 Task: Create a card template collection with adventure concept.
Action: Mouse moved to (530, 200)
Screenshot: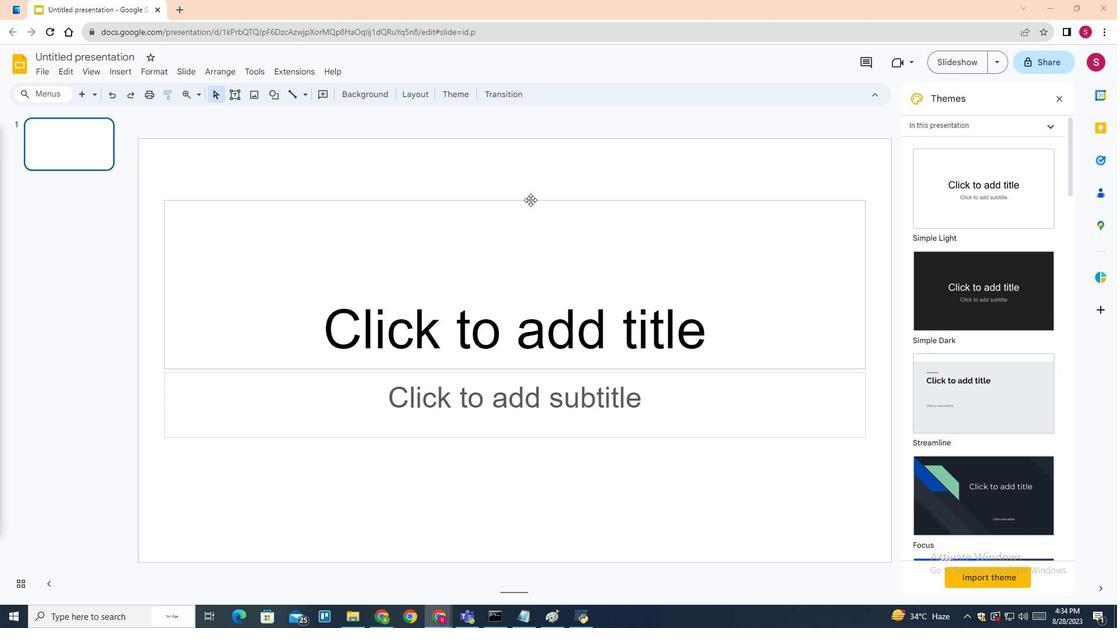 
Action: Mouse pressed left at (530, 200)
Screenshot: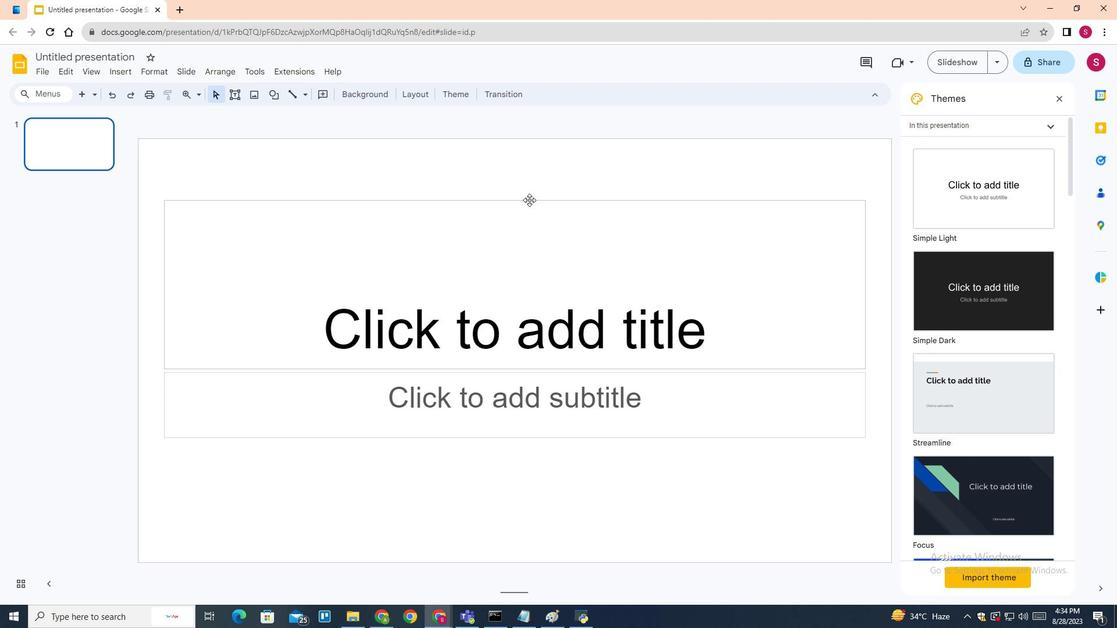
Action: Mouse moved to (529, 200)
Screenshot: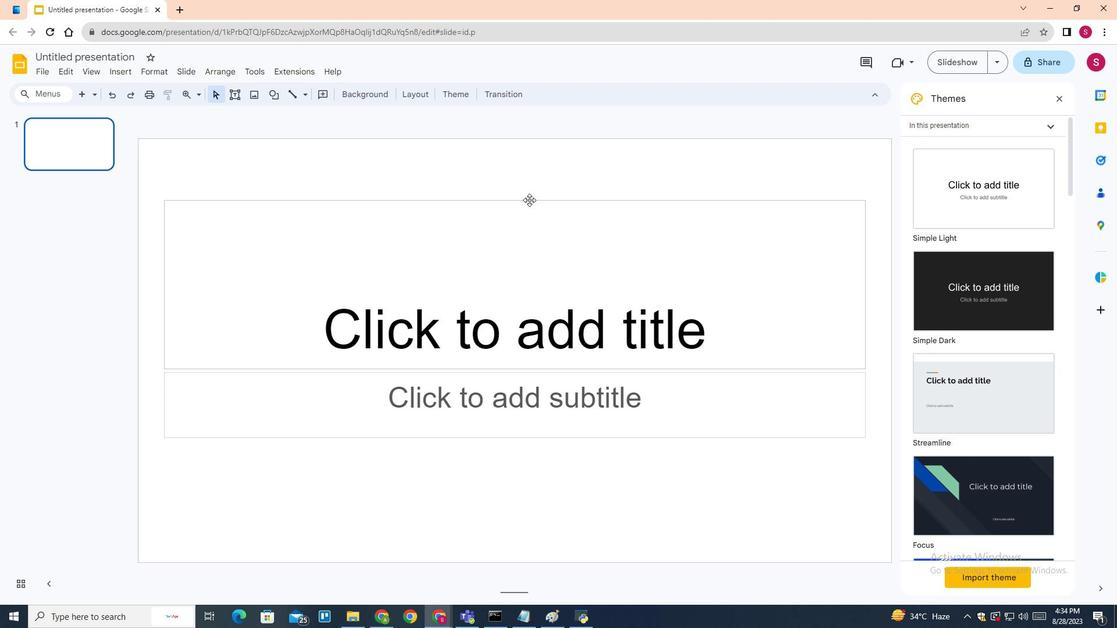 
Action: Key pressed <Key.delete>
Screenshot: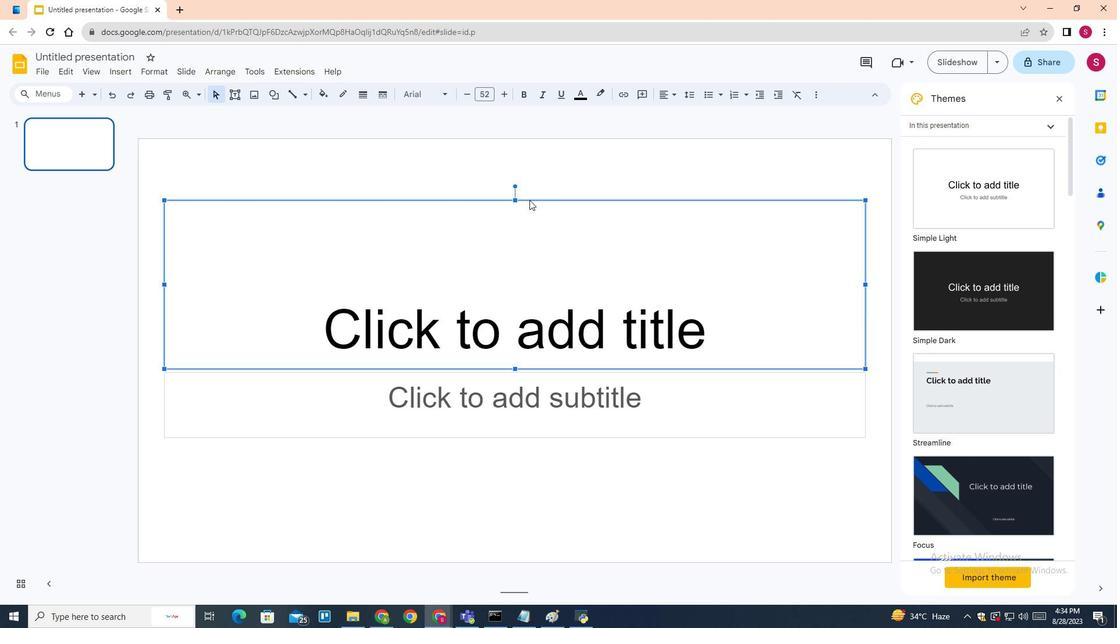 
Action: Mouse moved to (498, 372)
Screenshot: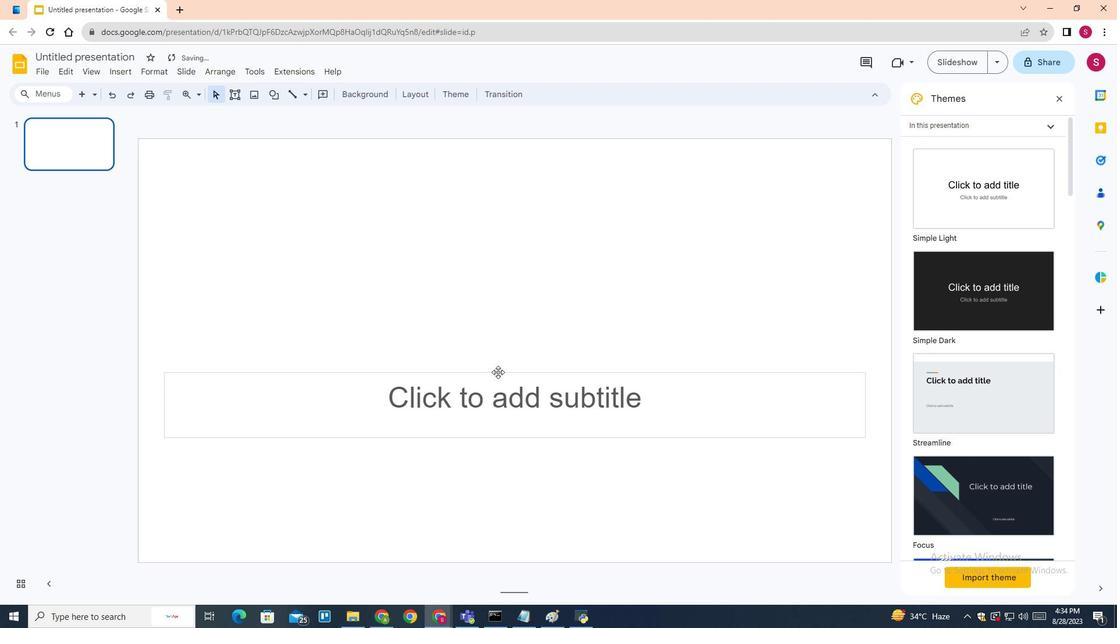 
Action: Mouse pressed left at (498, 372)
Screenshot: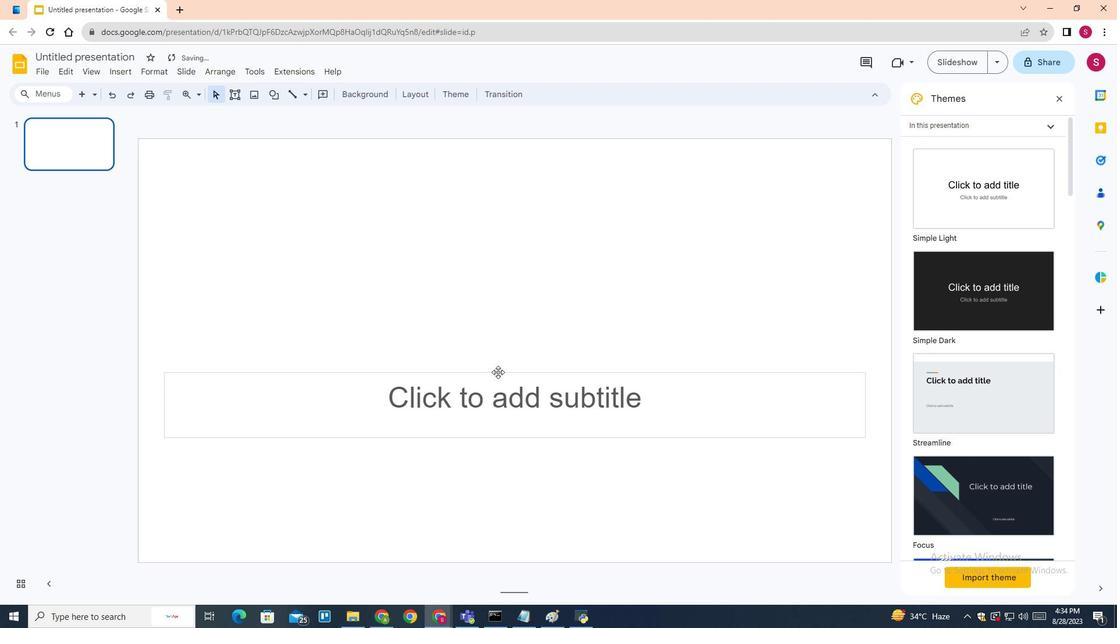 
Action: Key pressed <Key.delete>
Screenshot: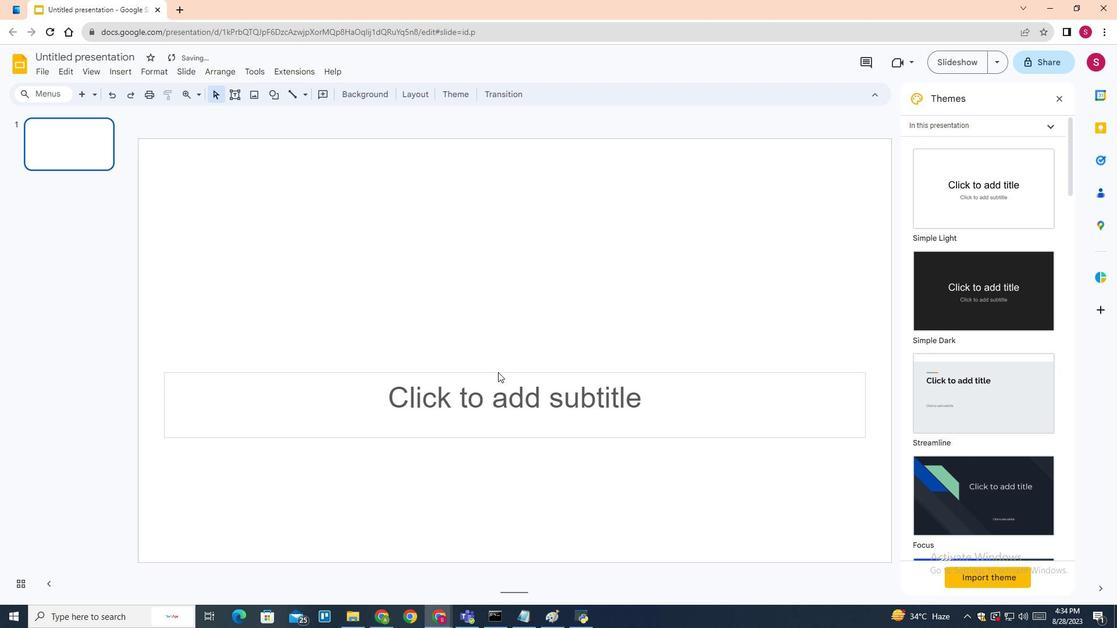 
Action: Mouse moved to (1066, 99)
Screenshot: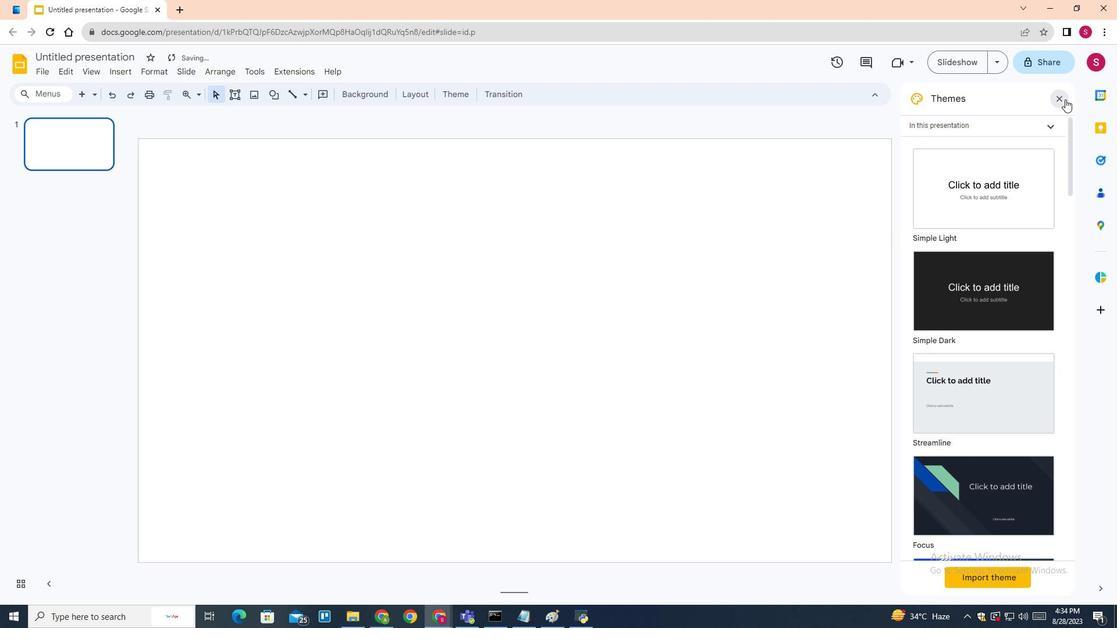 
Action: Mouse pressed left at (1066, 99)
Screenshot: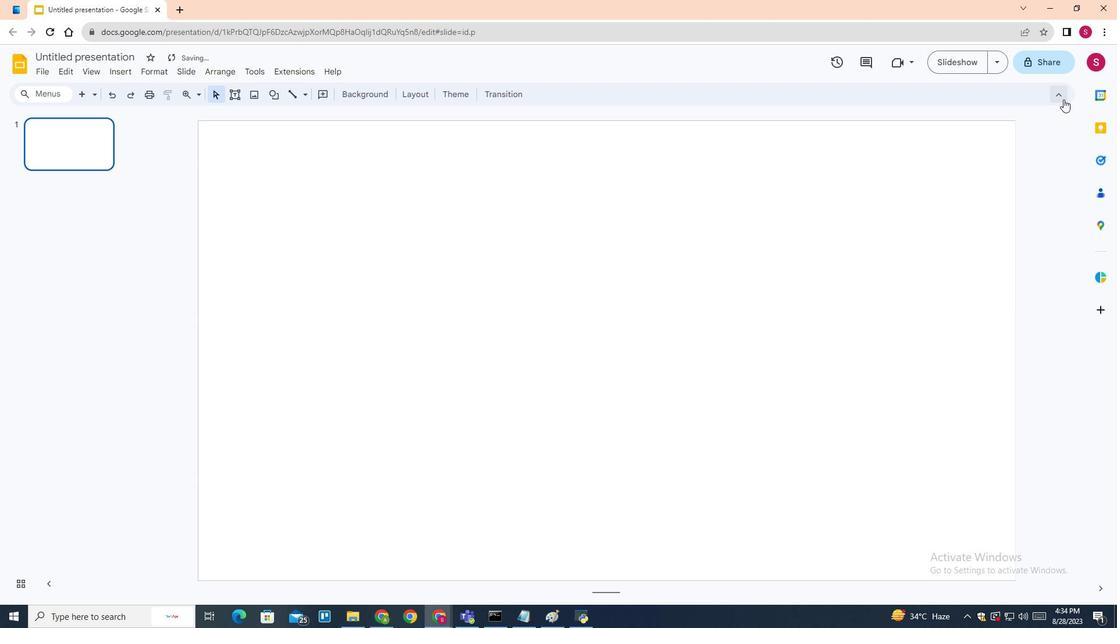 
Action: Mouse moved to (423, 261)
Screenshot: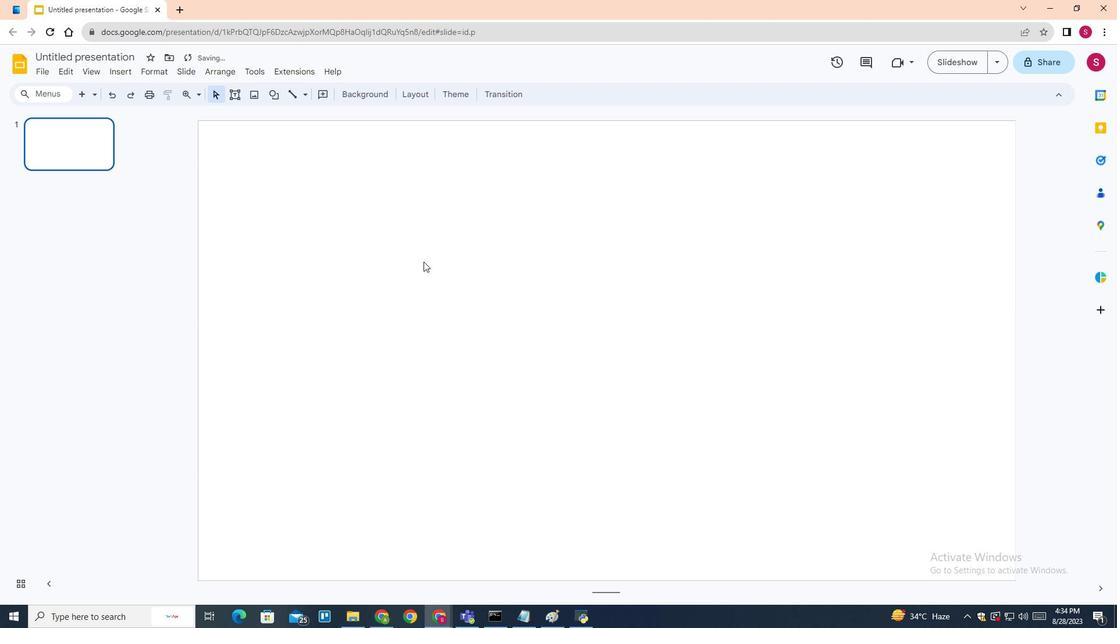 
Action: Mouse pressed left at (423, 261)
Screenshot: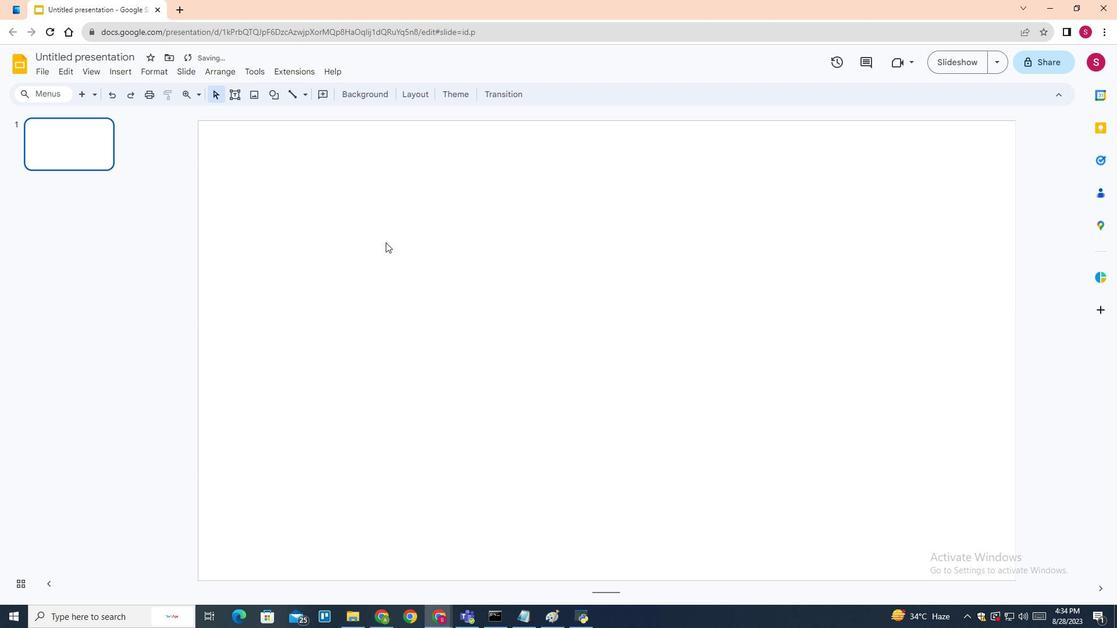 
Action: Mouse moved to (37, 68)
Screenshot: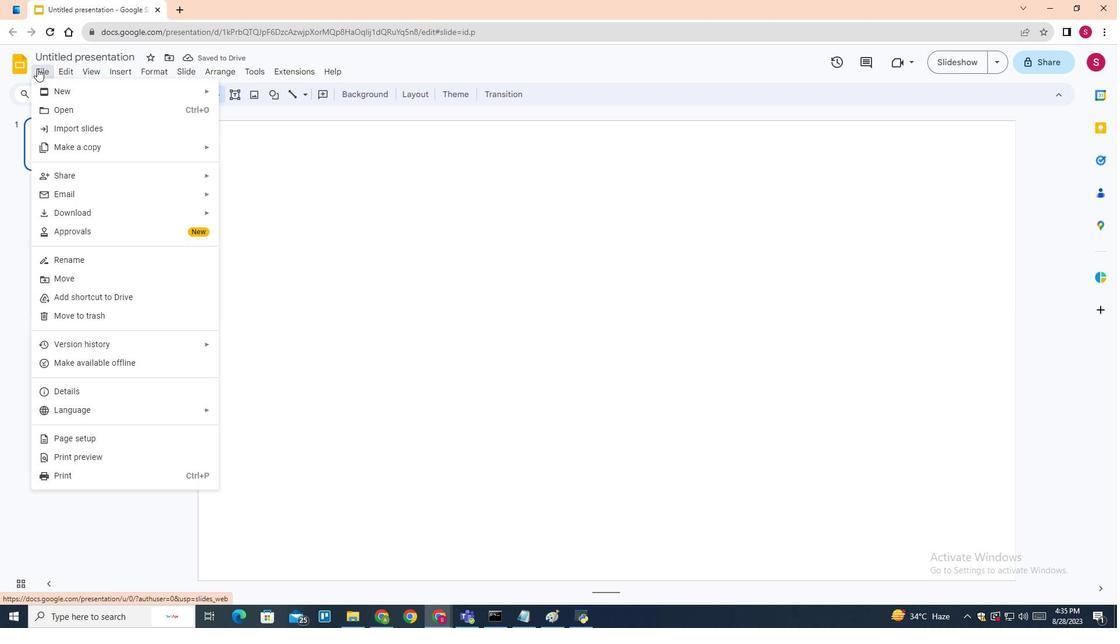 
Action: Mouse pressed left at (37, 68)
Screenshot: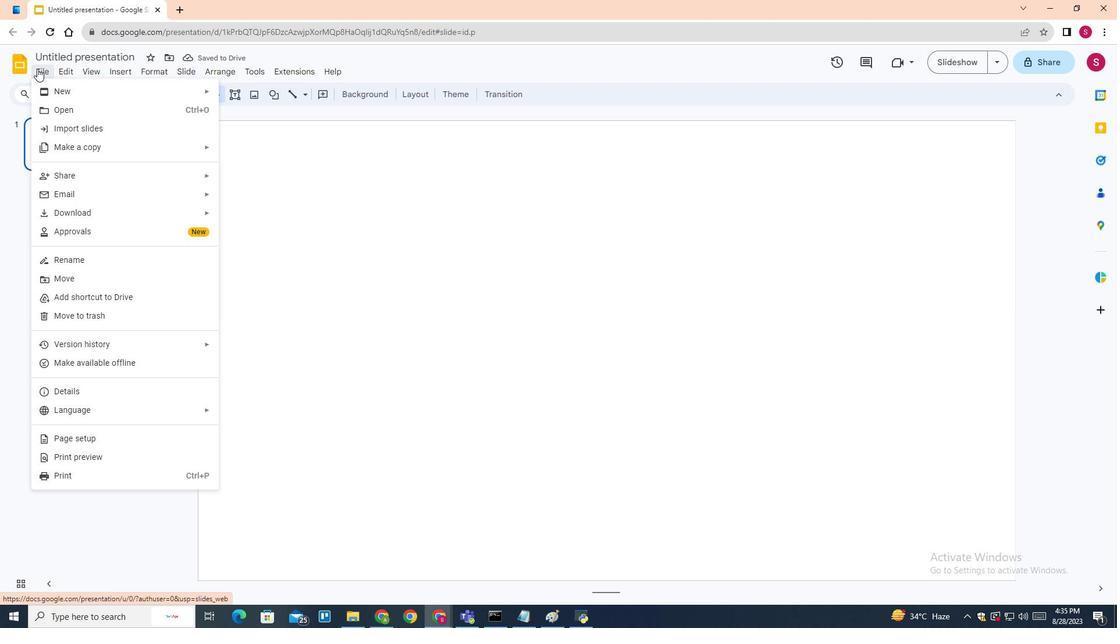 
Action: Mouse moved to (99, 471)
Screenshot: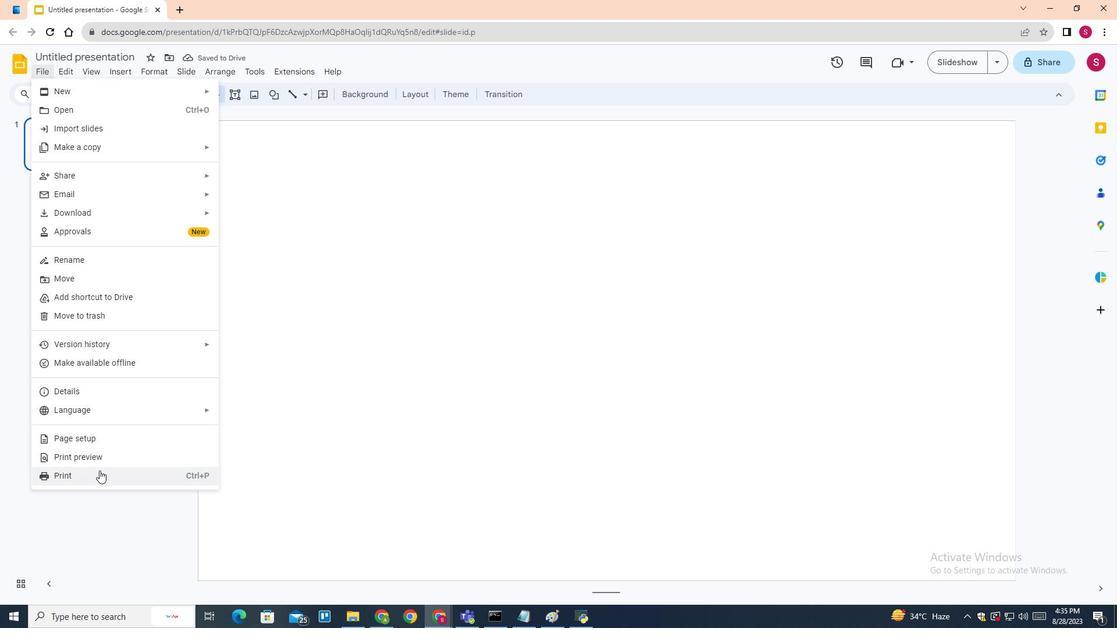 
Action: Mouse pressed left at (99, 471)
Screenshot: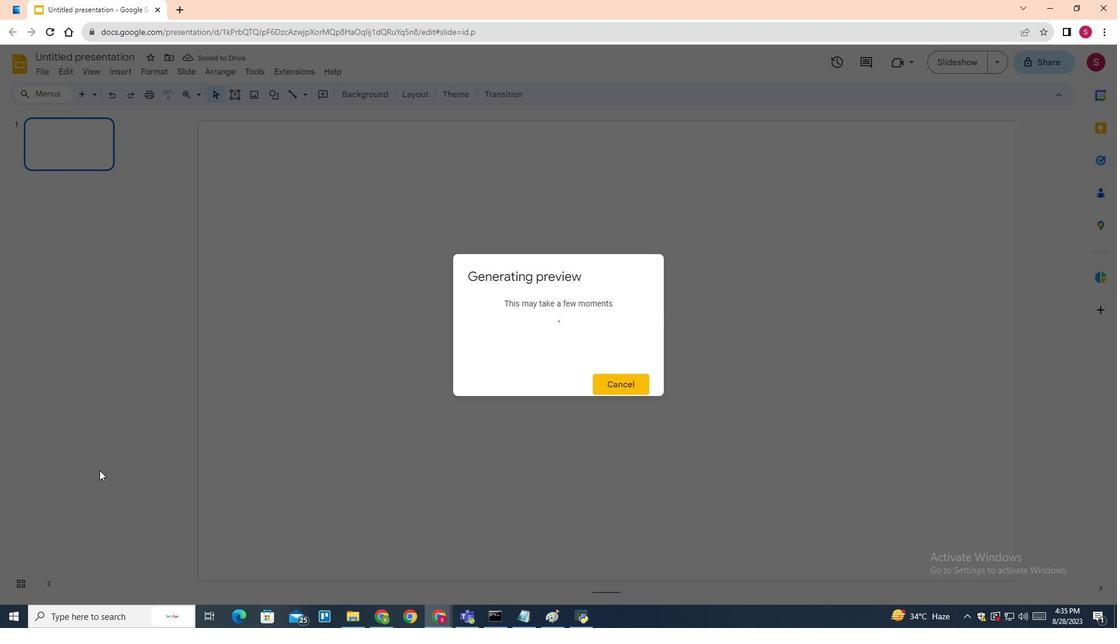 
Action: Mouse moved to (635, 378)
Screenshot: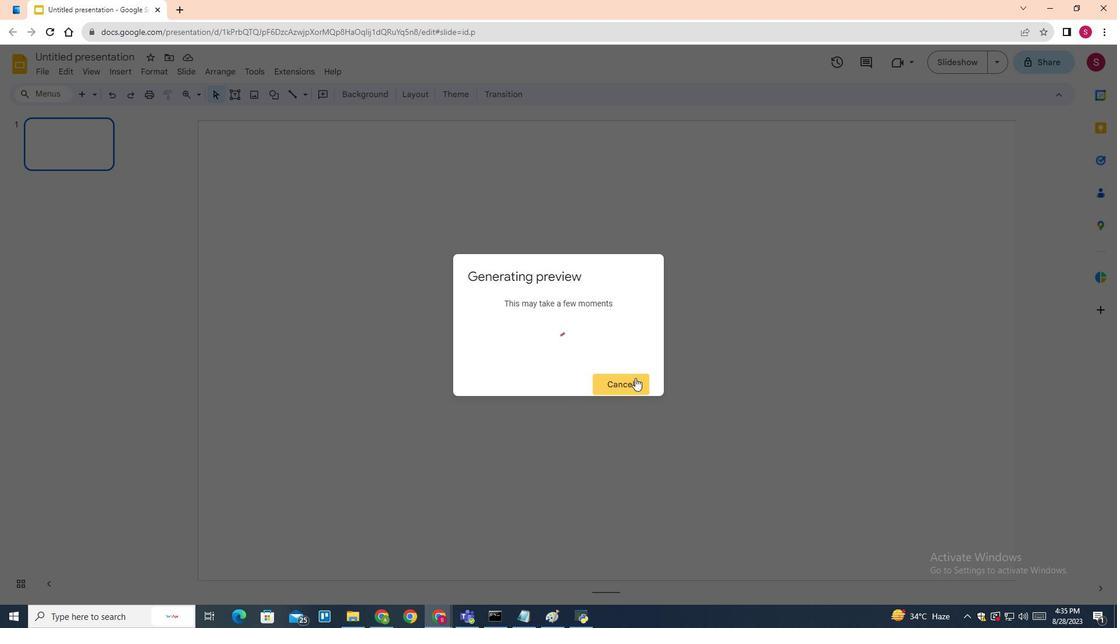 
Action: Mouse pressed left at (635, 378)
Screenshot: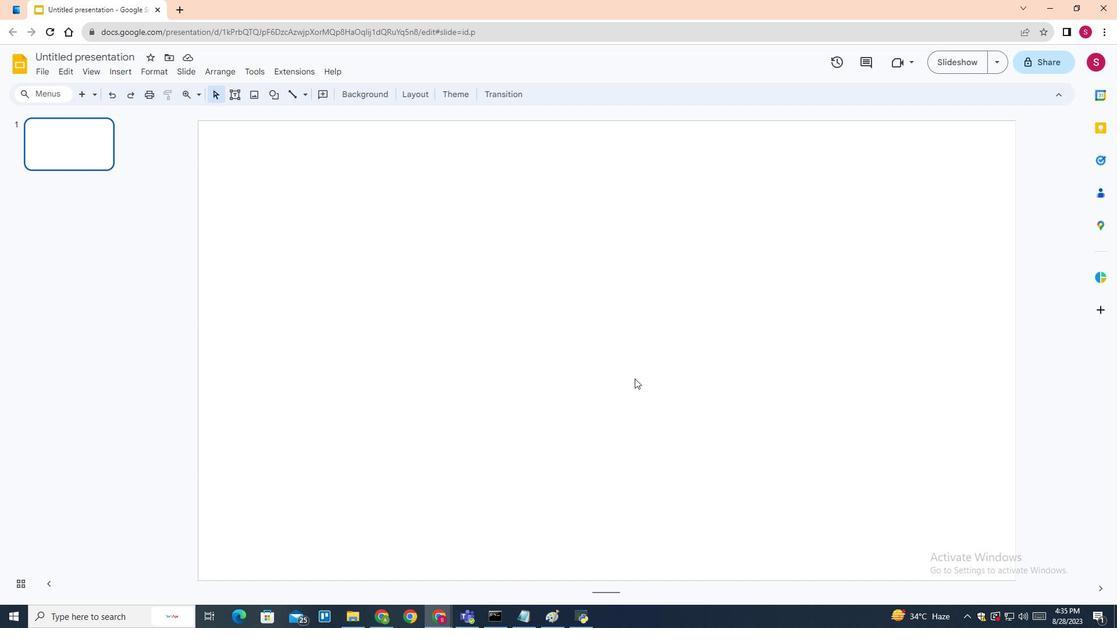 
Action: Mouse moved to (45, 73)
Screenshot: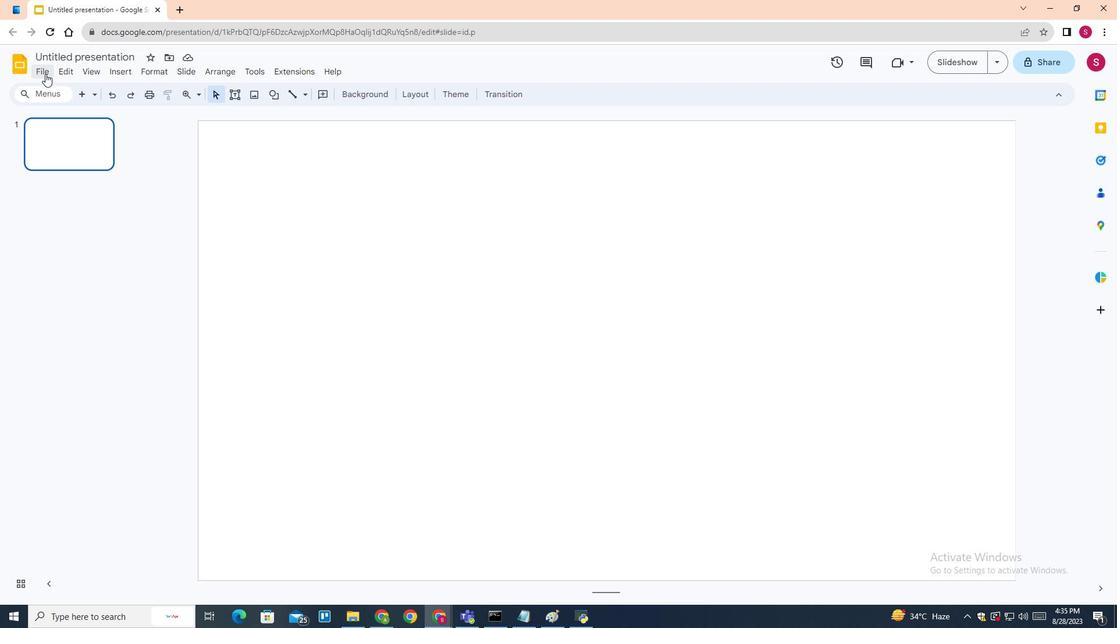 
Action: Mouse pressed left at (45, 73)
Screenshot: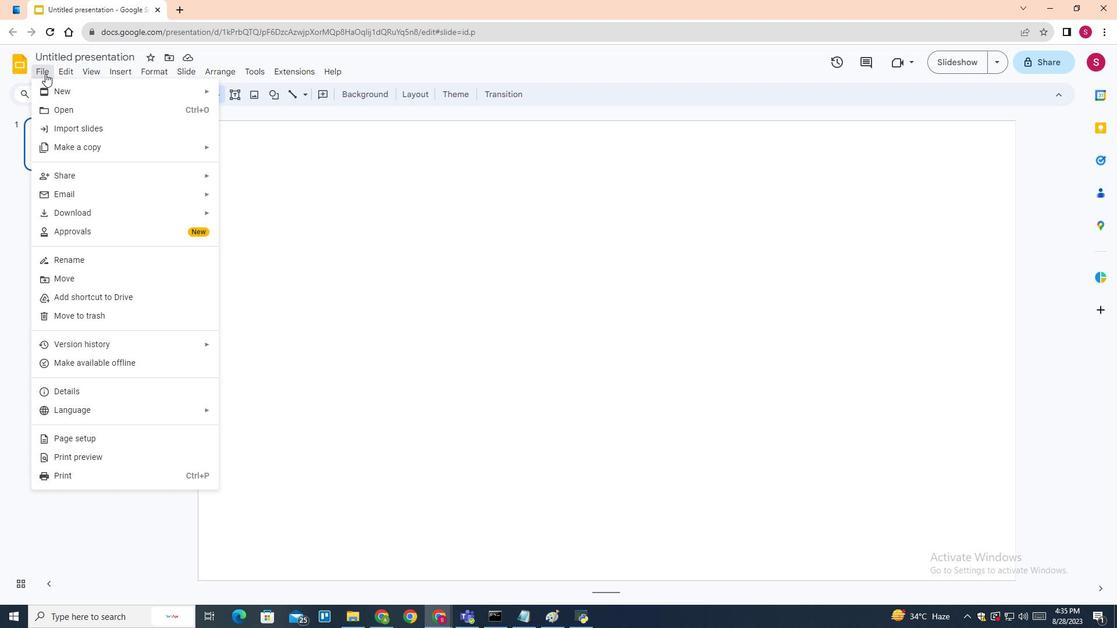 
Action: Mouse moved to (66, 434)
Screenshot: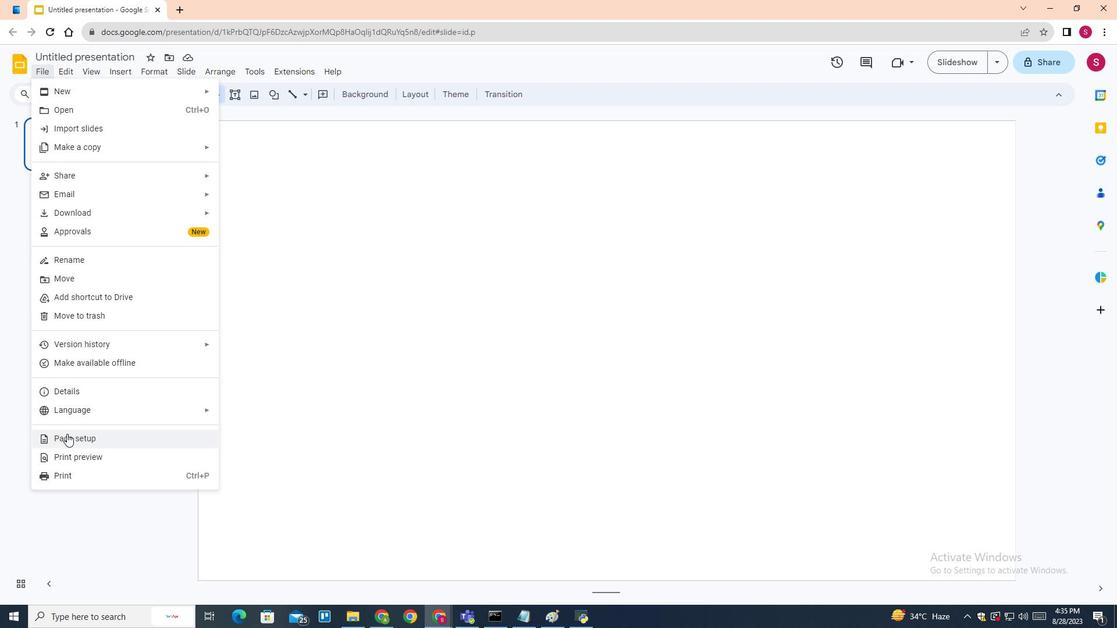 
Action: Mouse pressed left at (66, 434)
Screenshot: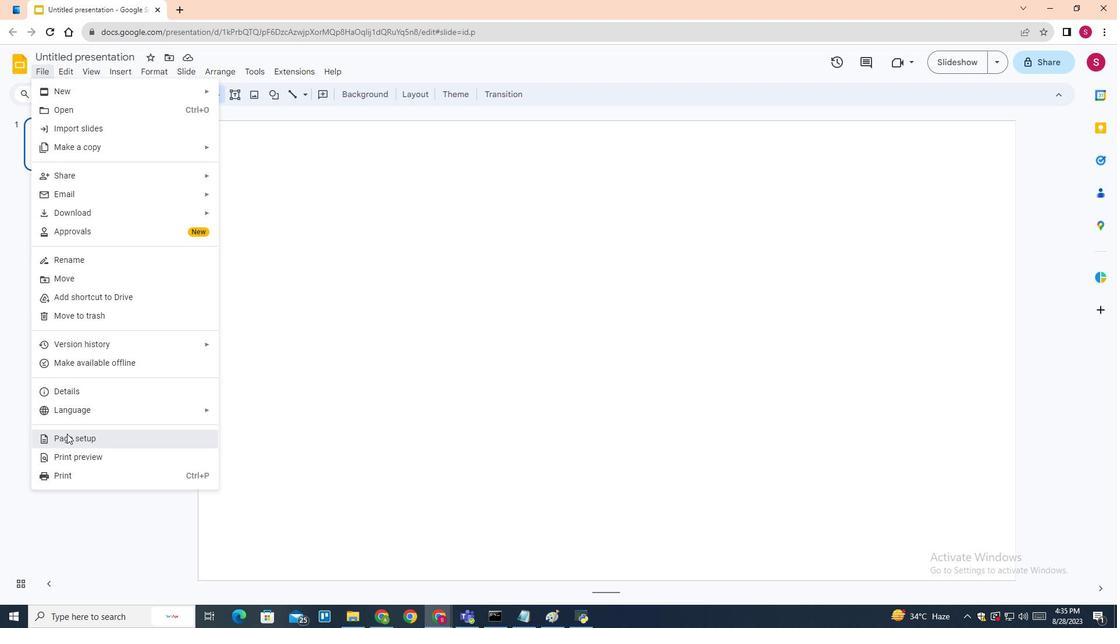 
Action: Mouse moved to (508, 314)
Screenshot: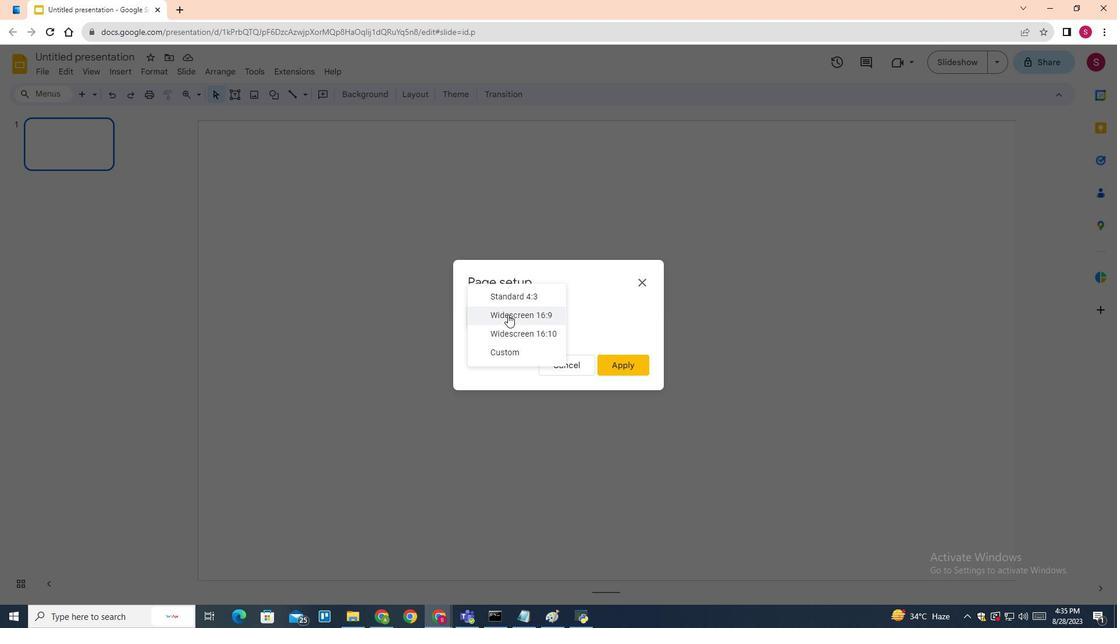 
Action: Mouse pressed left at (508, 314)
Screenshot: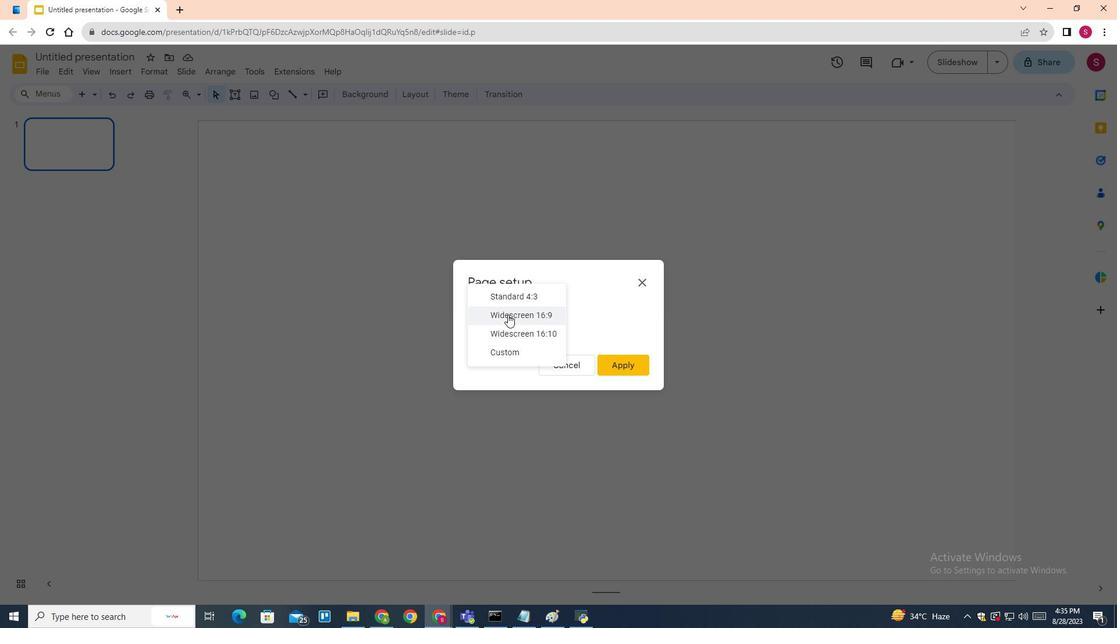 
Action: Mouse moved to (515, 296)
Screenshot: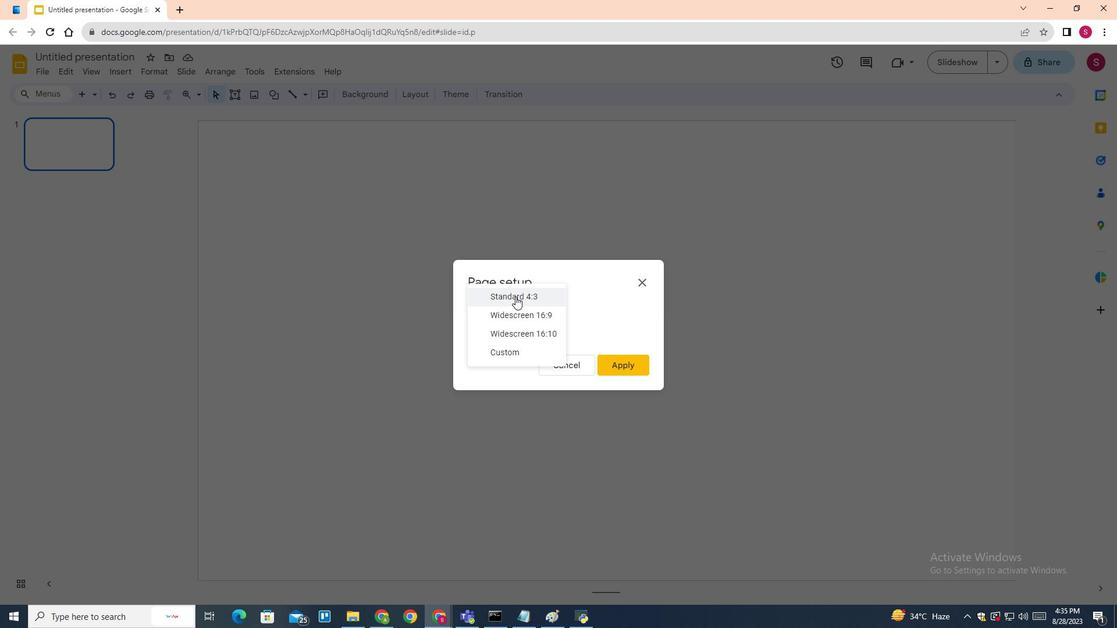 
Action: Mouse pressed left at (515, 296)
Screenshot: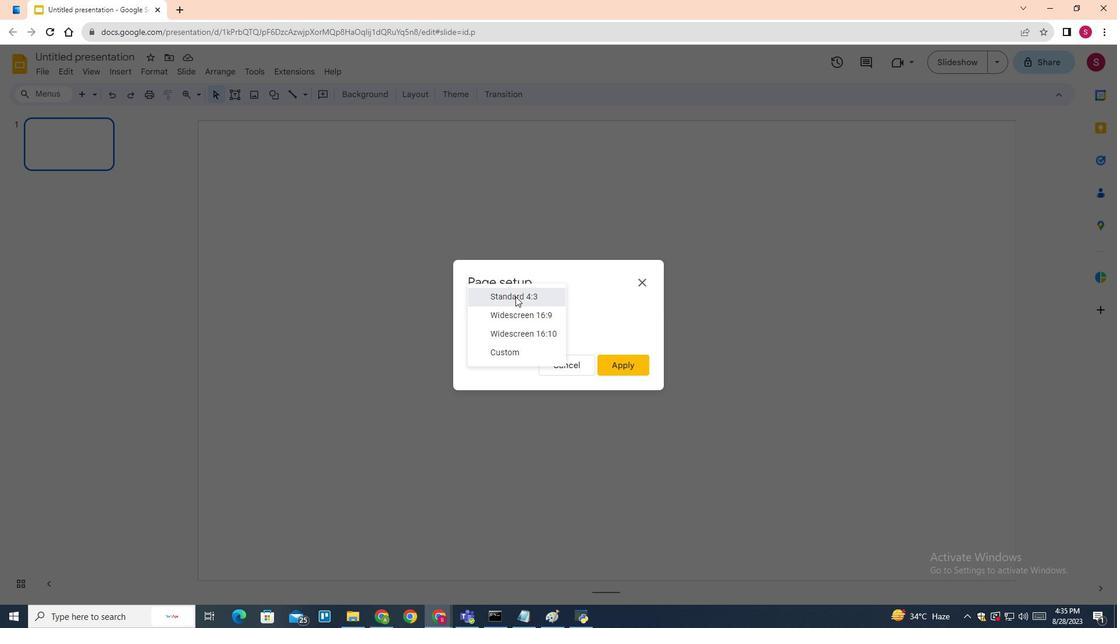 
Action: Mouse moved to (608, 368)
Screenshot: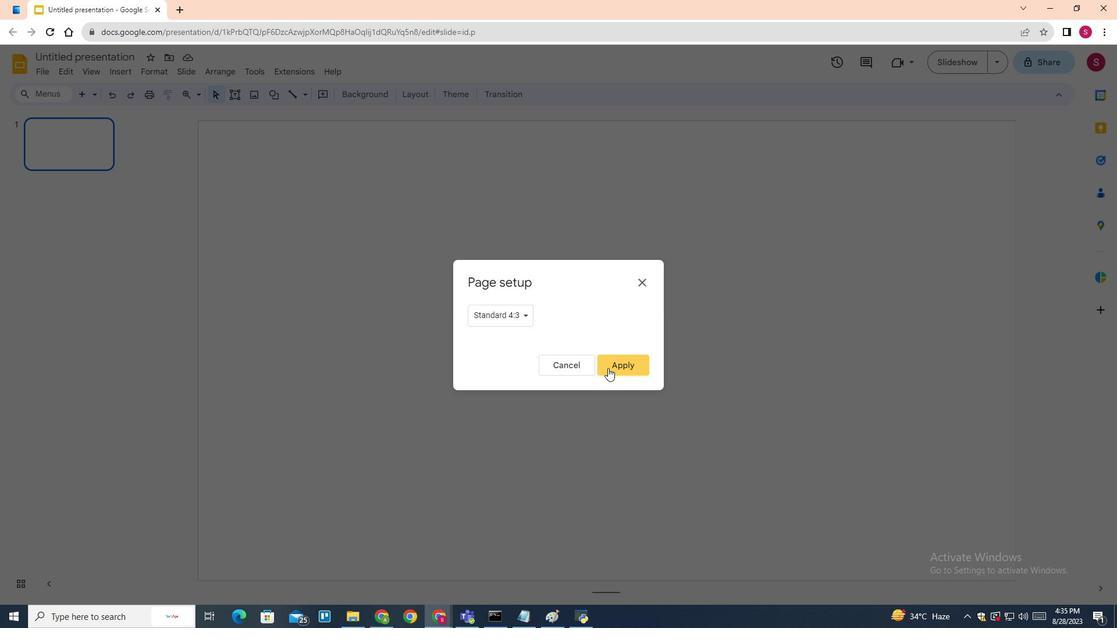 
Action: Mouse pressed left at (608, 368)
Screenshot: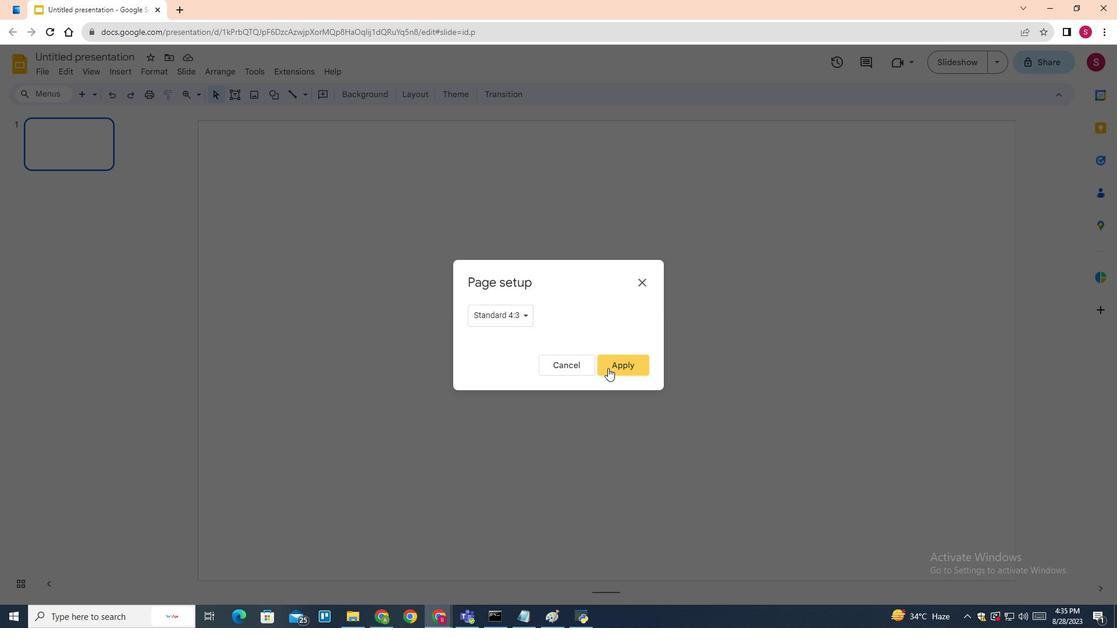 
Action: Mouse moved to (596, 270)
Screenshot: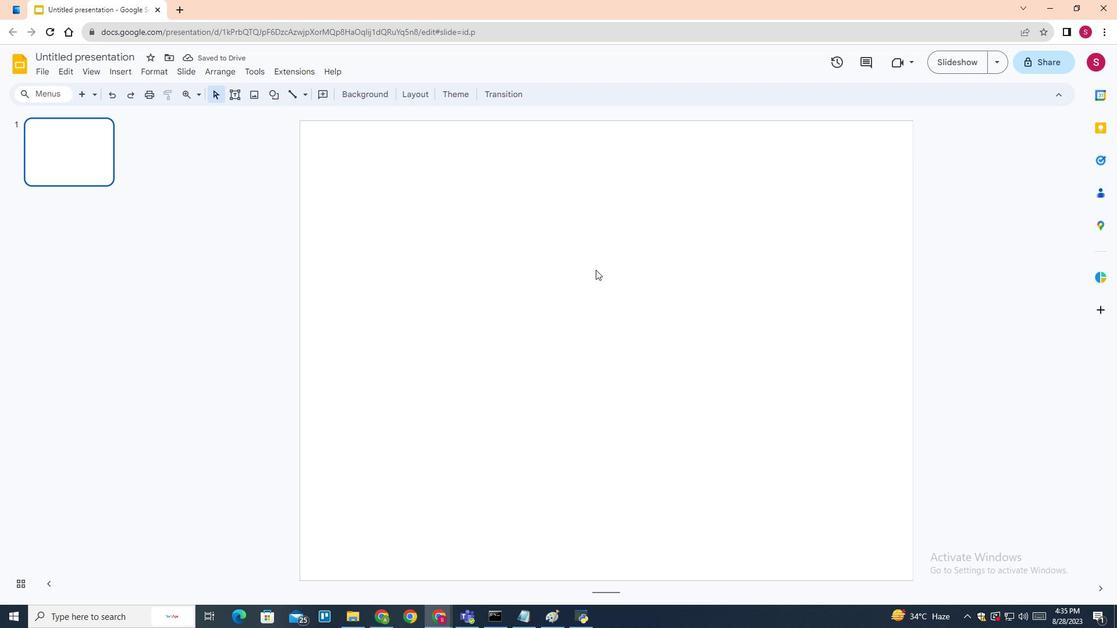 
Action: Mouse pressed left at (596, 270)
Screenshot: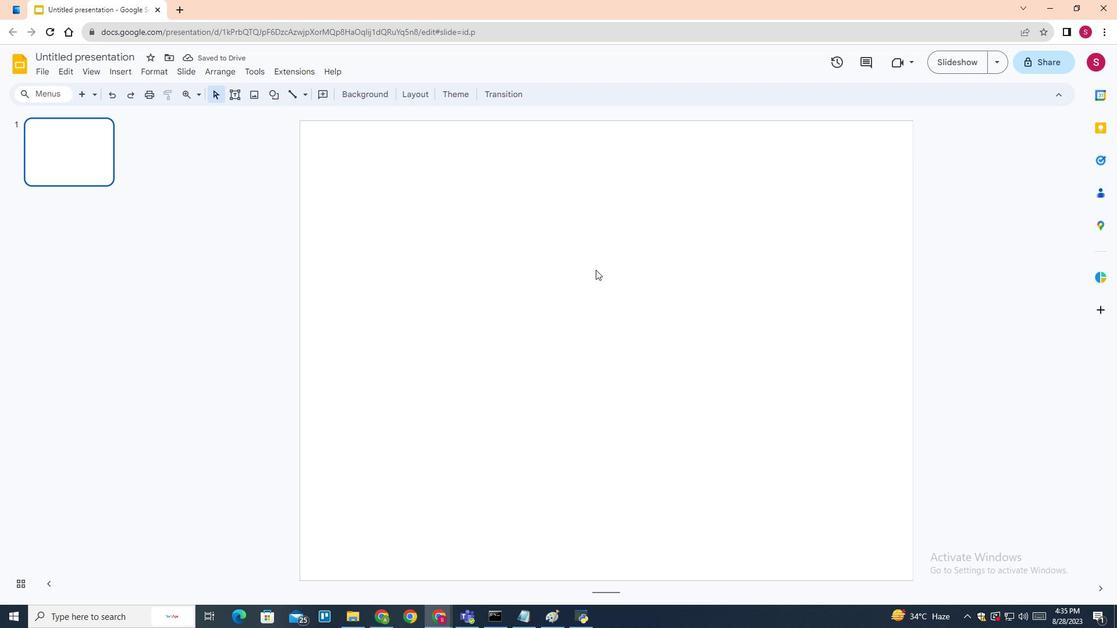 
Action: Mouse moved to (242, 98)
Screenshot: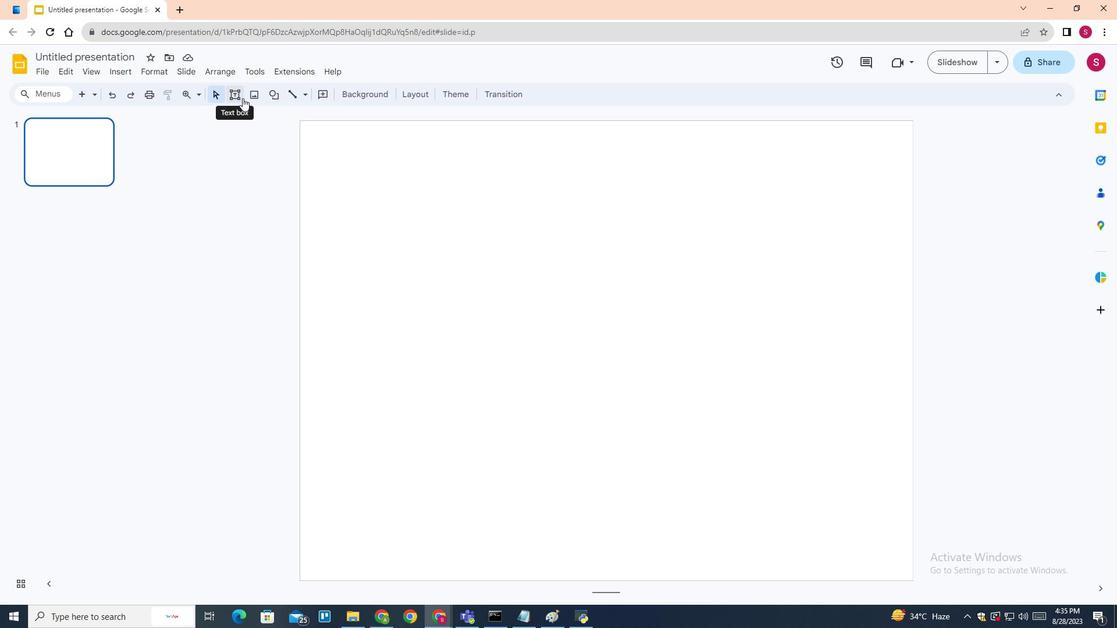 
Action: Mouse pressed left at (242, 98)
Screenshot: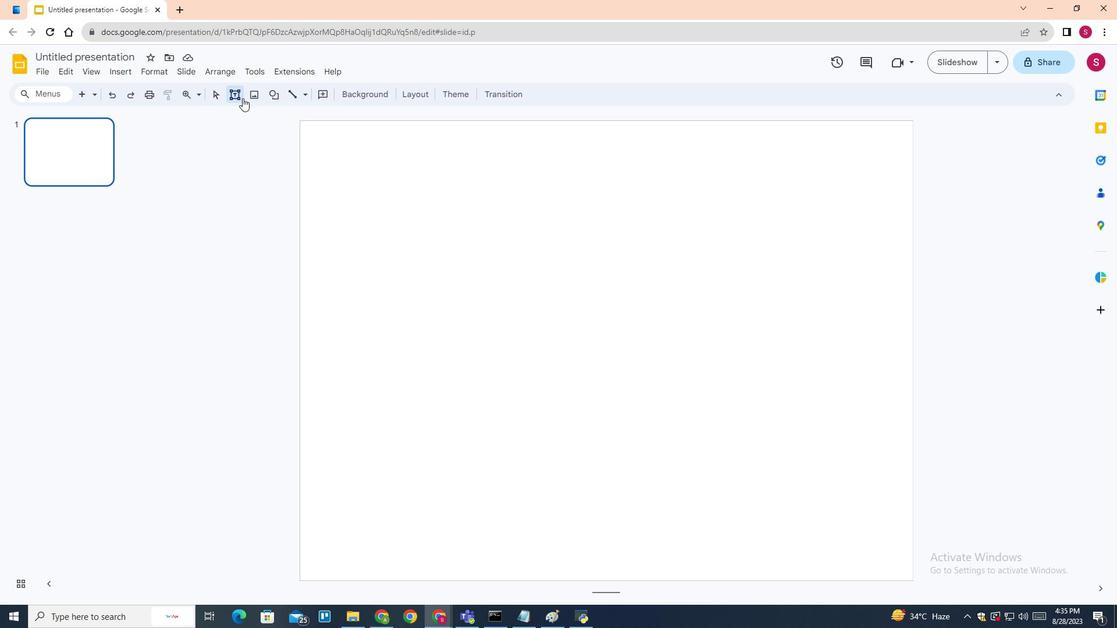 
Action: Mouse moved to (409, 193)
Screenshot: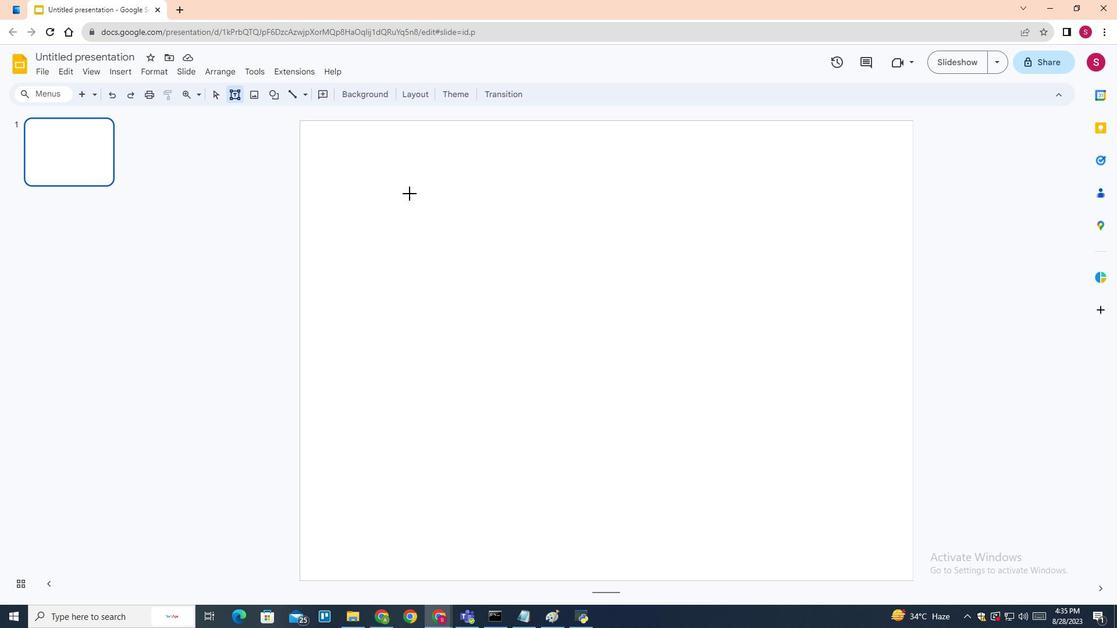 
Action: Mouse pressed left at (409, 193)
Screenshot: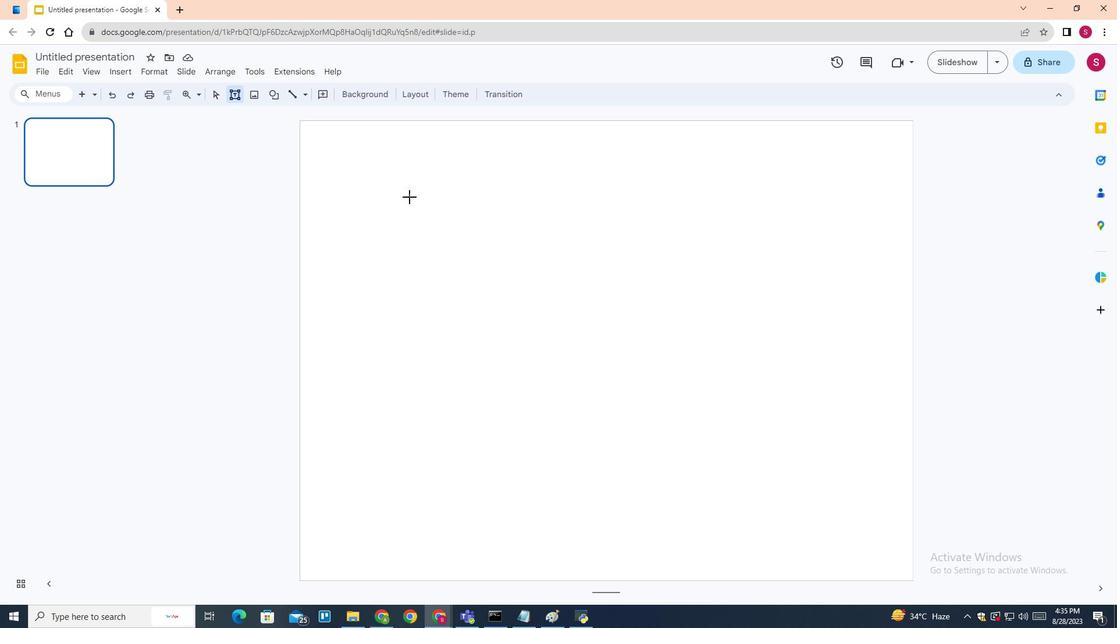 
Action: Mouse moved to (427, 291)
Screenshot: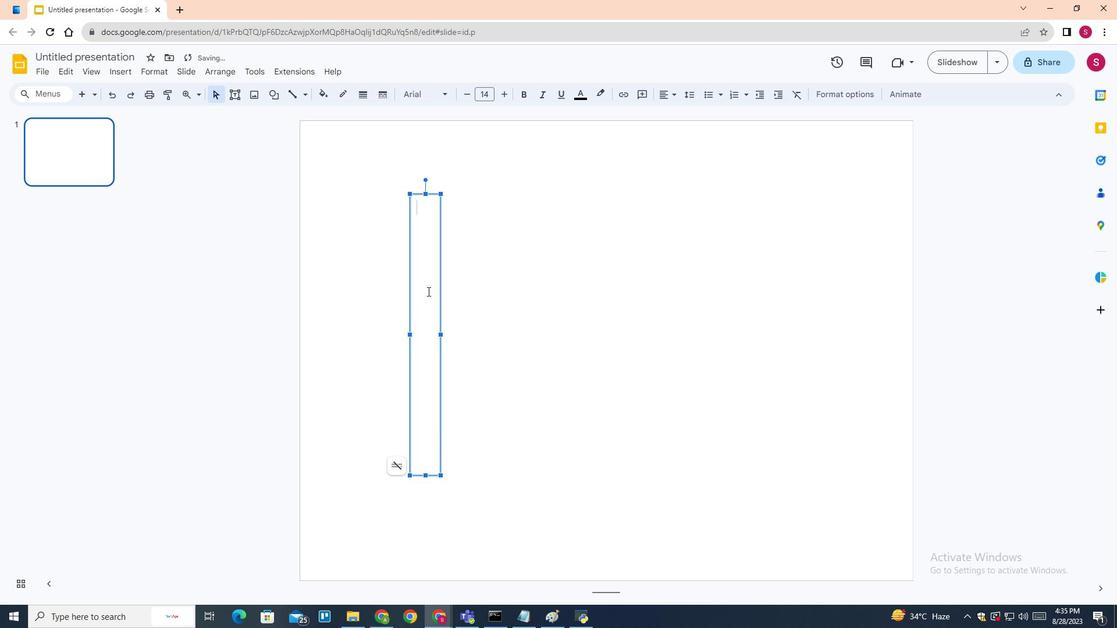 
Action: Key pressed <Key.shift>Adn<Key.backspace><Key.backspace>
Screenshot: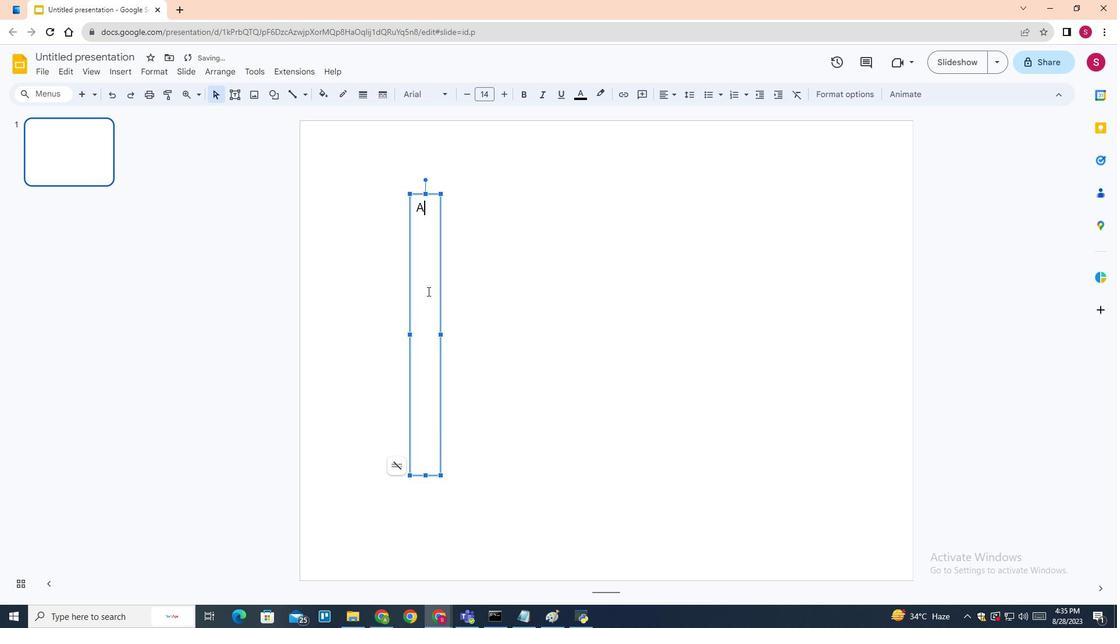 
Action: Mouse moved to (441, 334)
Screenshot: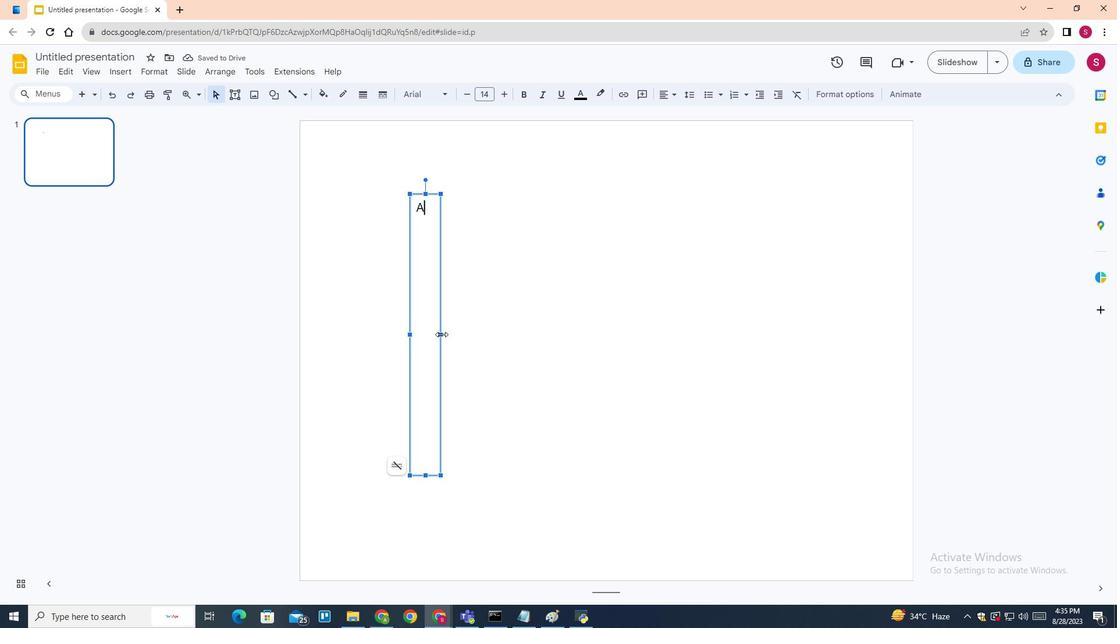 
Action: Mouse pressed left at (441, 334)
Screenshot: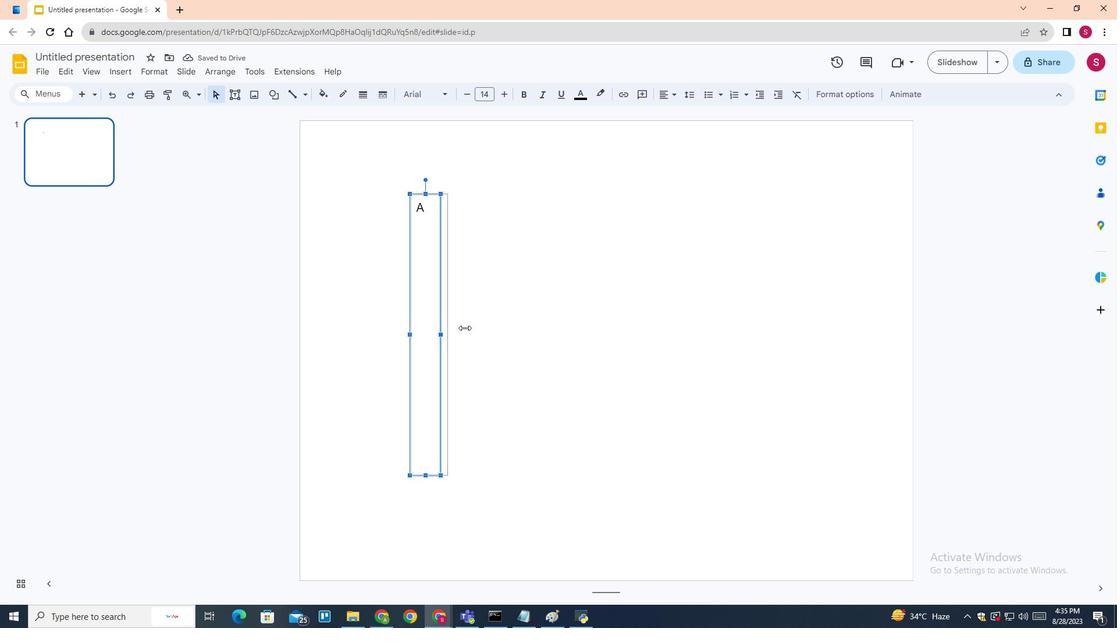 
Action: Mouse moved to (560, 327)
Screenshot: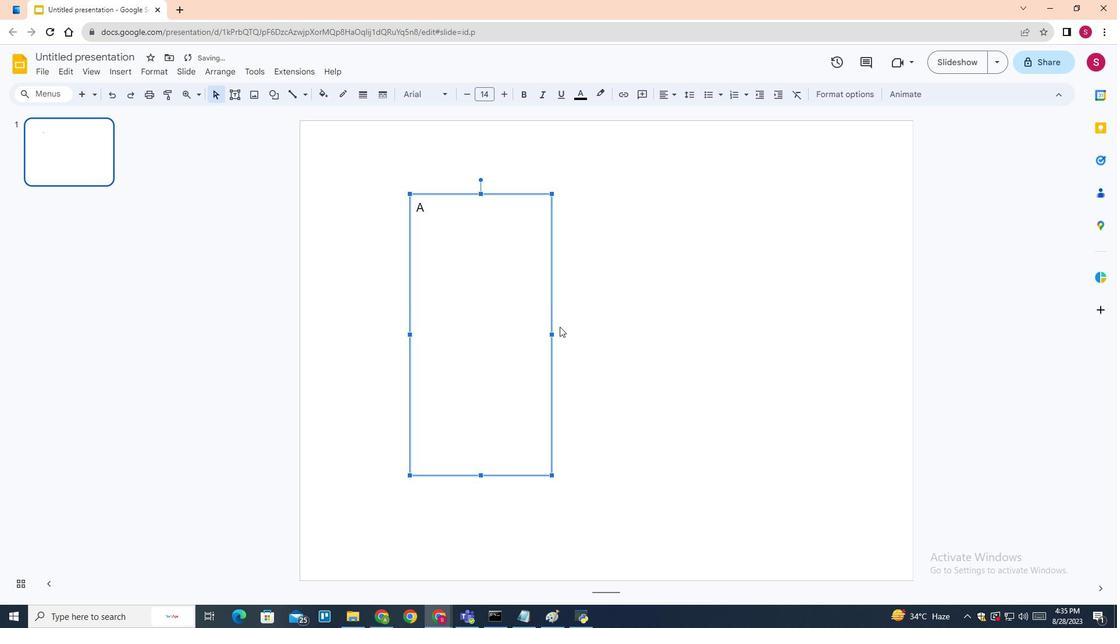 
Action: Key pressed dventure<Key.space>moew<Key.insert><Key.backspace><Key.backspace>re
Screenshot: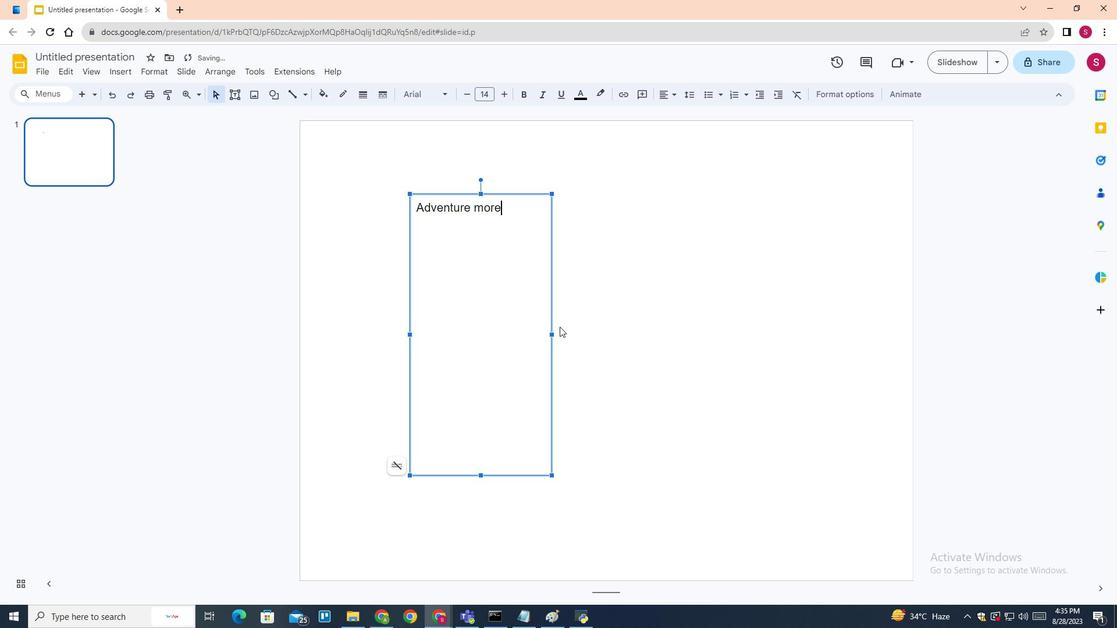 
Action: Mouse moved to (393, 467)
Screenshot: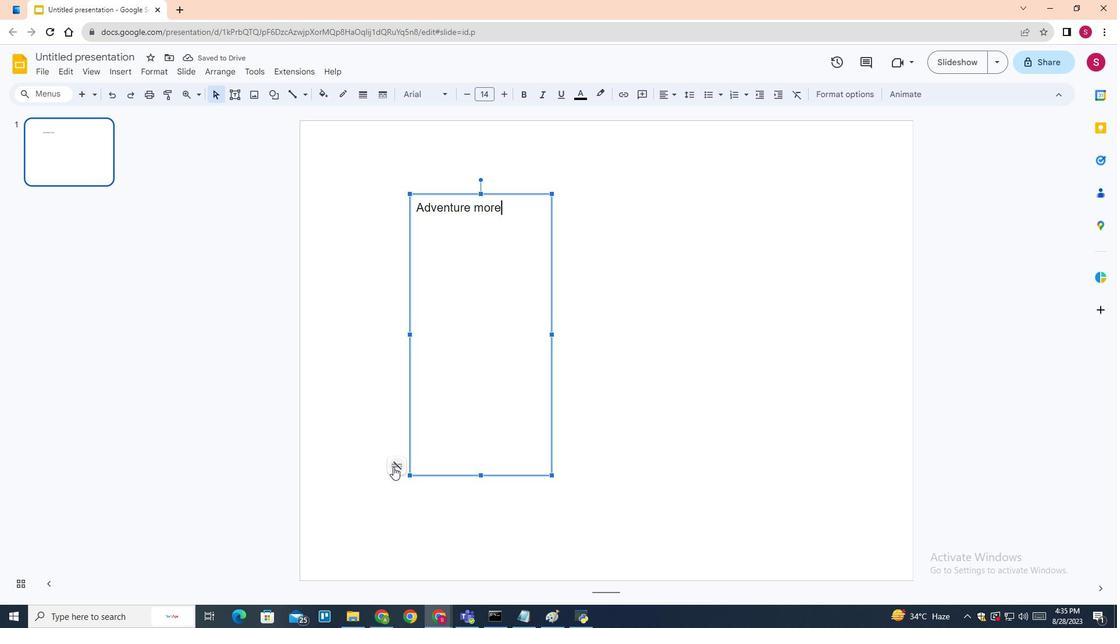 
Action: Mouse pressed left at (393, 467)
Screenshot: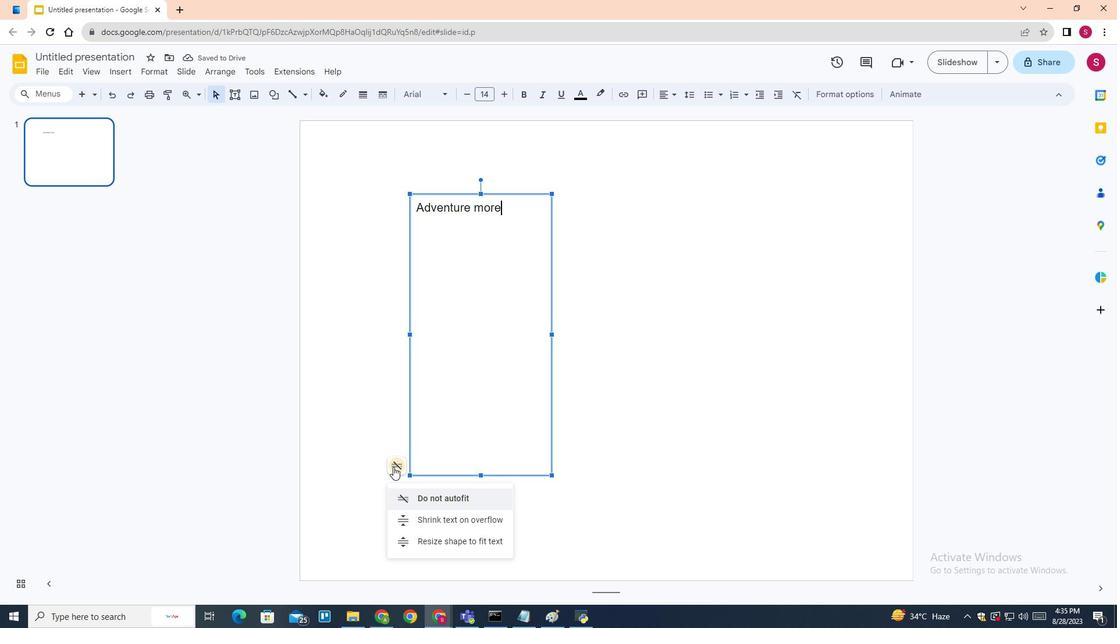 
Action: Mouse moved to (481, 475)
Screenshot: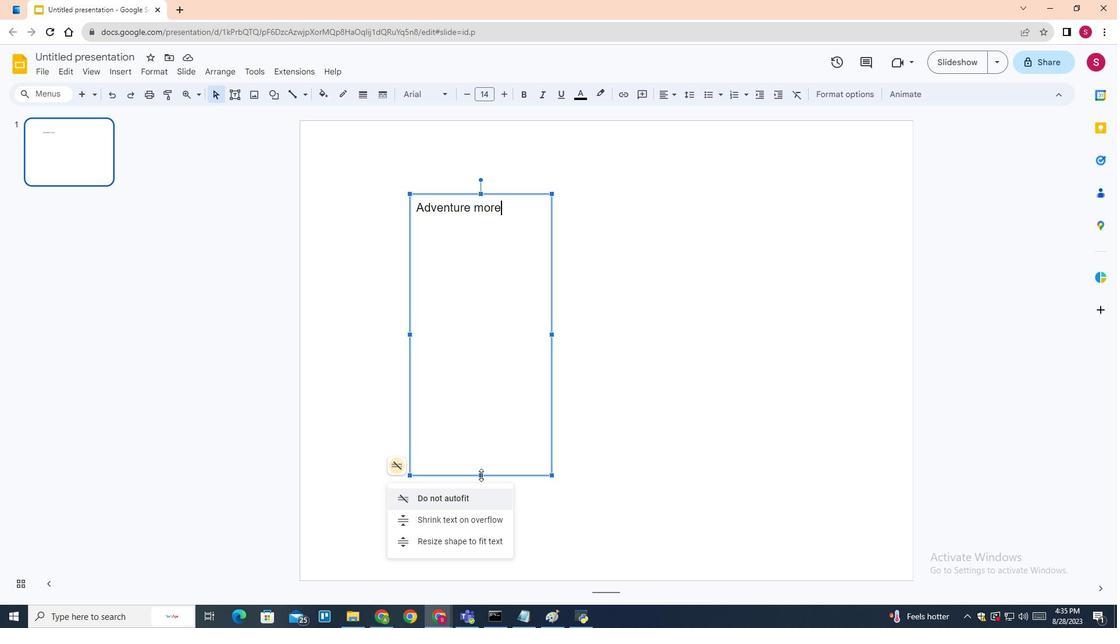 
Action: Mouse pressed left at (481, 475)
Screenshot: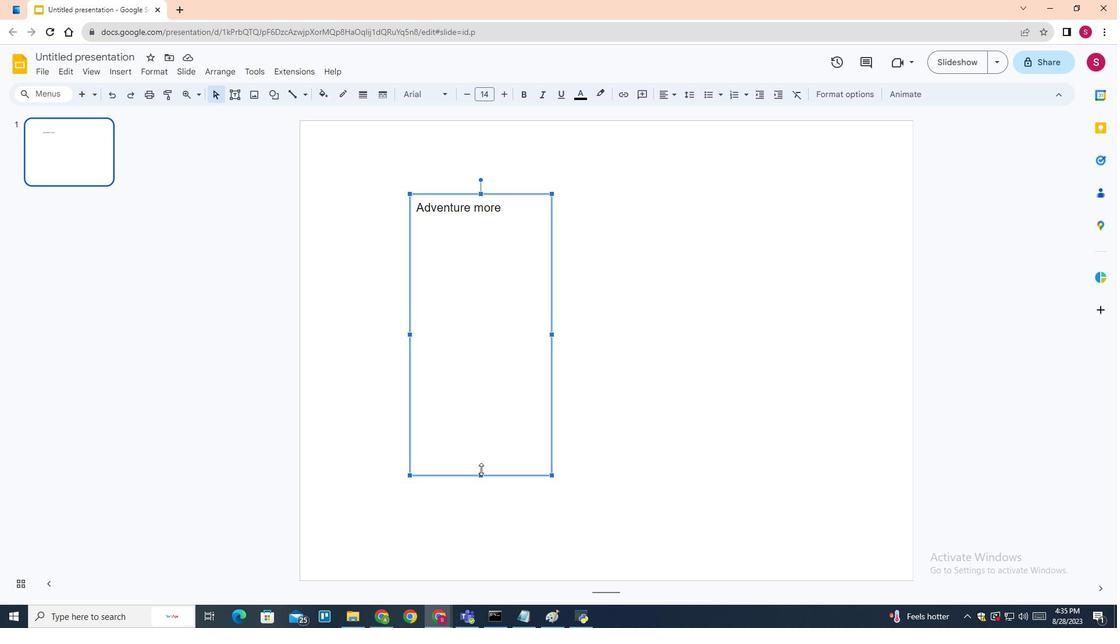 
Action: Mouse moved to (865, 91)
Screenshot: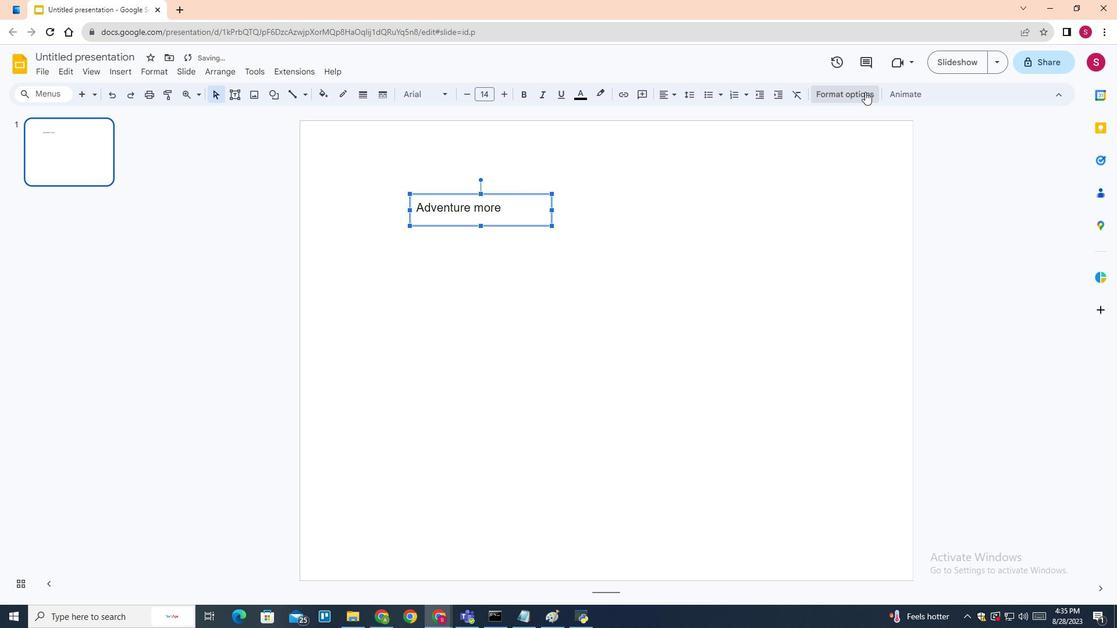 
Action: Mouse pressed left at (865, 91)
Screenshot: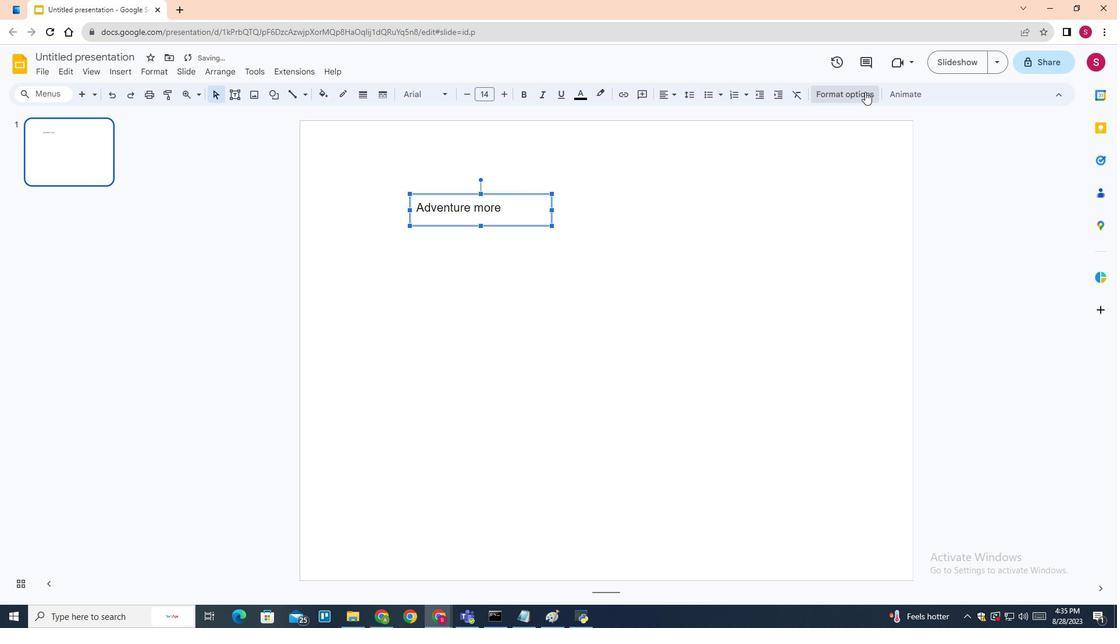 
Action: Mouse moved to (964, 130)
Screenshot: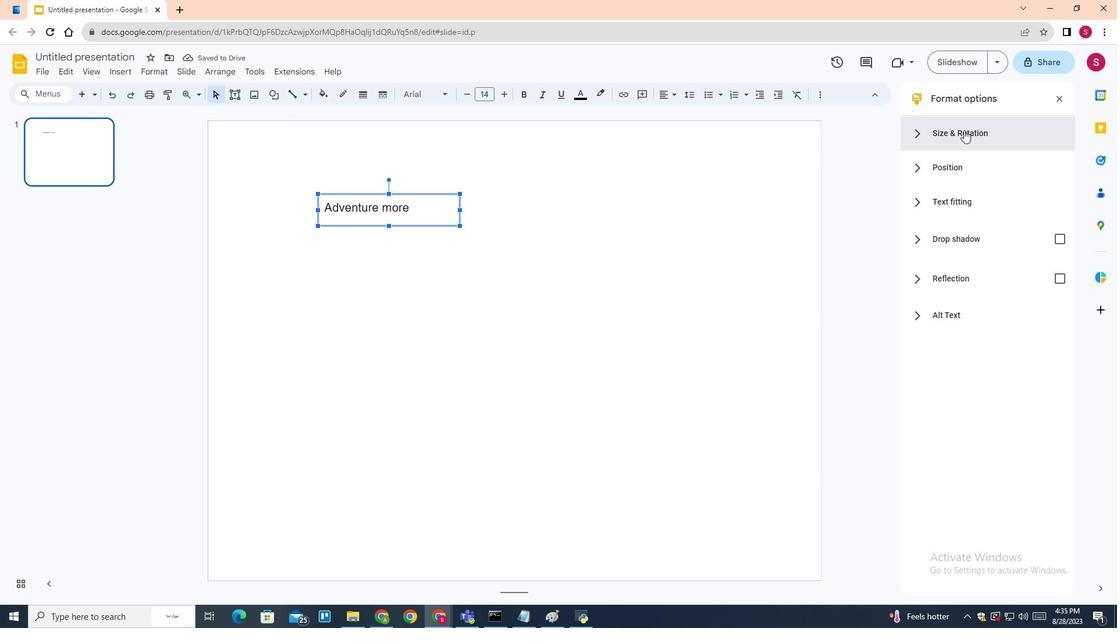 
Action: Mouse pressed left at (964, 130)
Screenshot: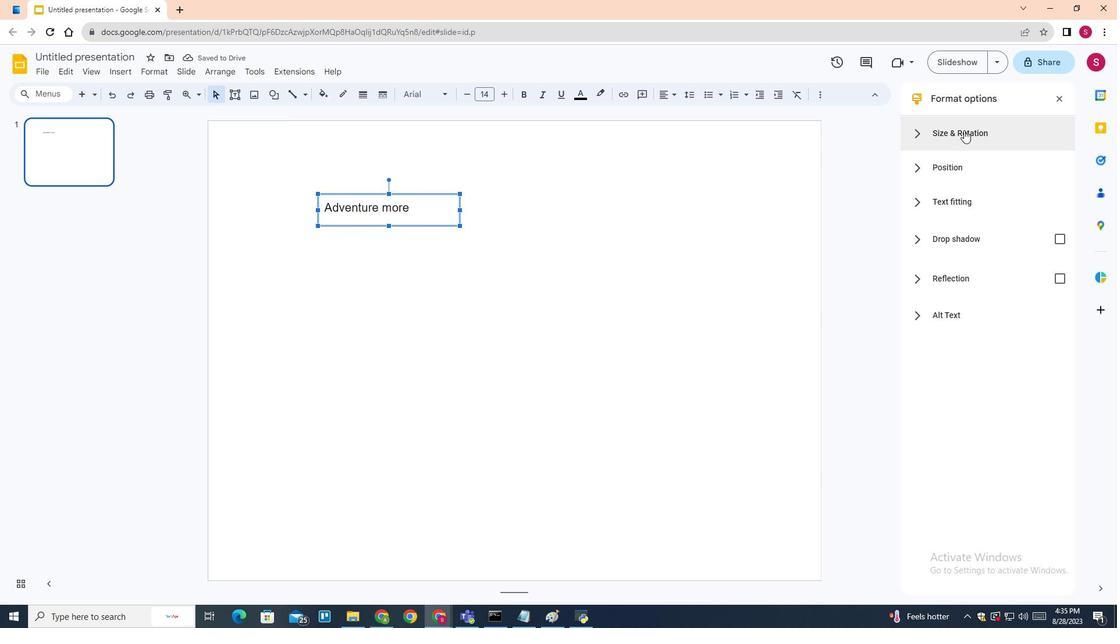 
Action: Mouse moved to (976, 333)
Screenshot: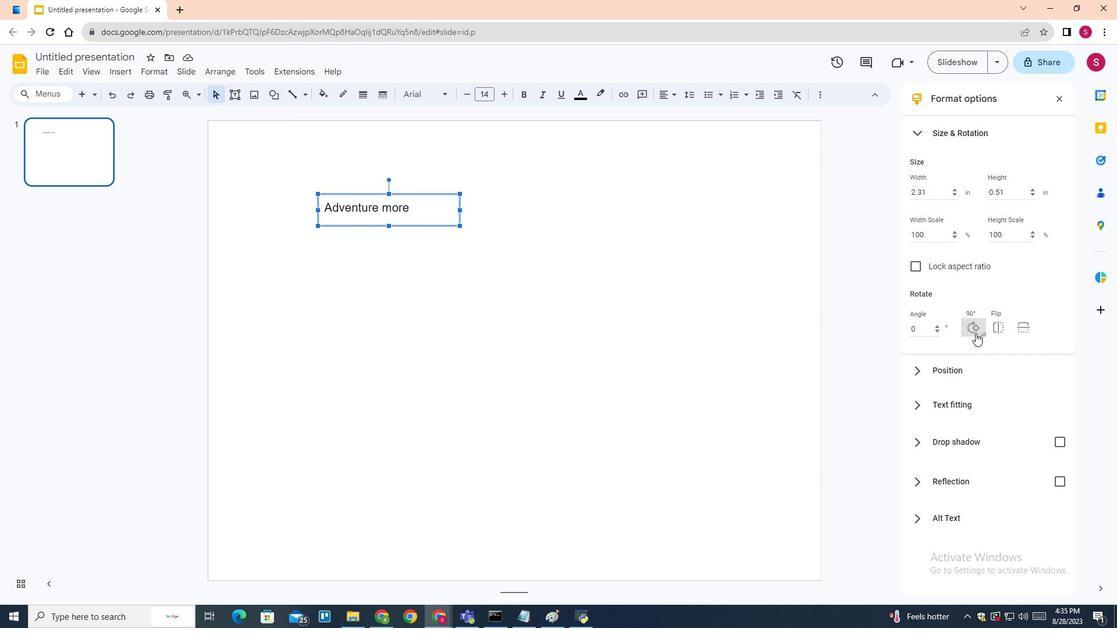 
Action: Mouse pressed left at (976, 333)
Screenshot: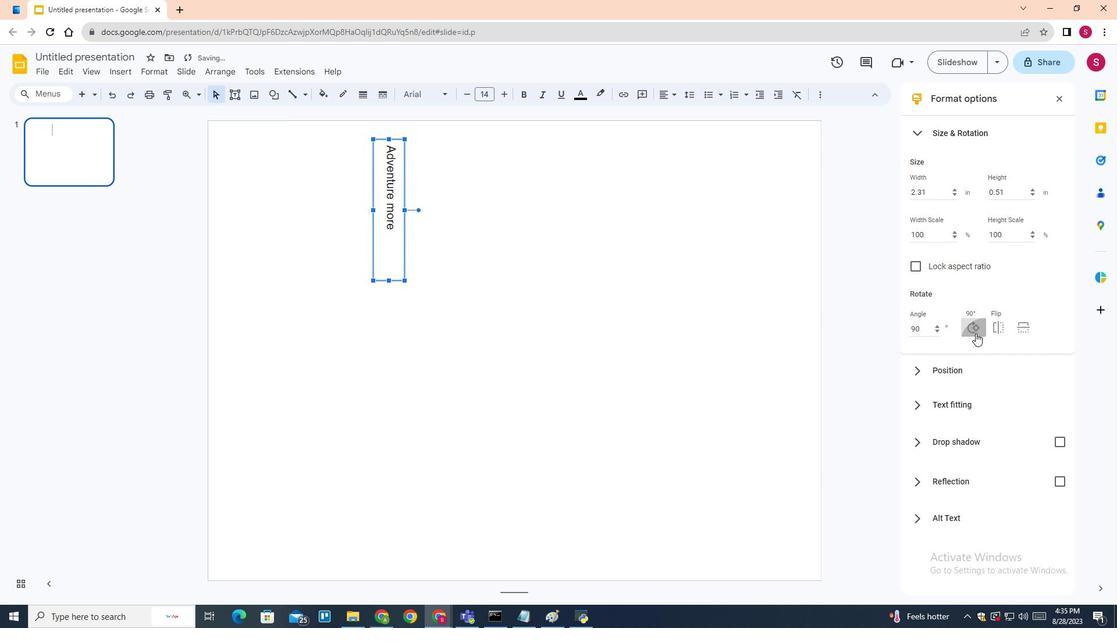 
Action: Mouse pressed left at (976, 333)
Screenshot: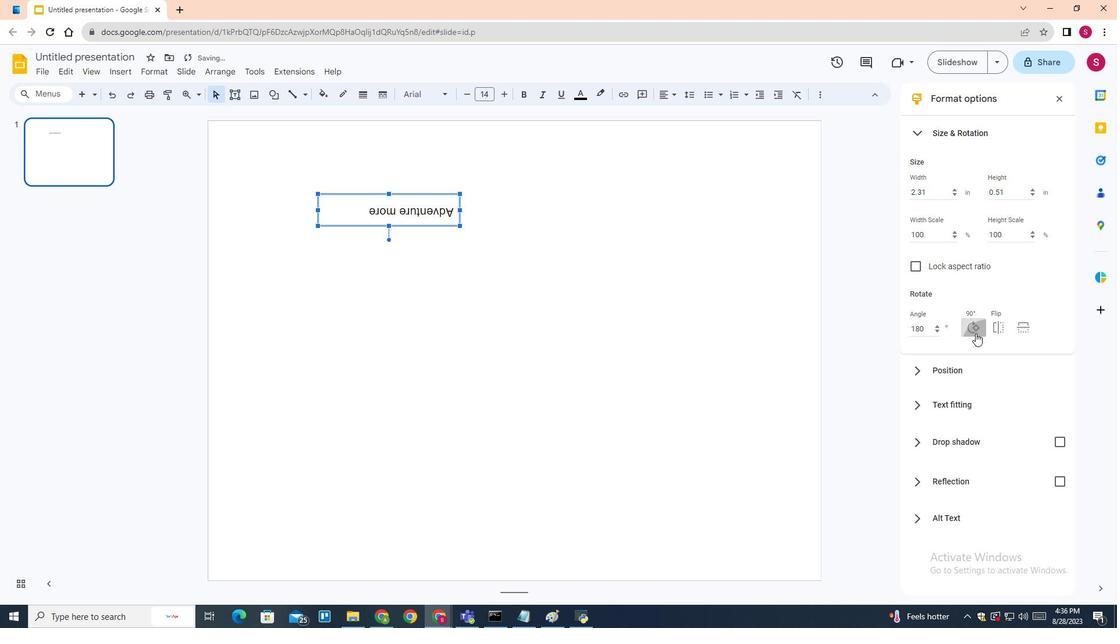 
Action: Mouse pressed left at (976, 333)
Screenshot: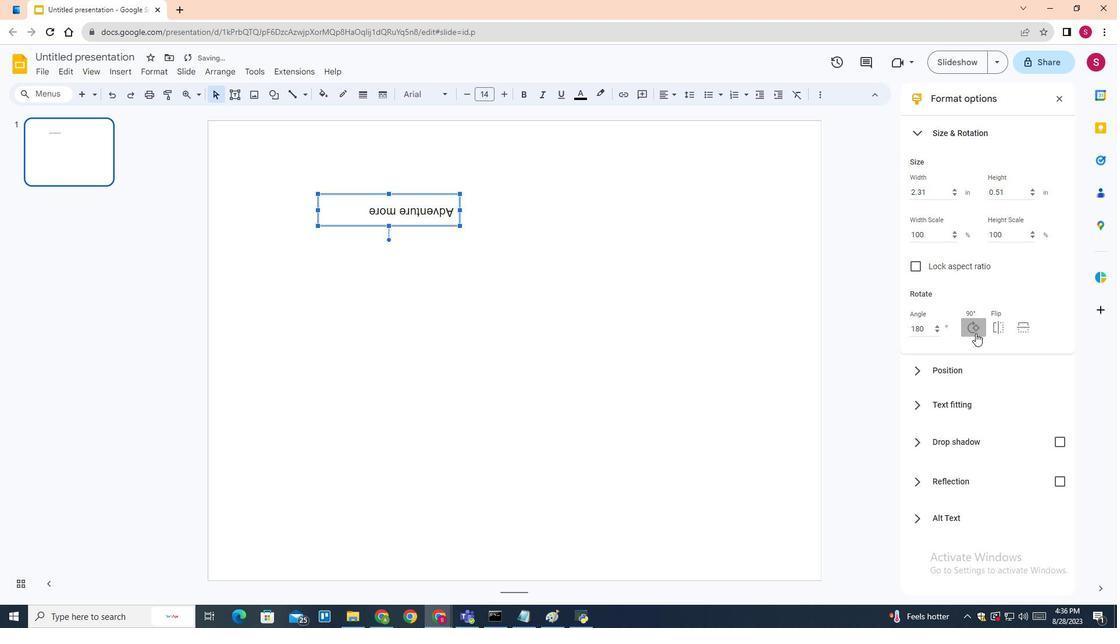 
Action: Mouse moved to (391, 138)
Screenshot: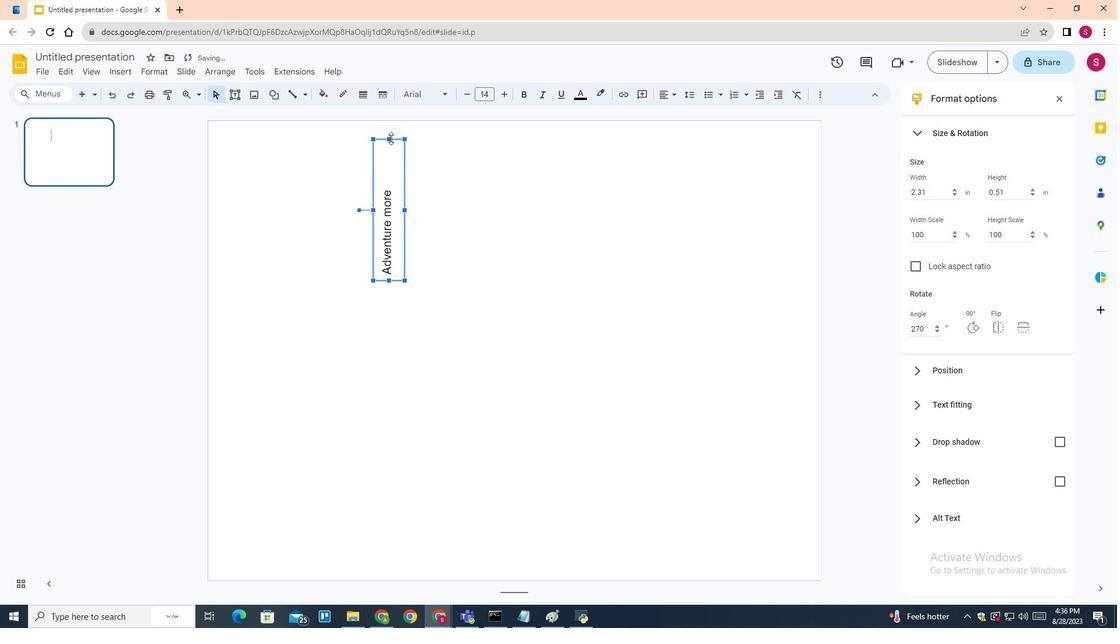 
Action: Mouse pressed left at (391, 138)
Screenshot: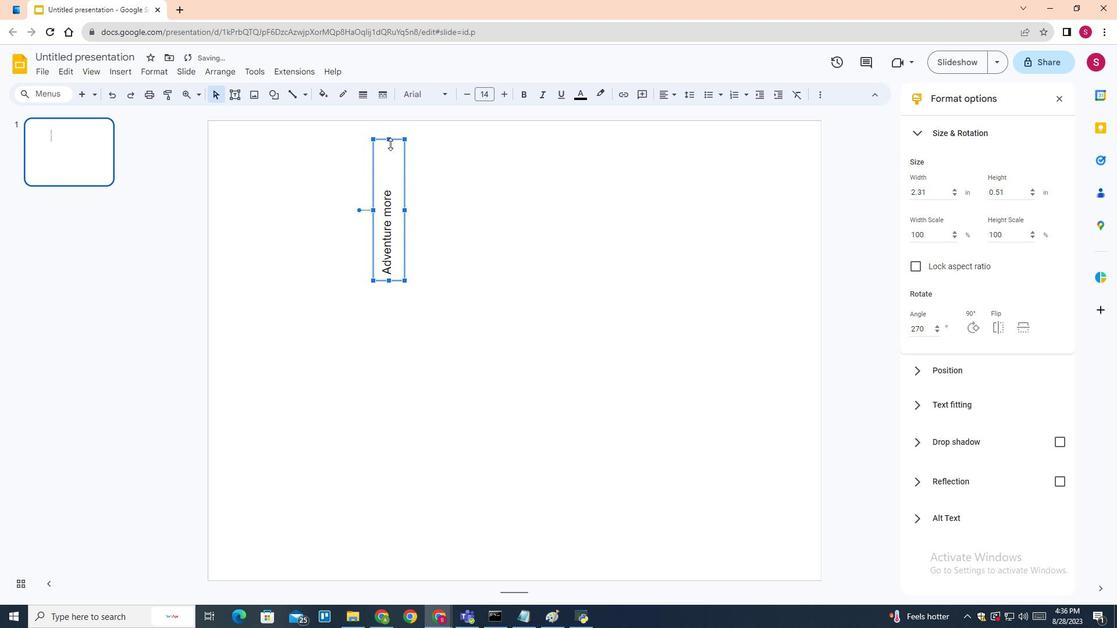 
Action: Mouse moved to (390, 280)
Screenshot: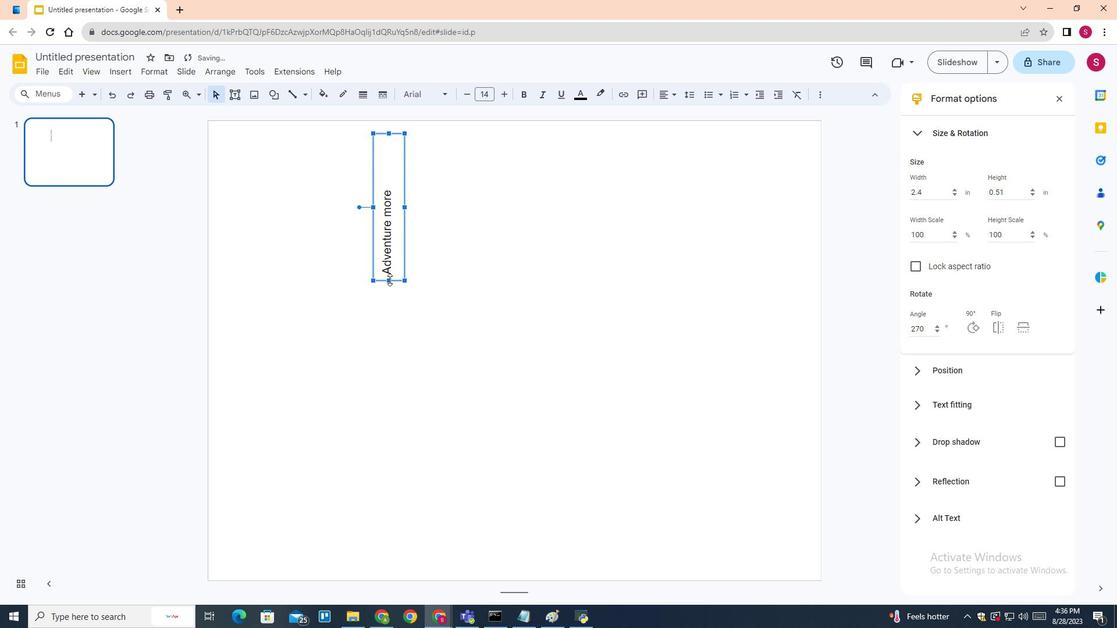 
Action: Mouse pressed left at (390, 280)
Screenshot: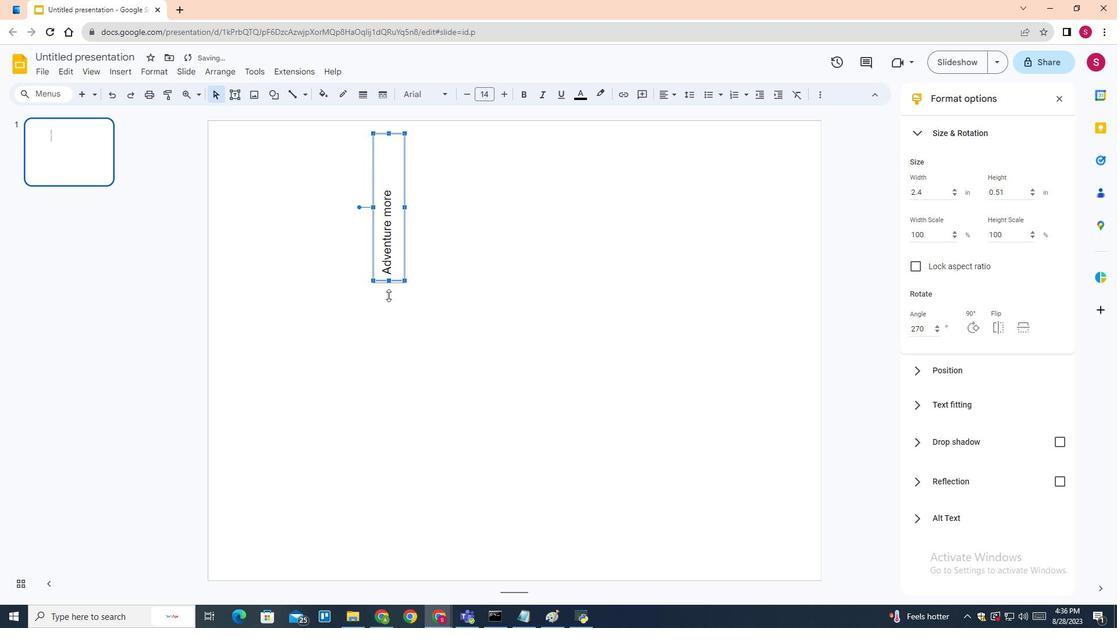 
Action: Mouse moved to (487, 202)
Screenshot: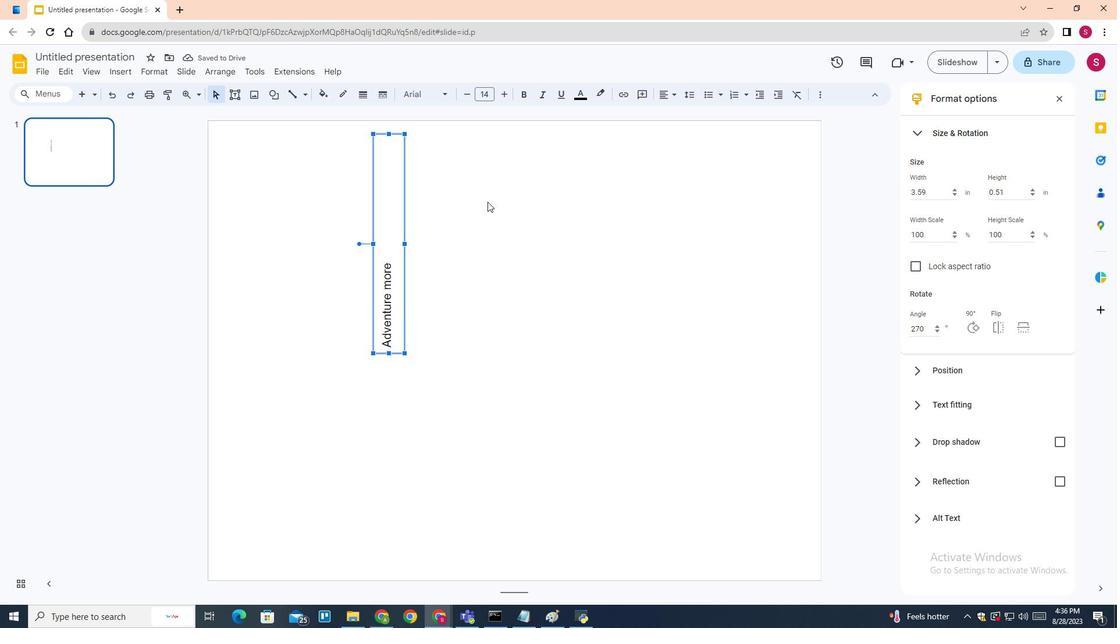 
Action: Mouse pressed left at (487, 202)
Screenshot: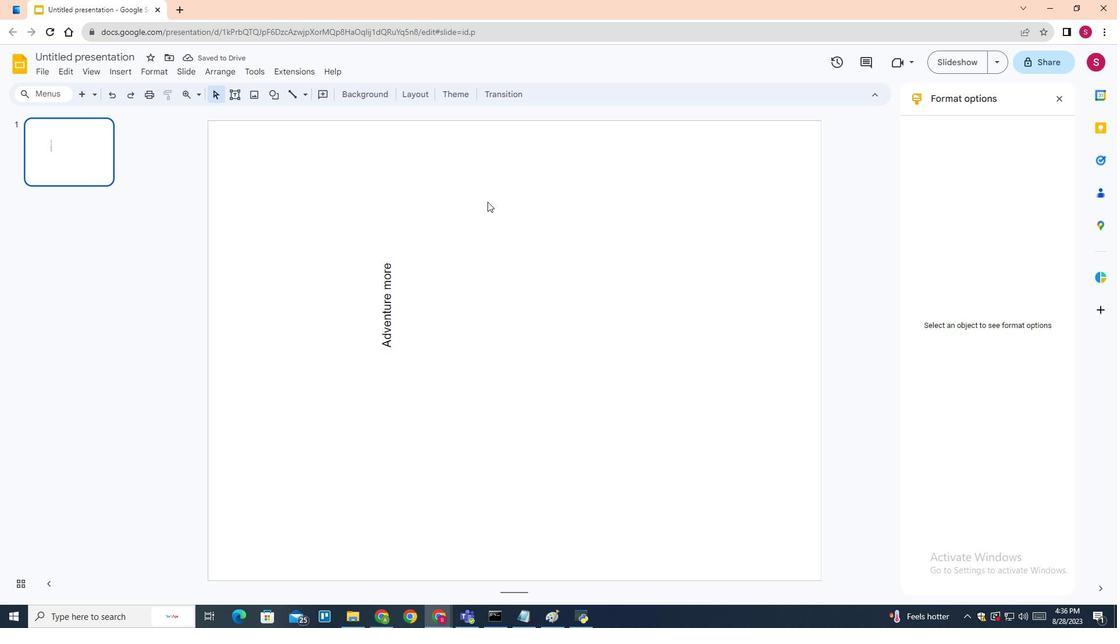 
Action: Mouse moved to (348, 89)
Screenshot: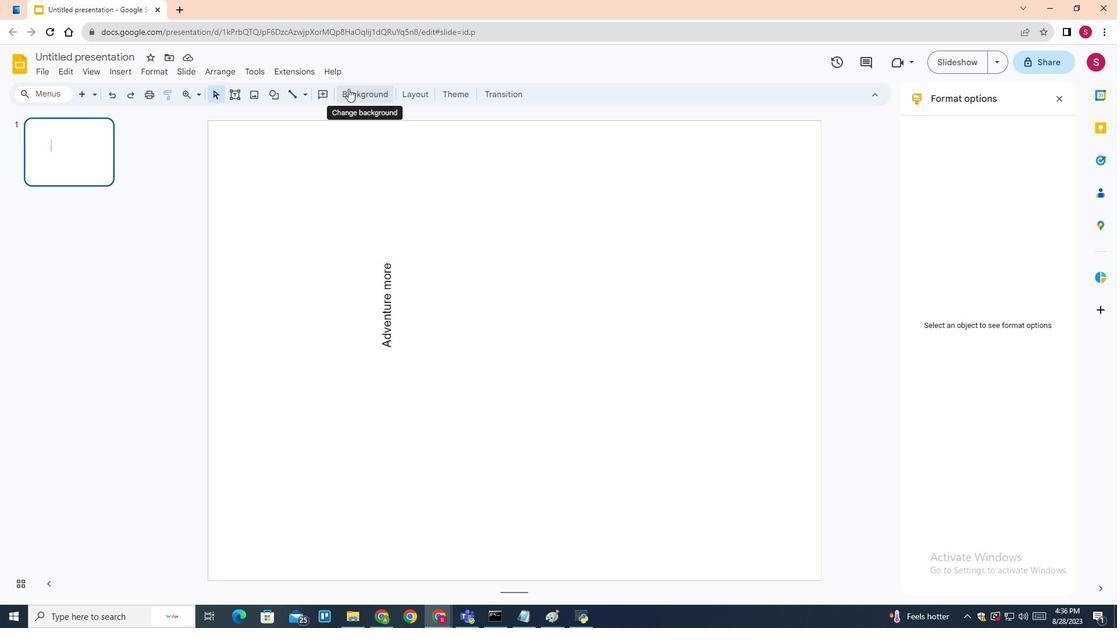 
Action: Mouse pressed left at (348, 89)
Screenshot: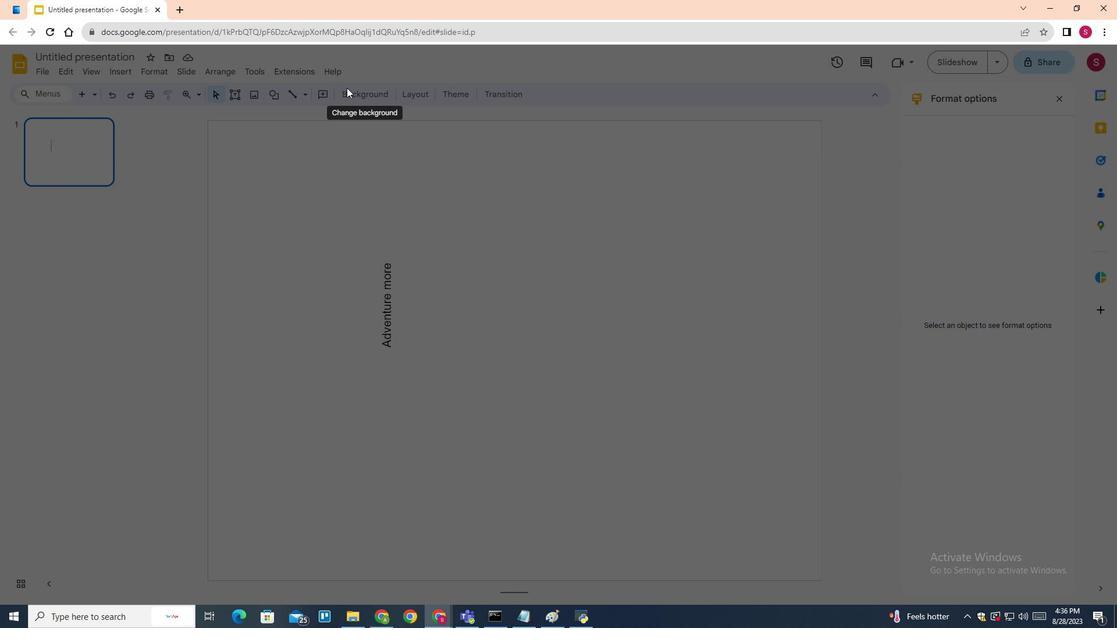 
Action: Mouse moved to (628, 288)
Screenshot: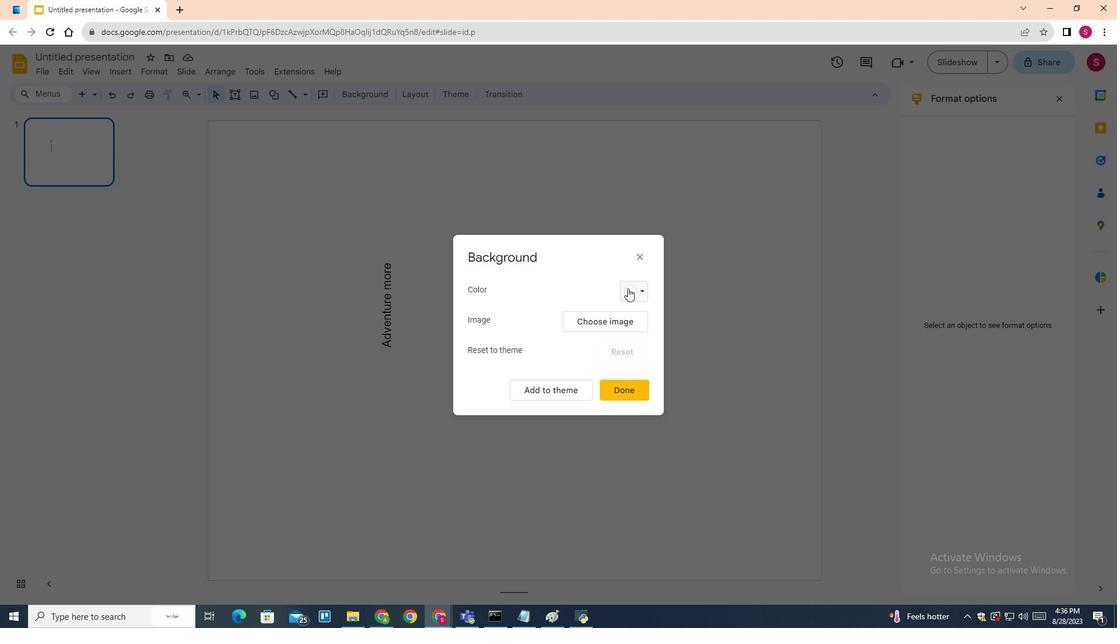 
Action: Mouse pressed left at (628, 288)
Screenshot: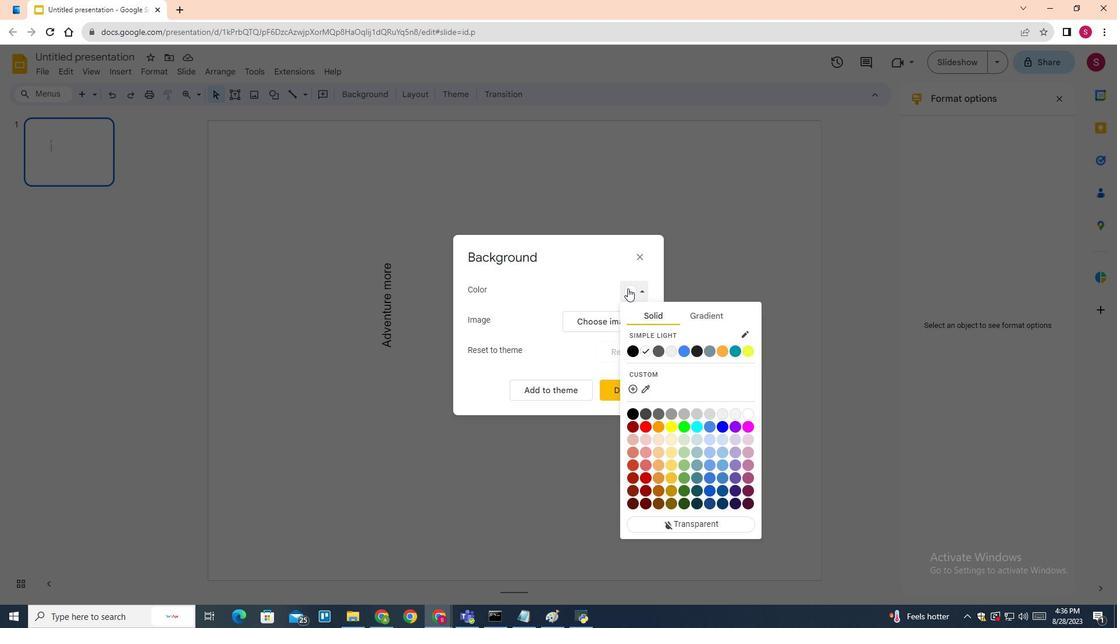 
Action: Mouse moved to (660, 487)
Screenshot: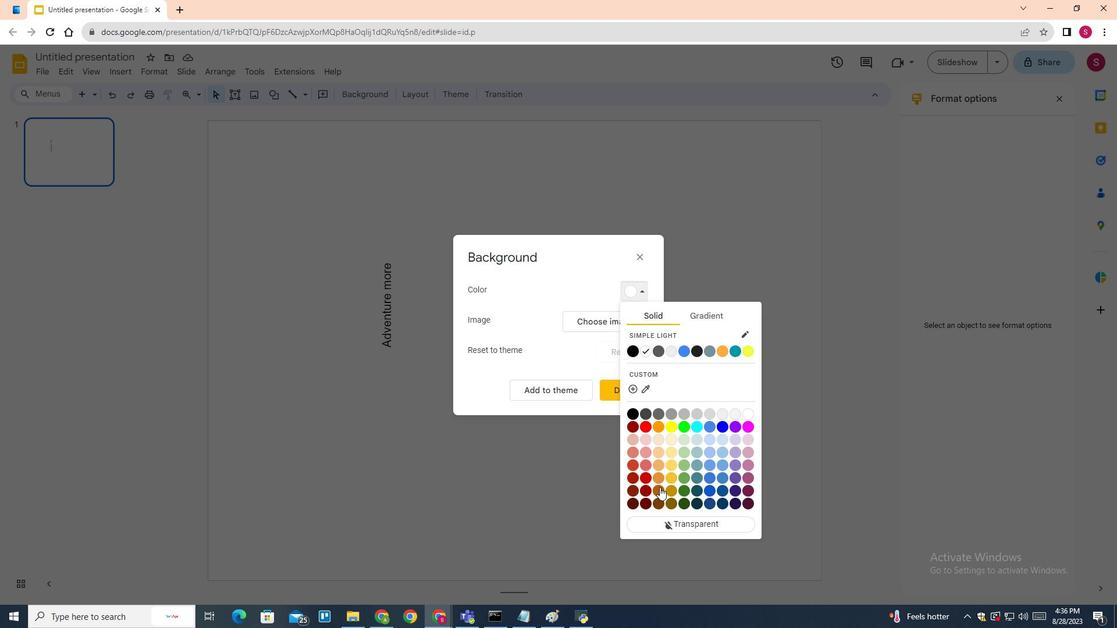 
Action: Mouse pressed left at (660, 487)
Screenshot: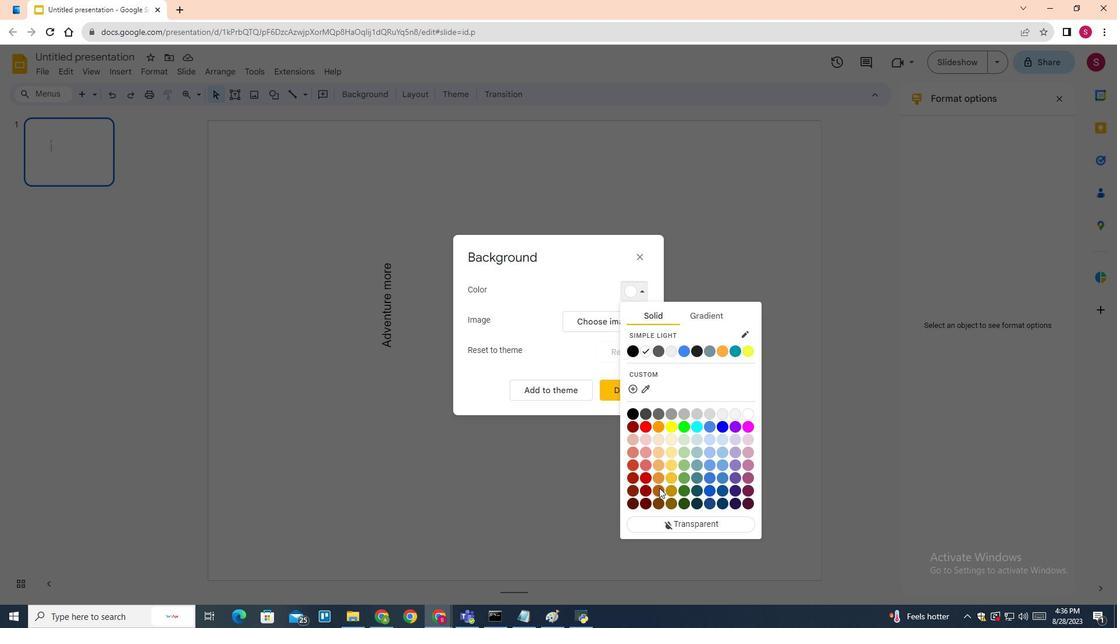 
Action: Mouse moved to (625, 391)
Screenshot: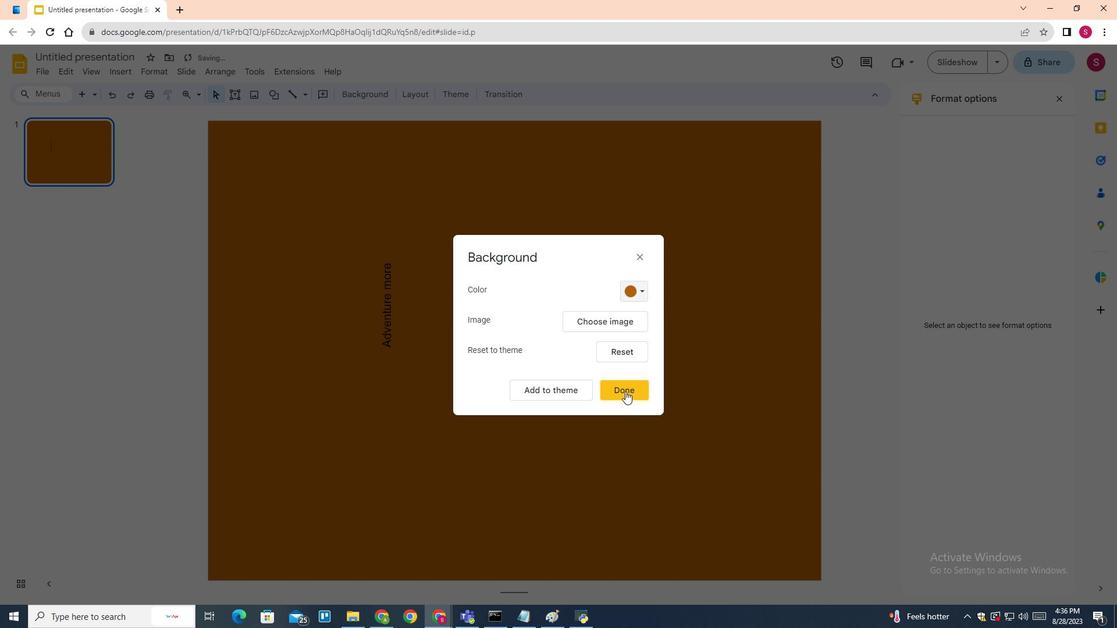 
Action: Mouse pressed left at (625, 391)
Screenshot: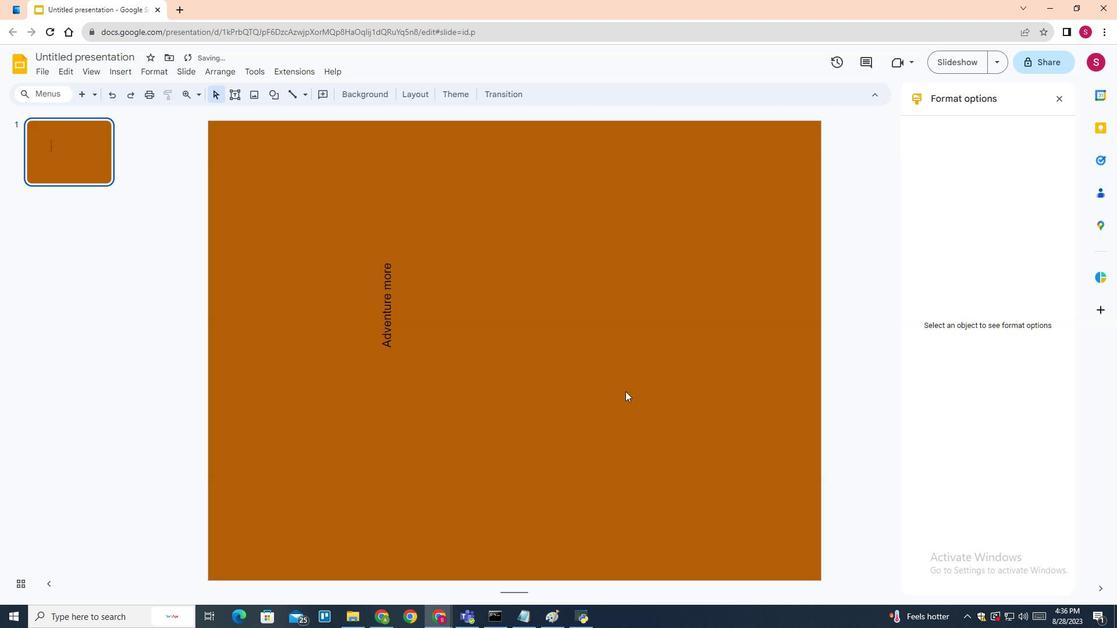 
Action: Mouse moved to (390, 338)
Screenshot: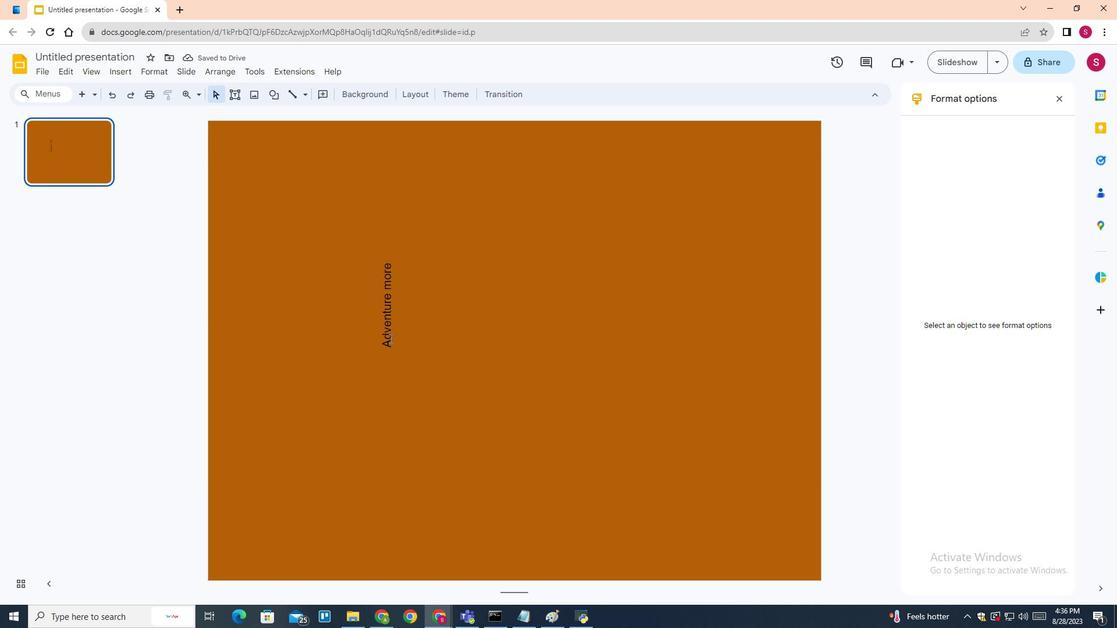 
Action: Mouse pressed left at (390, 338)
Screenshot: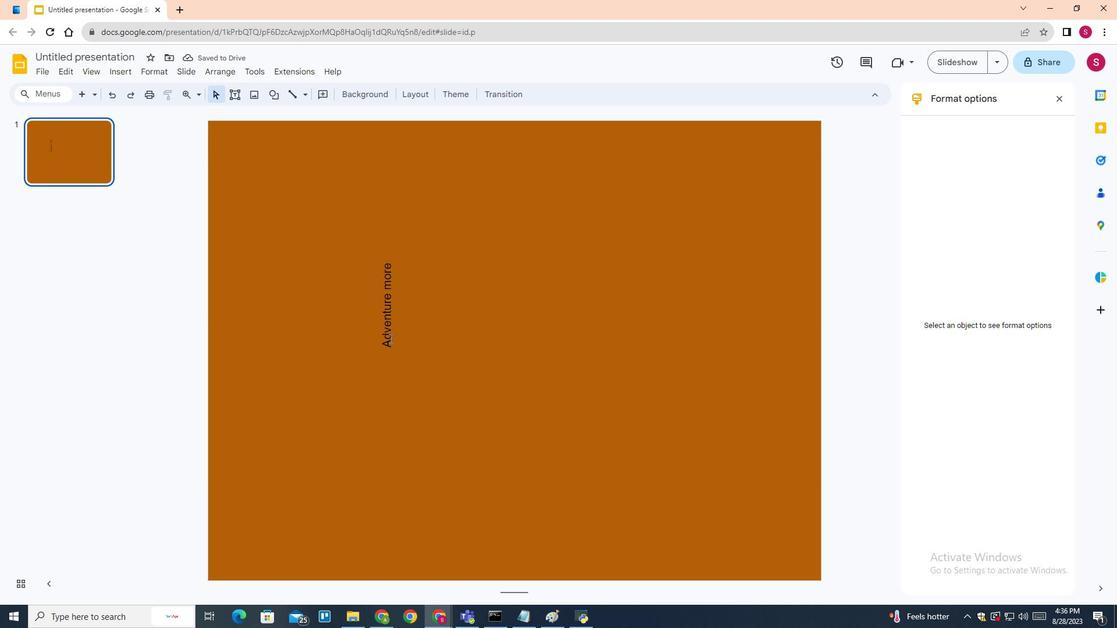 
Action: Mouse pressed left at (390, 338)
Screenshot: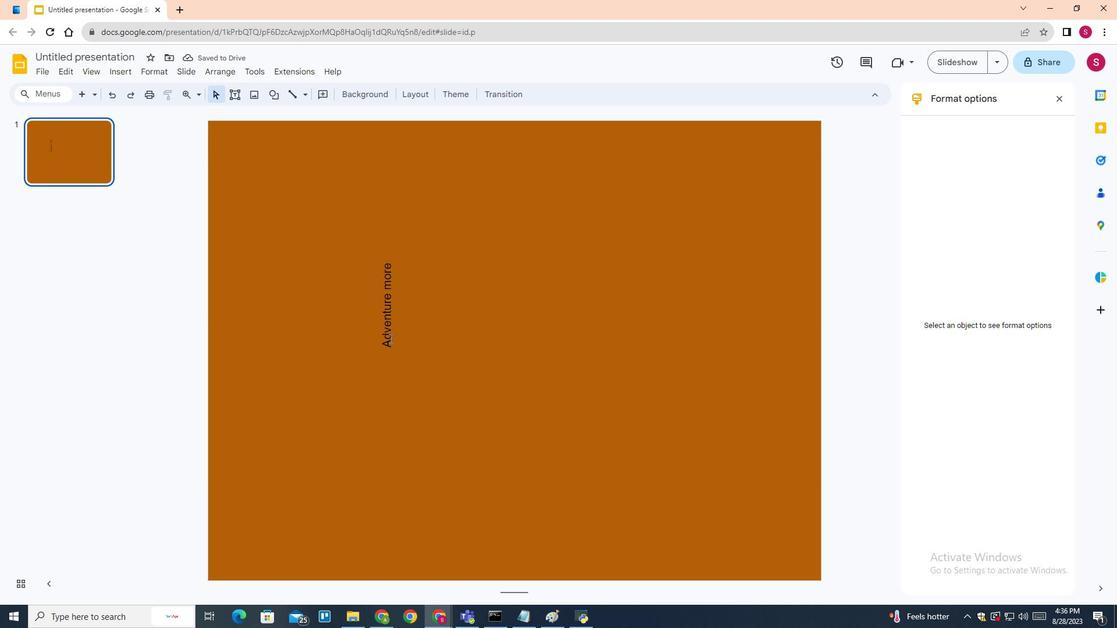 
Action: Mouse pressed left at (390, 338)
Screenshot: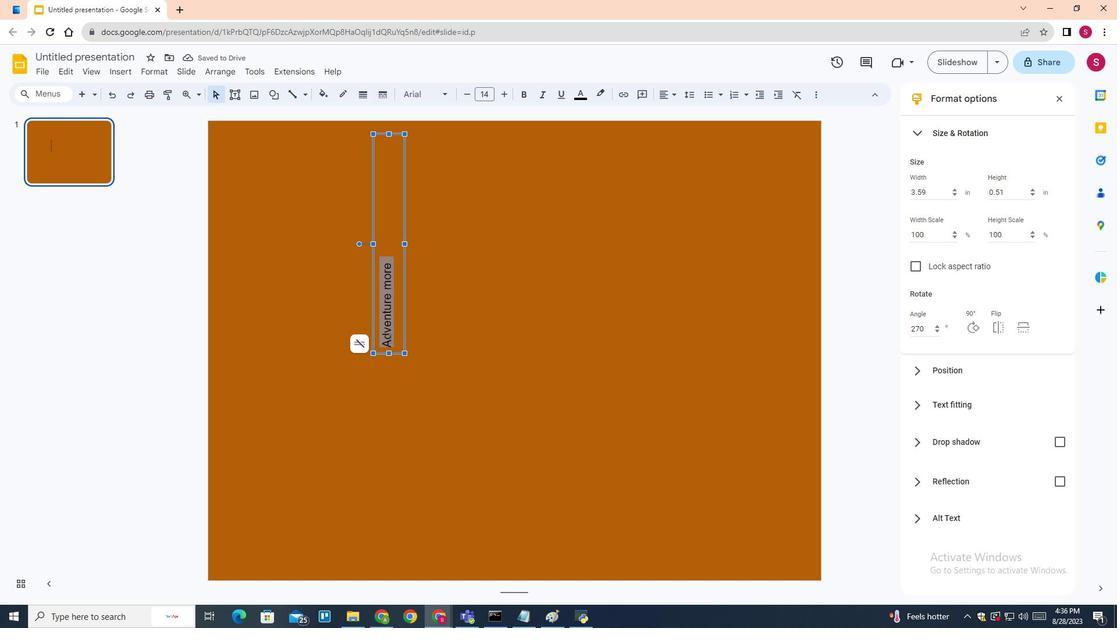 
Action: Mouse moved to (585, 95)
Screenshot: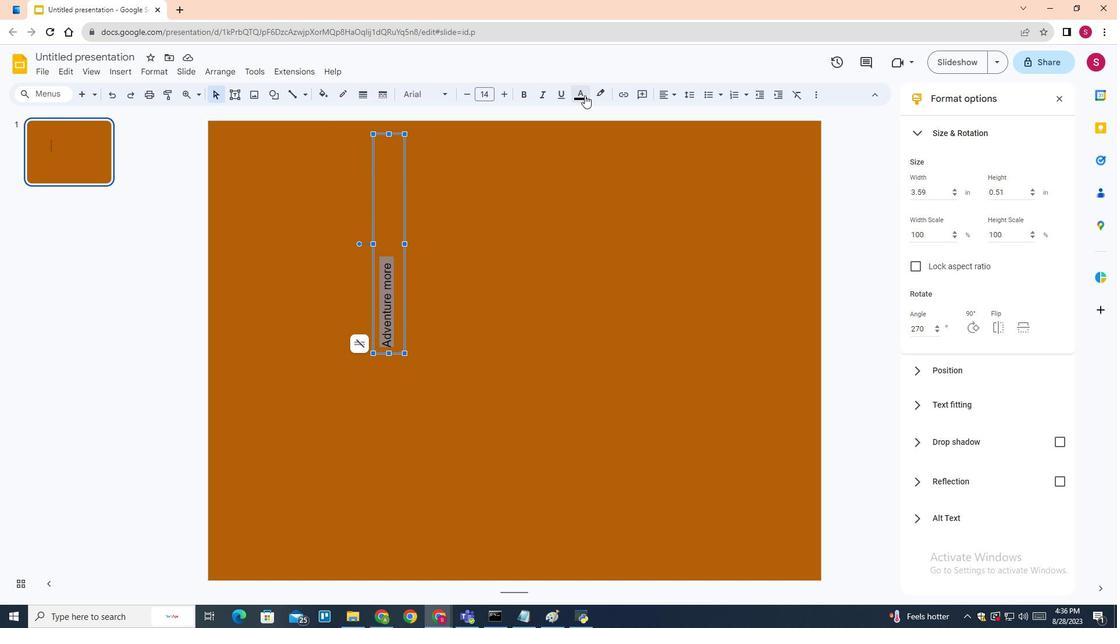 
Action: Mouse pressed left at (585, 95)
Screenshot: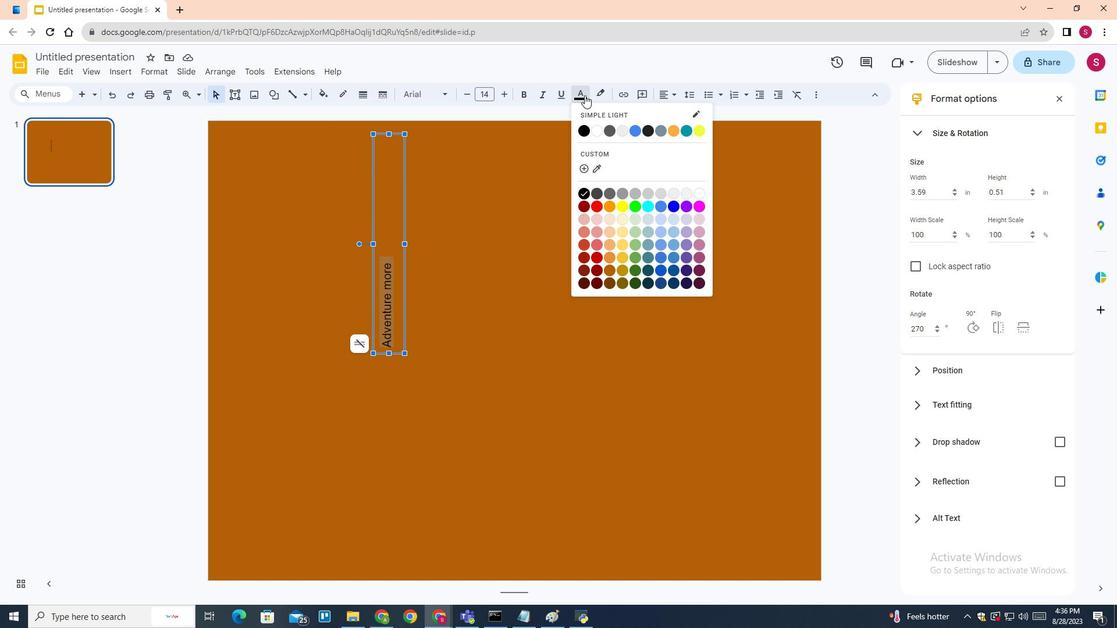 
Action: Mouse moved to (596, 125)
Screenshot: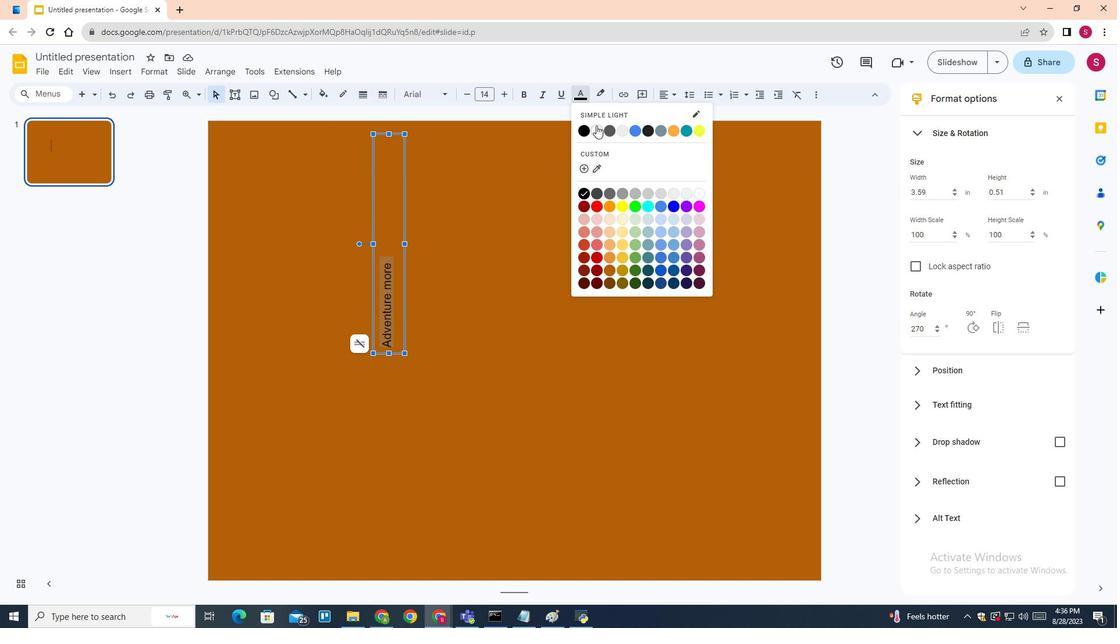 
Action: Mouse pressed left at (596, 125)
Screenshot: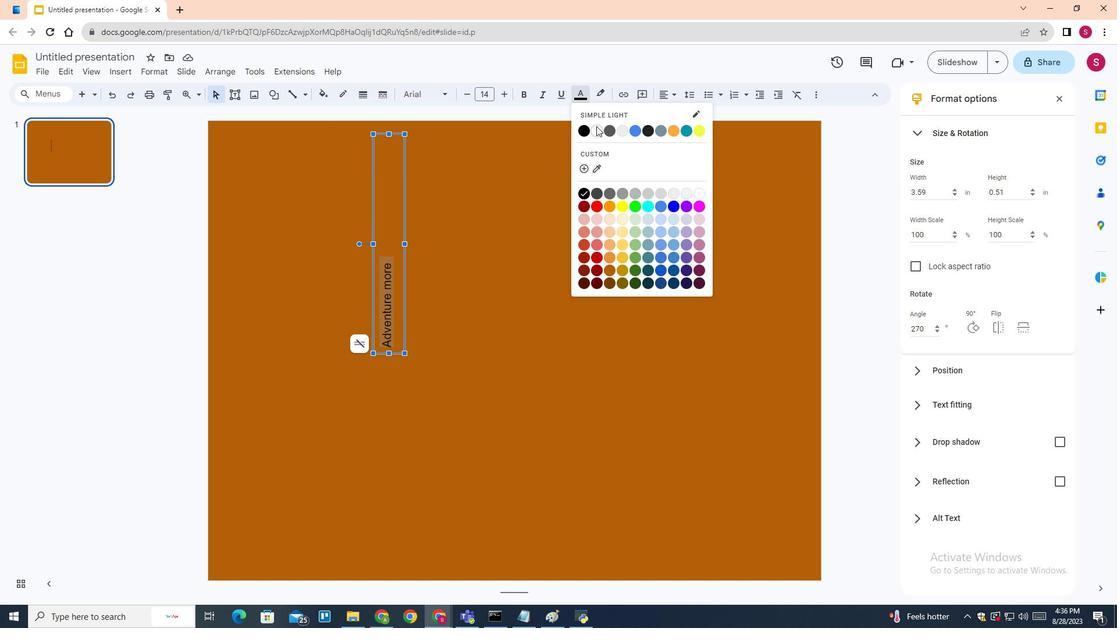 
Action: Mouse moved to (390, 135)
Screenshot: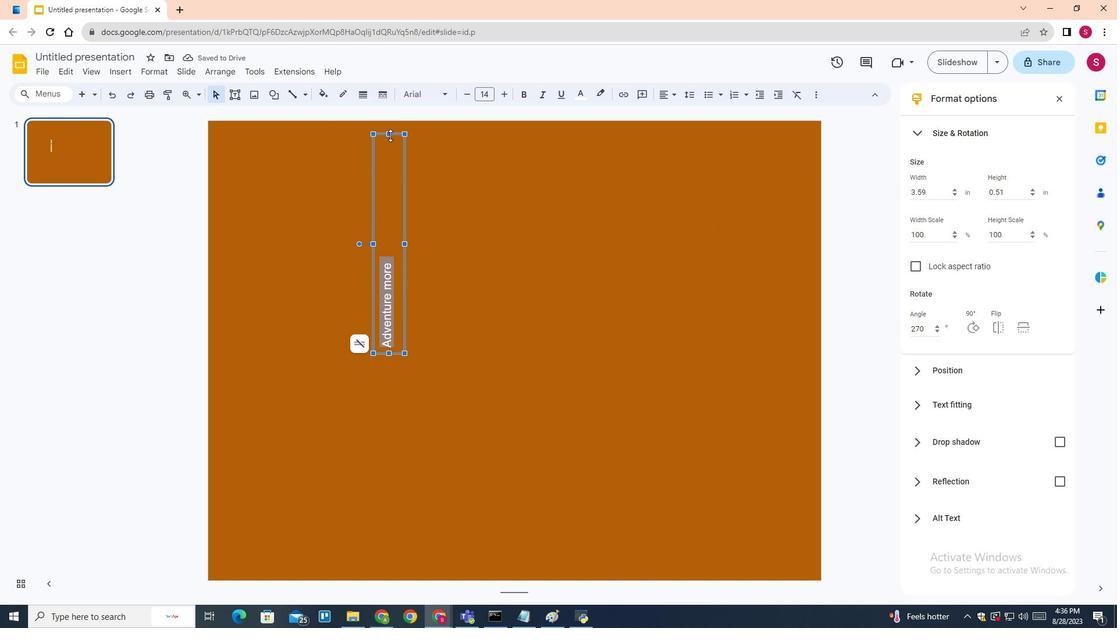 
Action: Mouse pressed left at (390, 135)
Screenshot: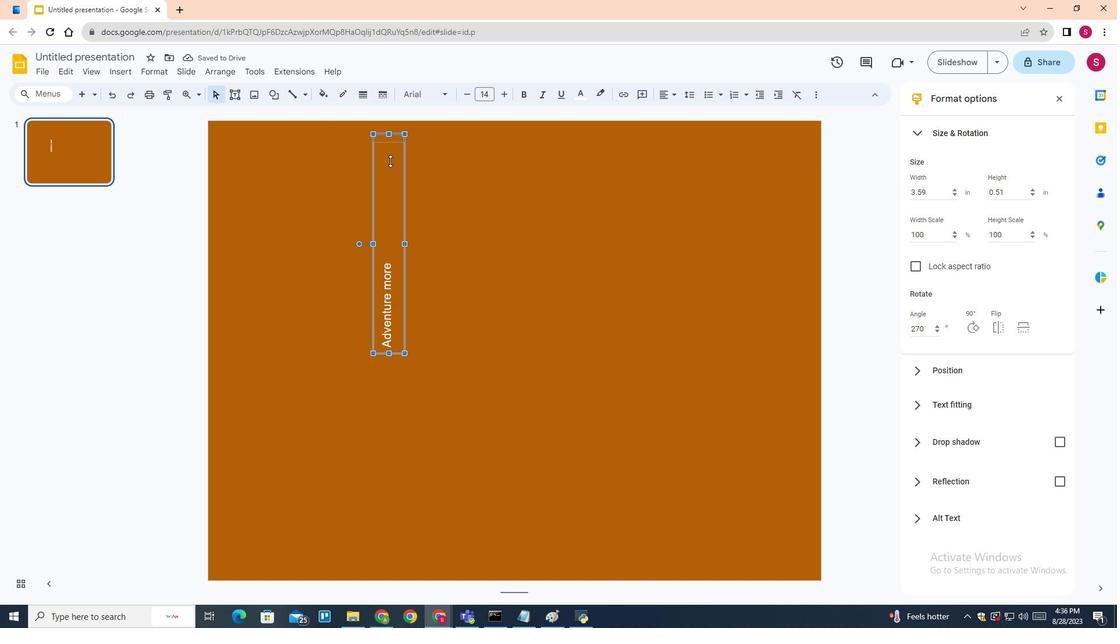 
Action: Mouse moved to (418, 91)
Screenshot: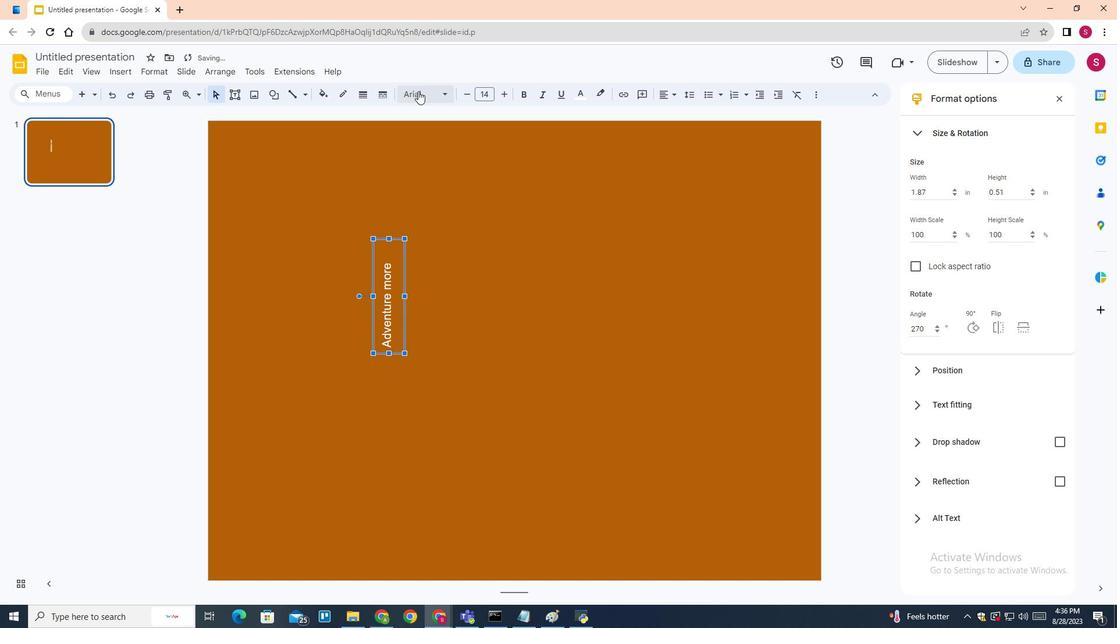
Action: Mouse pressed left at (418, 91)
Screenshot: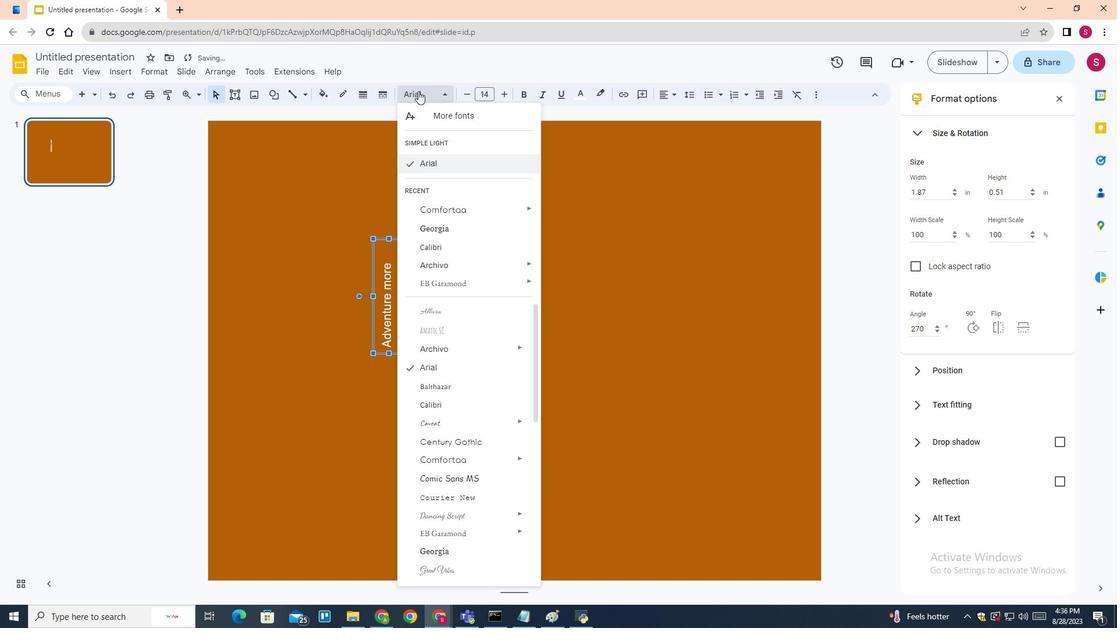 
Action: Mouse moved to (448, 208)
Screenshot: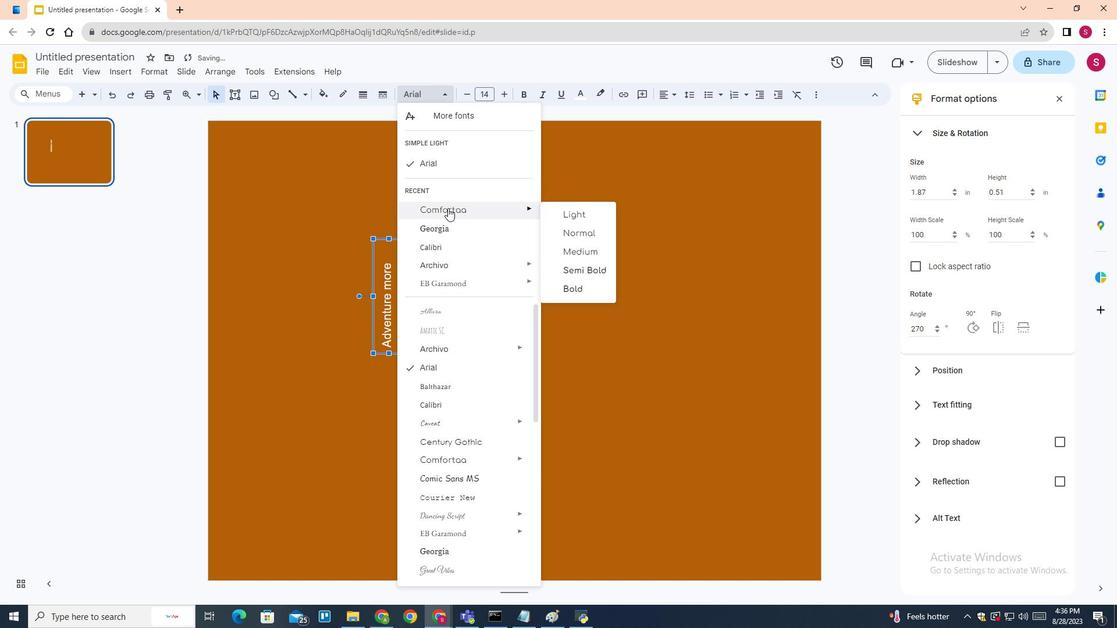 
Action: Mouse pressed left at (448, 208)
Screenshot: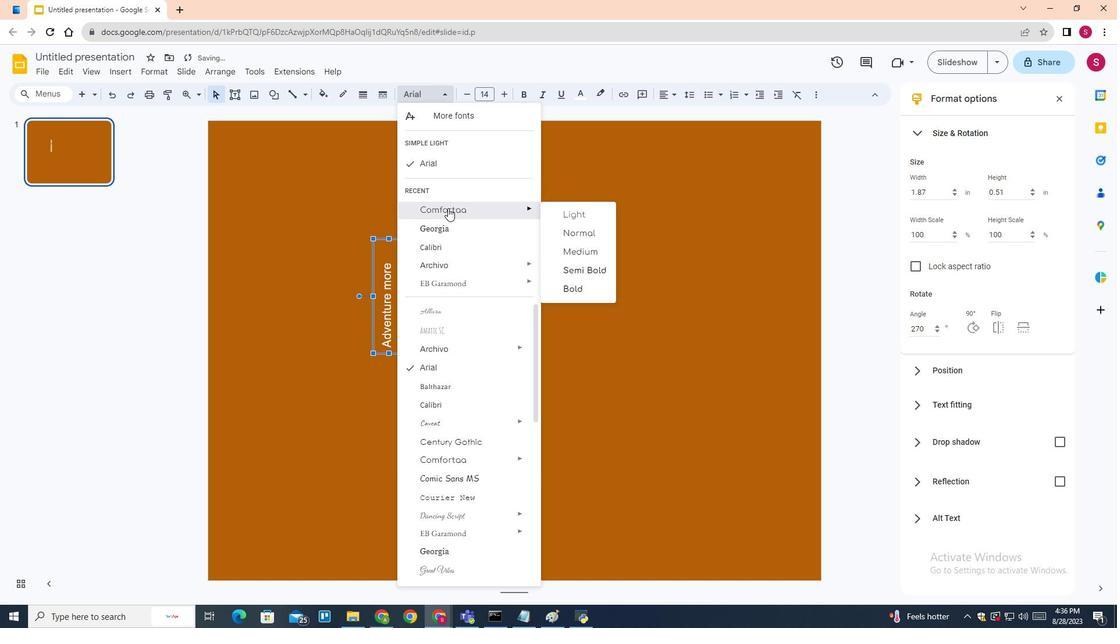 
Action: Mouse moved to (520, 97)
Screenshot: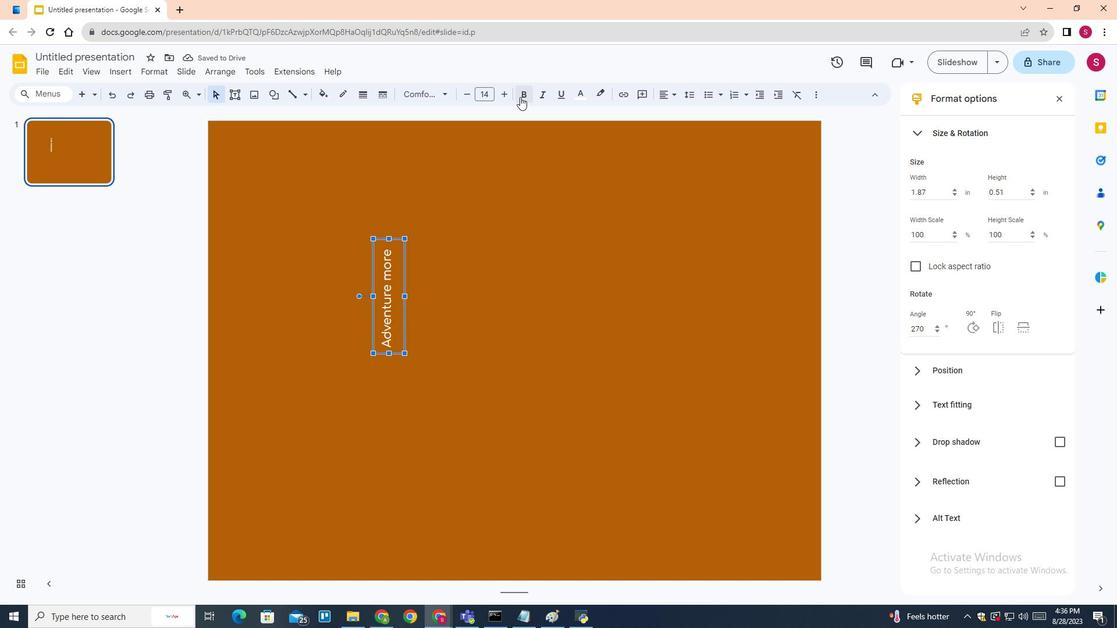 
Action: Mouse pressed left at (520, 97)
Screenshot: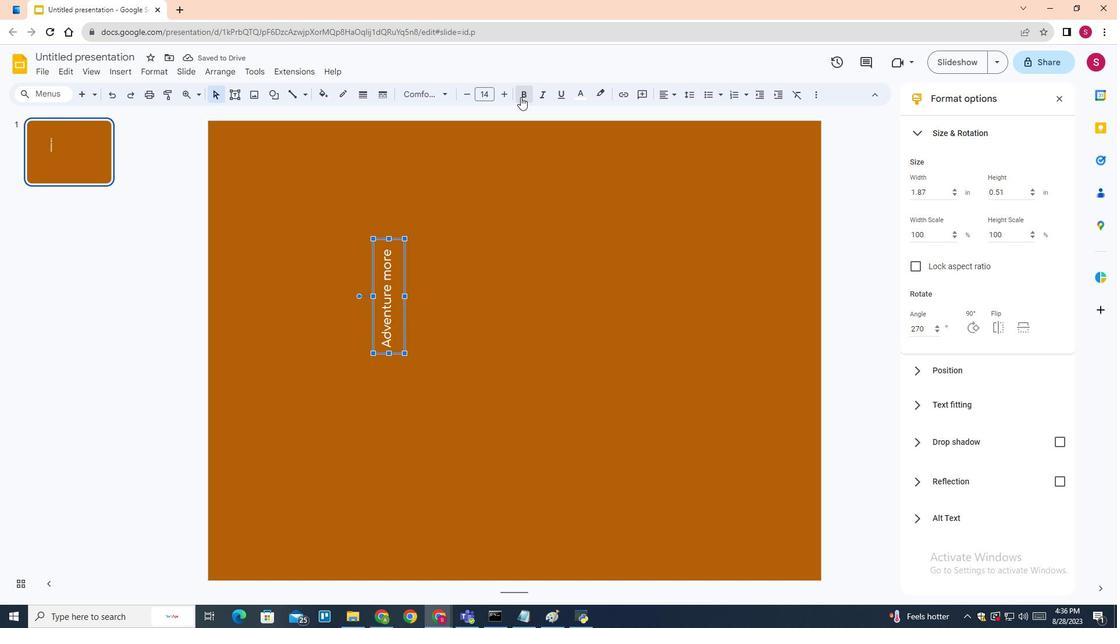 
Action: Mouse moved to (502, 93)
Screenshot: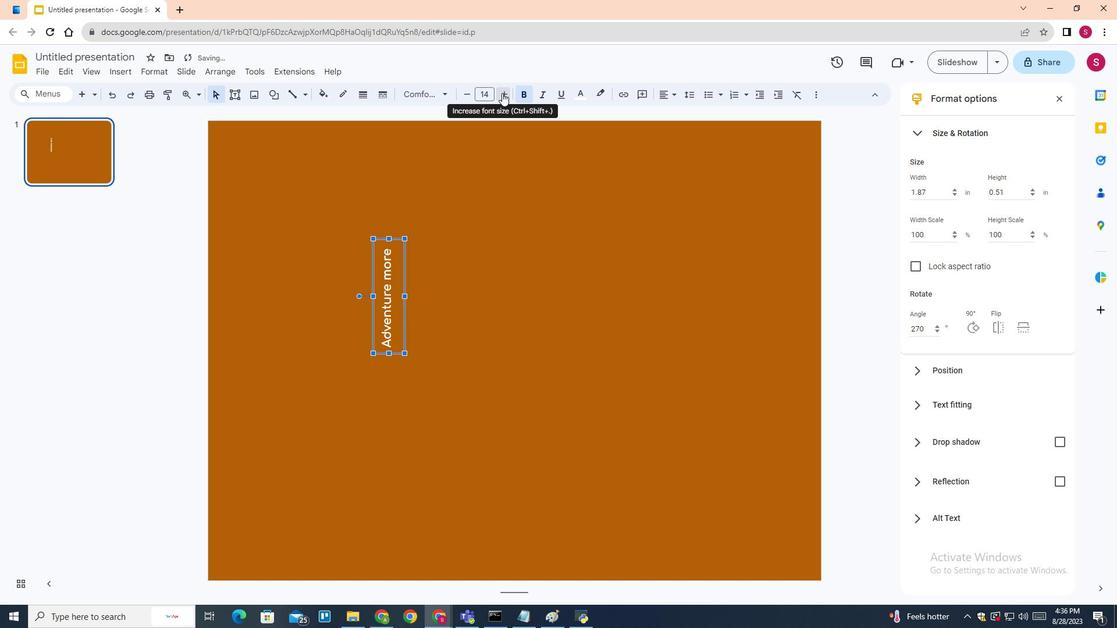 
Action: Mouse pressed left at (502, 93)
Screenshot: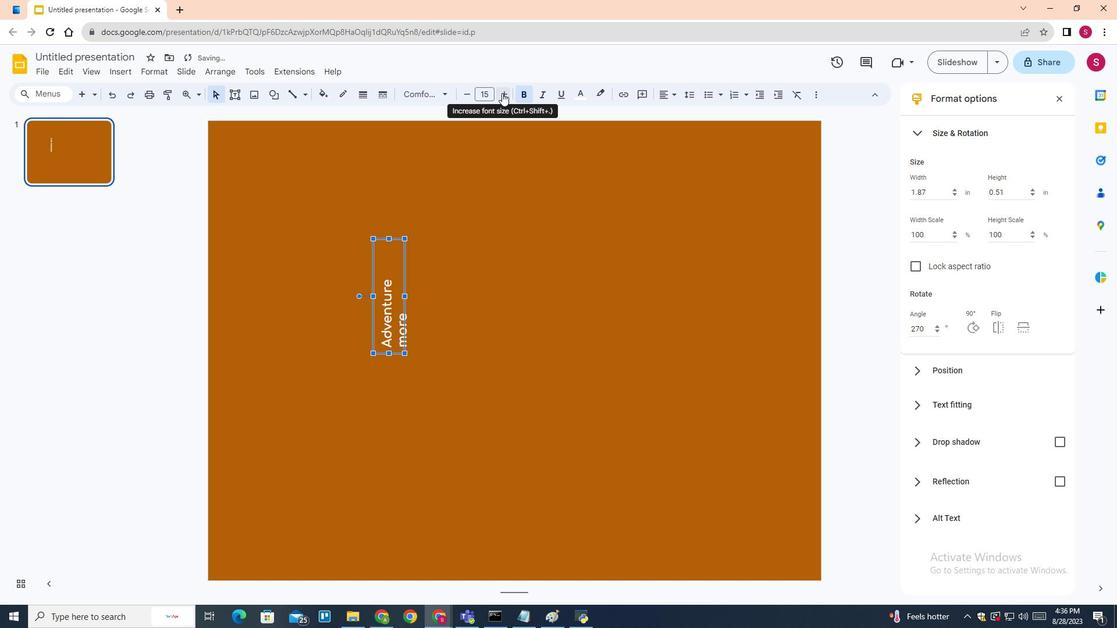 
Action: Mouse pressed left at (502, 93)
Screenshot: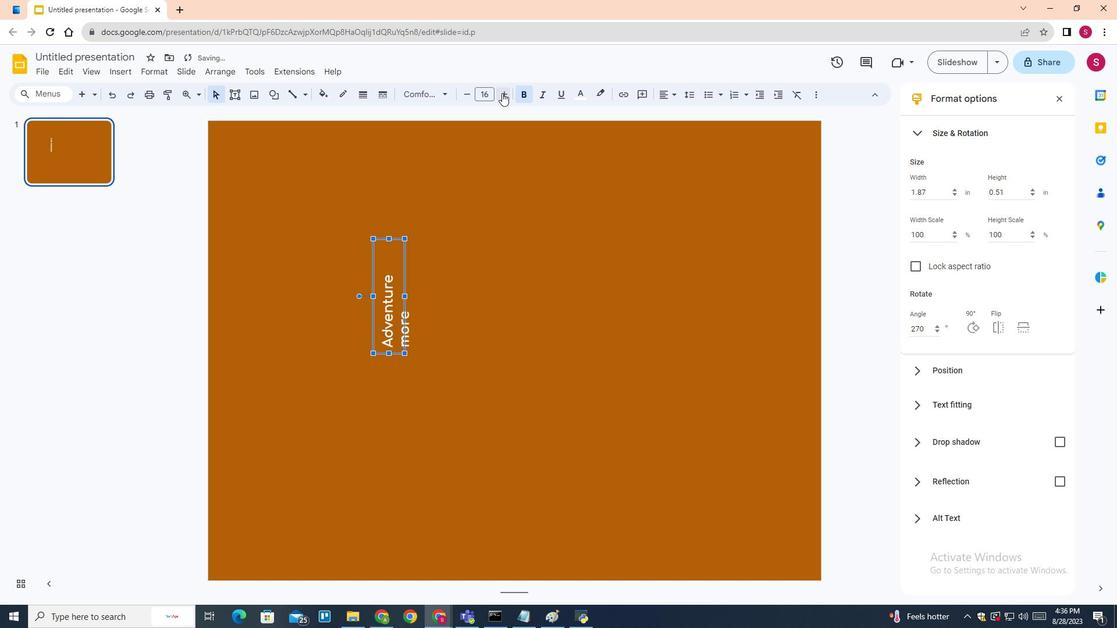 
Action: Mouse pressed left at (502, 93)
Screenshot: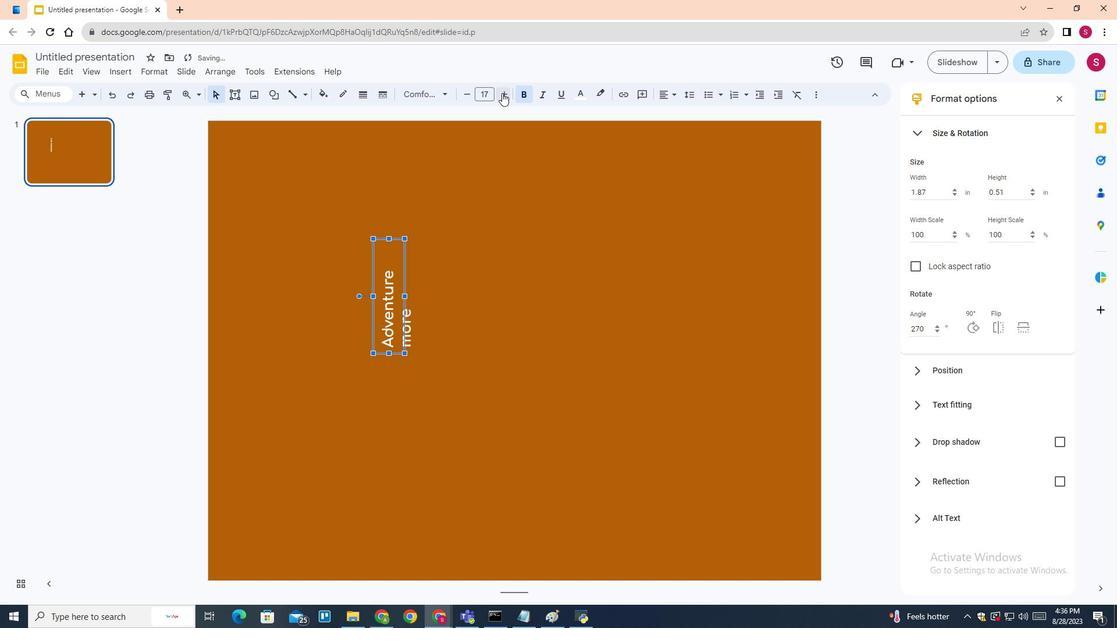 
Action: Mouse moved to (386, 237)
Screenshot: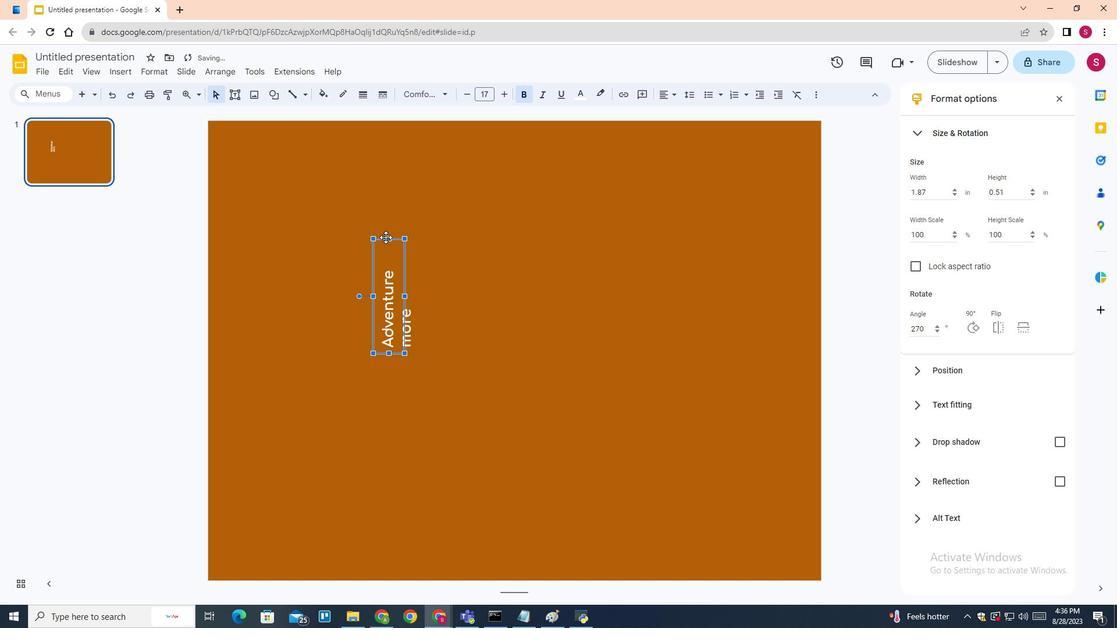 
Action: Mouse pressed left at (386, 237)
Screenshot: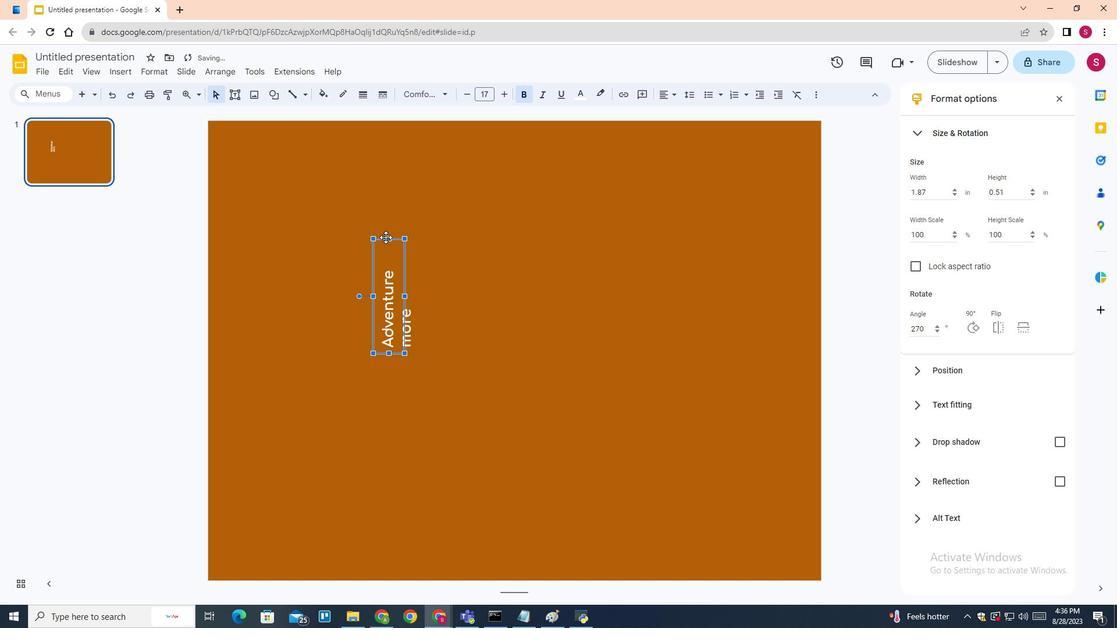 
Action: Mouse moved to (390, 238)
Screenshot: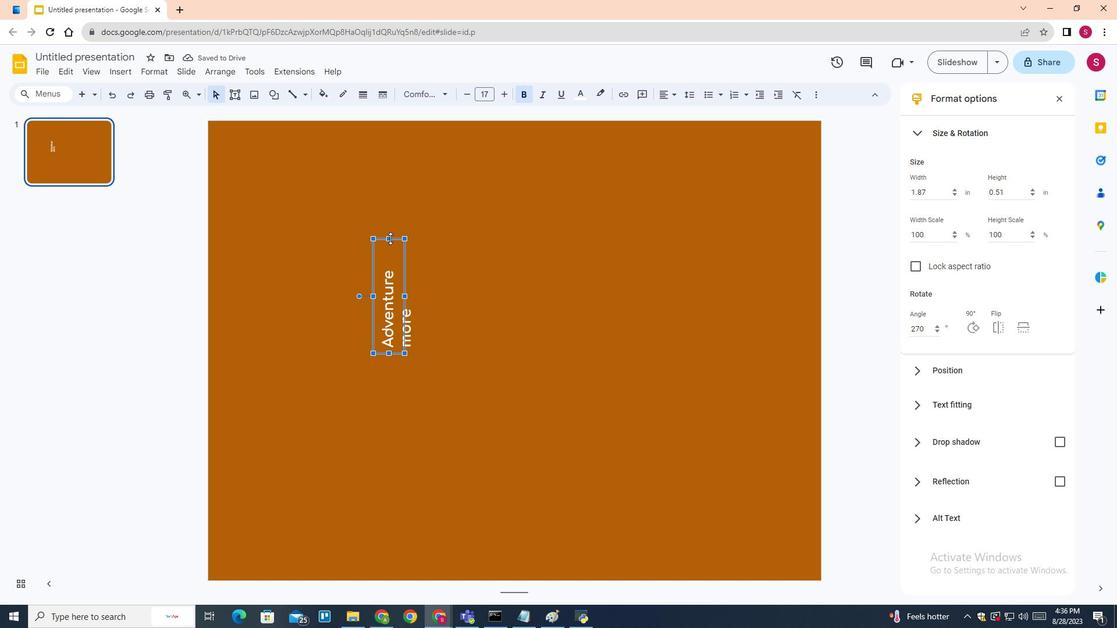 
Action: Mouse pressed left at (390, 238)
Screenshot: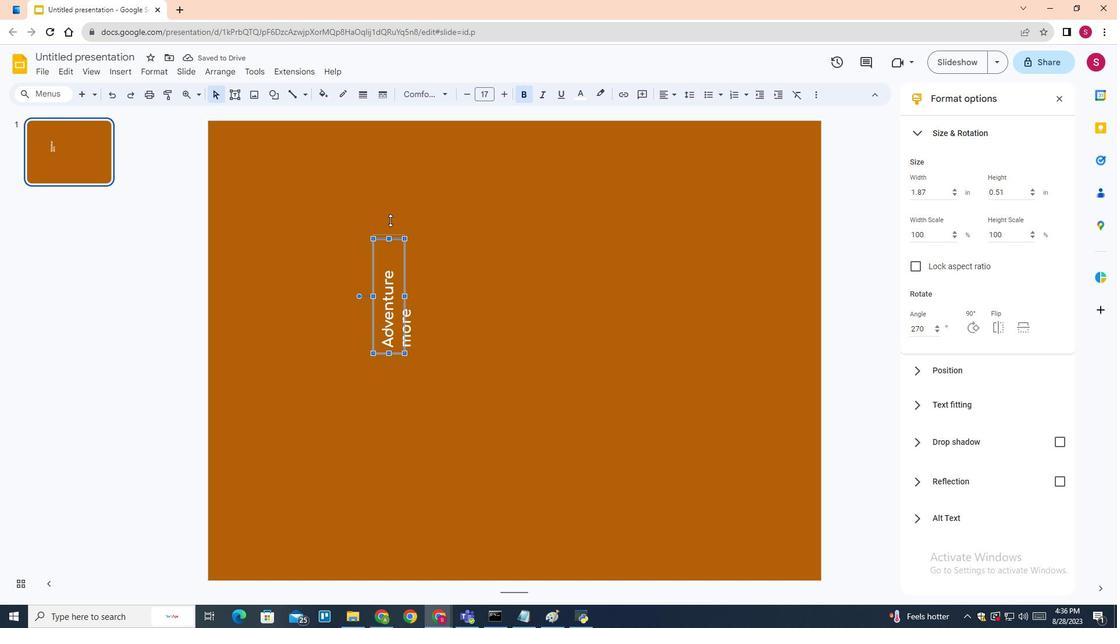 
Action: Mouse moved to (374, 278)
Screenshot: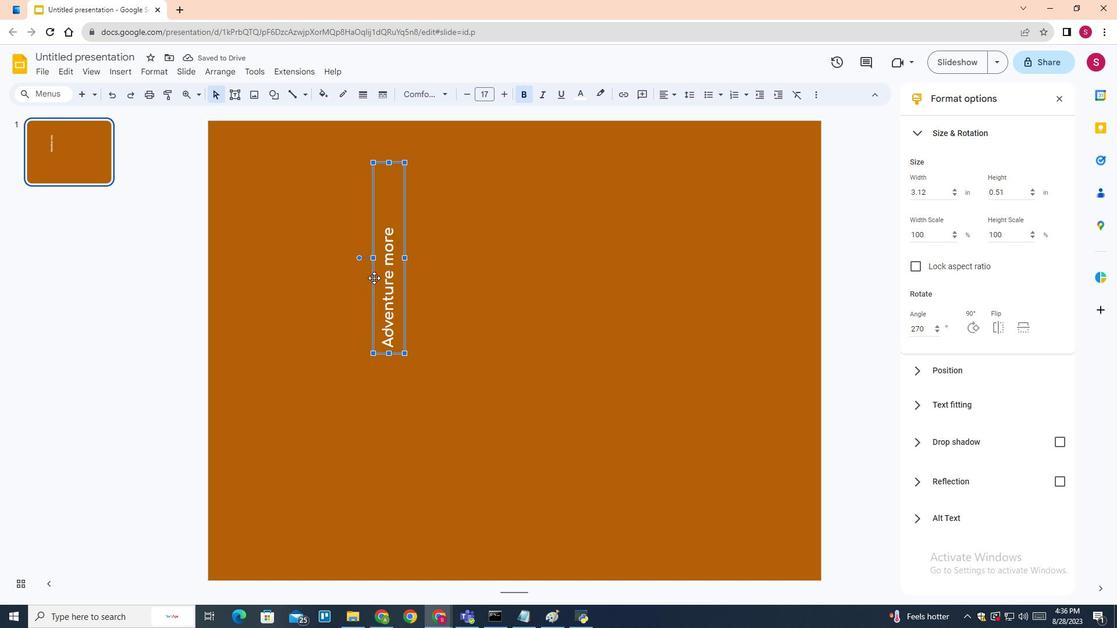 
Action: Mouse pressed left at (374, 278)
Screenshot: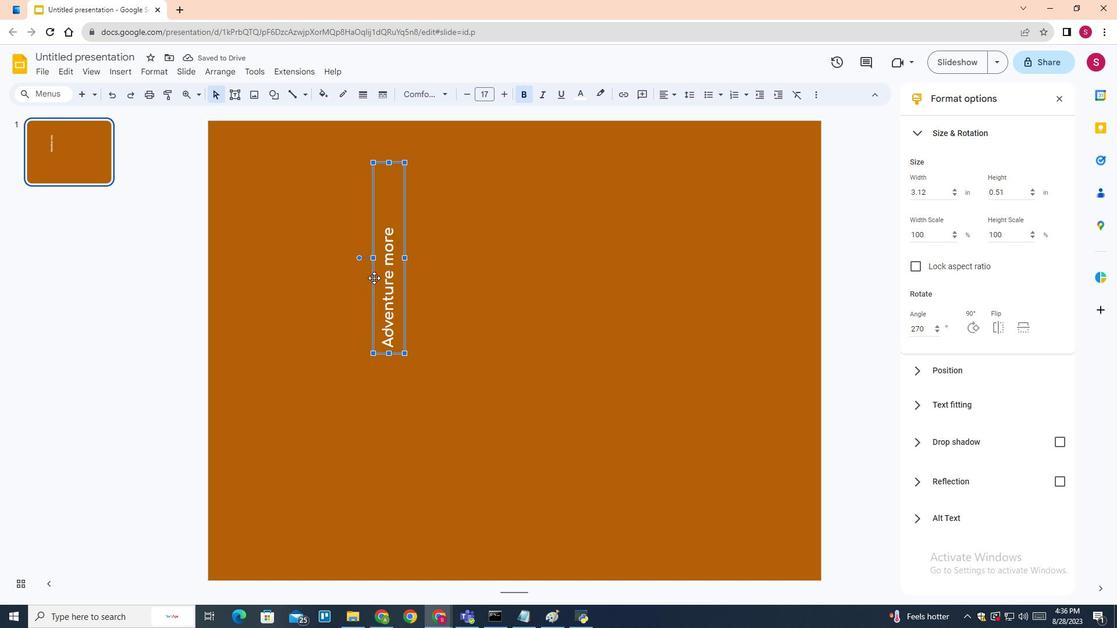 
Action: Mouse moved to (540, 93)
Screenshot: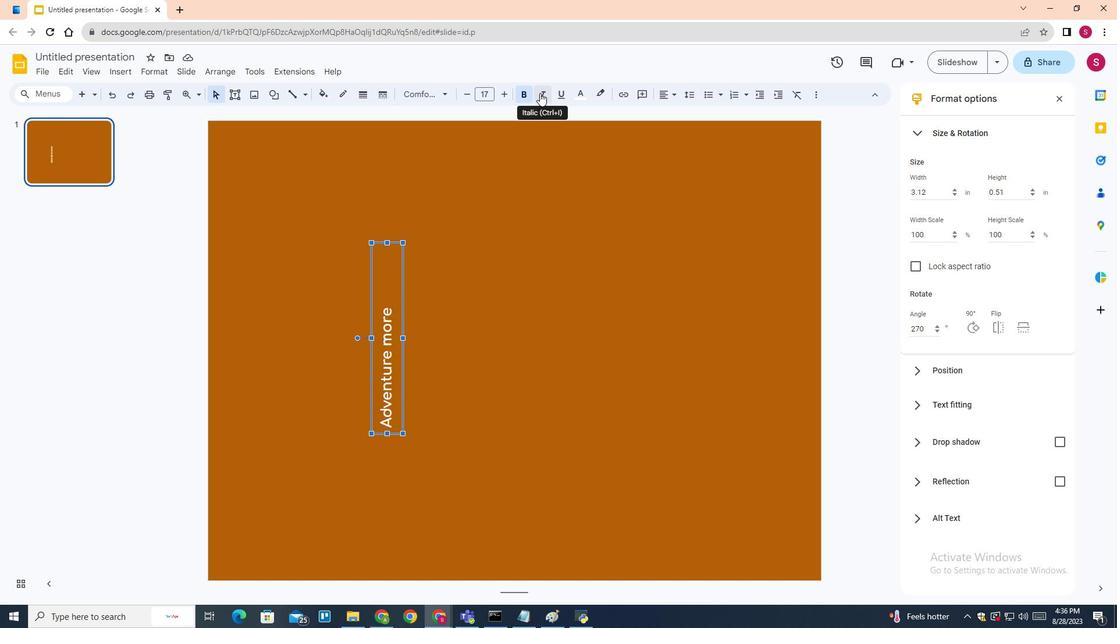 
Action: Mouse pressed left at (540, 93)
Screenshot: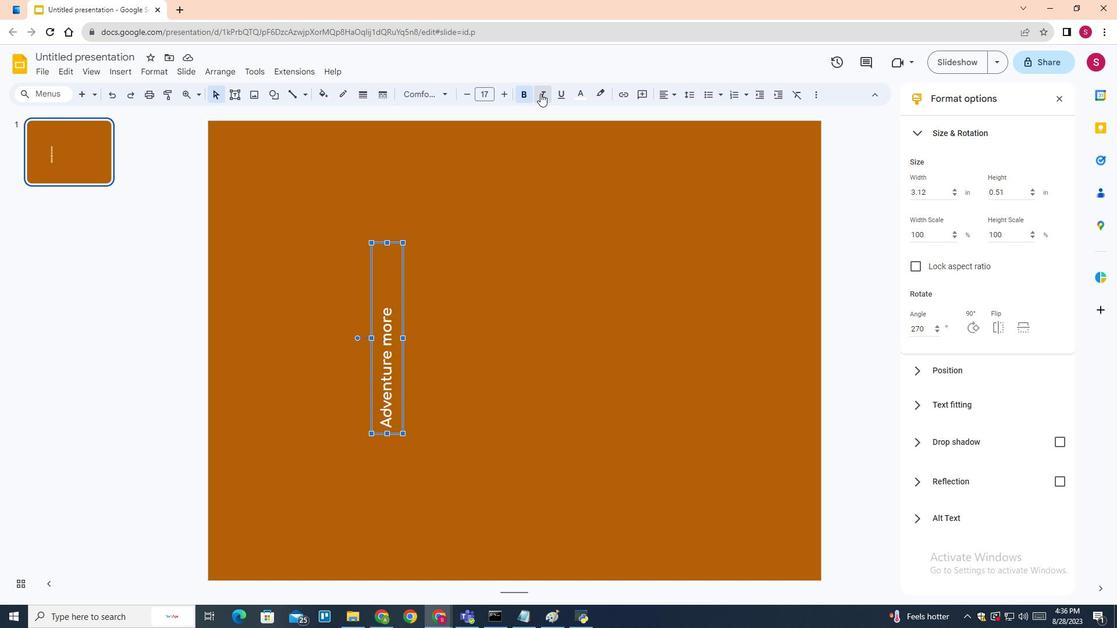 
Action: Mouse moved to (445, 328)
Screenshot: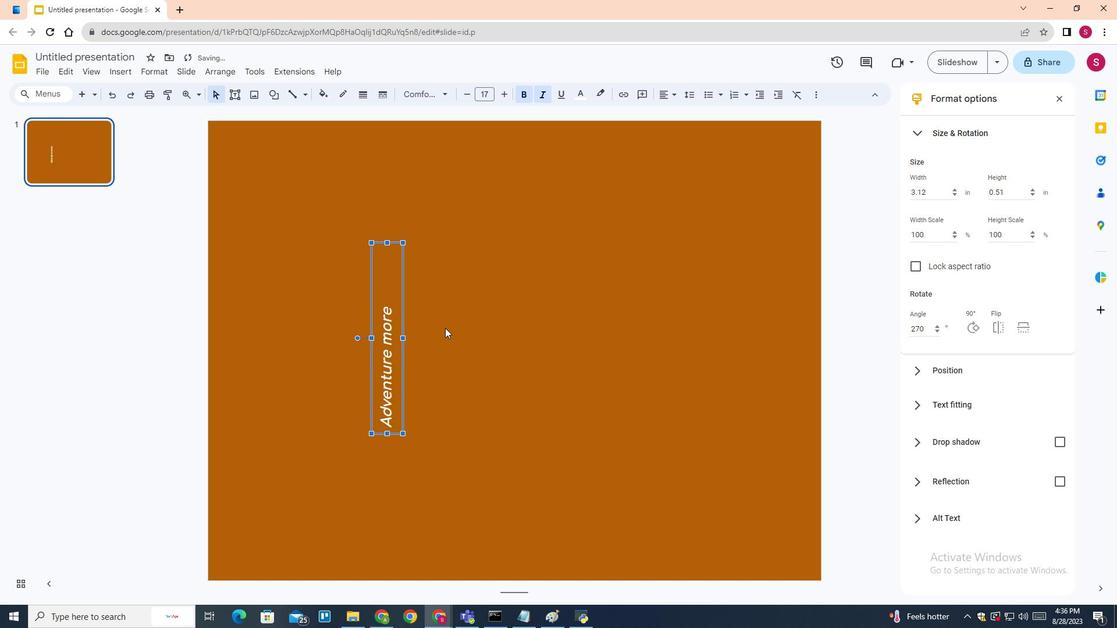 
Action: Mouse pressed left at (445, 328)
Screenshot: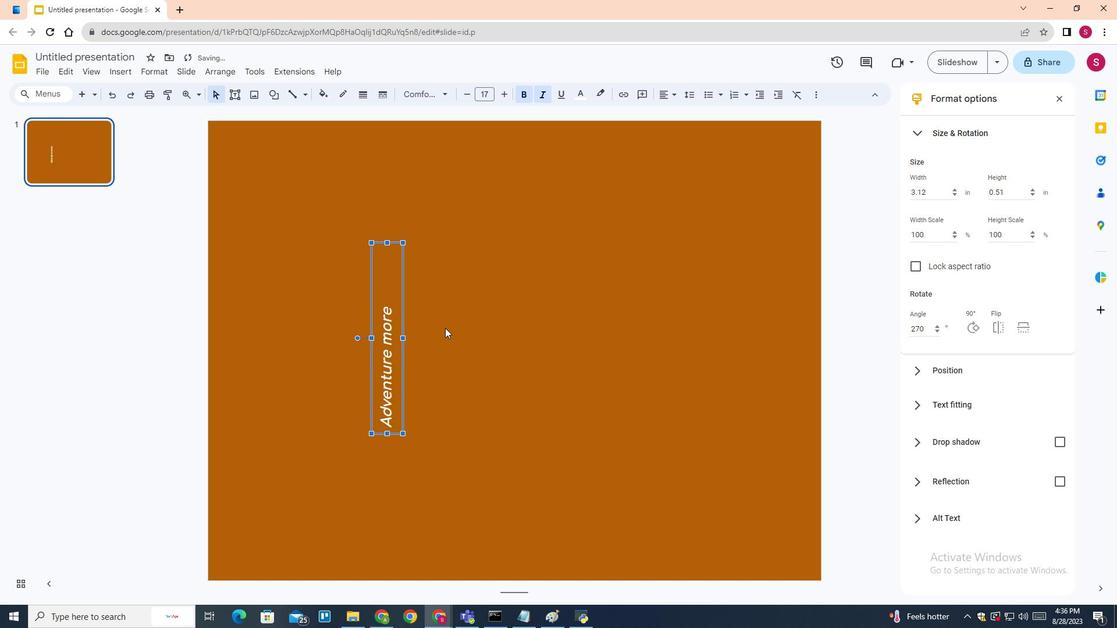 
Action: Mouse moved to (280, 97)
Screenshot: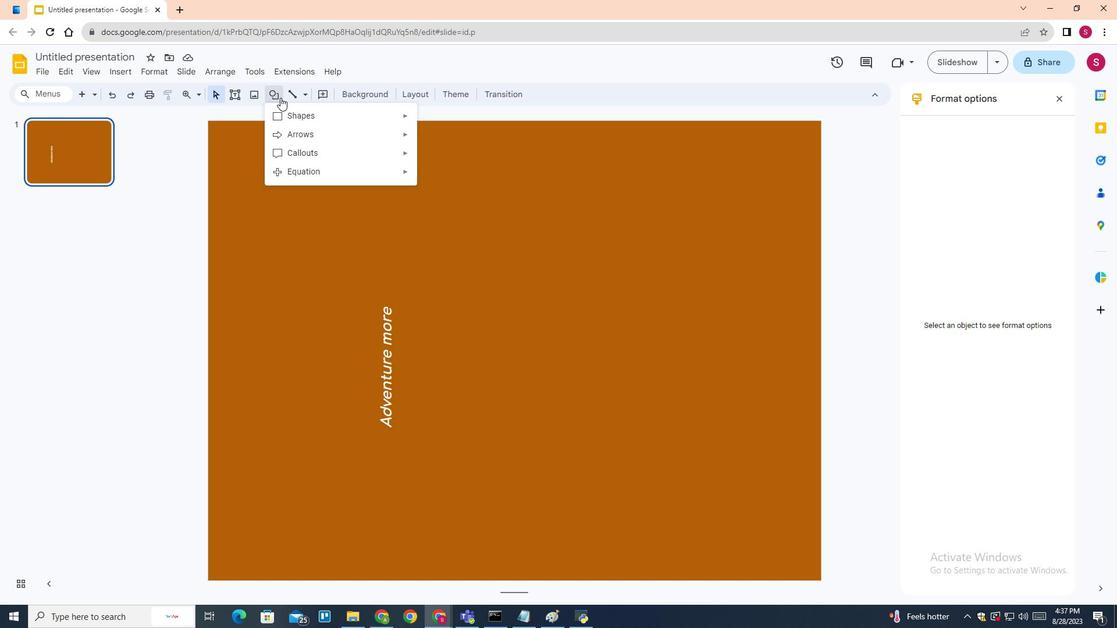 
Action: Mouse pressed left at (280, 97)
Screenshot: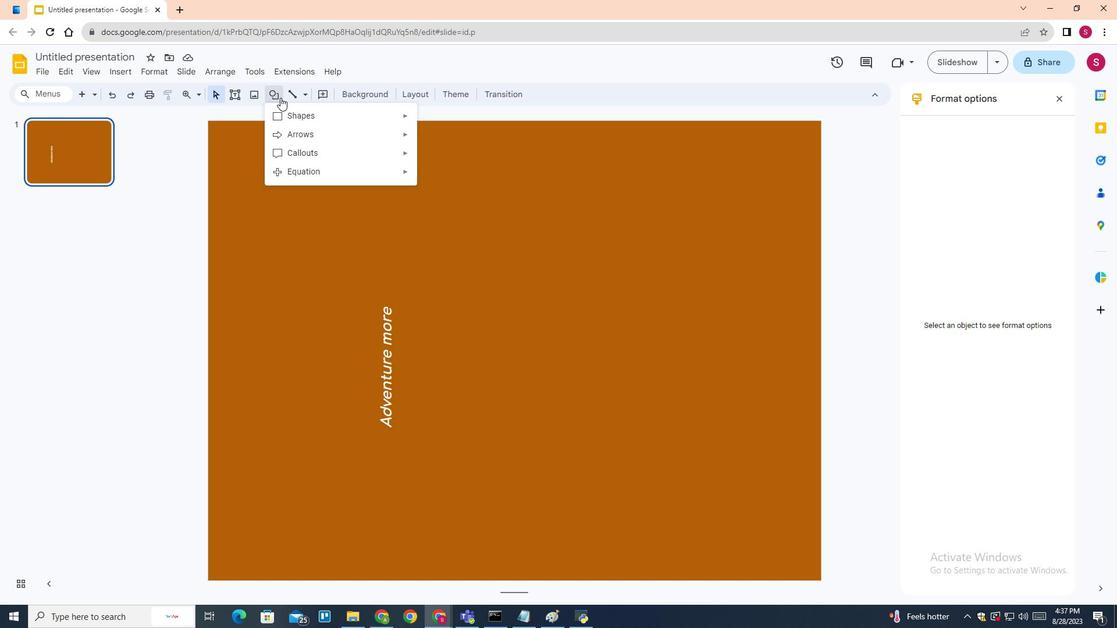 
Action: Mouse moved to (295, 117)
Screenshot: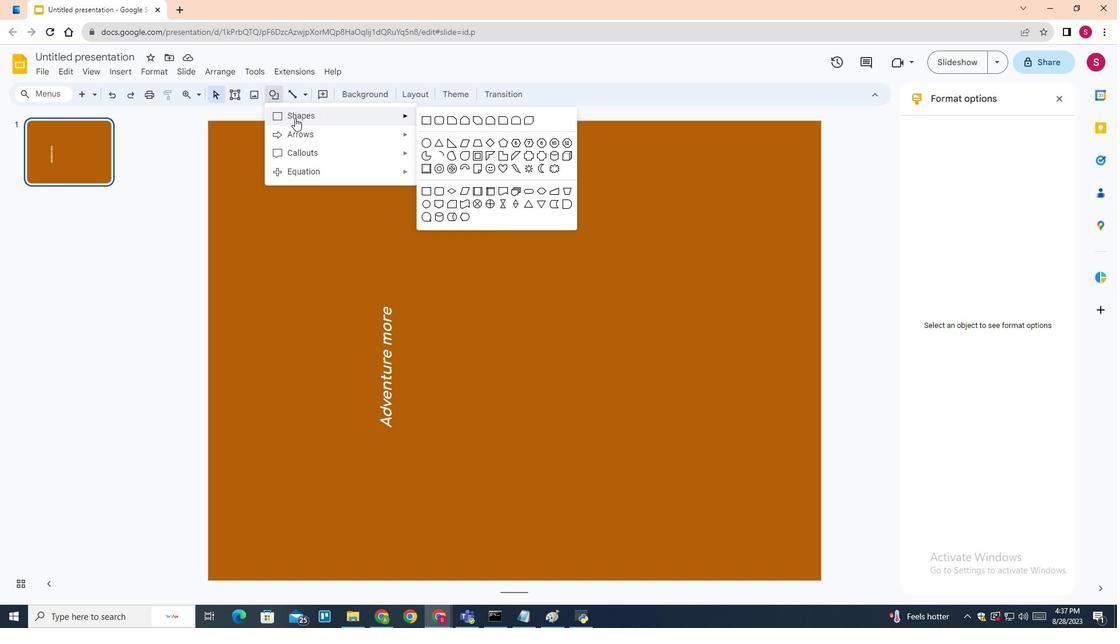 
Action: Mouse pressed left at (295, 117)
Screenshot: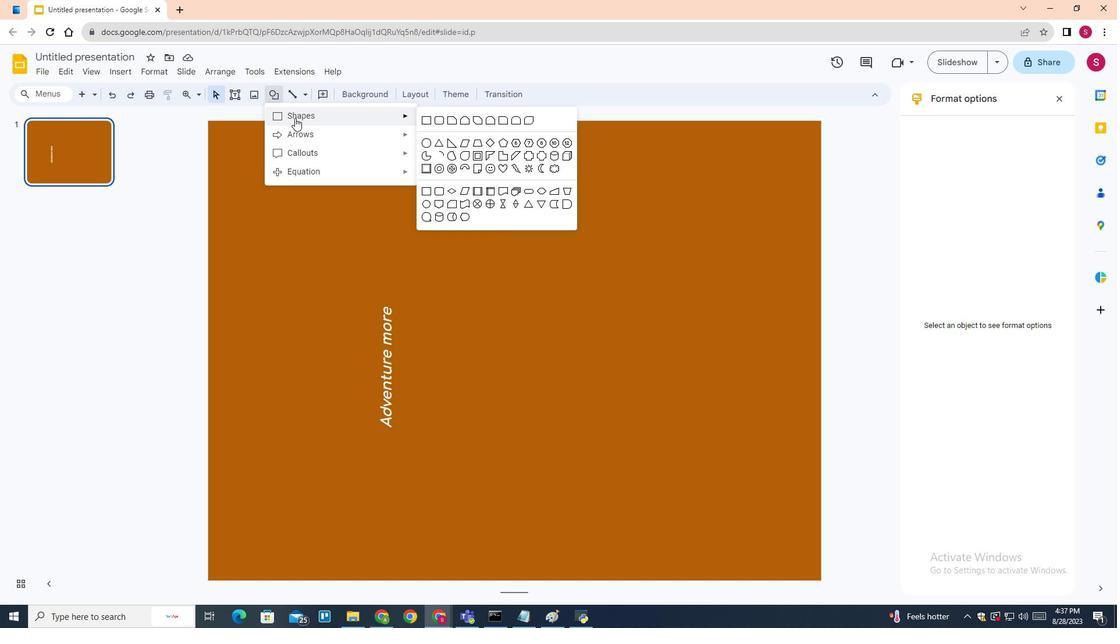 
Action: Mouse moved to (476, 186)
Screenshot: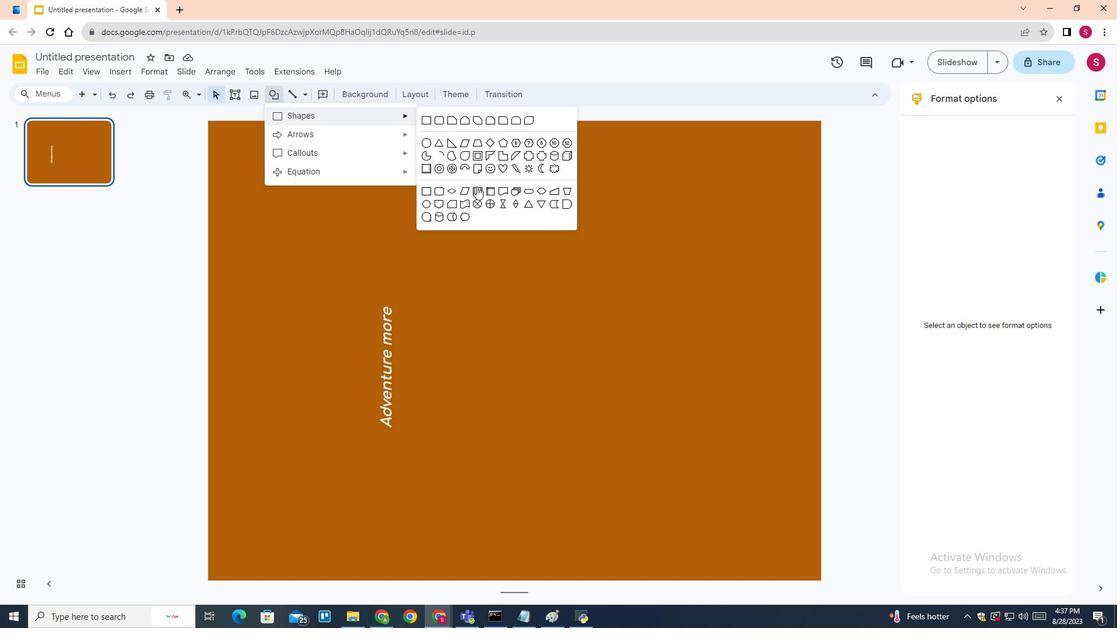 
Action: Mouse pressed left at (476, 186)
Screenshot: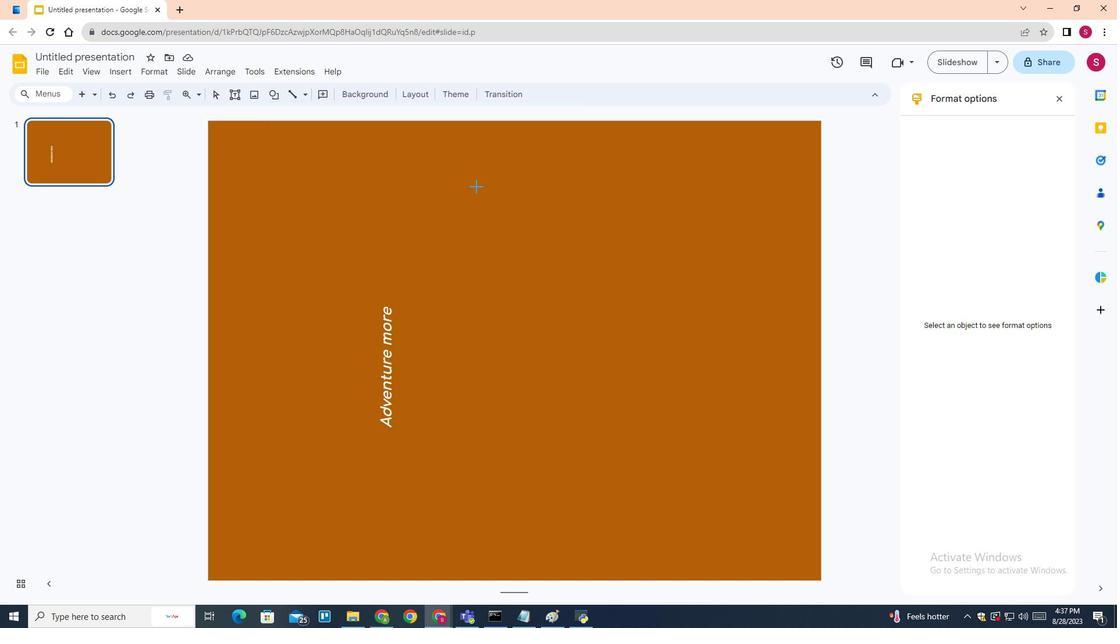 
Action: Mouse moved to (1063, 100)
Screenshot: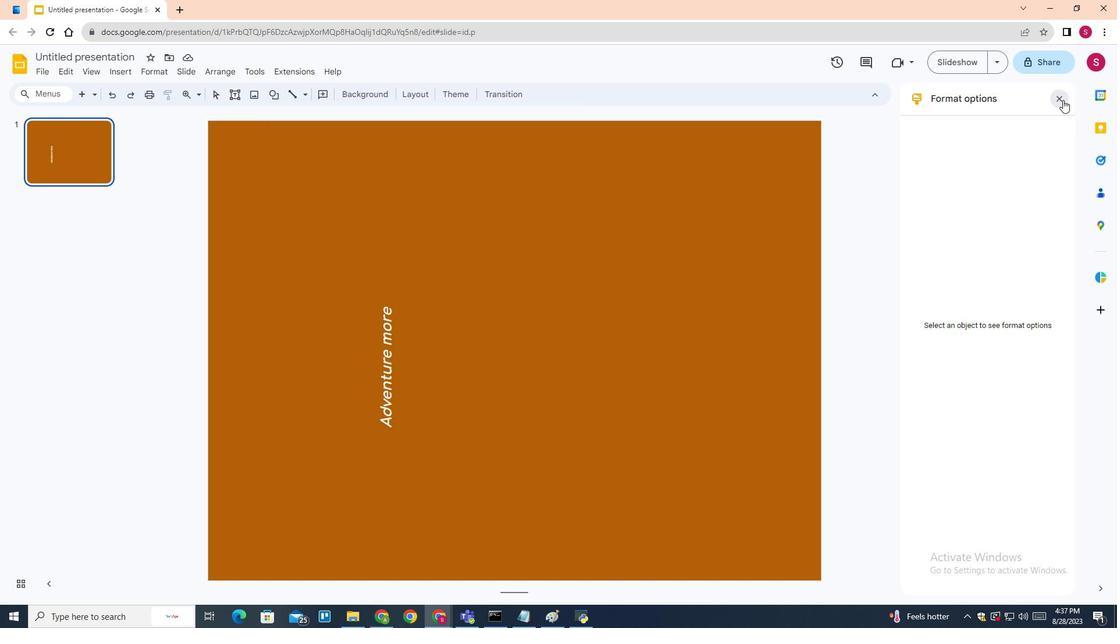 
Action: Mouse pressed left at (1063, 100)
Screenshot: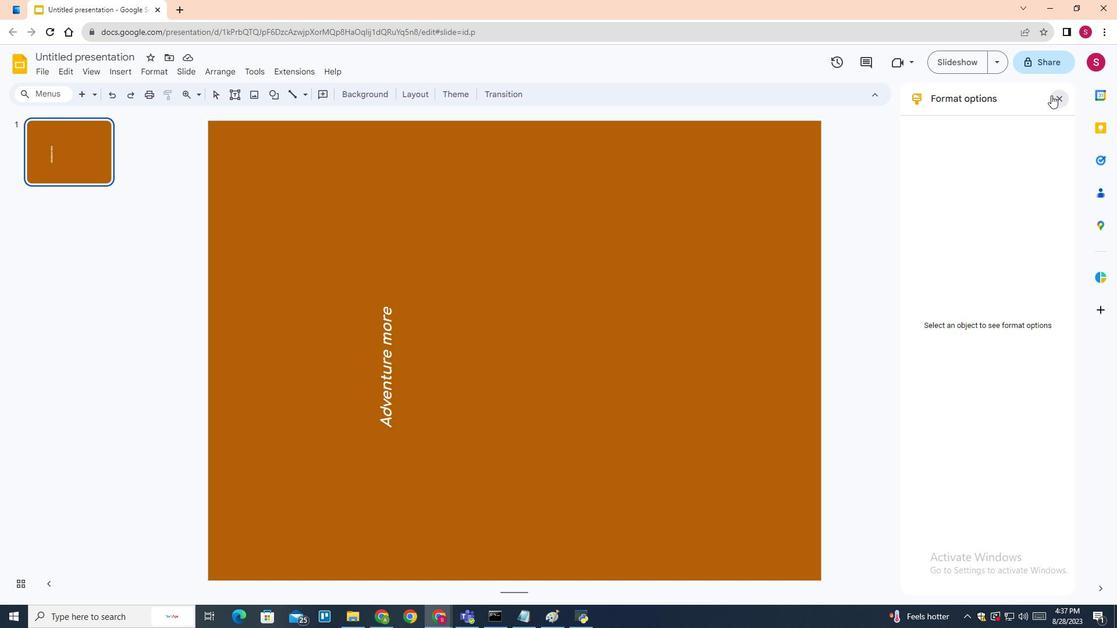 
Action: Mouse moved to (129, 70)
Screenshot: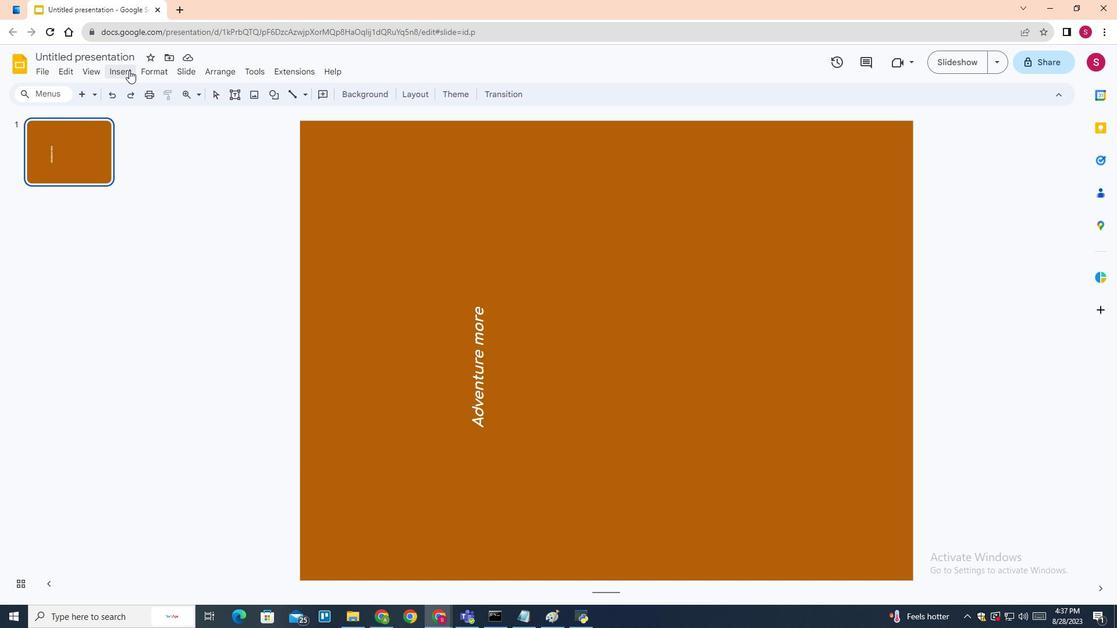 
Action: Mouse pressed left at (129, 70)
Screenshot: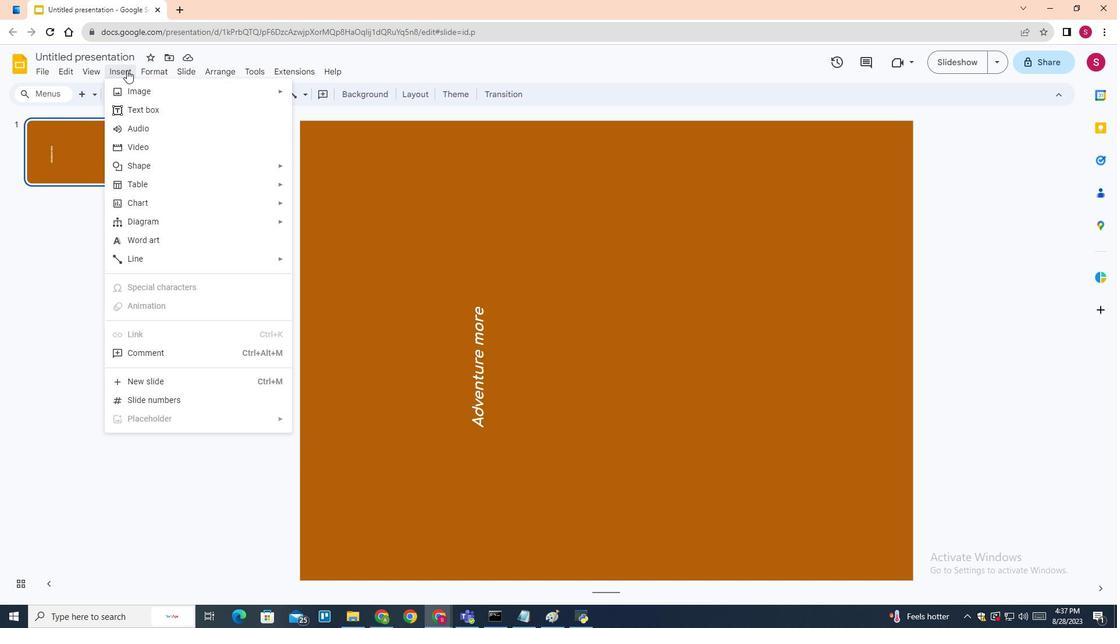 
Action: Mouse moved to (139, 93)
Screenshot: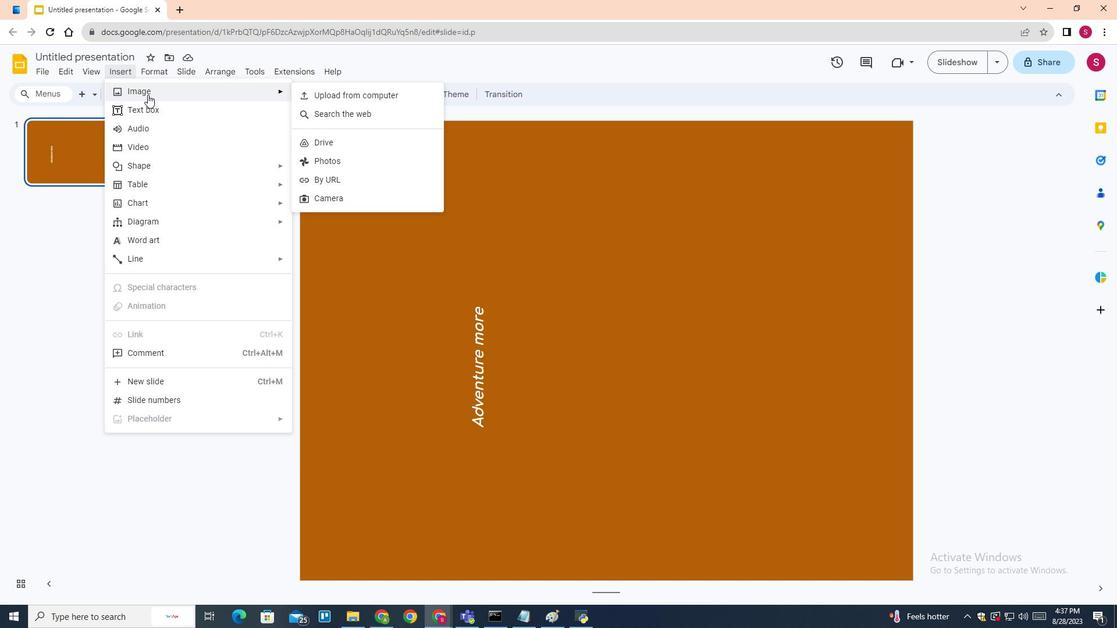 
Action: Mouse pressed left at (139, 93)
Screenshot: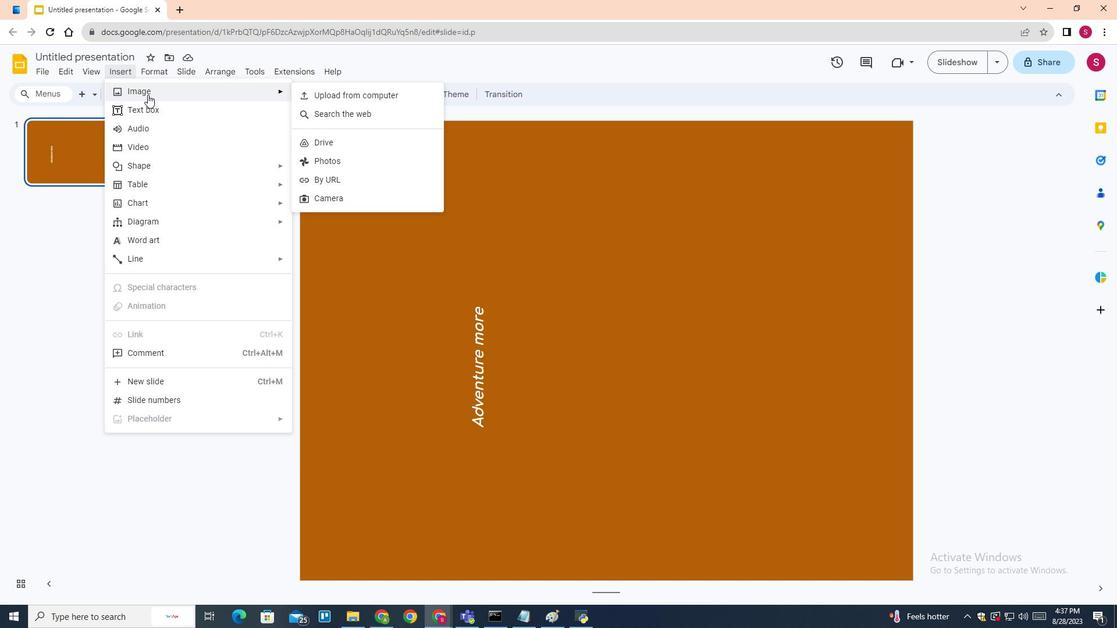 
Action: Mouse moved to (340, 111)
Screenshot: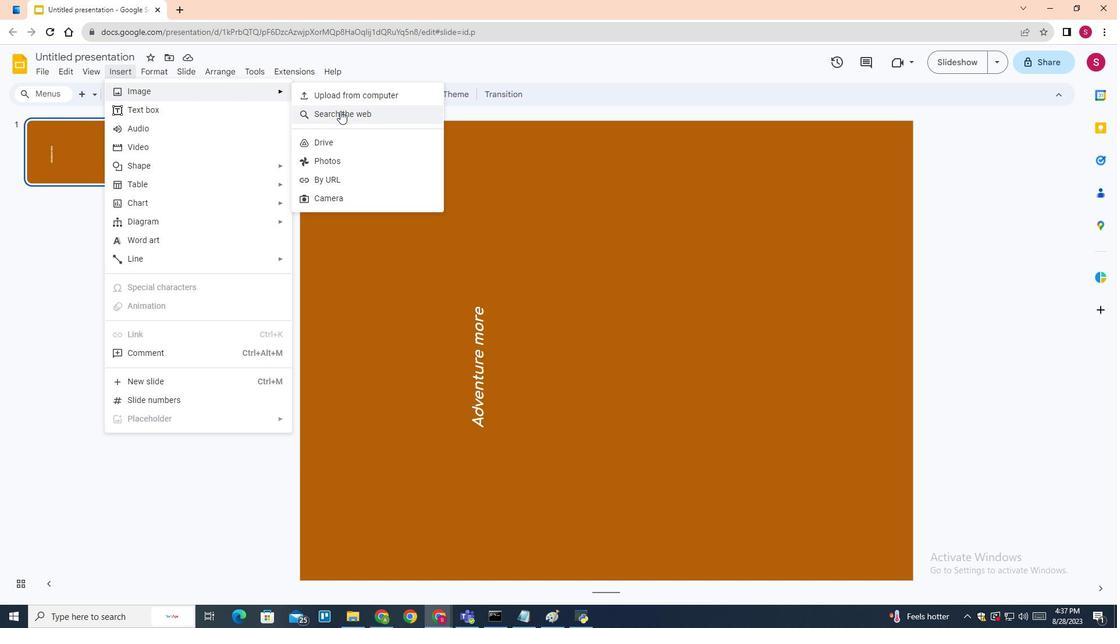 
Action: Mouse pressed left at (340, 111)
Screenshot: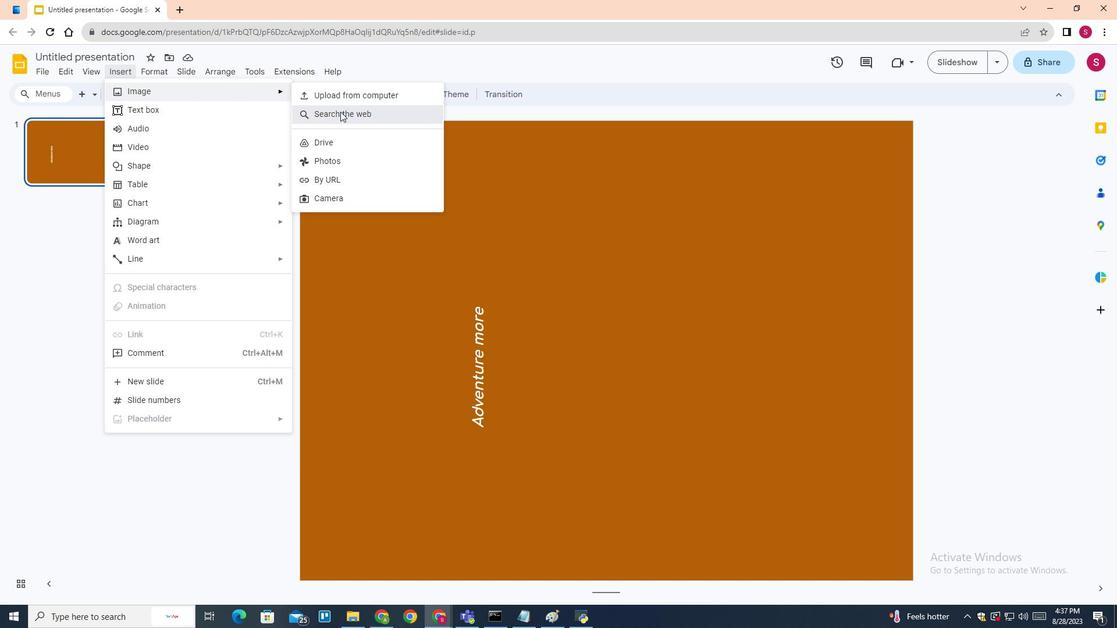 
Action: Mouse moved to (938, 100)
Screenshot: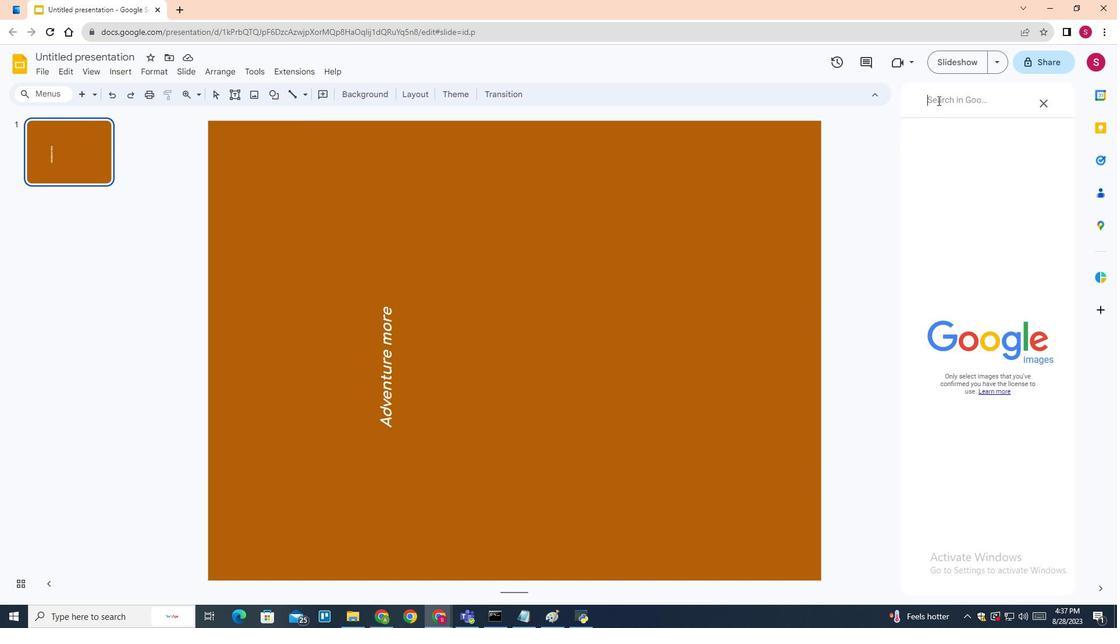 
Action: Mouse pressed left at (938, 100)
Screenshot: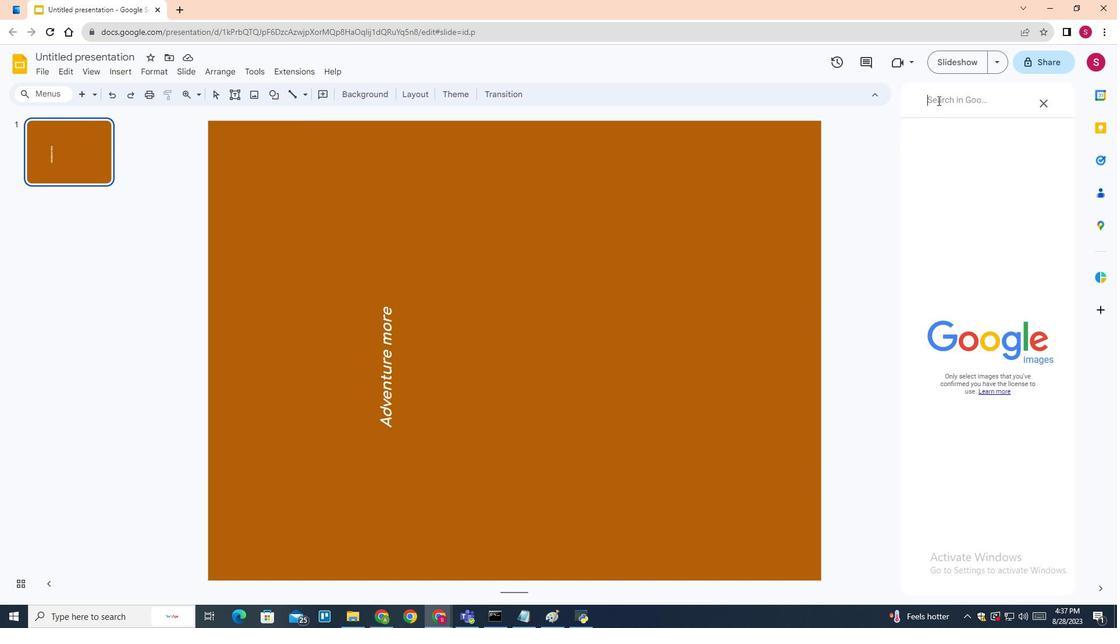 
Action: Mouse moved to (905, 80)
Screenshot: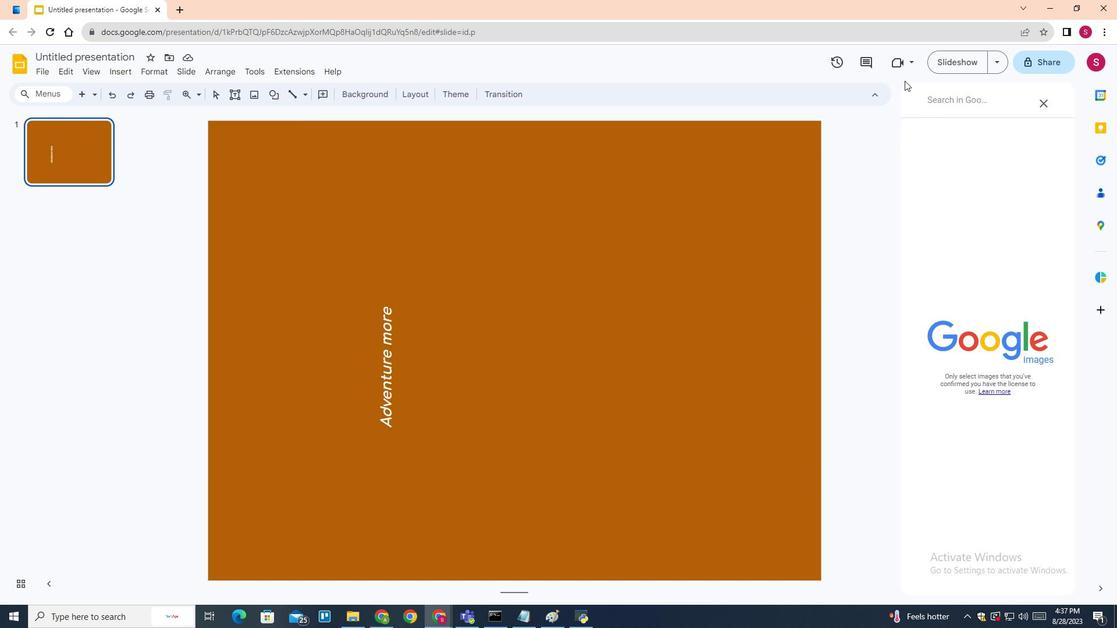 
Action: Key pressed mountain<Key.space>with<Key.space>see<Key.enter>
Screenshot: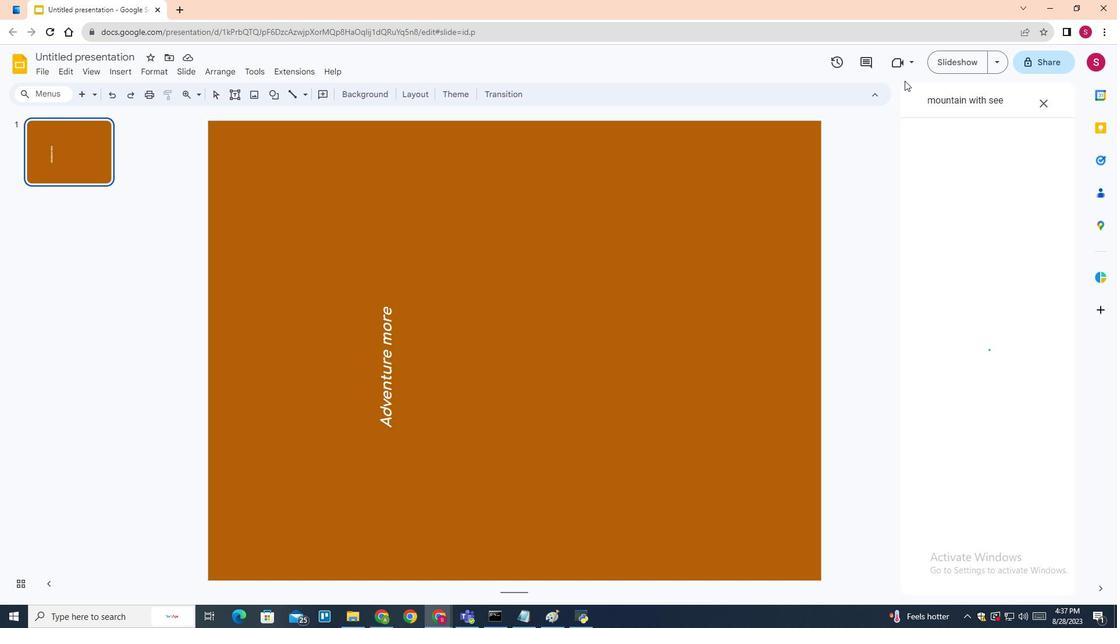 
Action: Mouse moved to (982, 295)
Screenshot: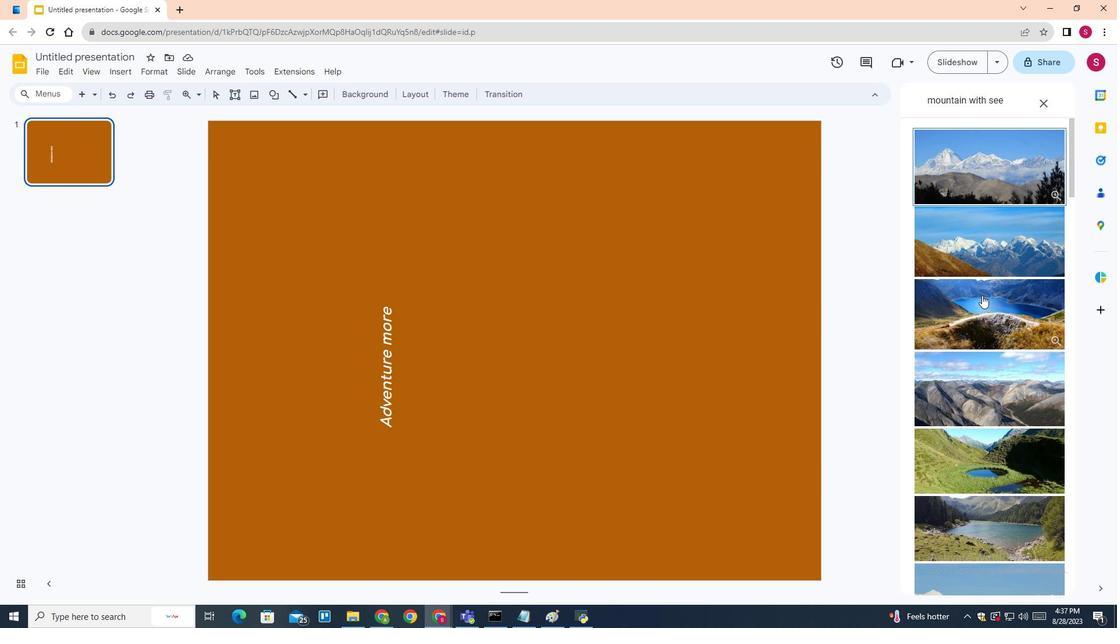 
Action: Mouse pressed left at (982, 295)
Screenshot: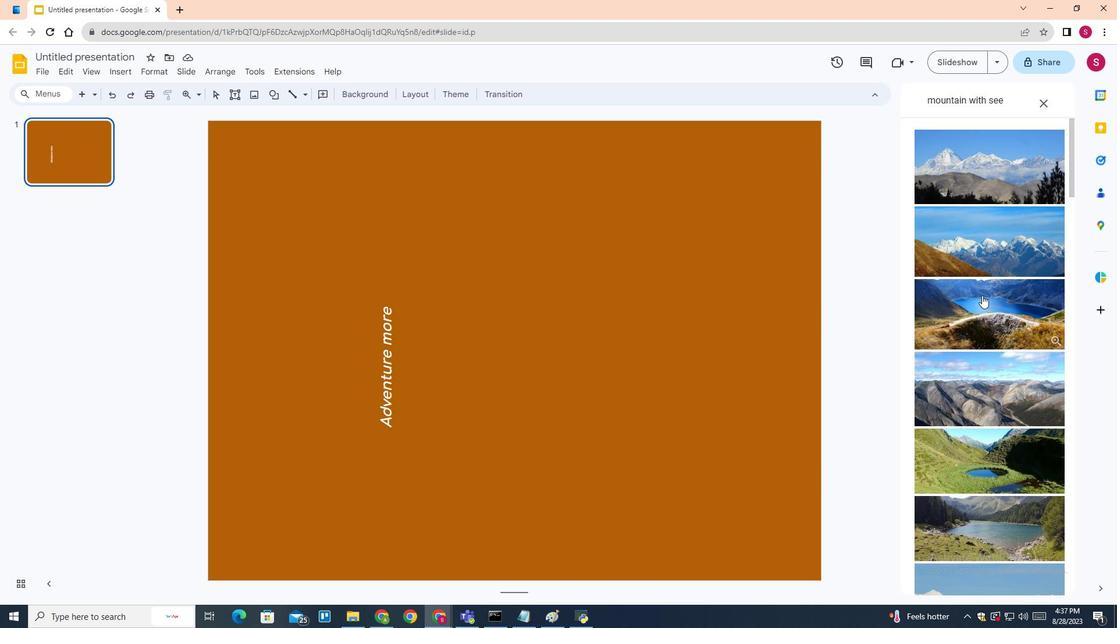 
Action: Mouse moved to (1043, 571)
Screenshot: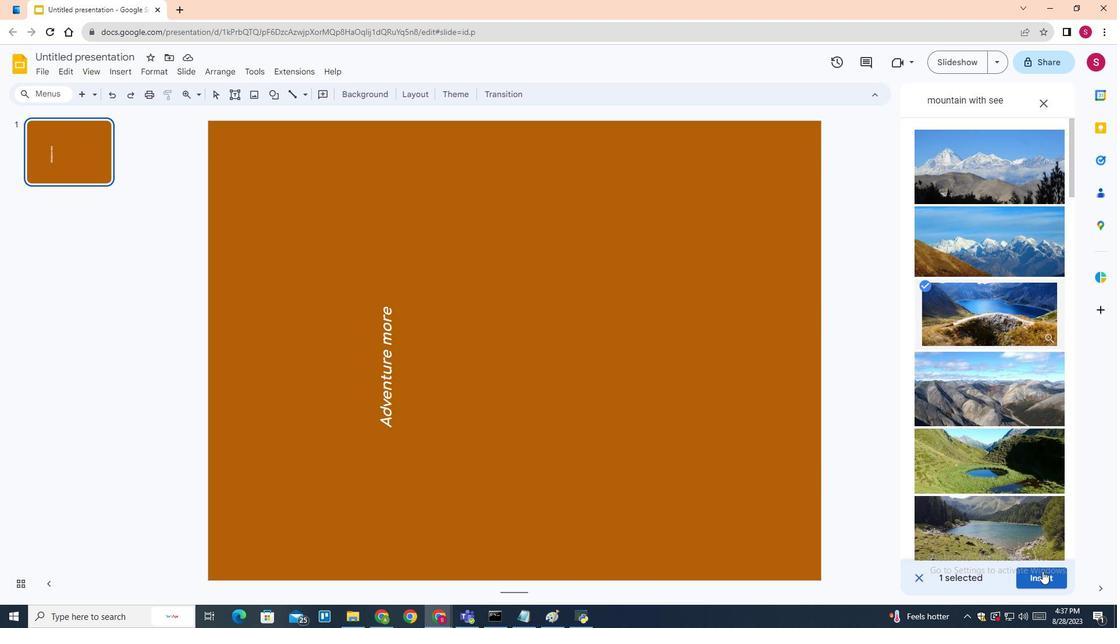 
Action: Mouse pressed left at (1043, 571)
Screenshot: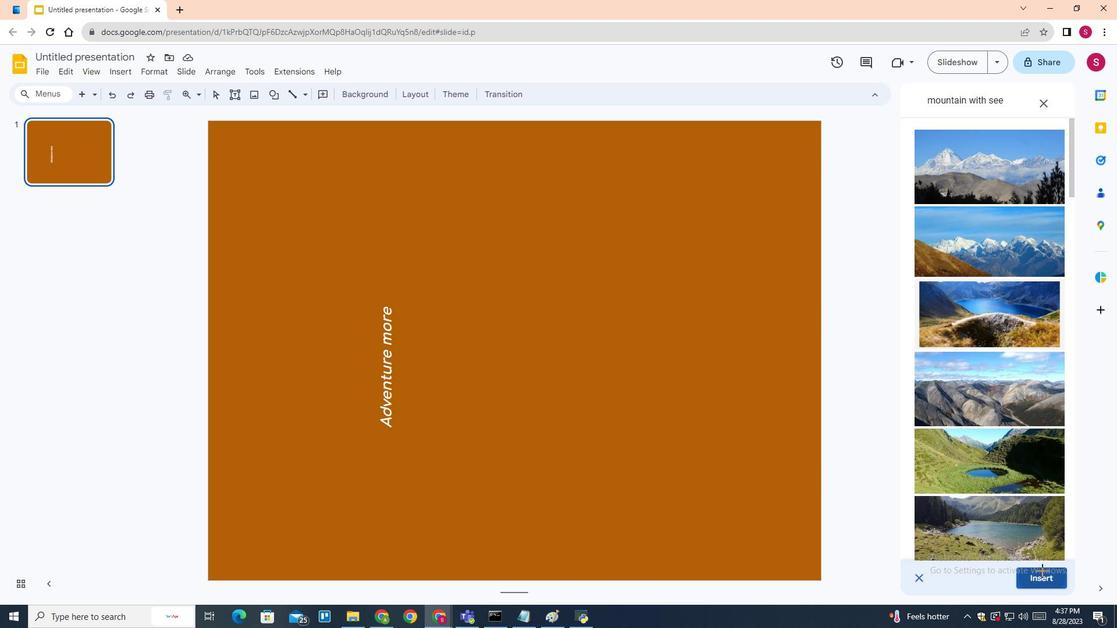 
Action: Mouse moved to (612, 298)
Screenshot: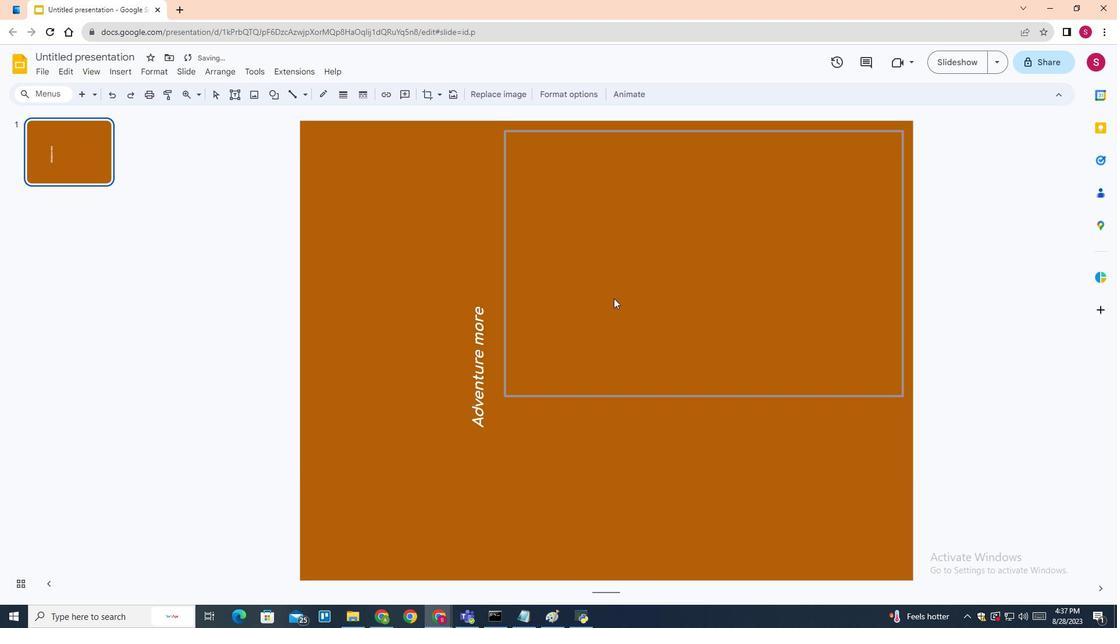 
Action: Mouse pressed left at (612, 298)
Screenshot: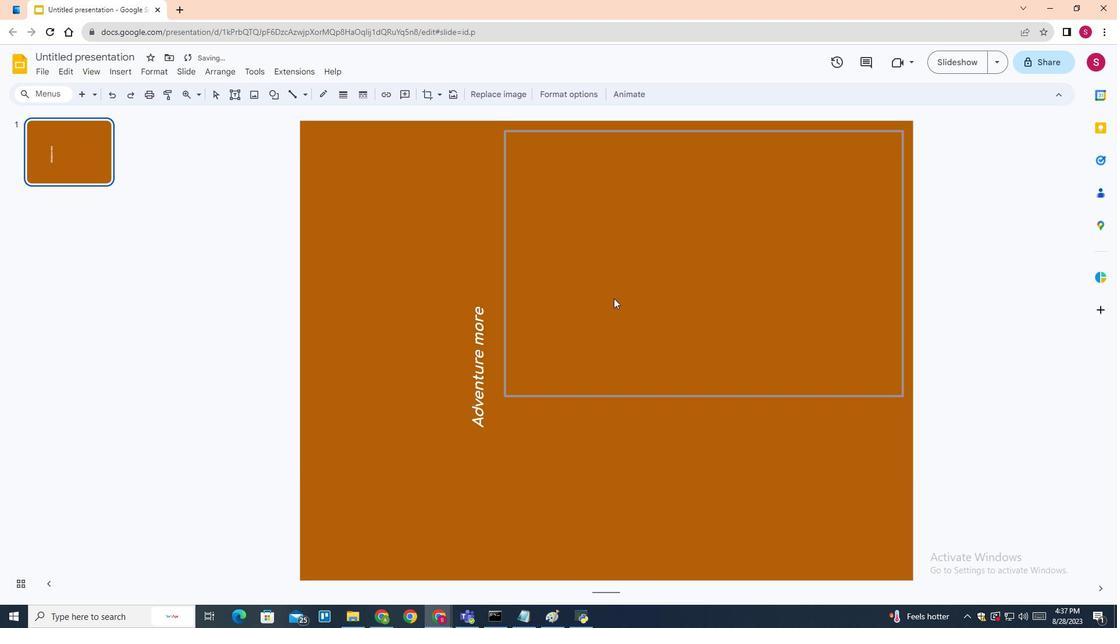
Action: Mouse moved to (650, 320)
Screenshot: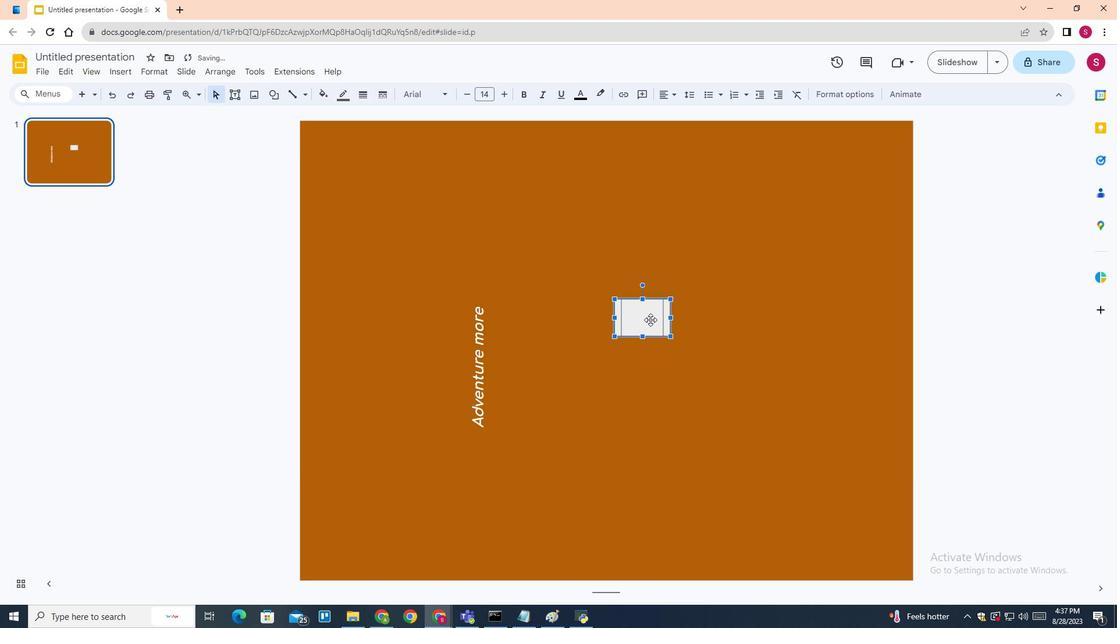 
Action: Mouse pressed left at (650, 320)
Screenshot: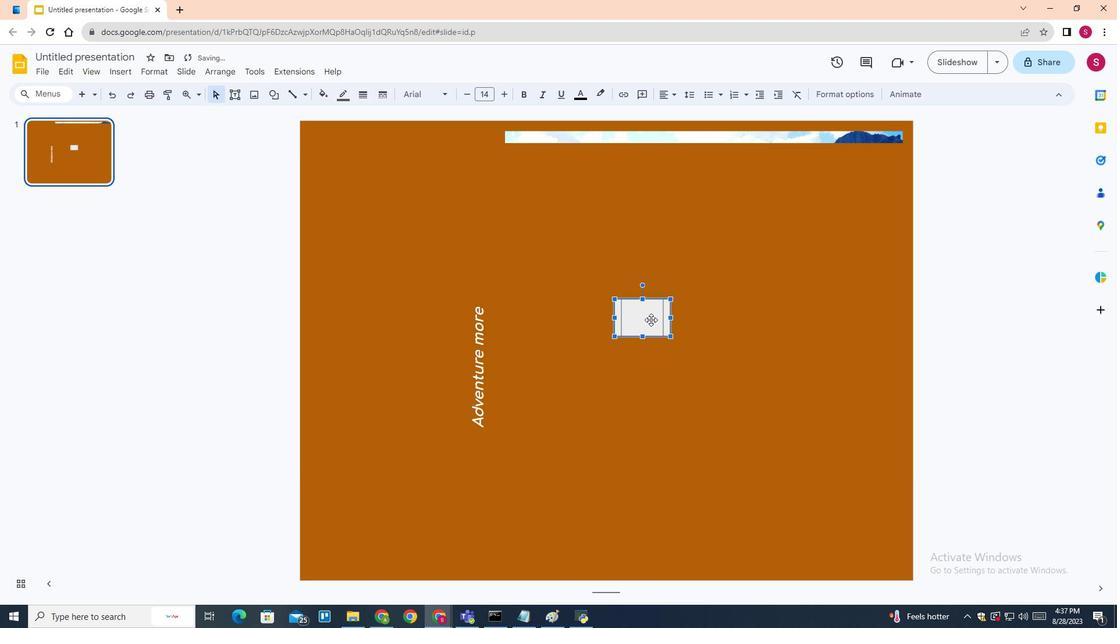 
Action: Mouse moved to (654, 328)
Screenshot: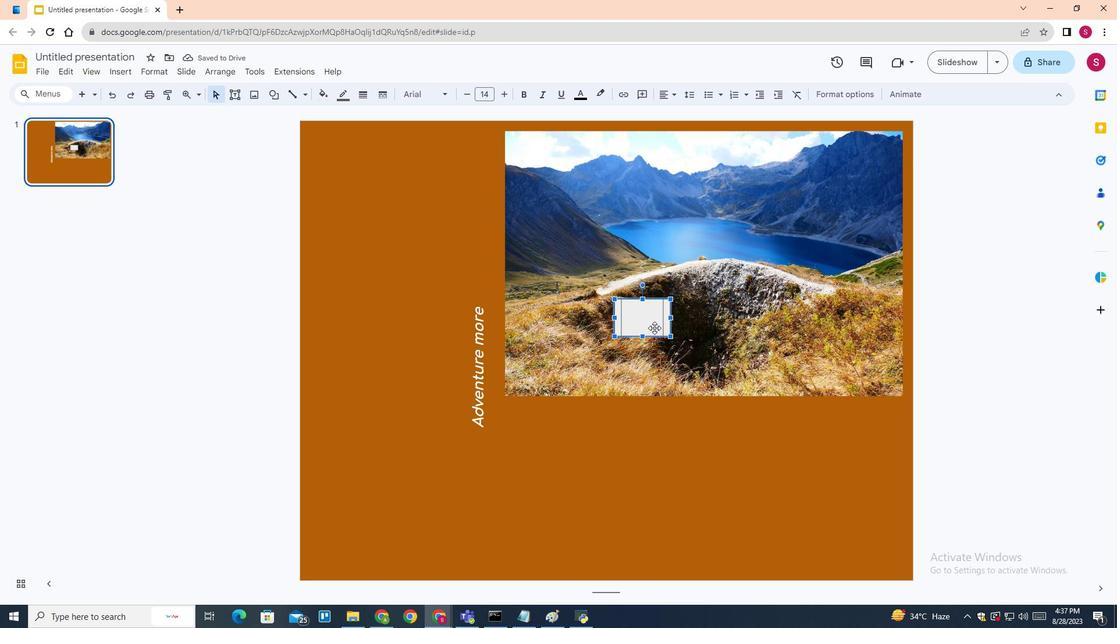 
Action: Key pressed <Key.delete>
Screenshot: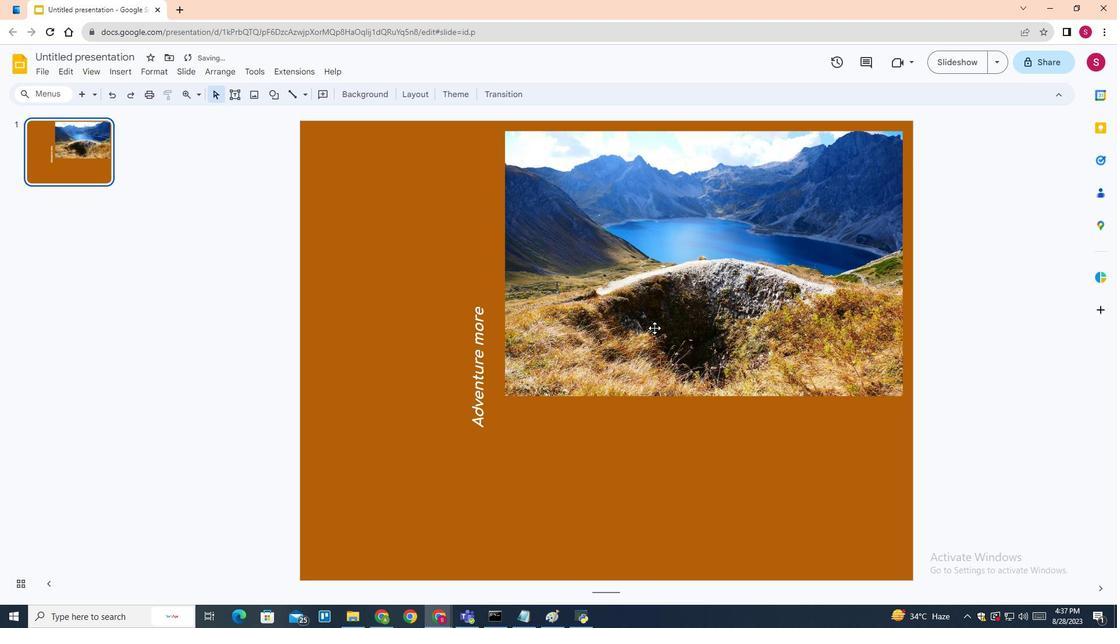 
Action: Mouse moved to (648, 346)
Screenshot: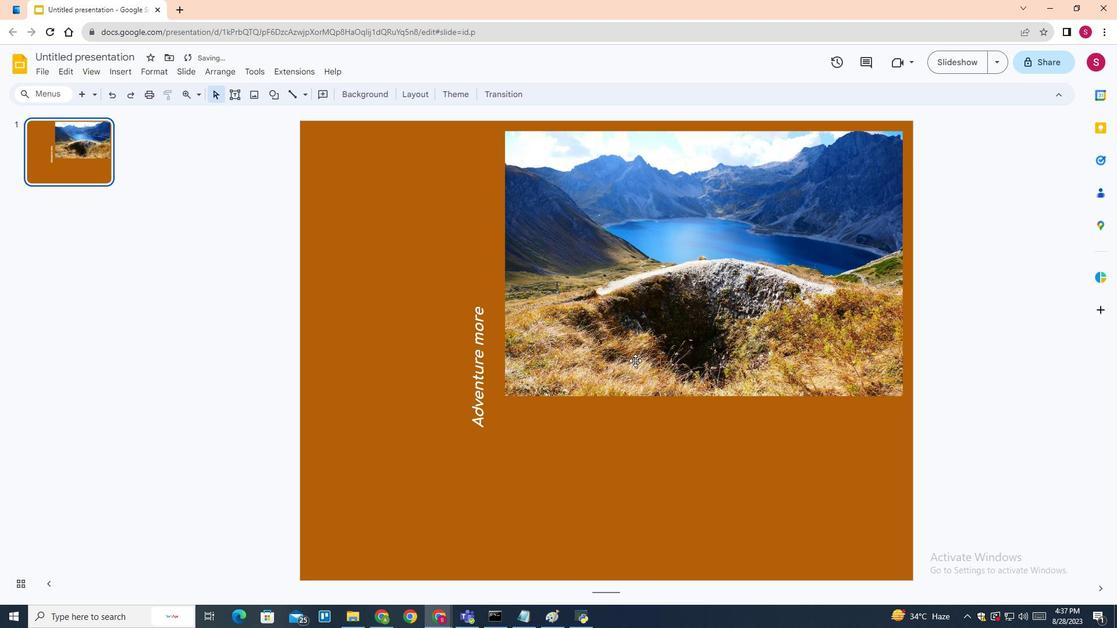 
Action: Mouse pressed left at (648, 346)
Screenshot: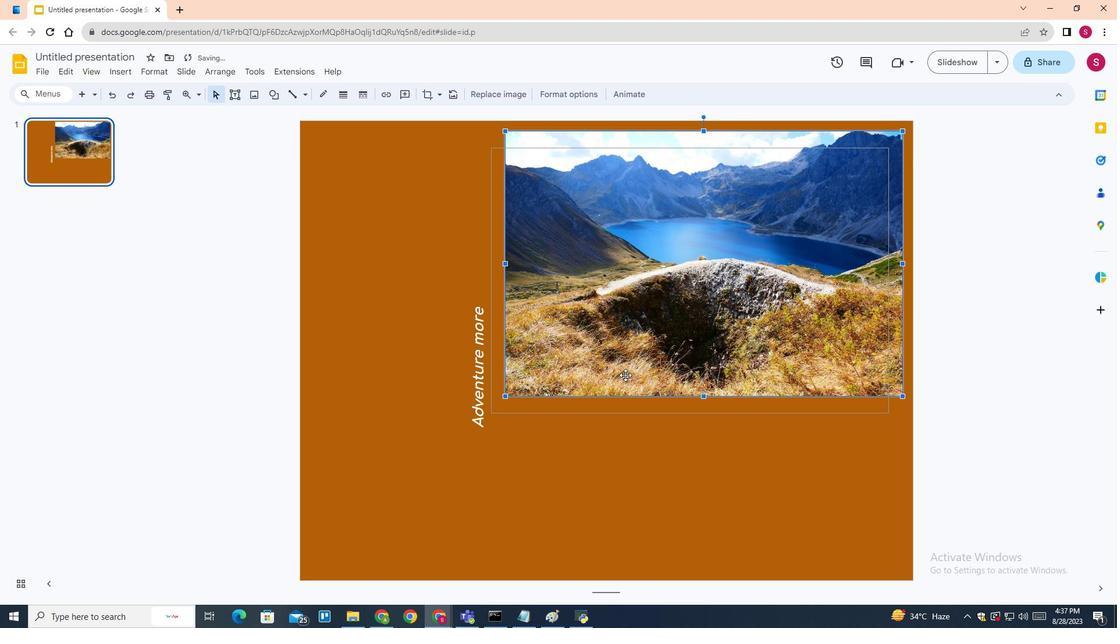 
Action: Mouse moved to (544, 91)
Screenshot: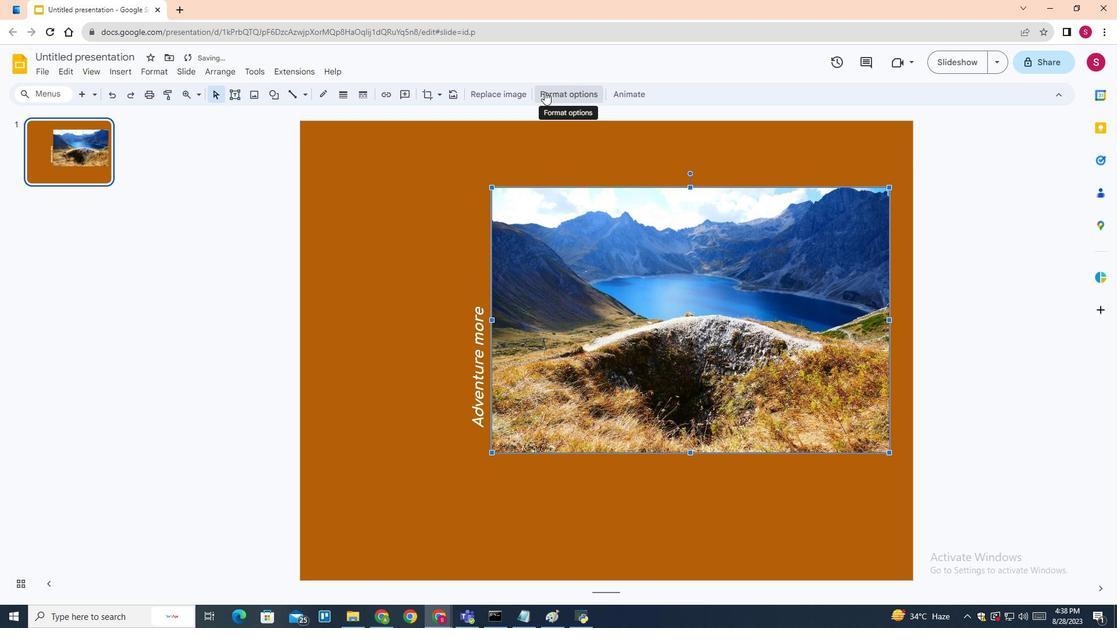 
Action: Mouse pressed left at (544, 91)
Screenshot: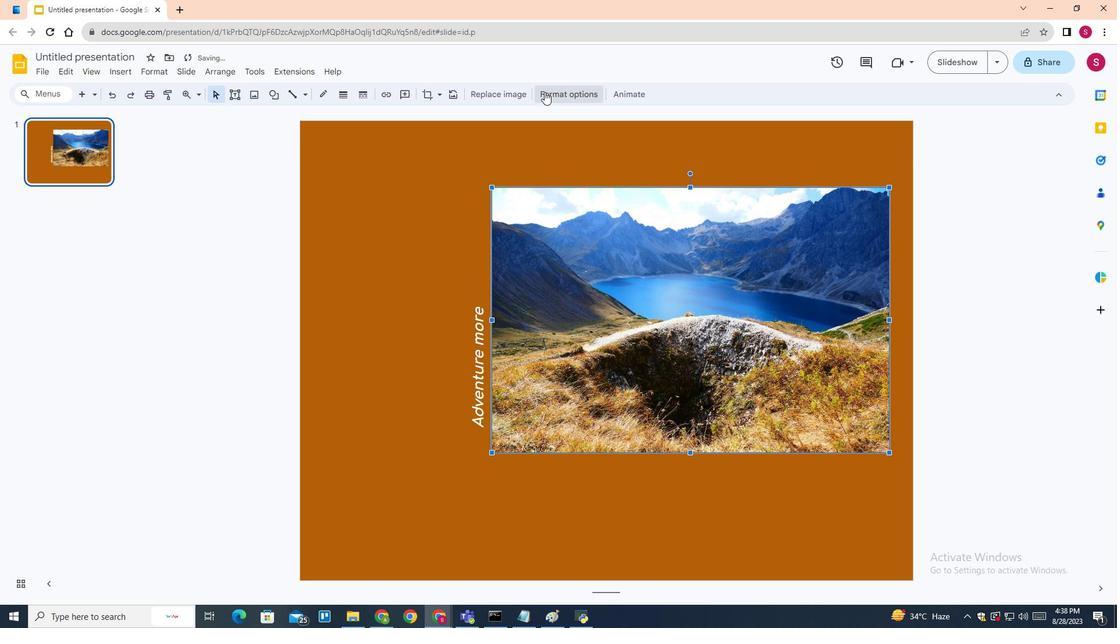 
Action: Mouse moved to (975, 335)
Screenshot: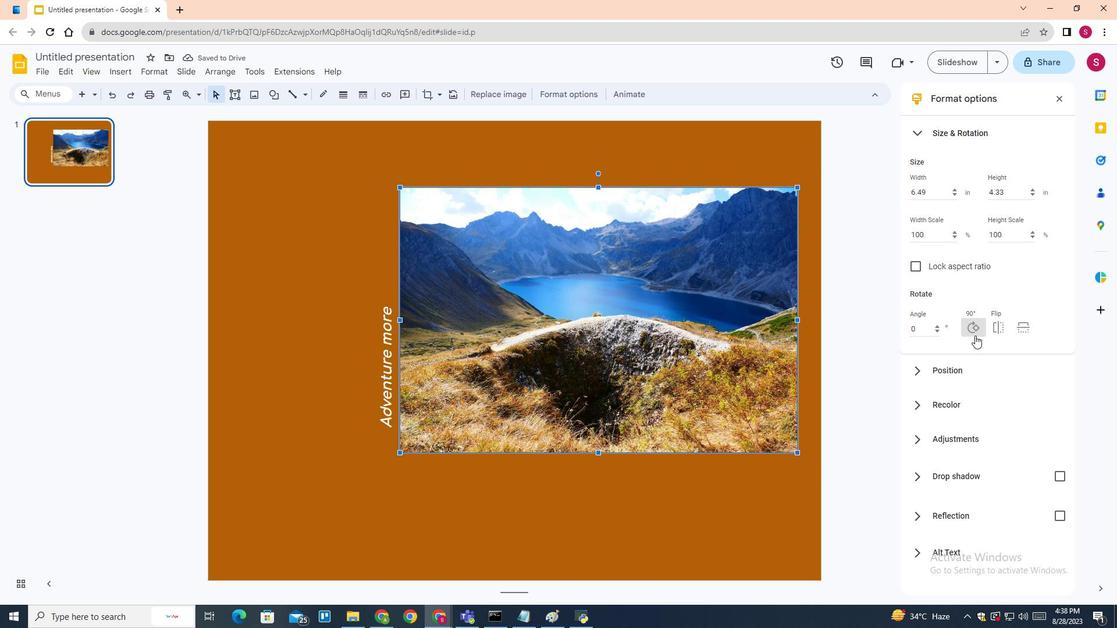 
Action: Mouse pressed left at (975, 335)
Screenshot: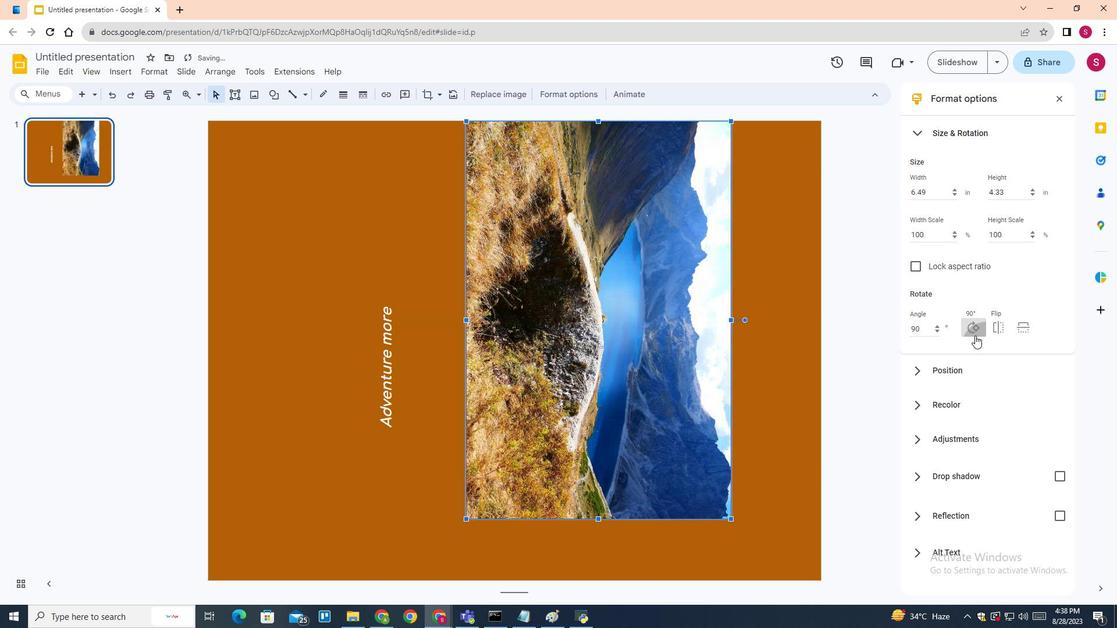 
Action: Mouse pressed left at (975, 335)
Screenshot: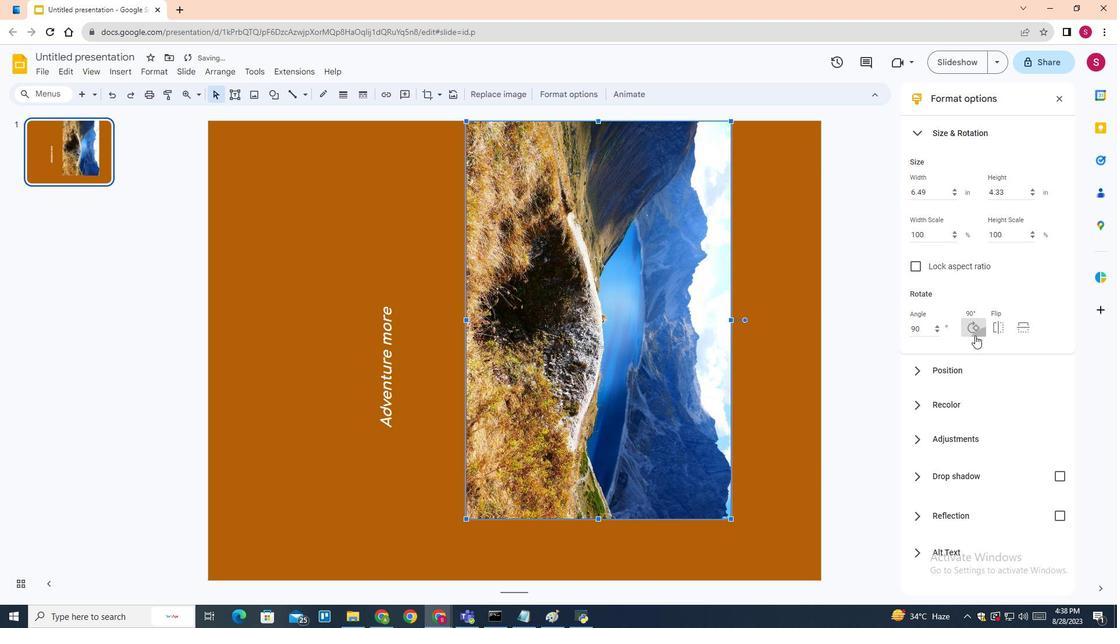 
Action: Mouse pressed left at (975, 335)
Screenshot: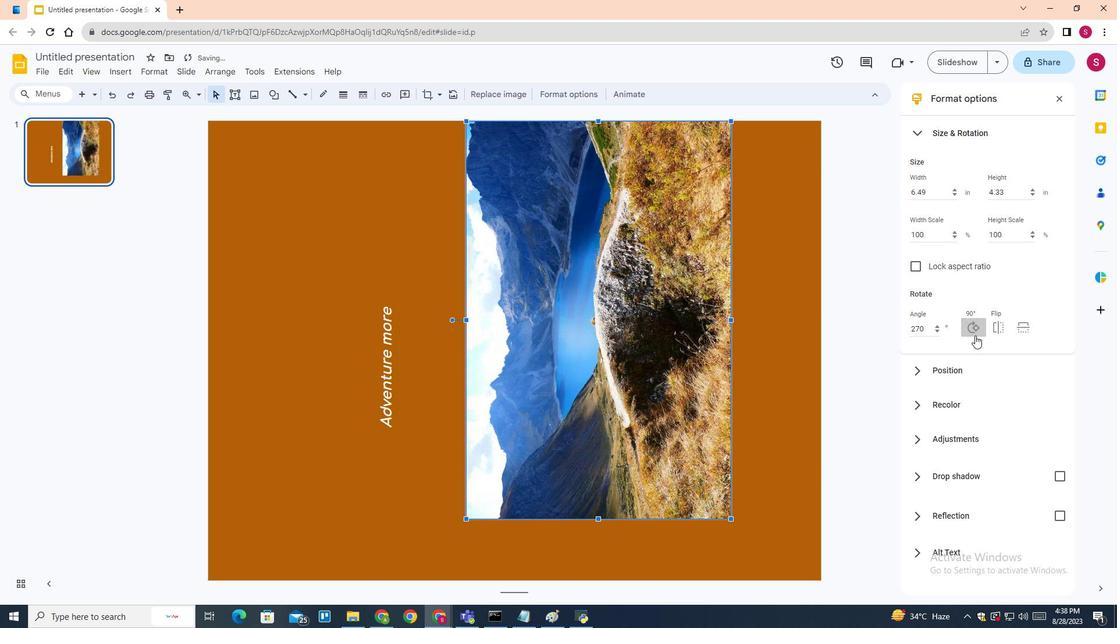 
Action: Mouse moved to (436, 91)
Screenshot: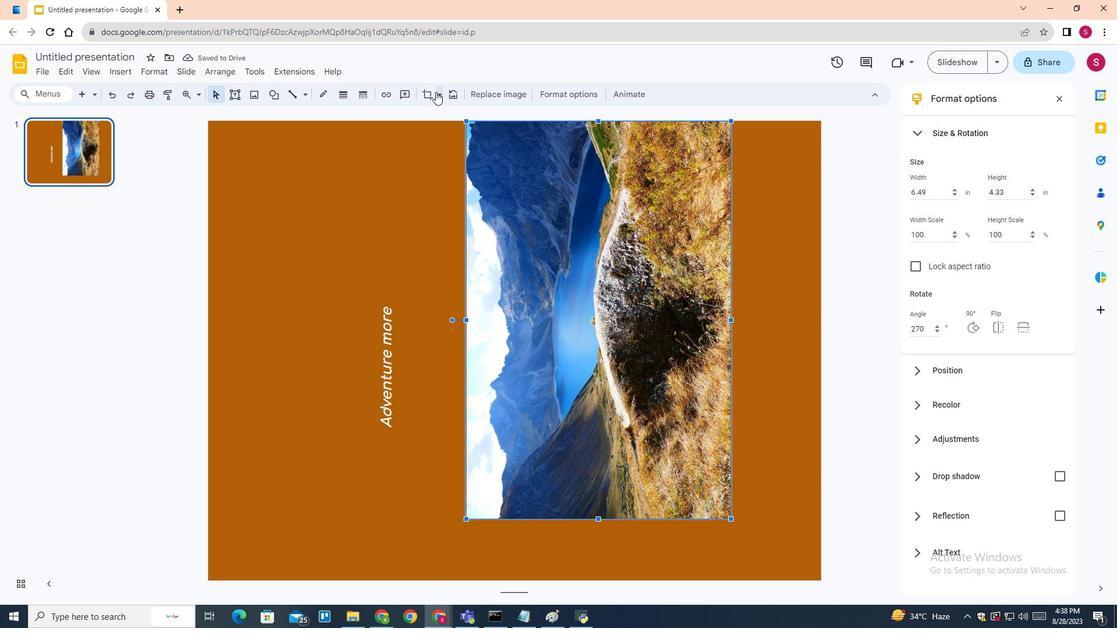 
Action: Mouse pressed left at (436, 91)
Screenshot: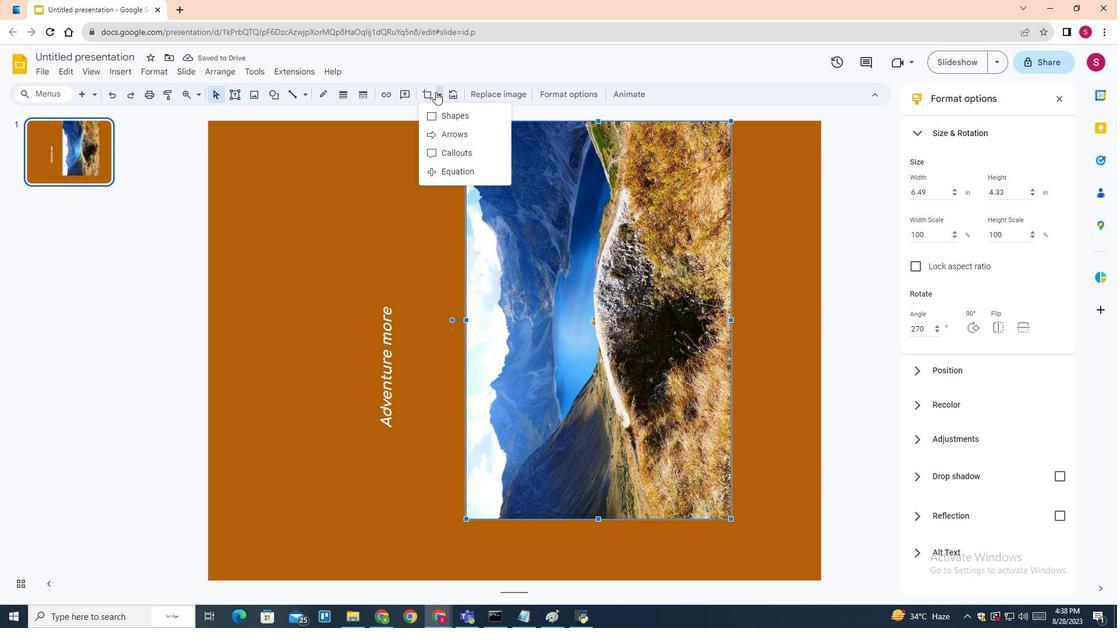 
Action: Mouse moved to (572, 192)
Screenshot: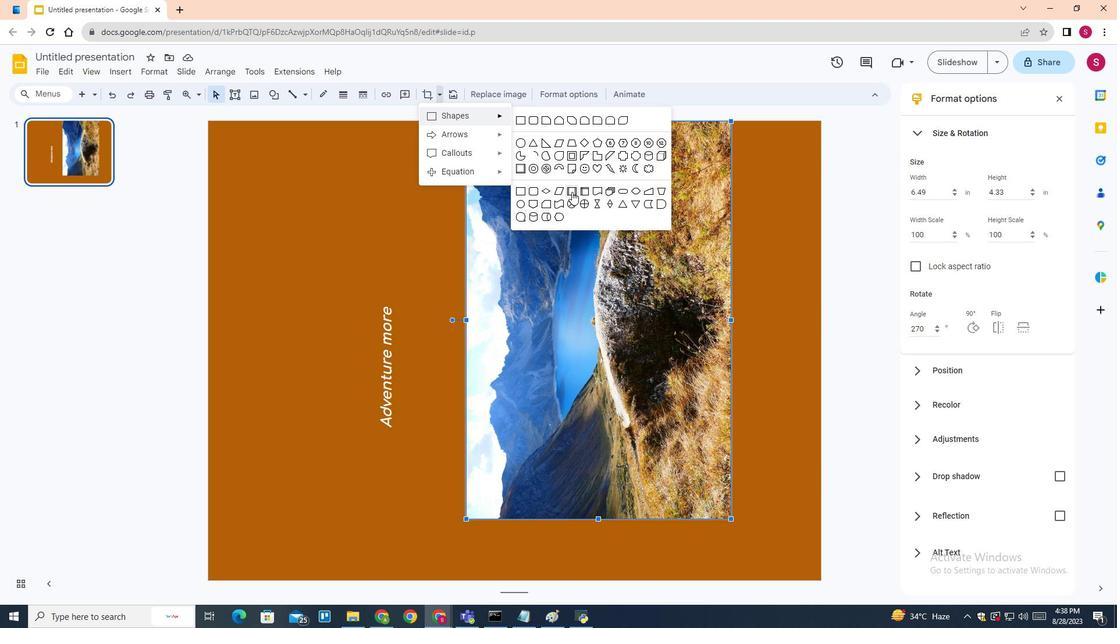 
Action: Mouse pressed left at (572, 192)
Screenshot: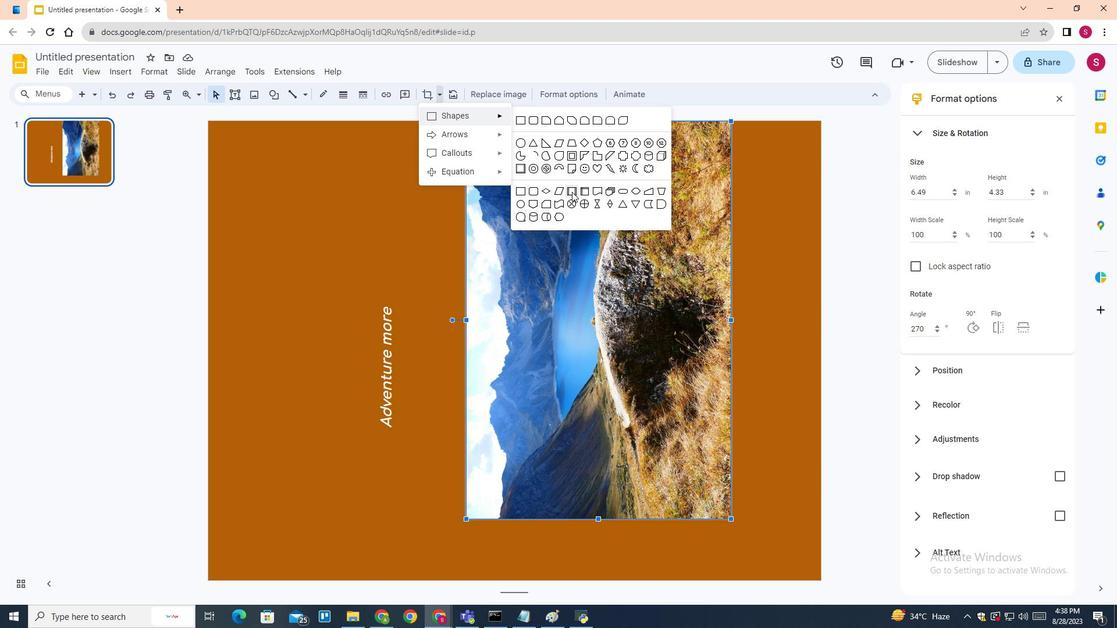 
Action: Mouse moved to (1060, 98)
Screenshot: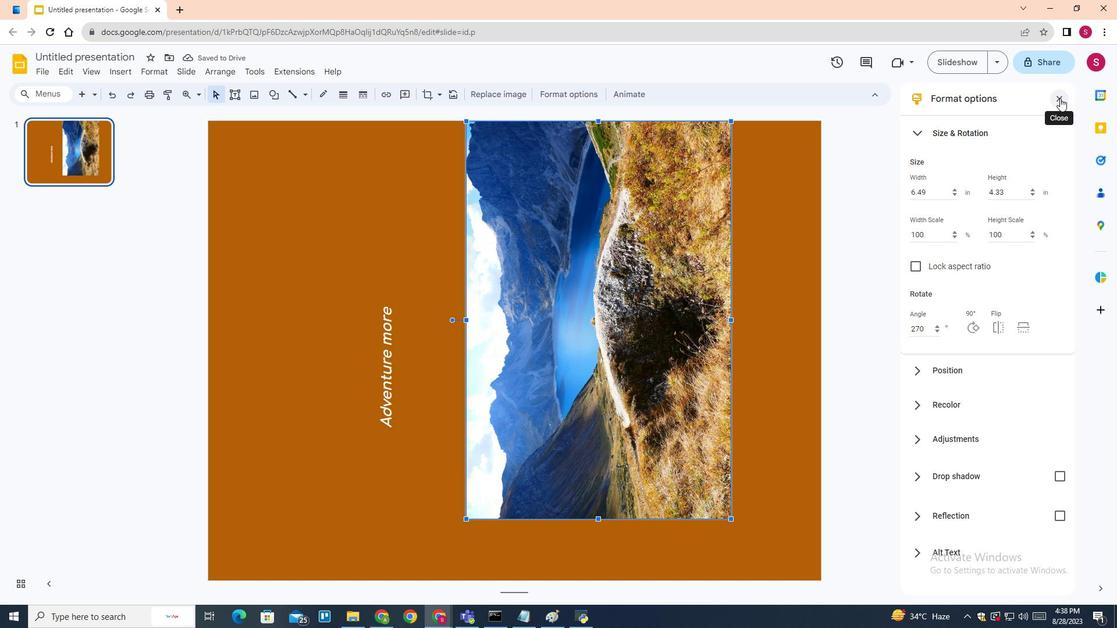 
Action: Mouse pressed left at (1060, 98)
Screenshot: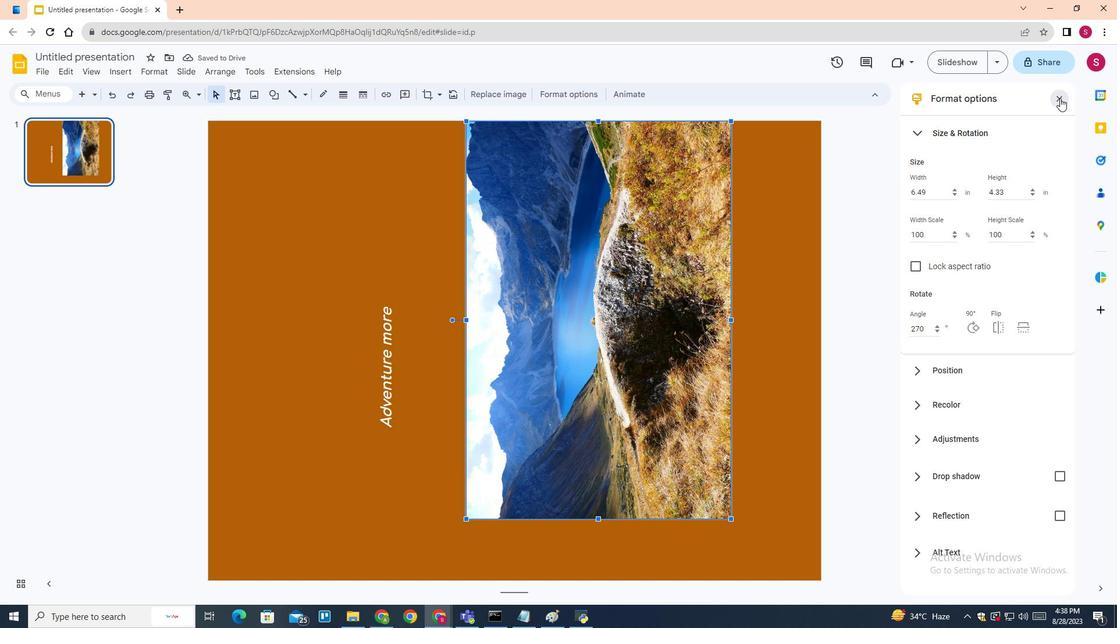 
Action: Mouse moved to (650, 394)
Screenshot: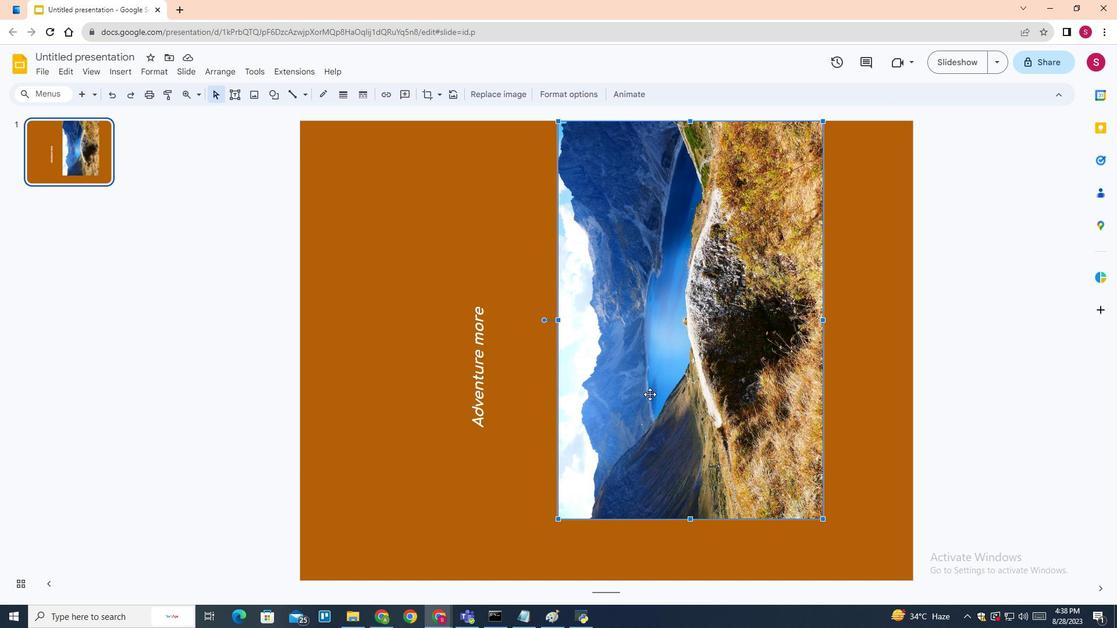 
Action: Mouse pressed left at (650, 394)
Screenshot: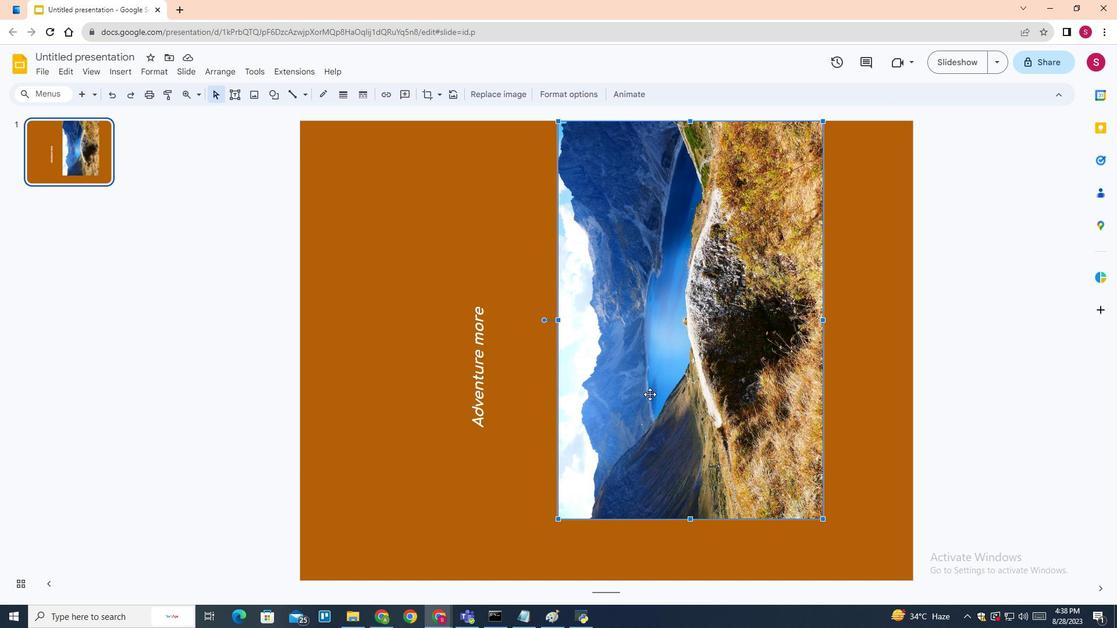 
Action: Mouse moved to (437, 94)
Screenshot: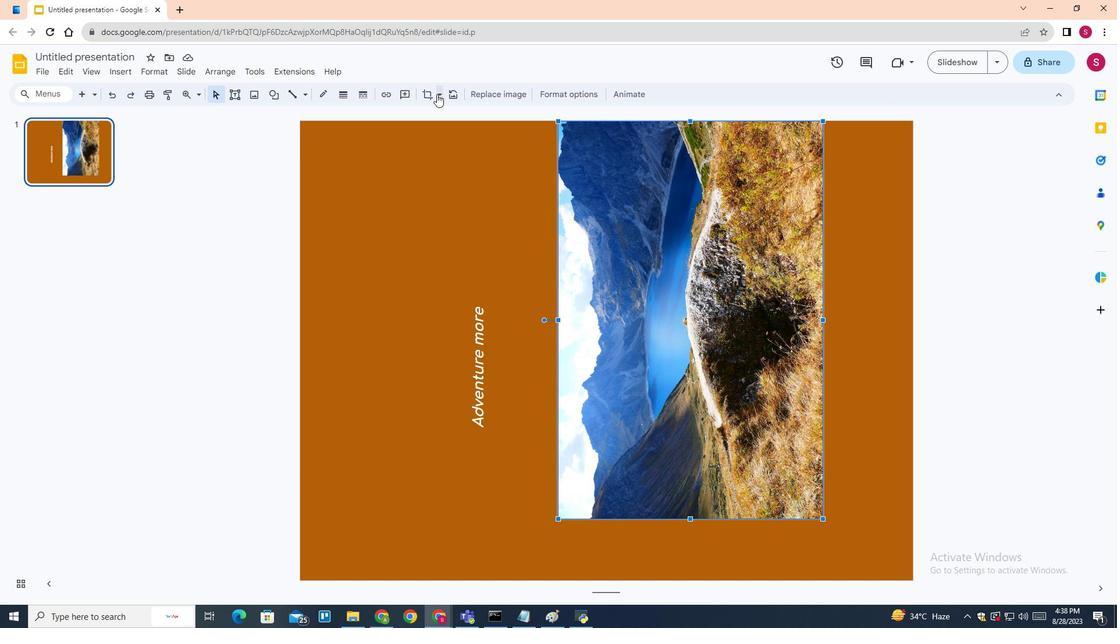 
Action: Mouse pressed left at (437, 94)
Screenshot: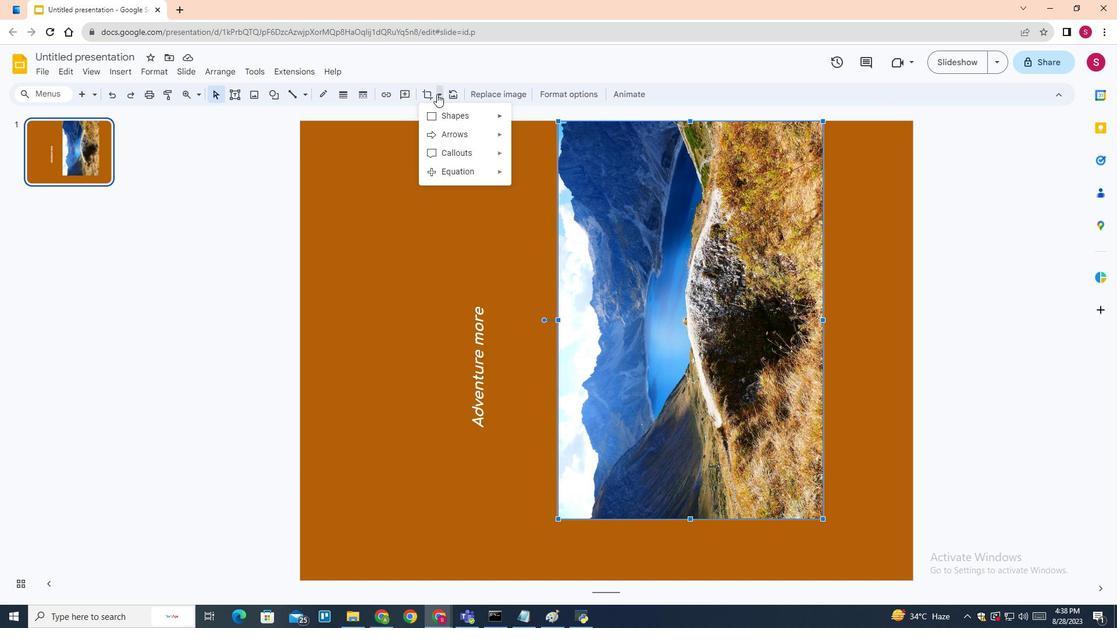 
Action: Mouse moved to (573, 189)
Screenshot: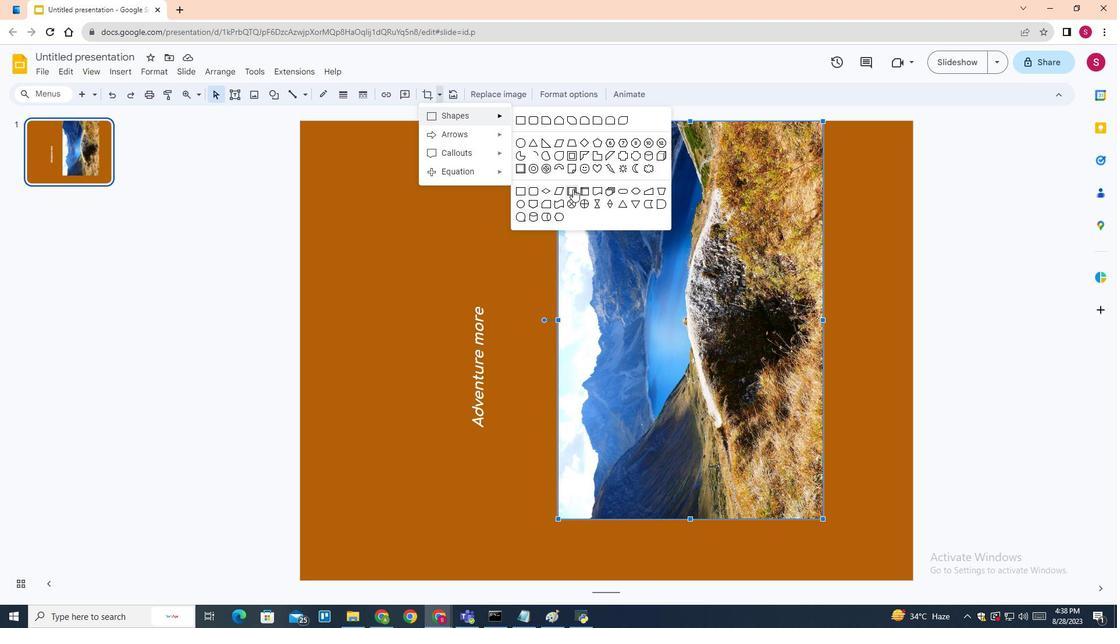 
Action: Mouse pressed left at (573, 189)
Screenshot: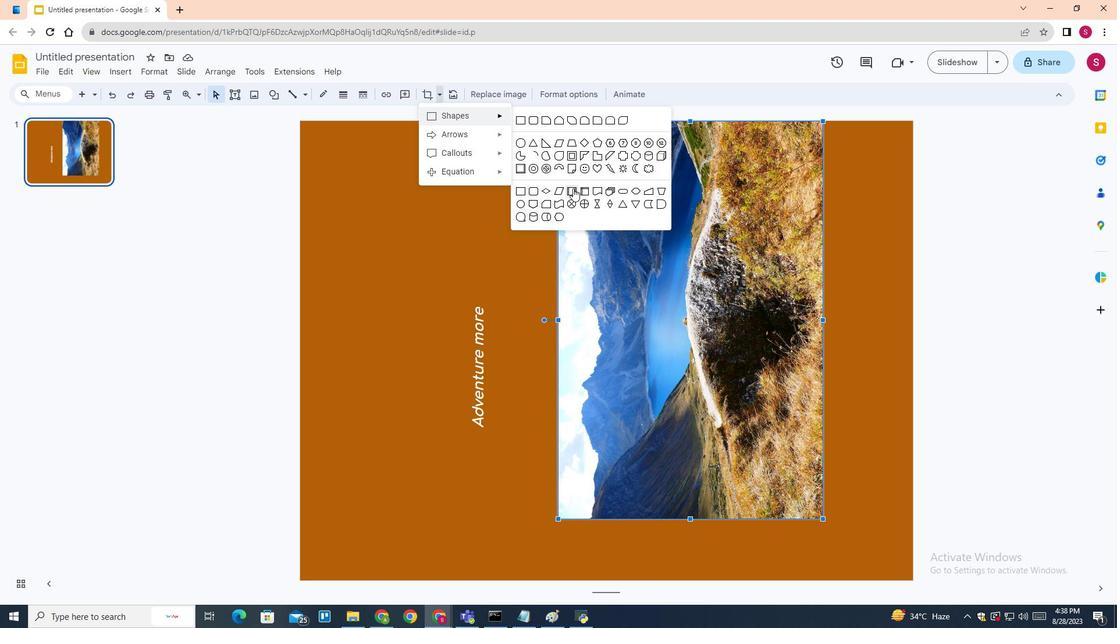 
Action: Mouse moved to (571, 200)
Screenshot: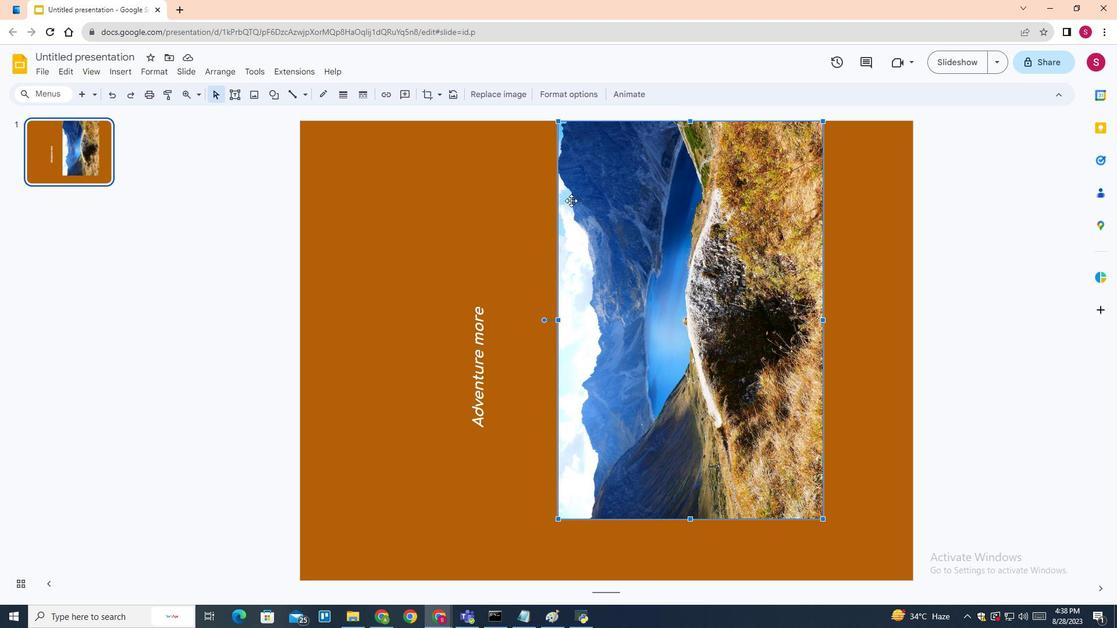 
Action: Mouse pressed left at (571, 200)
Screenshot: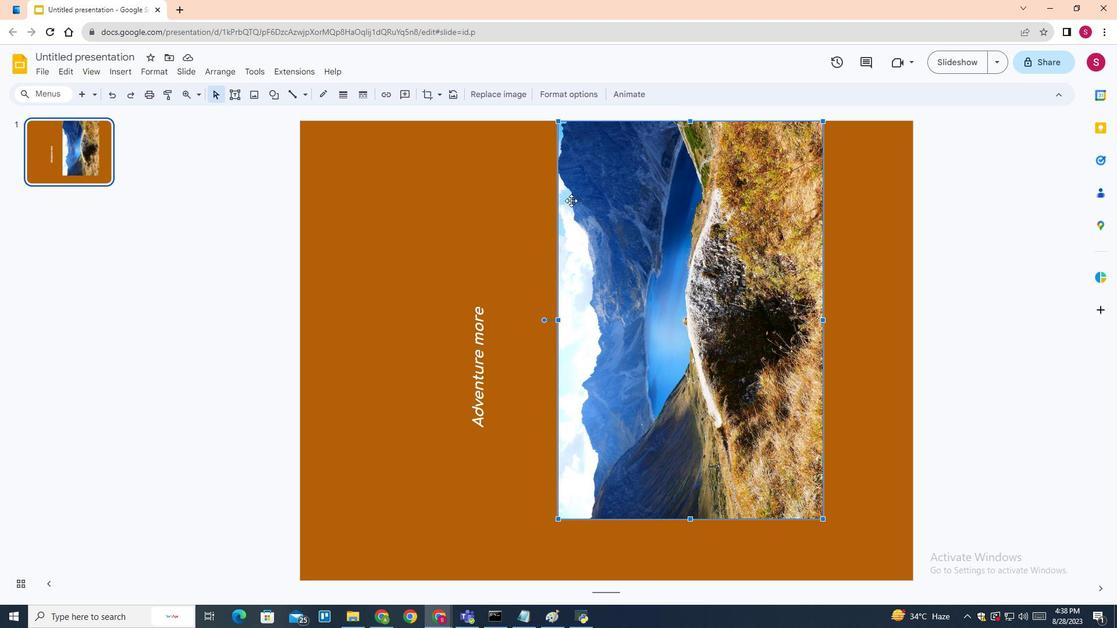 
Action: Mouse moved to (570, 209)
Screenshot: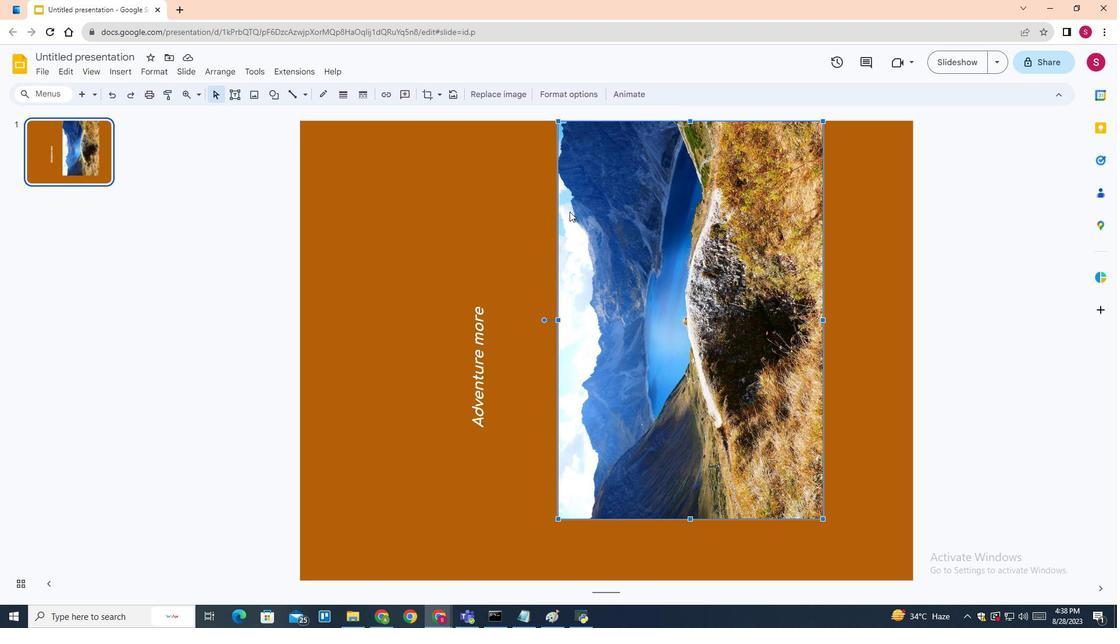 
Action: Mouse pressed left at (570, 209)
Screenshot: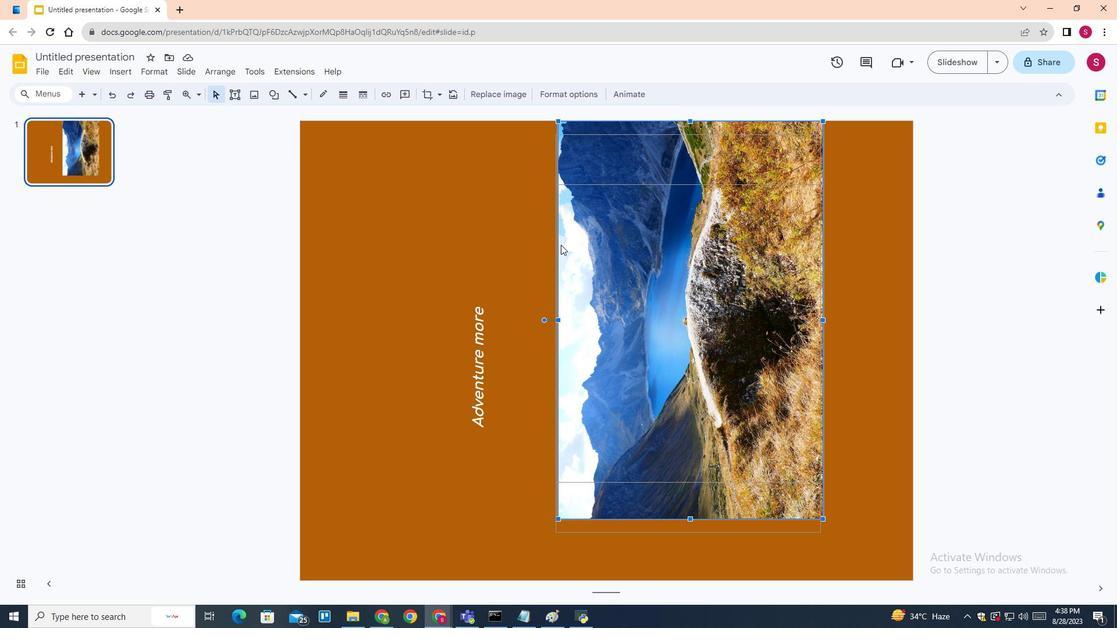 
Action: Mouse moved to (669, 184)
Screenshot: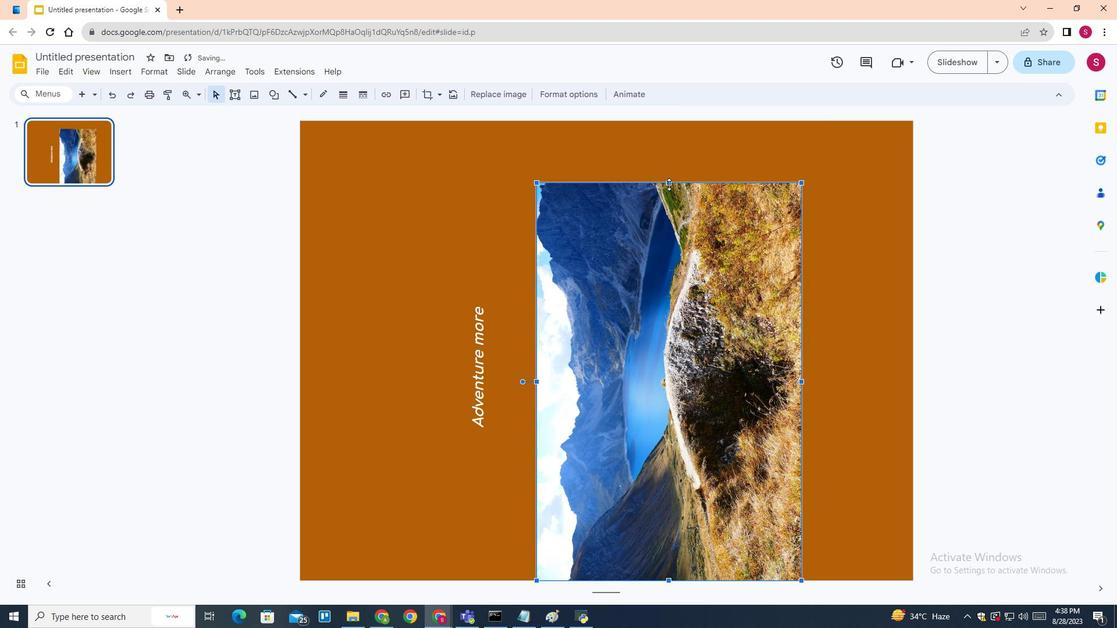 
Action: Mouse pressed left at (669, 184)
Screenshot: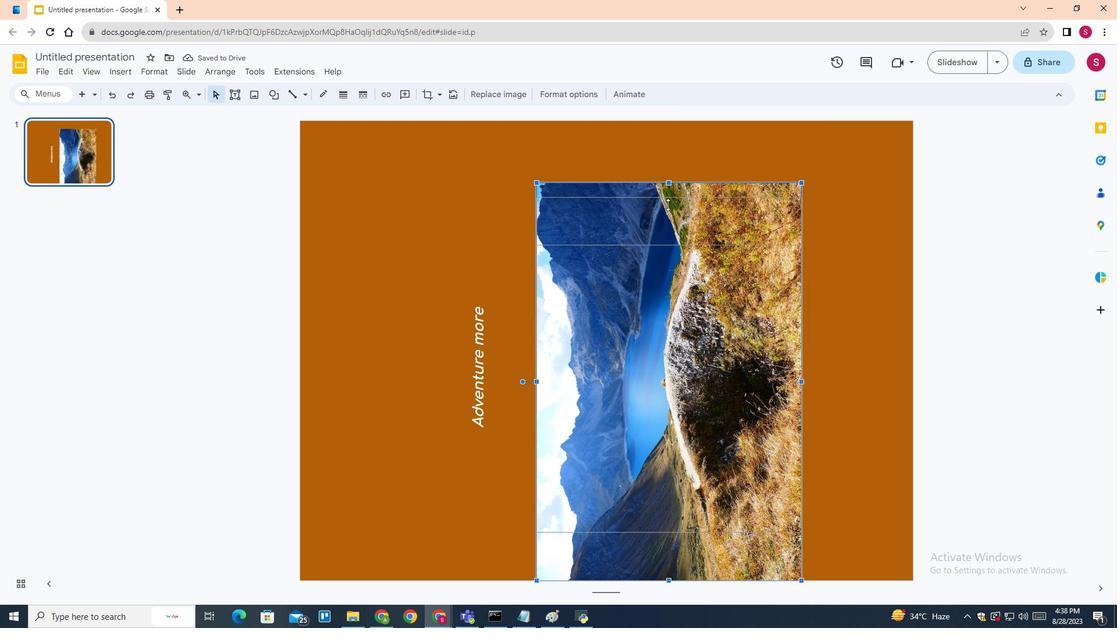 
Action: Mouse moved to (623, 273)
Screenshot: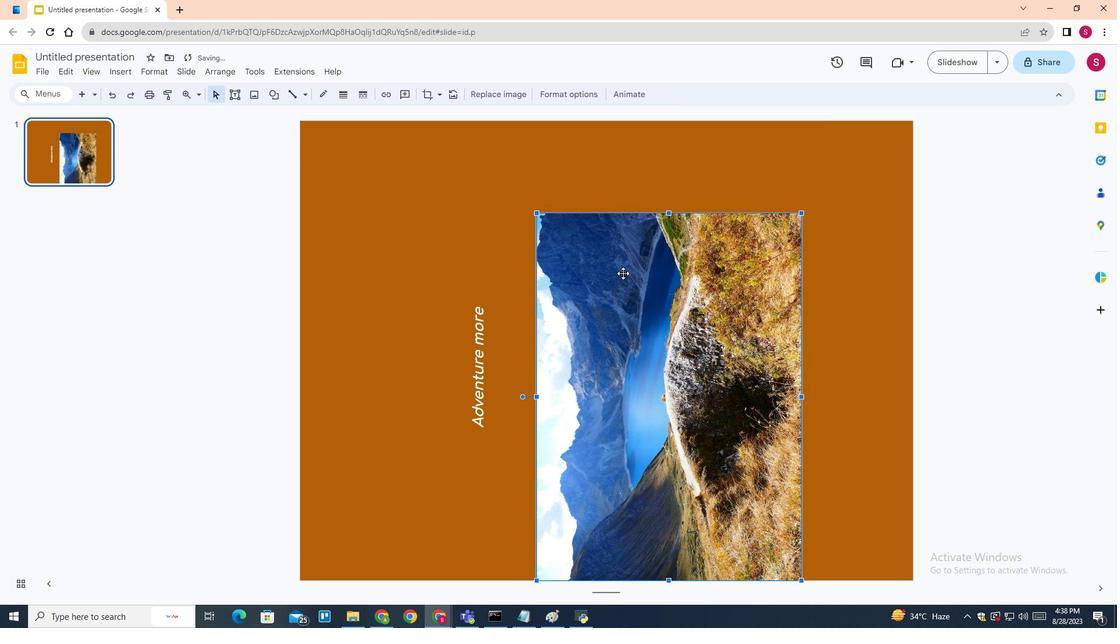 
Action: Mouse pressed left at (623, 273)
Screenshot: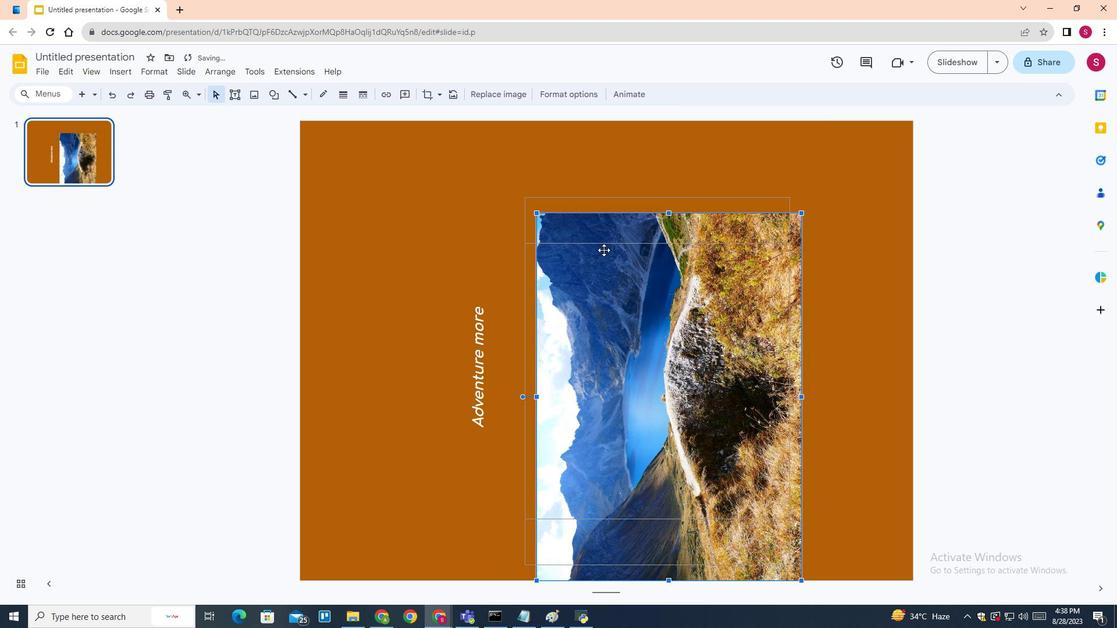 
Action: Mouse moved to (345, 97)
Screenshot: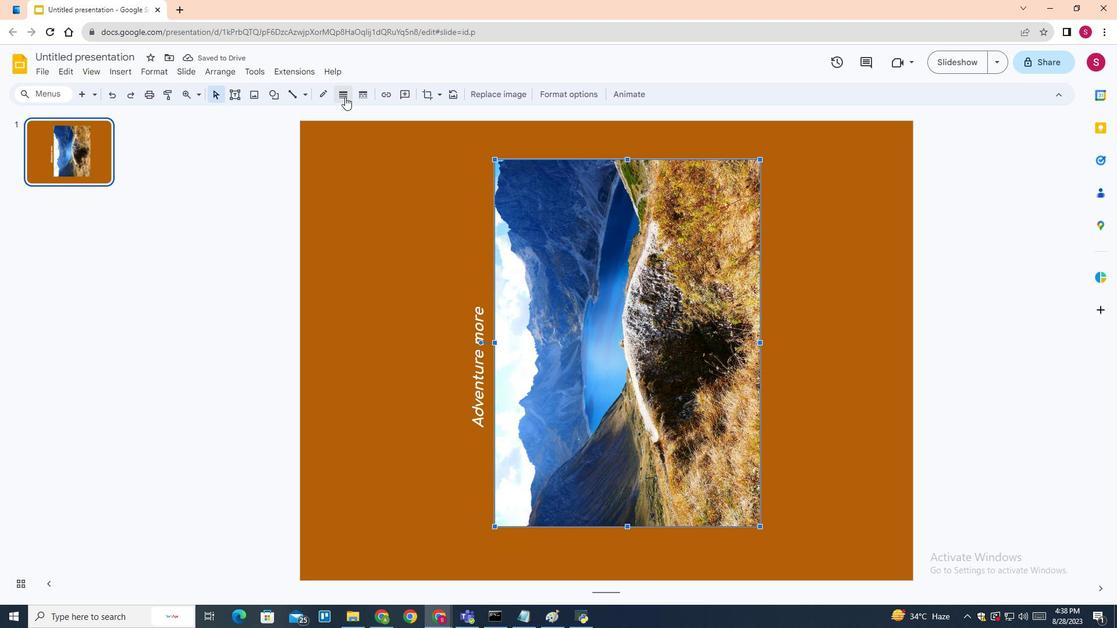 
Action: Mouse pressed left at (345, 97)
Screenshot: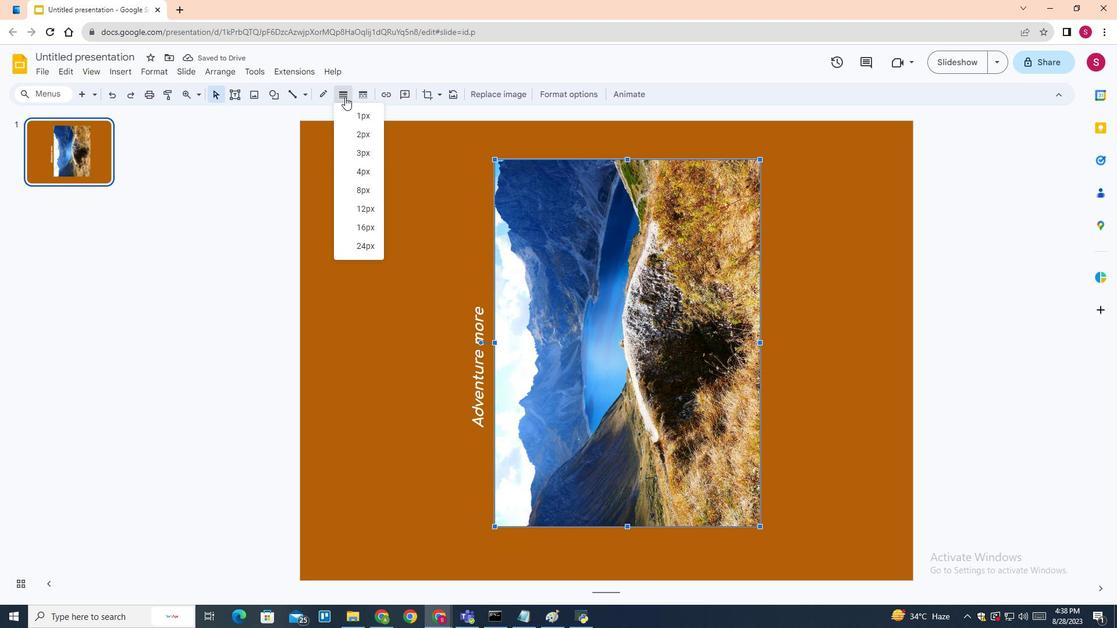 
Action: Mouse moved to (369, 246)
Screenshot: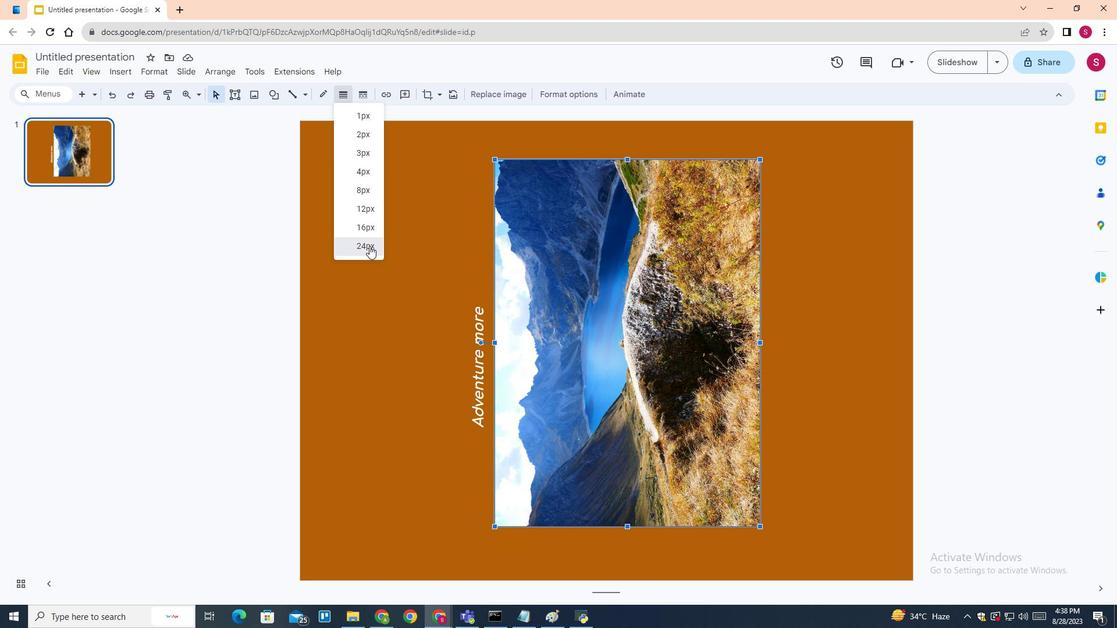 
Action: Mouse pressed left at (369, 246)
Screenshot: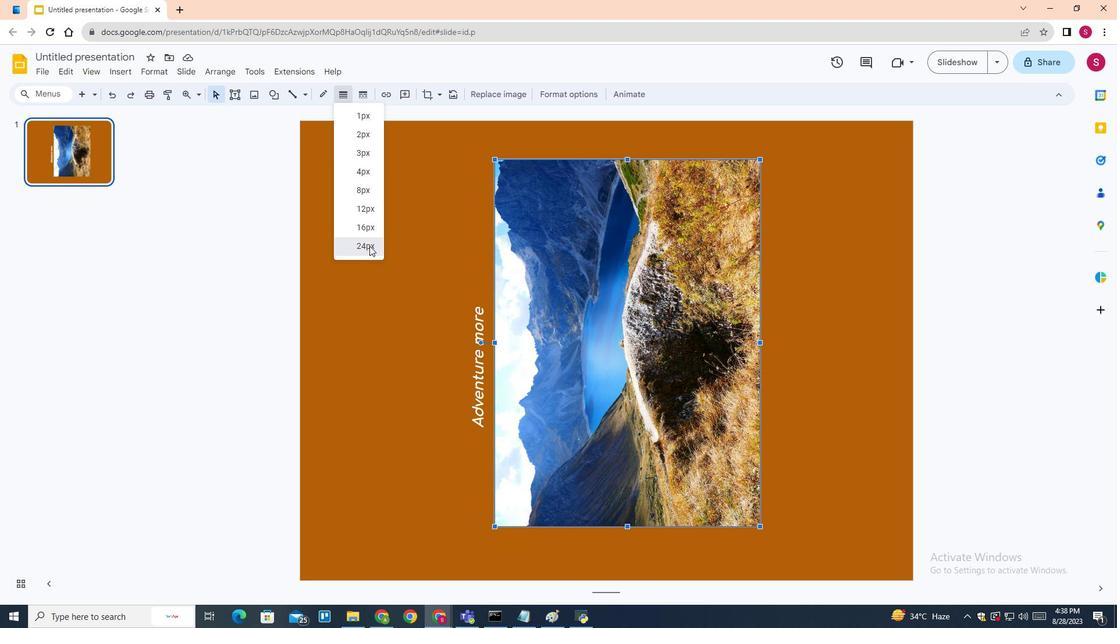 
Action: Mouse moved to (893, 341)
Screenshot: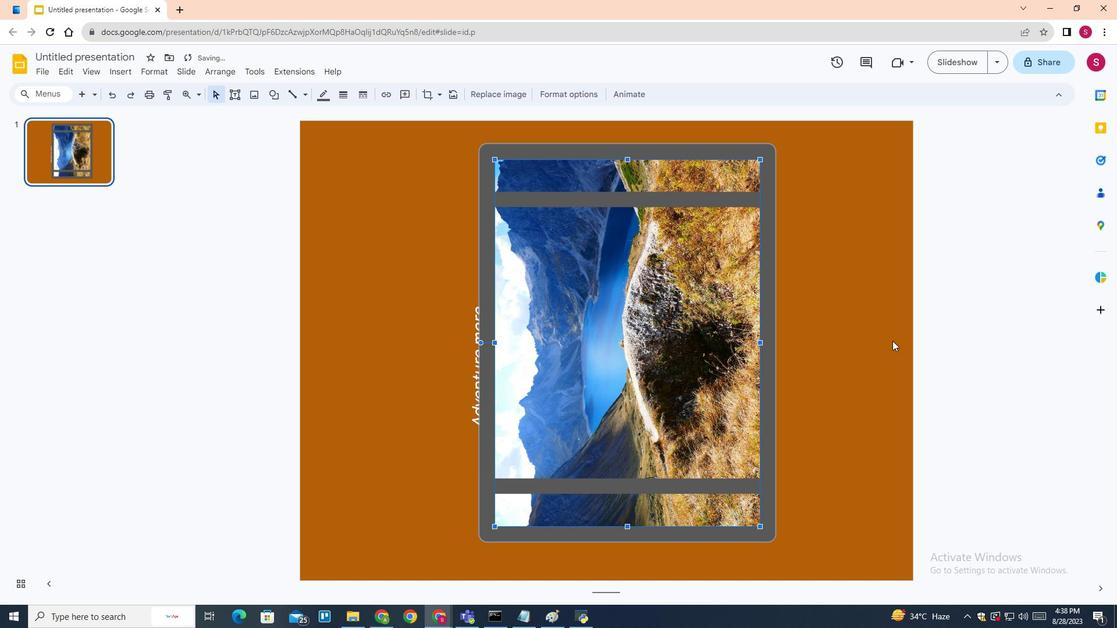 
Action: Mouse pressed left at (893, 341)
Screenshot: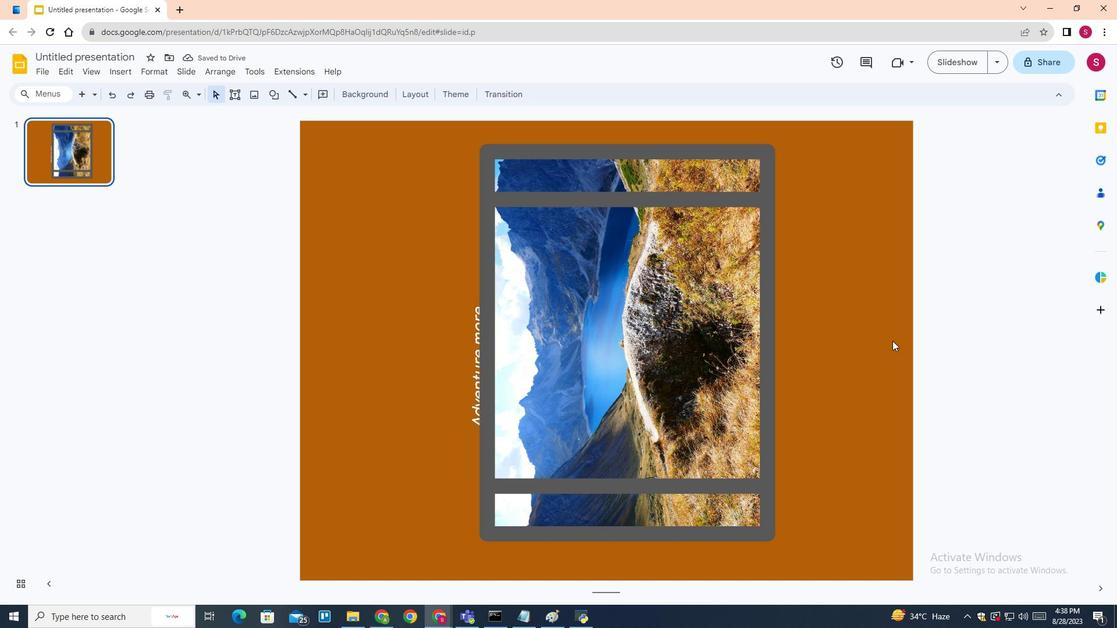 
Action: Mouse moved to (595, 299)
Screenshot: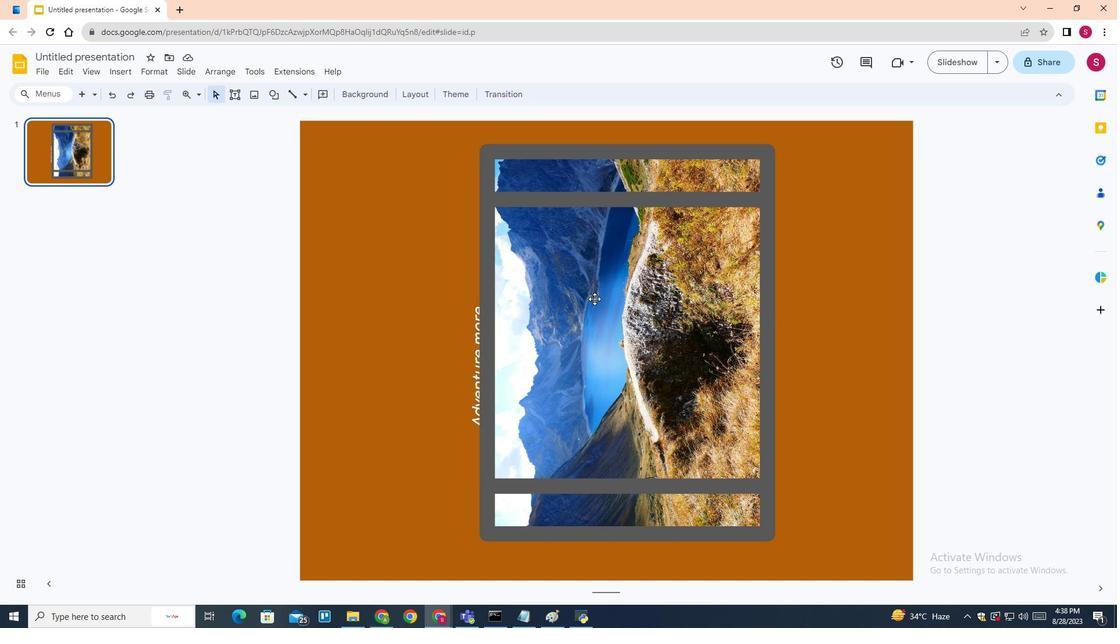 
Action: Mouse pressed left at (595, 299)
Screenshot: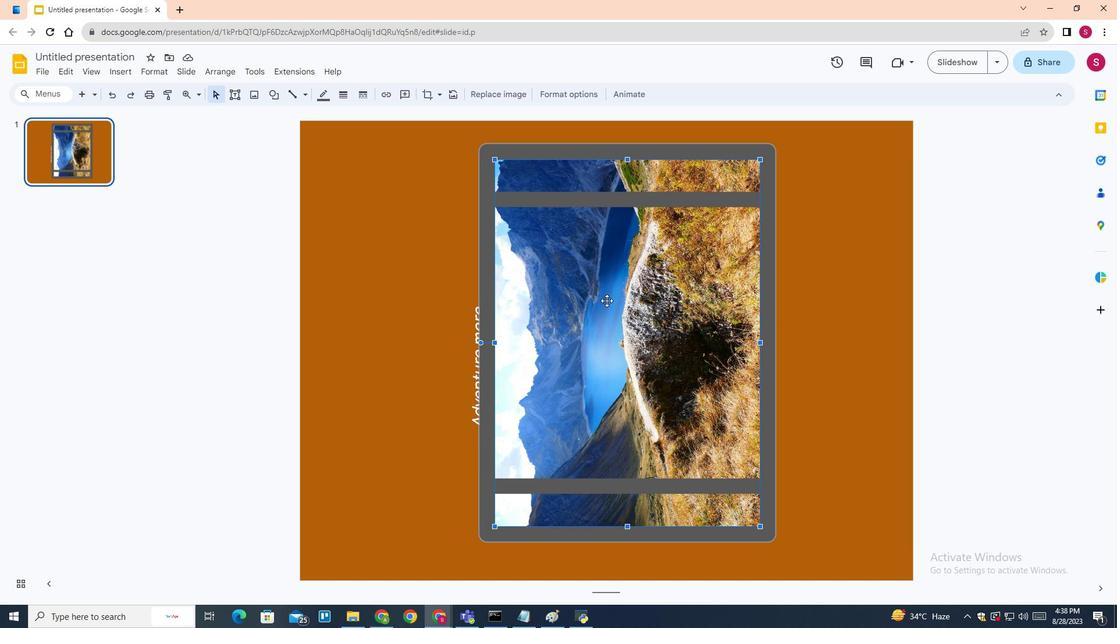 
Action: Mouse moved to (674, 290)
Screenshot: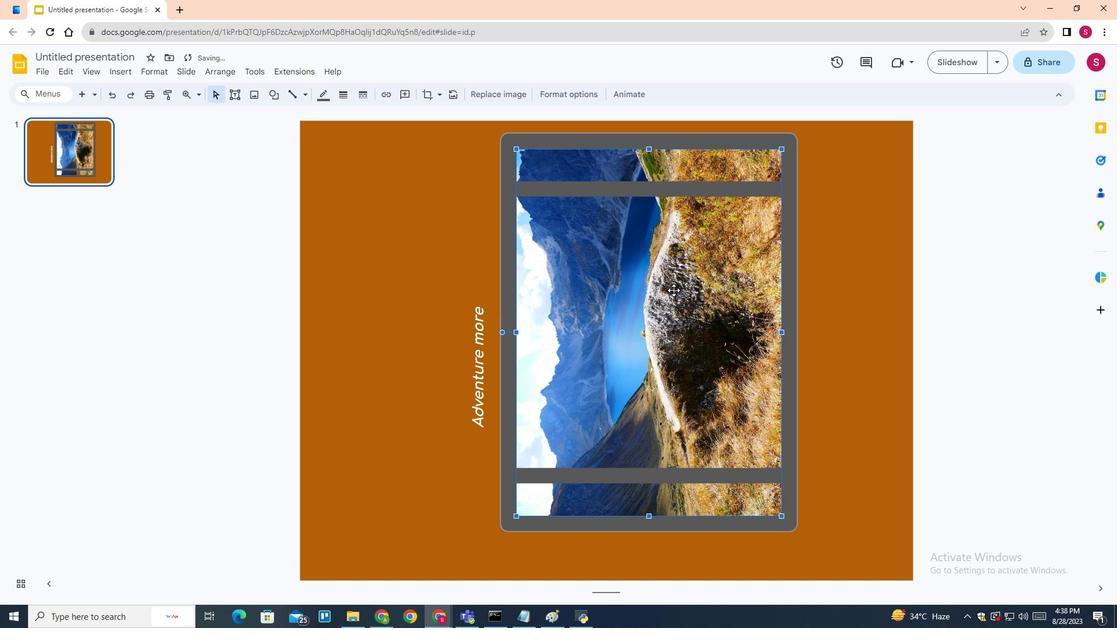 
Action: Key pressed ctrl+Zctrl+Z
Screenshot: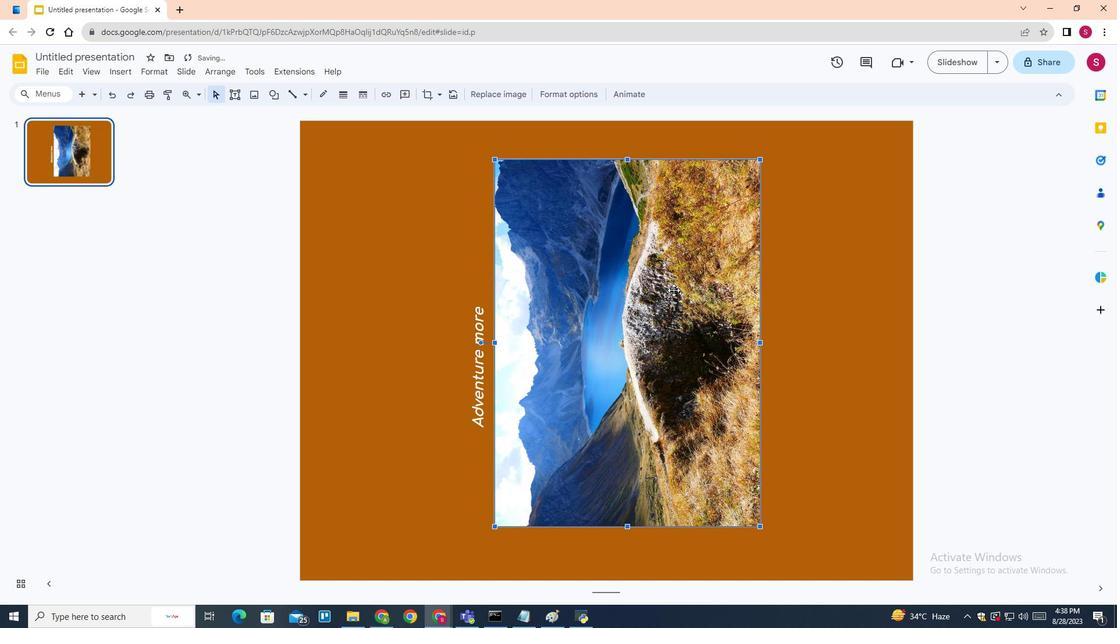 
Action: Mouse moved to (793, 291)
Screenshot: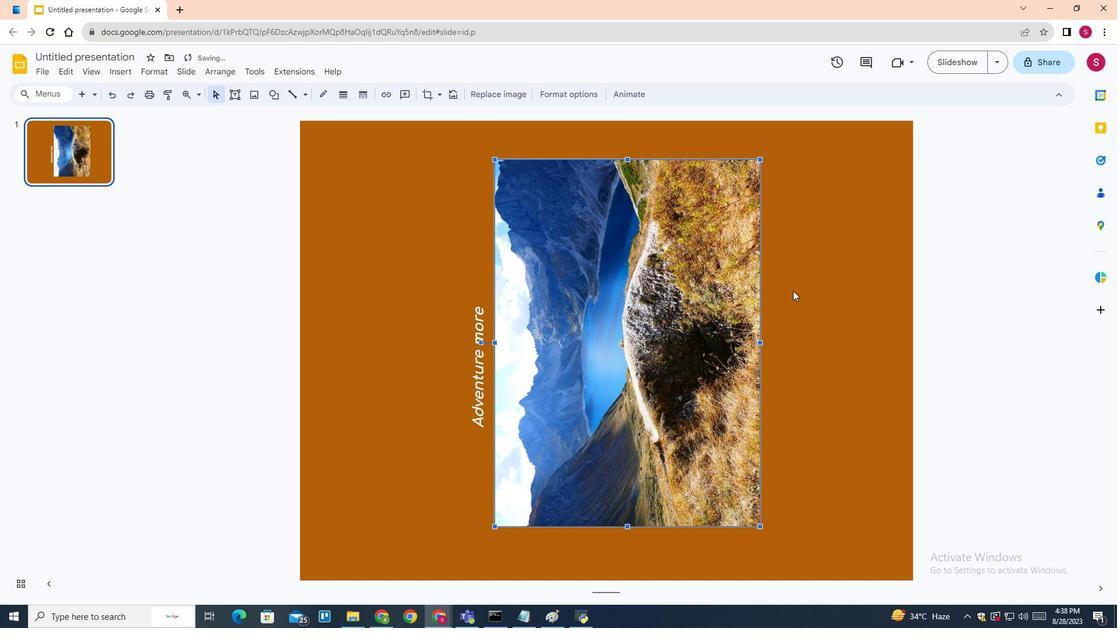 
Action: Mouse pressed left at (793, 291)
Screenshot: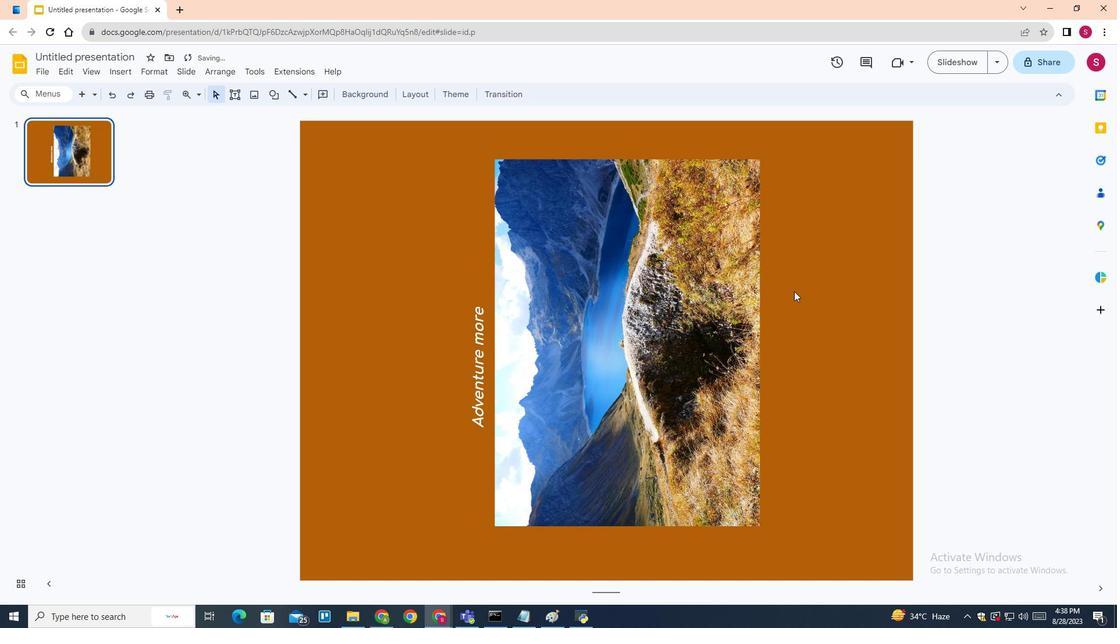 
Action: Mouse moved to (659, 274)
Screenshot: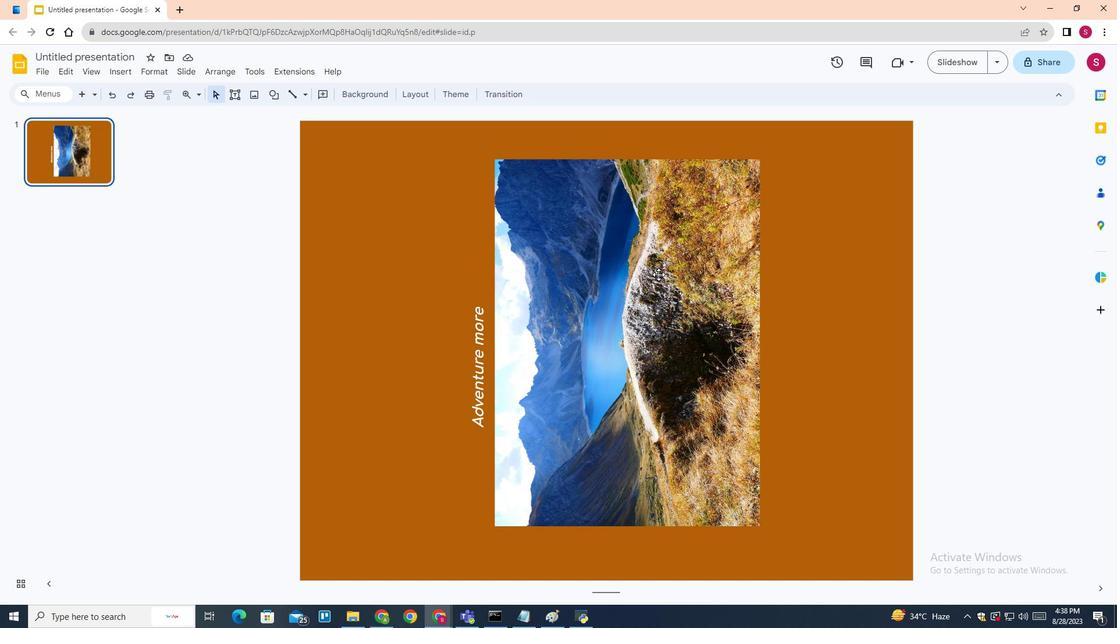 
Action: Mouse pressed left at (659, 274)
Screenshot: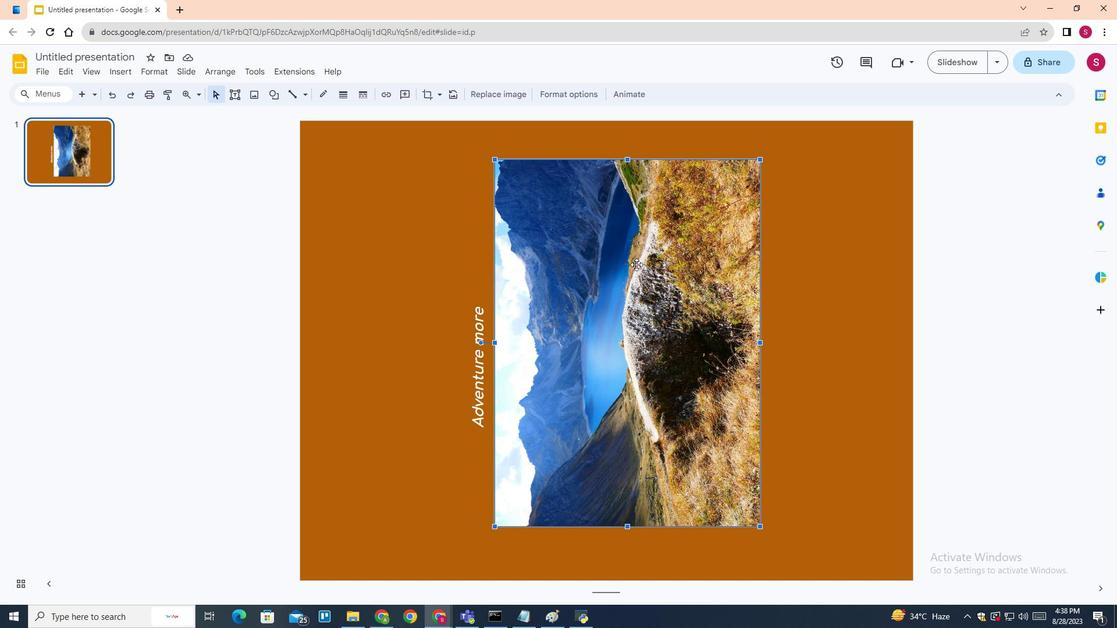 
Action: Mouse moved to (492, 158)
Screenshot: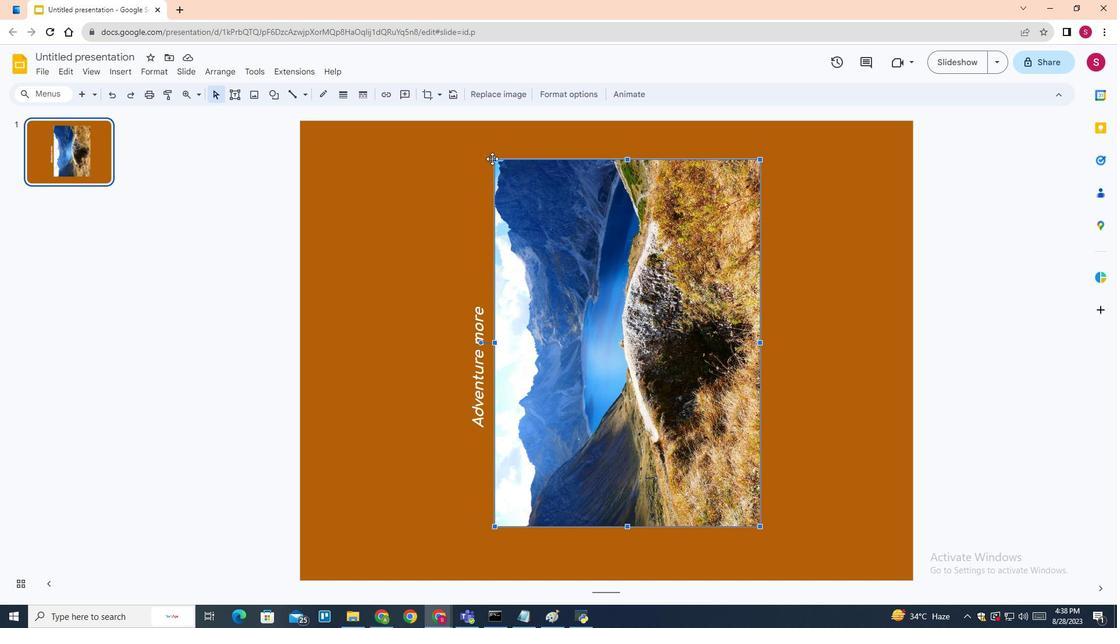
Action: Mouse pressed left at (492, 158)
Screenshot: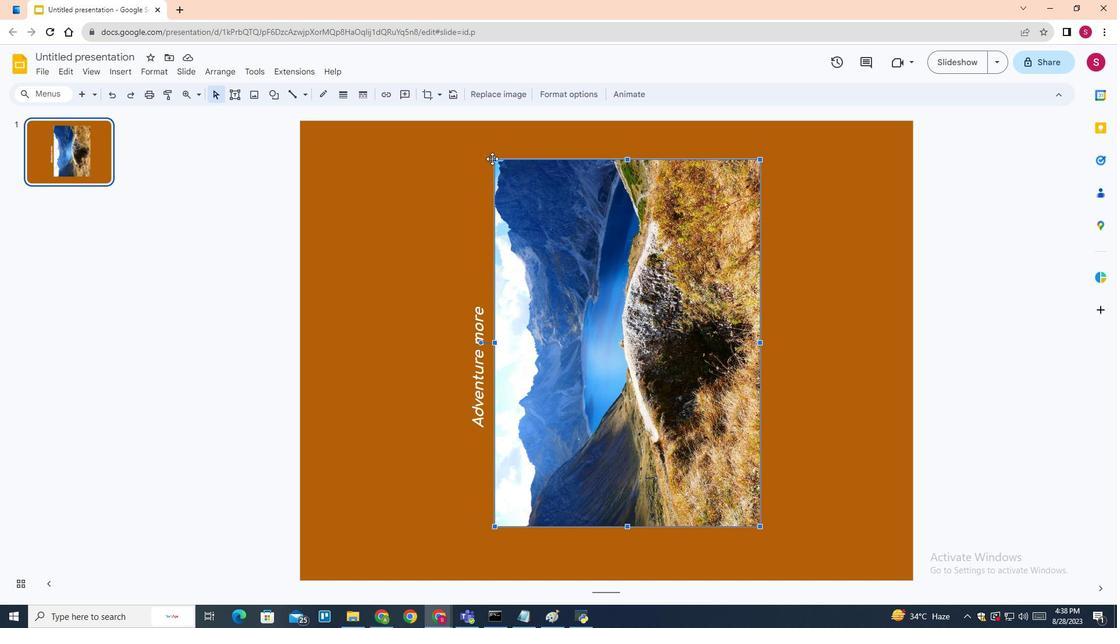 
Action: Mouse moved to (501, 164)
Screenshot: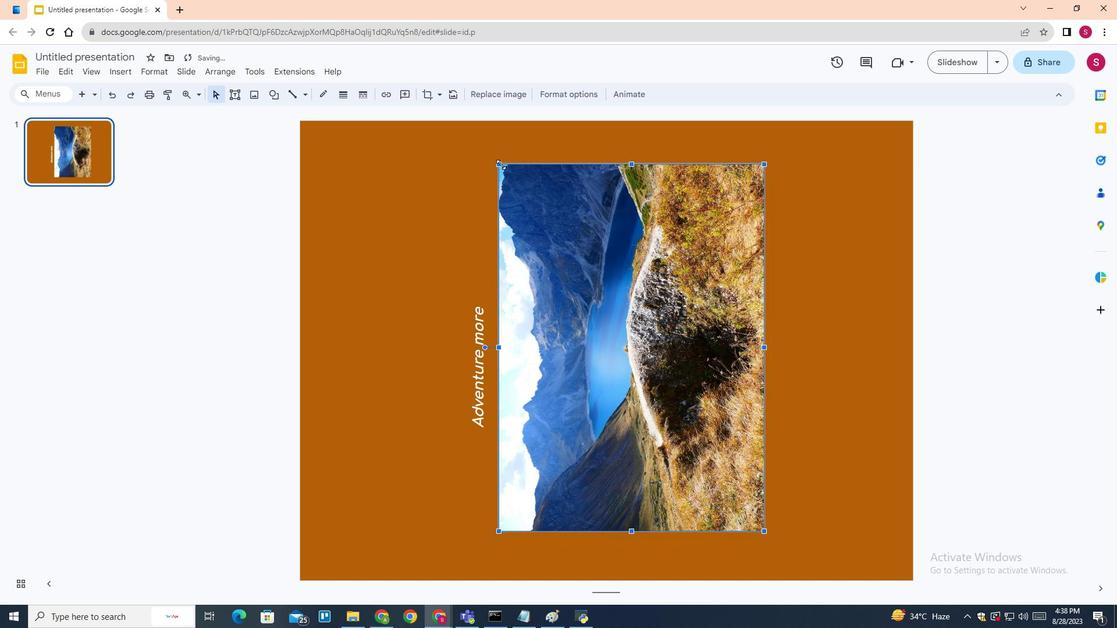 
Action: Mouse pressed left at (501, 164)
Screenshot: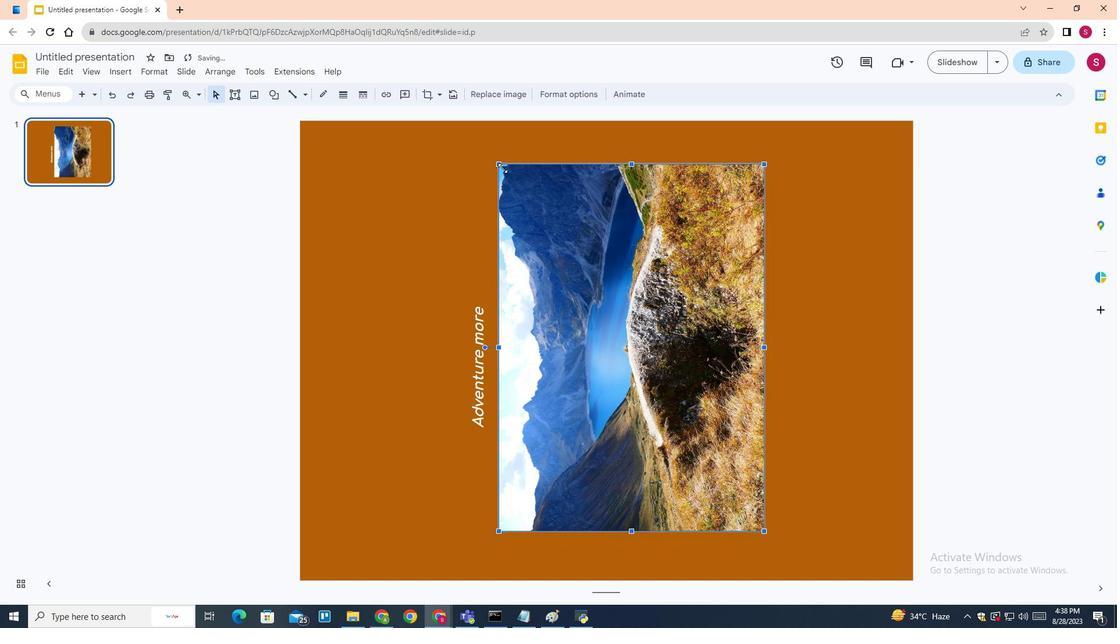 
Action: Mouse moved to (611, 328)
Screenshot: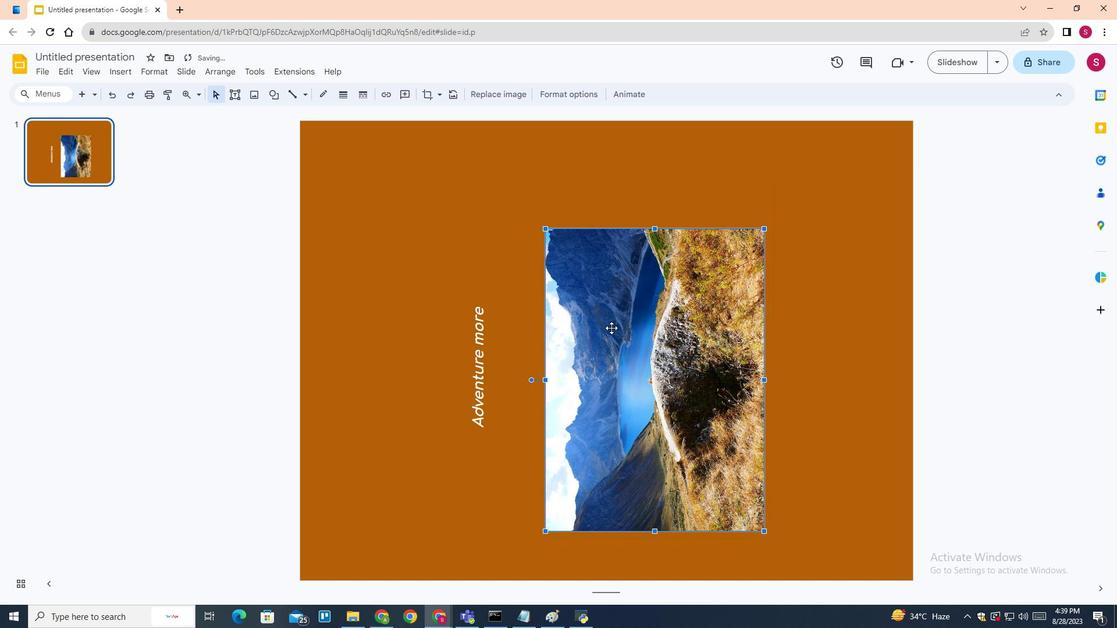 
Action: Mouse pressed left at (611, 328)
Screenshot: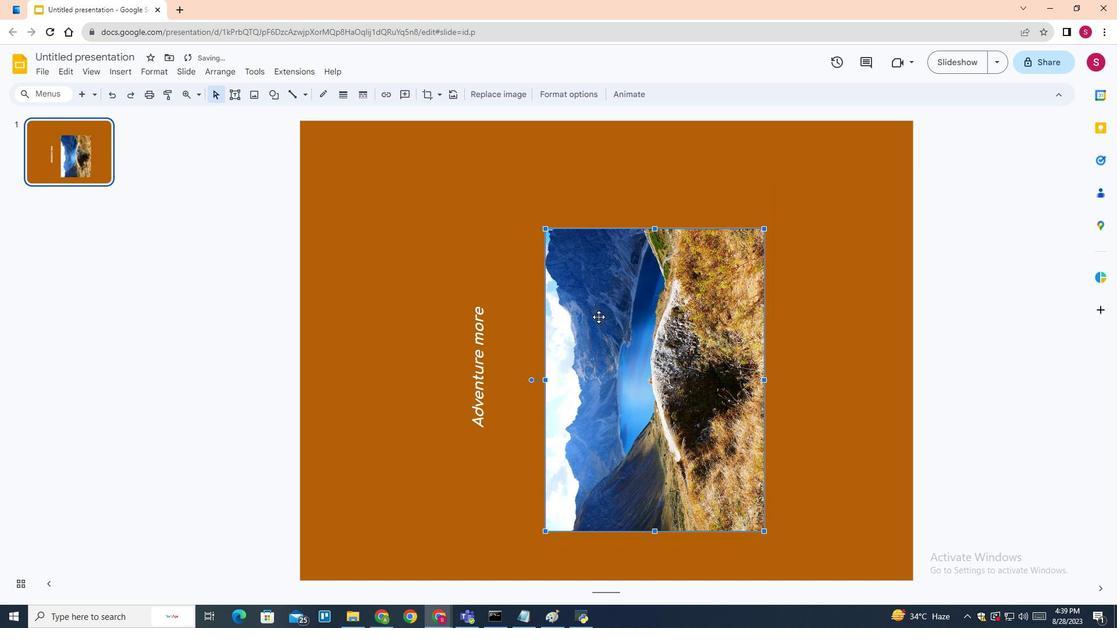 
Action: Mouse moved to (802, 333)
Screenshot: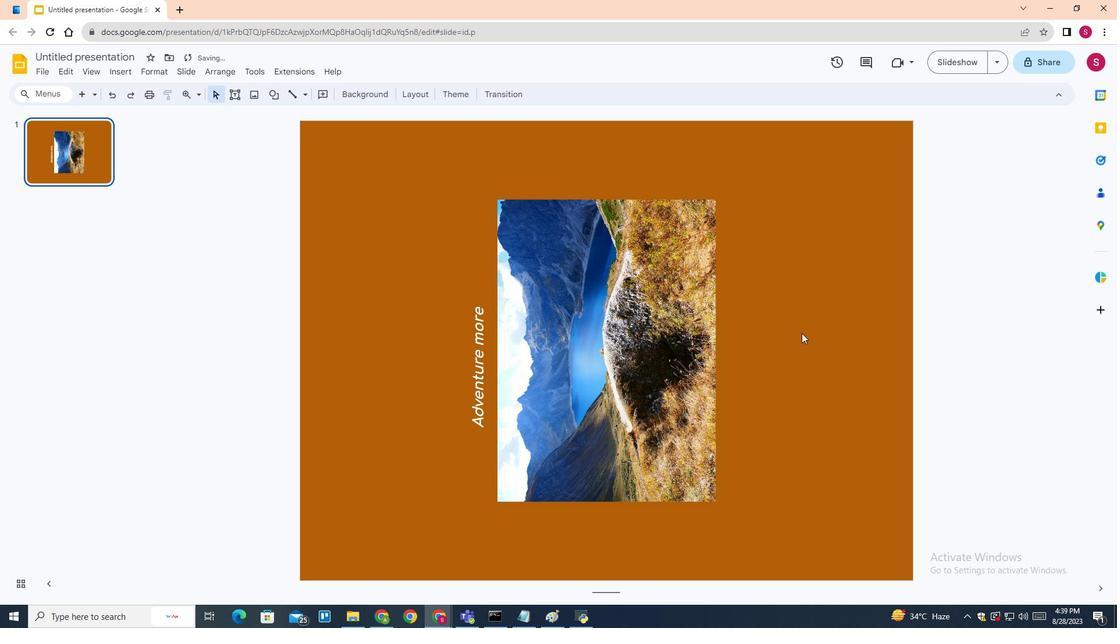 
Action: Mouse pressed left at (802, 333)
Screenshot: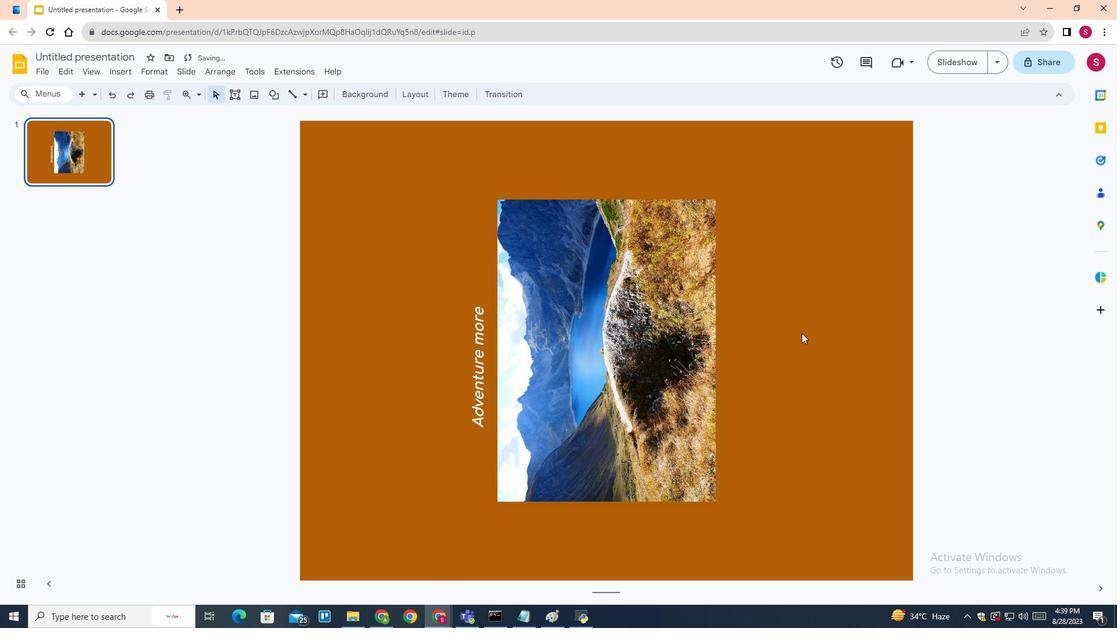 
Action: Mouse moved to (680, 331)
Screenshot: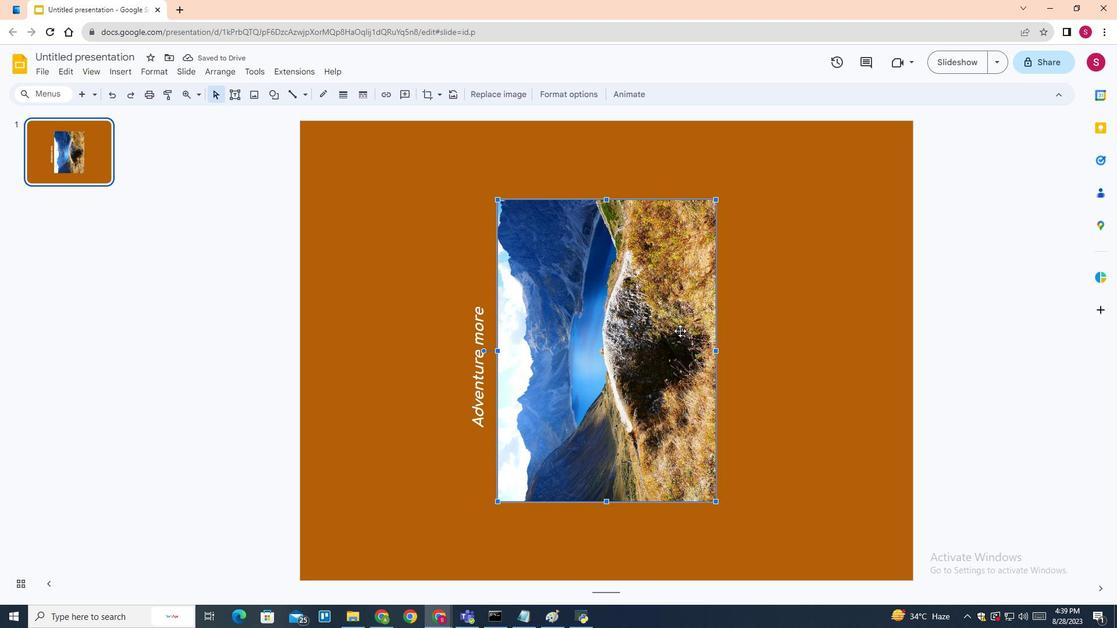 
Action: Mouse pressed left at (680, 331)
Screenshot: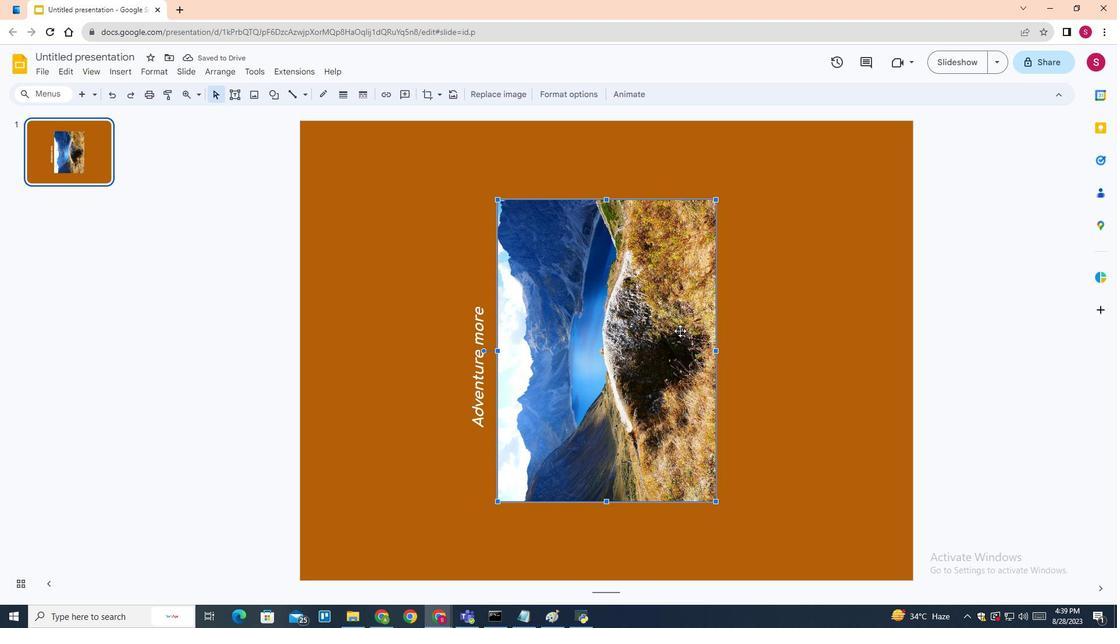 
Action: Mouse moved to (560, 94)
Screenshot: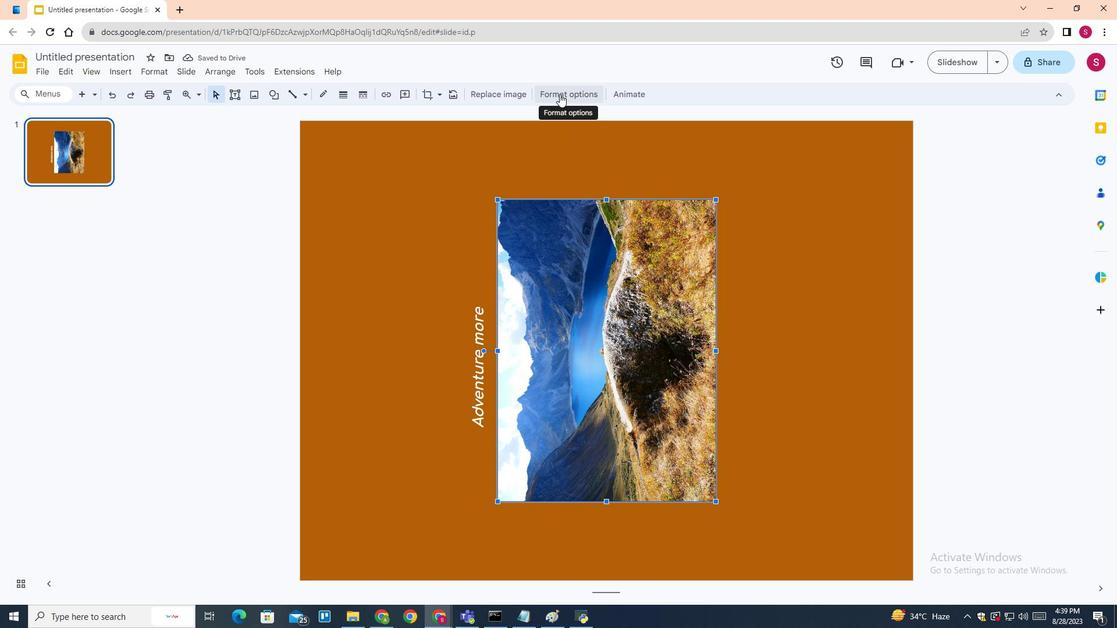 
Action: Mouse pressed left at (560, 94)
Screenshot: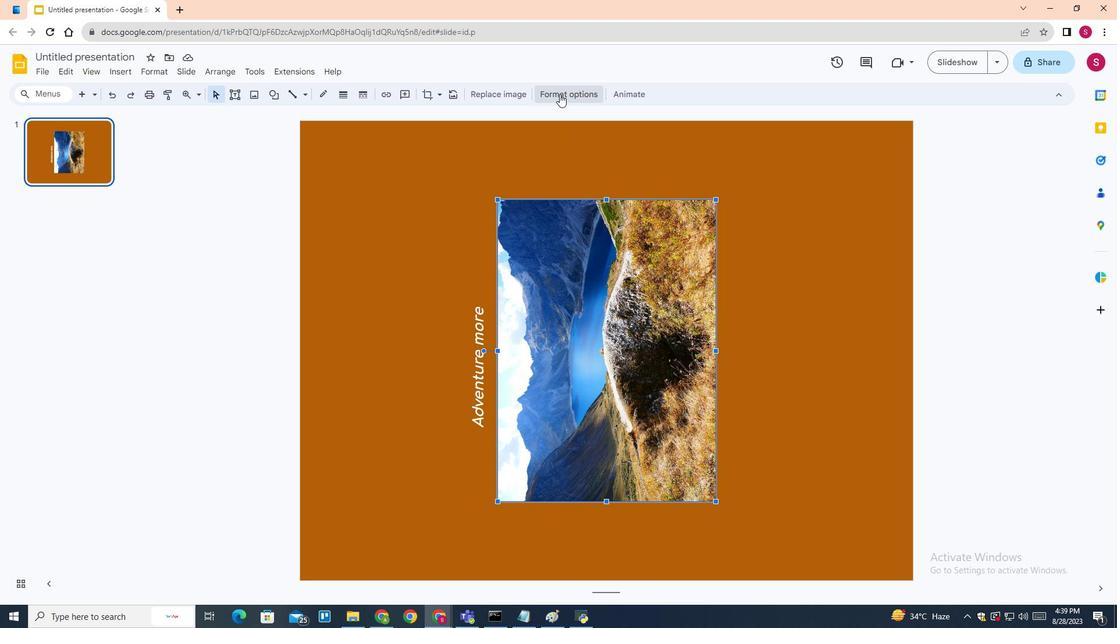 
Action: Mouse moved to (968, 448)
Screenshot: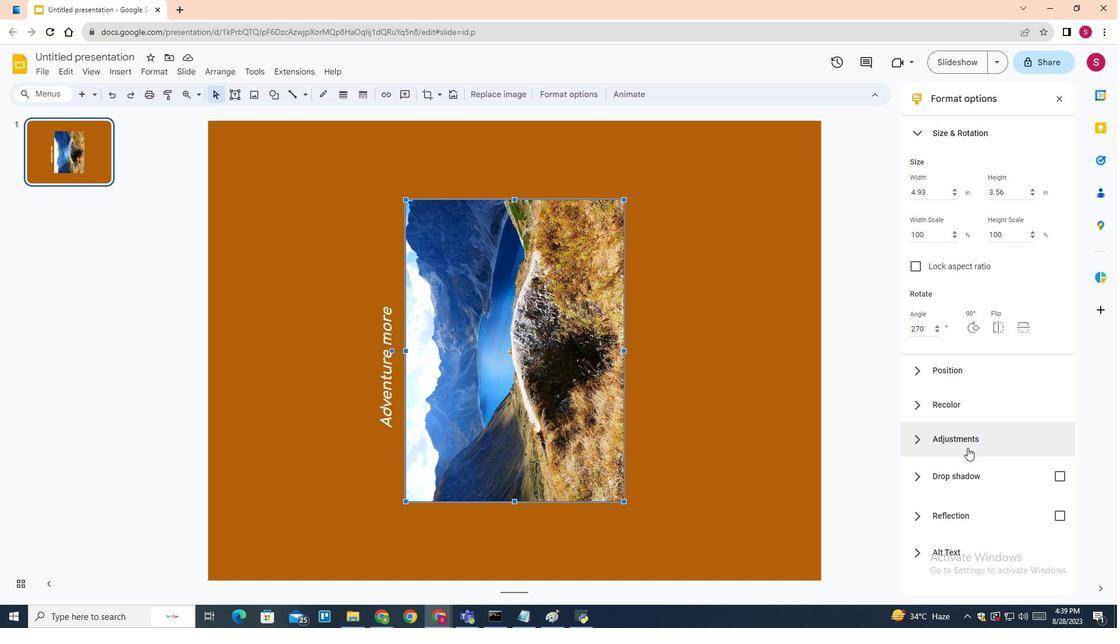 
Action: Mouse pressed left at (968, 448)
Screenshot: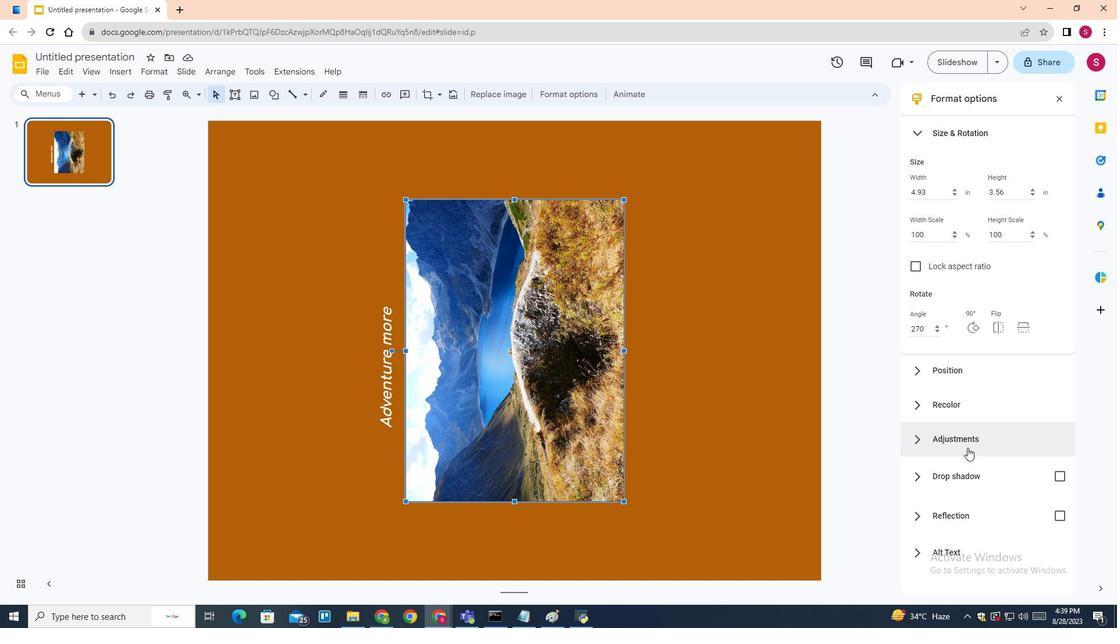 
Action: Mouse moved to (983, 447)
Screenshot: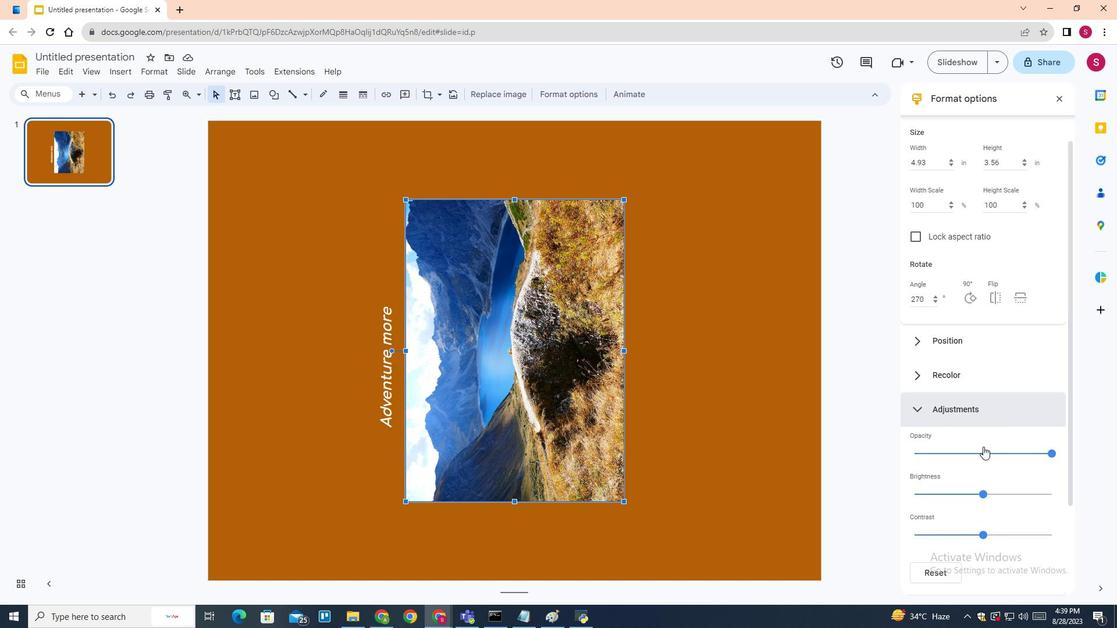 
Action: Mouse scrolled (983, 446) with delta (0, 0)
Screenshot: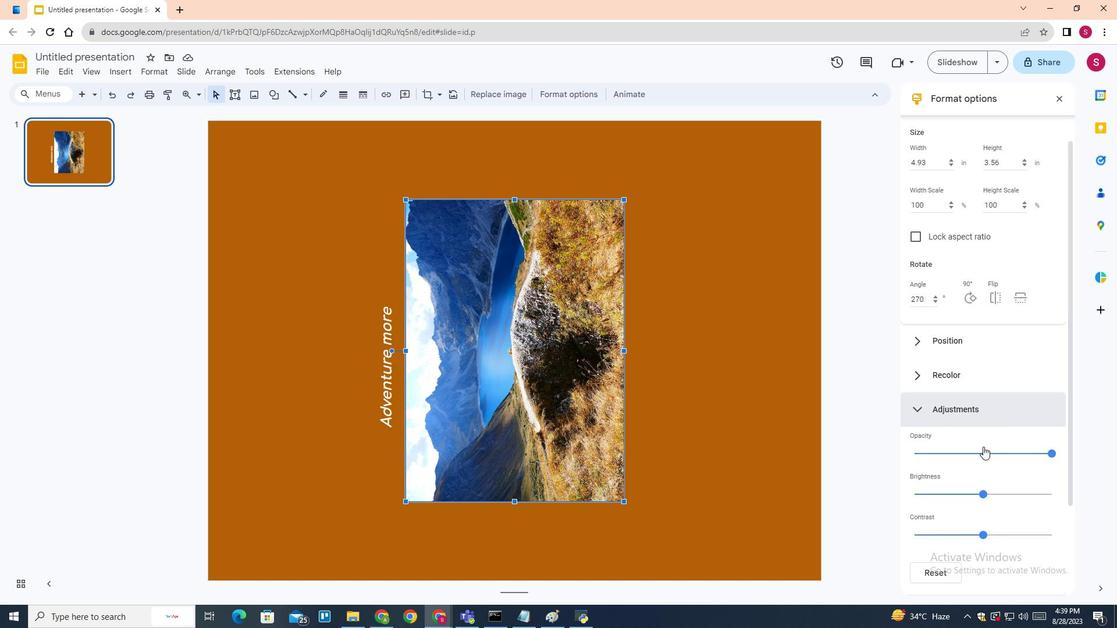 
Action: Mouse scrolled (983, 446) with delta (0, 0)
Screenshot: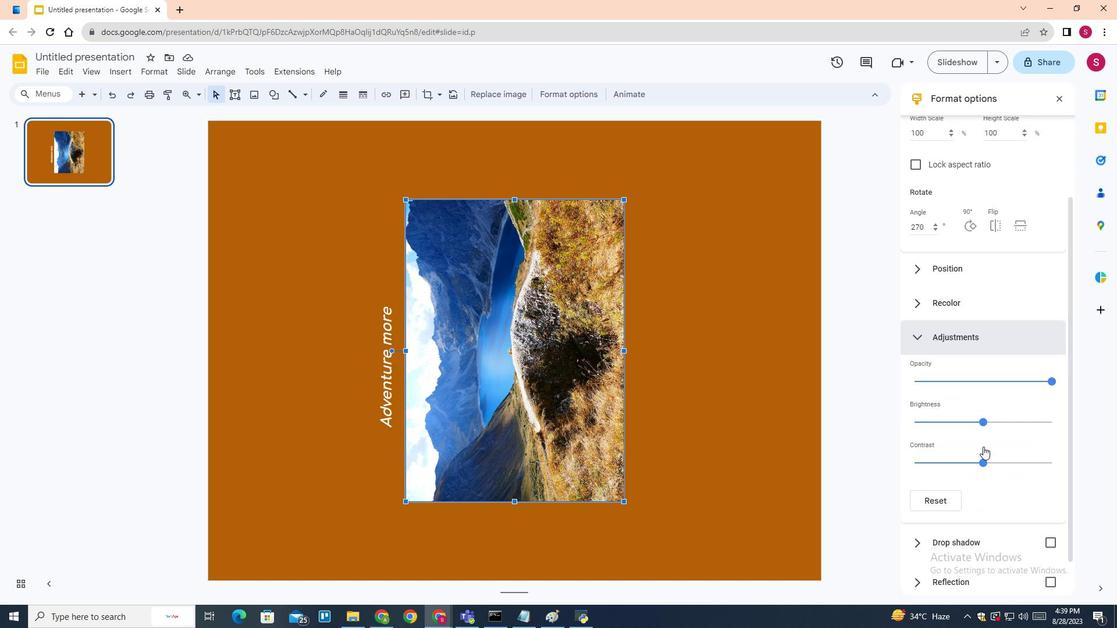 
Action: Mouse moved to (992, 448)
Screenshot: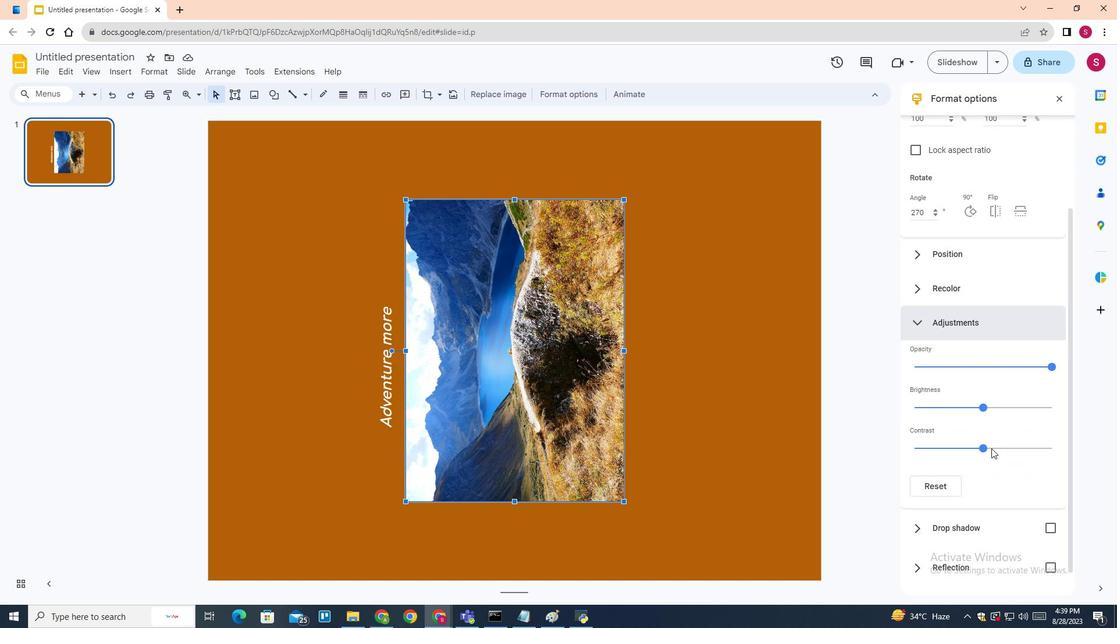 
Action: Mouse scrolled (992, 448) with delta (0, 0)
Screenshot: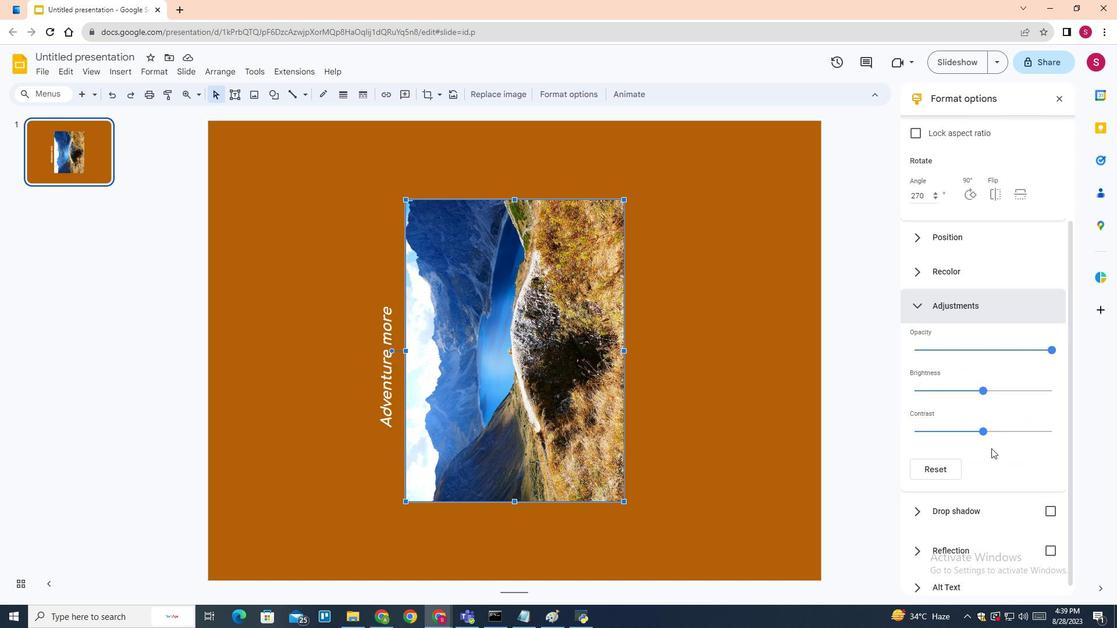 
Action: Mouse scrolled (992, 448) with delta (0, 0)
Screenshot: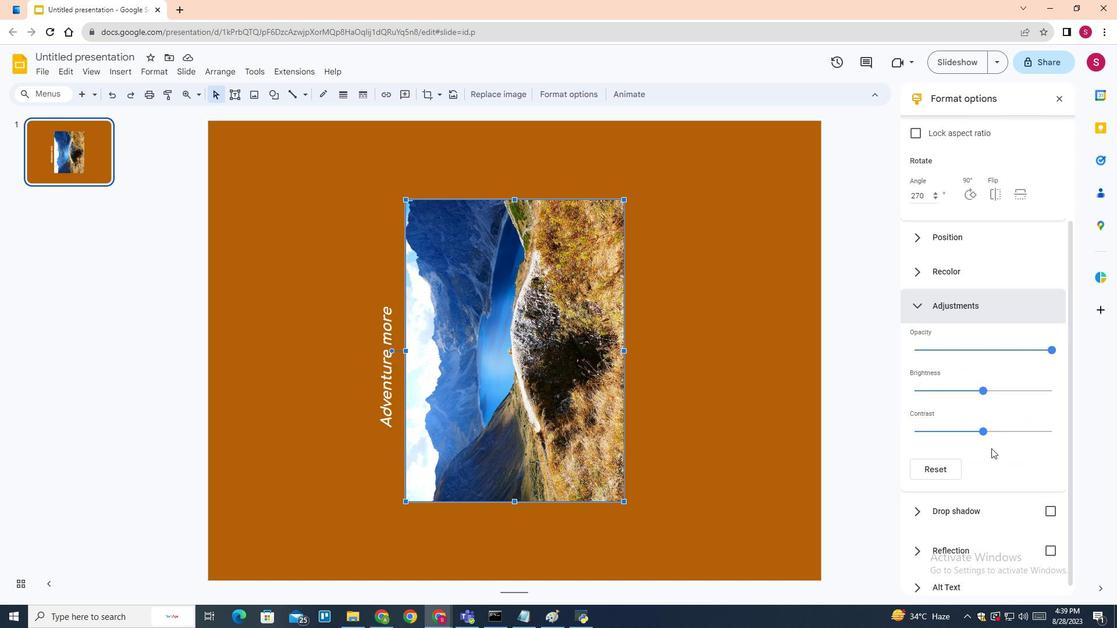 
Action: Mouse scrolled (992, 448) with delta (0, 0)
Screenshot: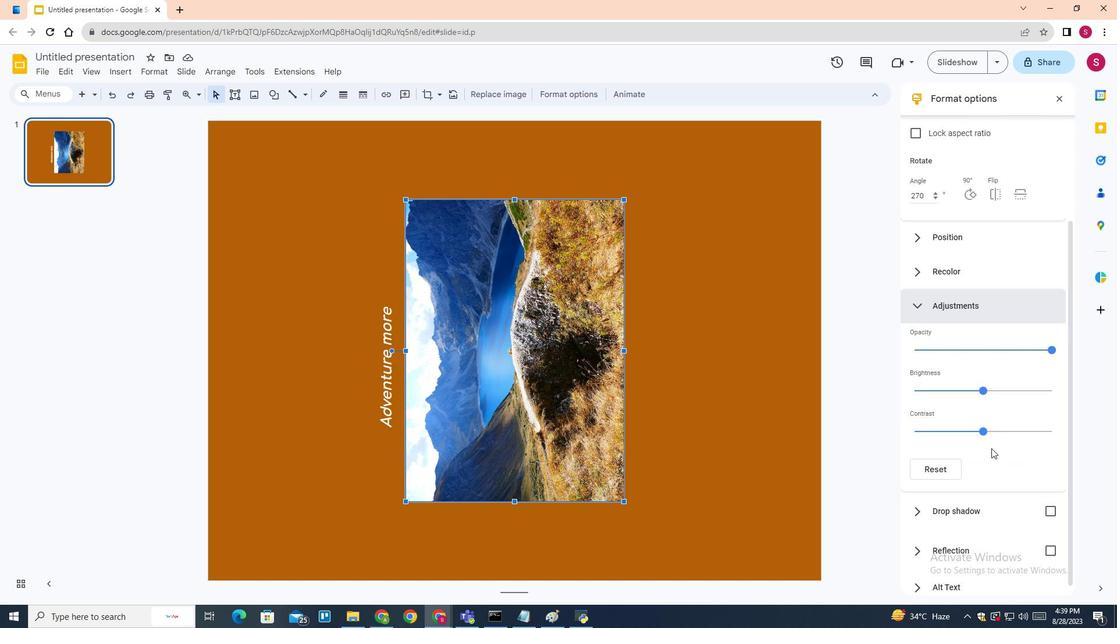 
Action: Mouse scrolled (992, 448) with delta (0, 0)
Screenshot: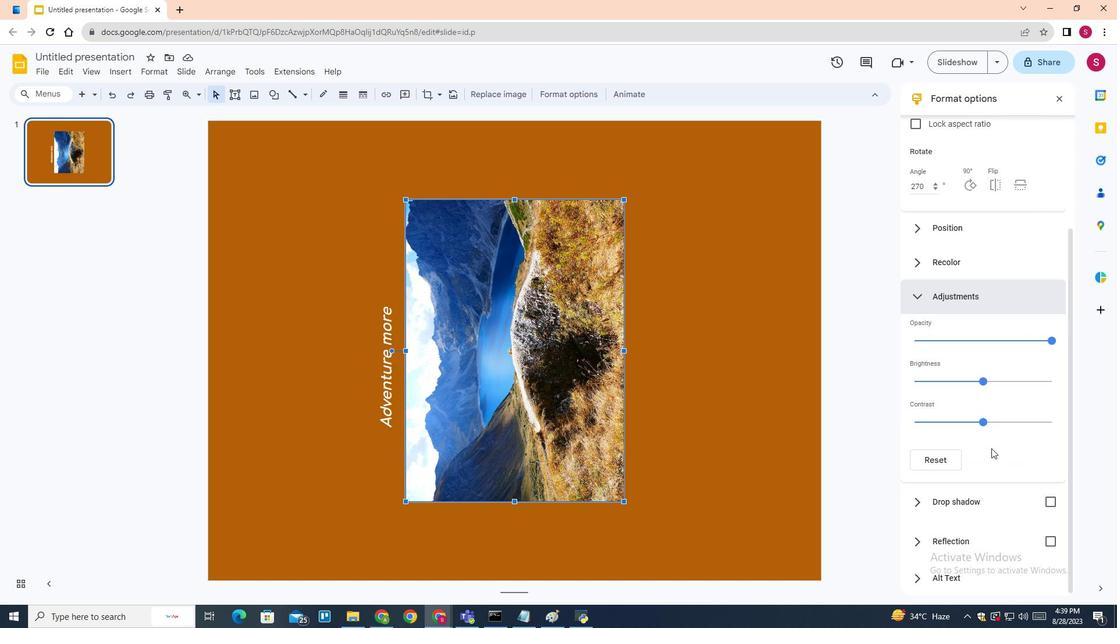 
Action: Mouse moved to (978, 446)
Screenshot: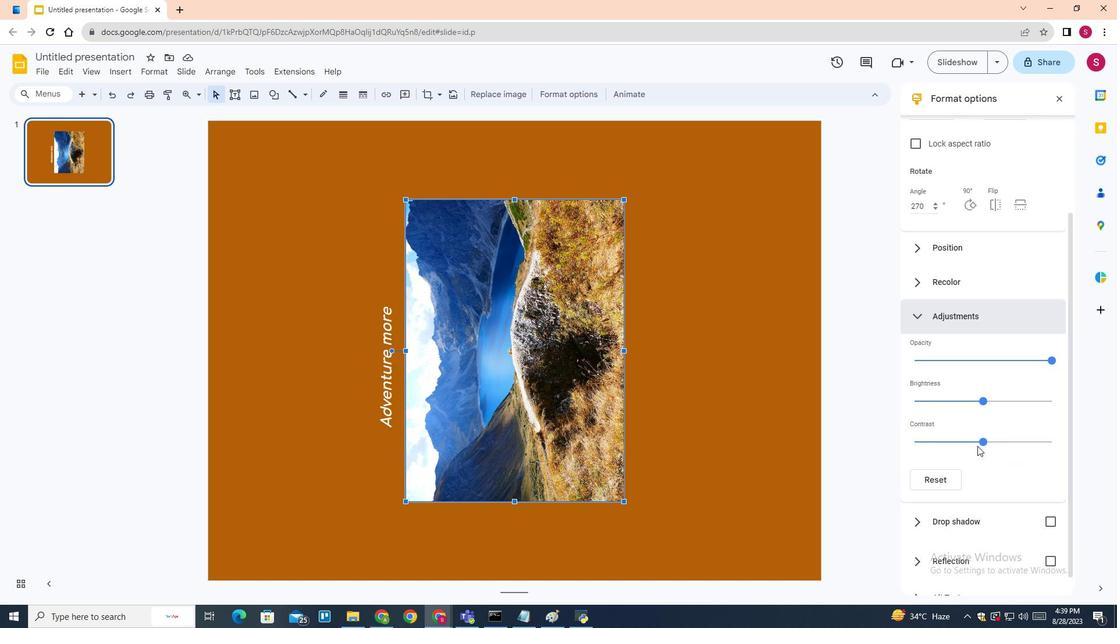 
Action: Mouse scrolled (978, 447) with delta (0, 0)
Screenshot: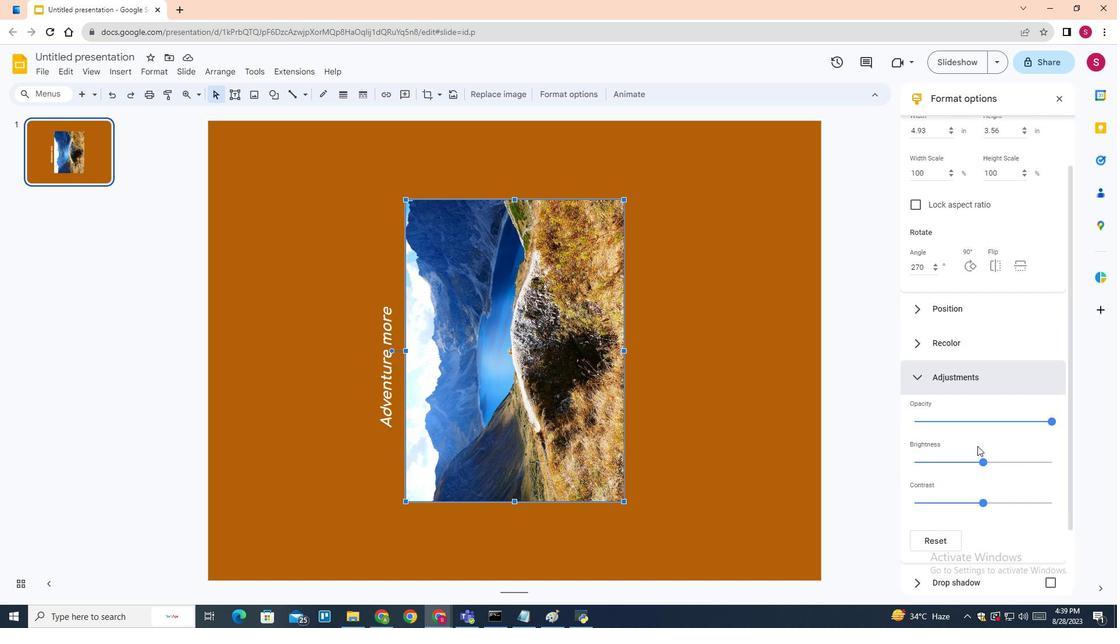 
Action: Mouse scrolled (978, 447) with delta (0, 0)
Screenshot: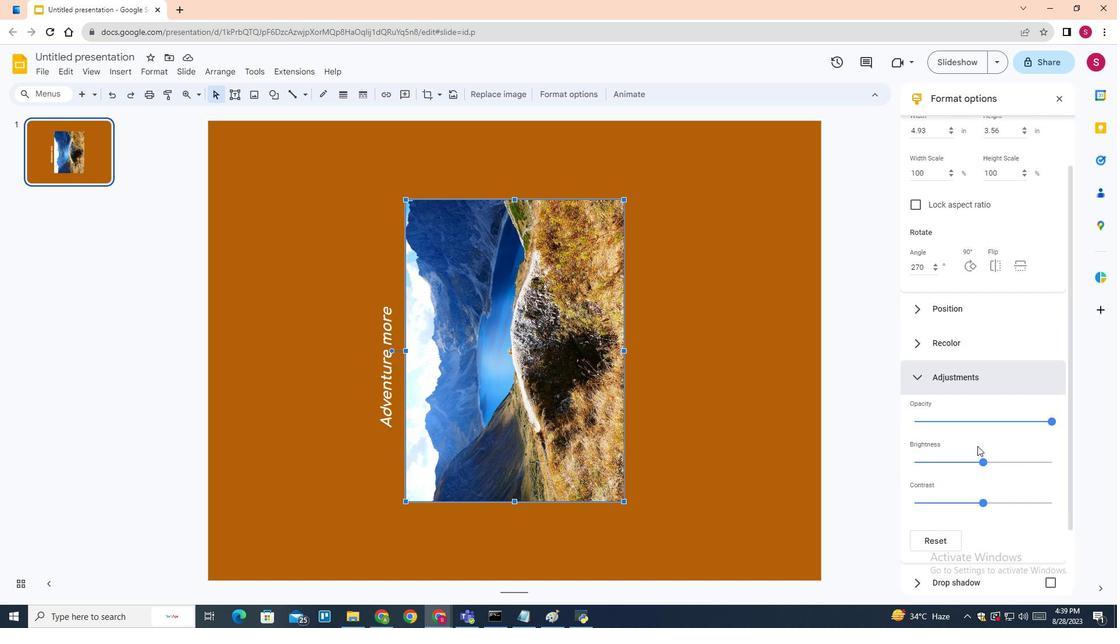
Action: Mouse scrolled (978, 447) with delta (0, 0)
Screenshot: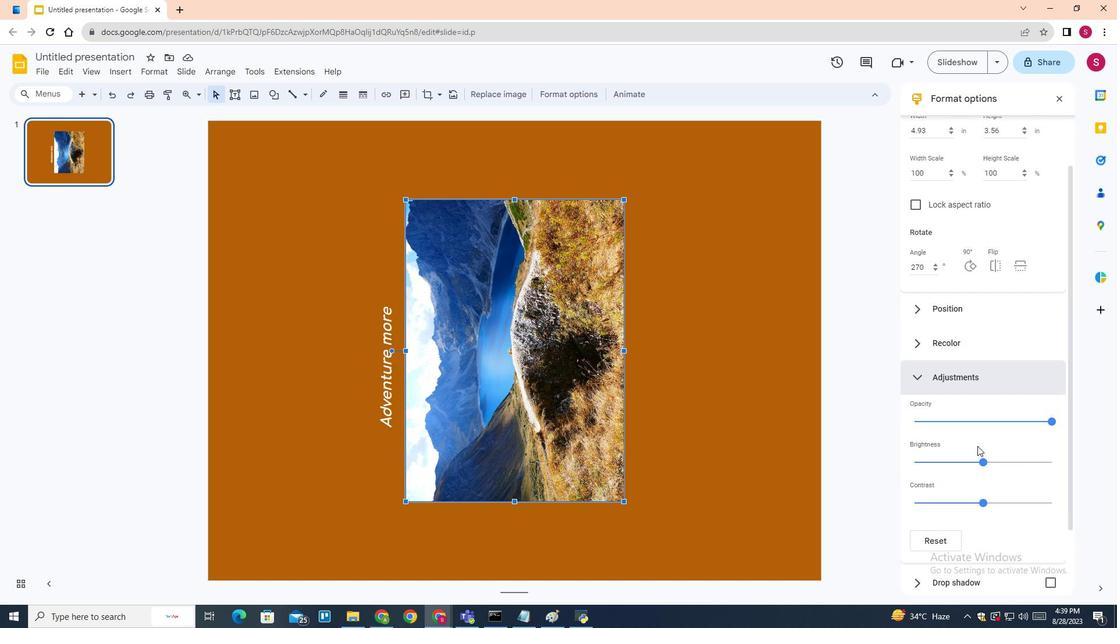 
Action: Mouse scrolled (978, 447) with delta (0, 0)
Screenshot: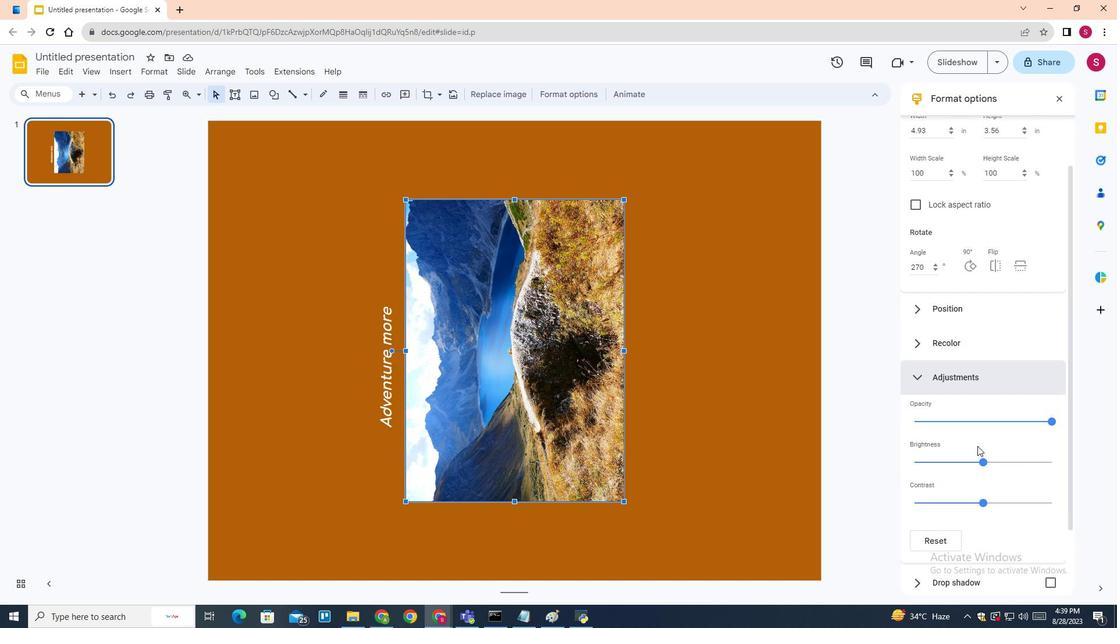 
Action: Mouse scrolled (978, 447) with delta (0, 0)
Screenshot: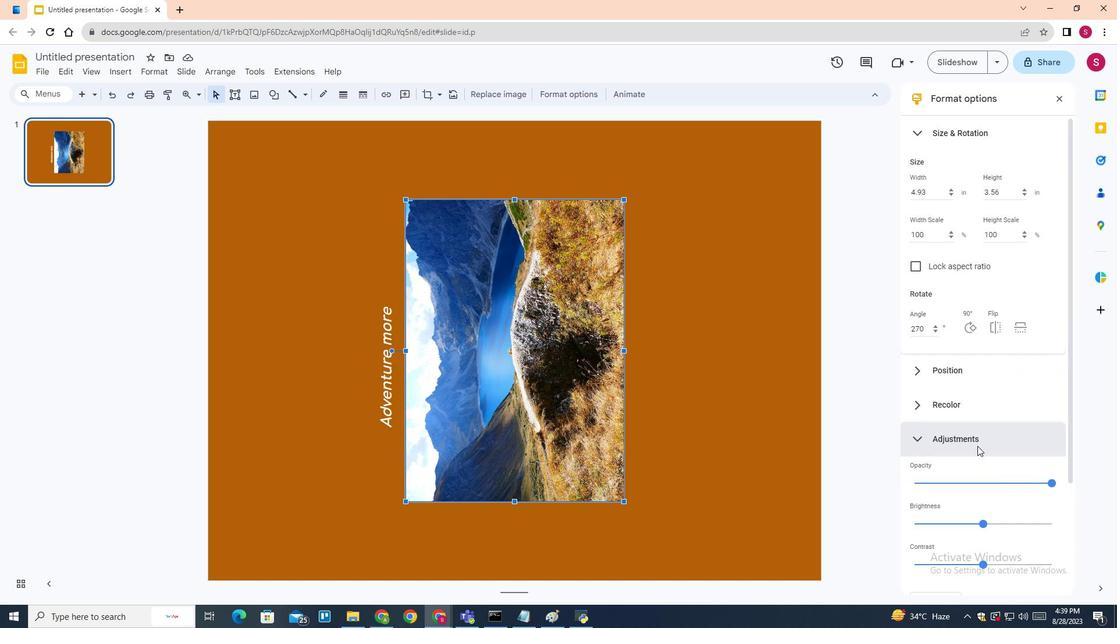 
Action: Mouse moved to (951, 374)
Screenshot: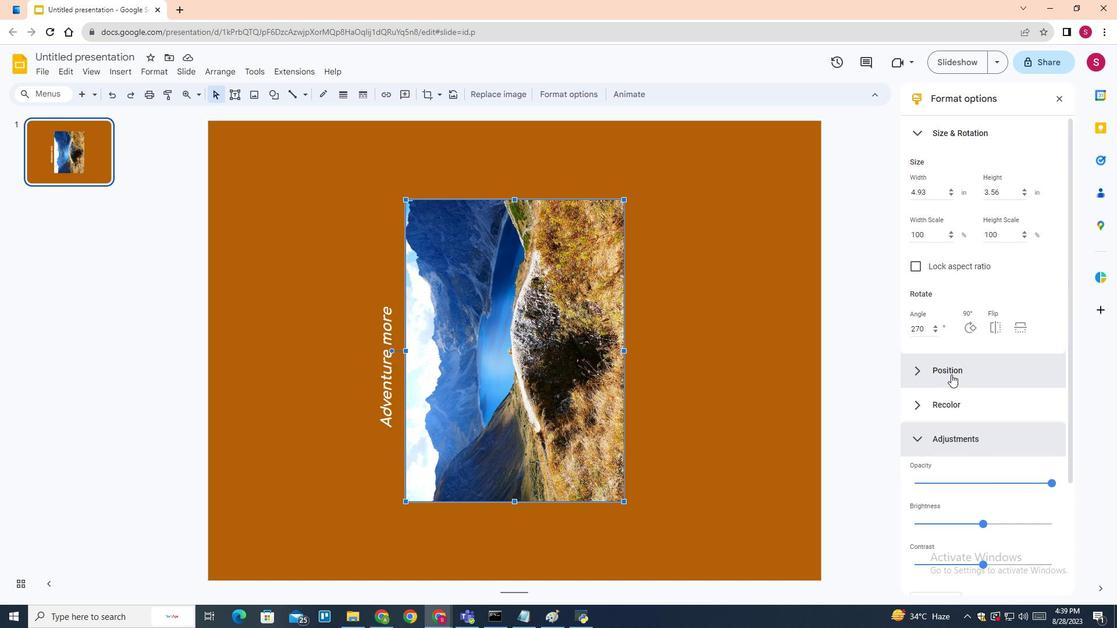 
Action: Mouse pressed left at (951, 374)
Screenshot: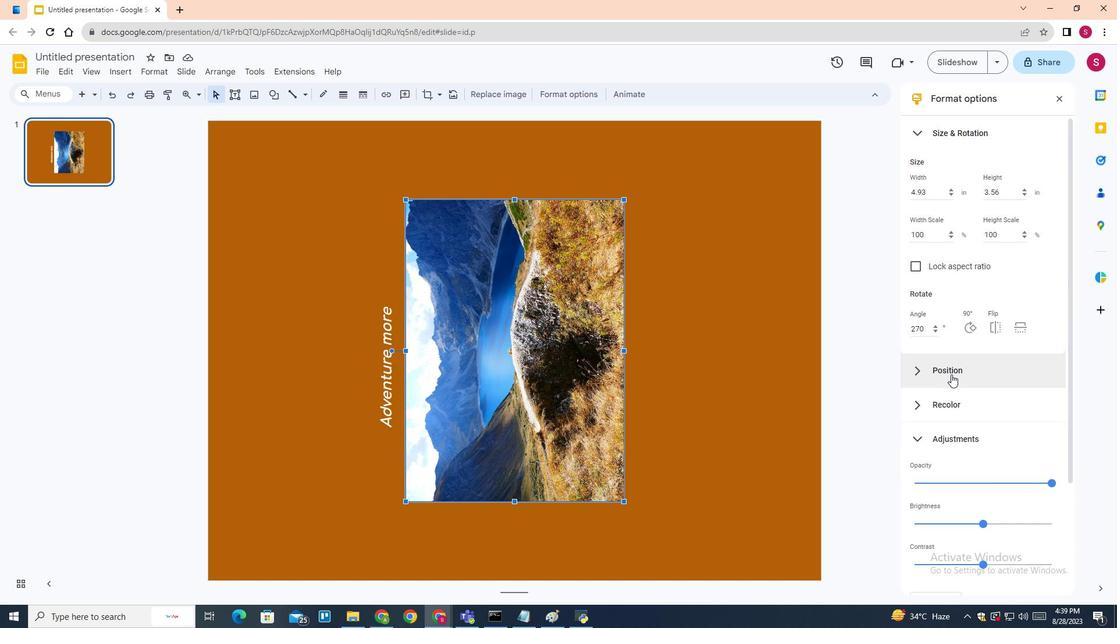 
Action: Mouse moved to (919, 366)
Screenshot: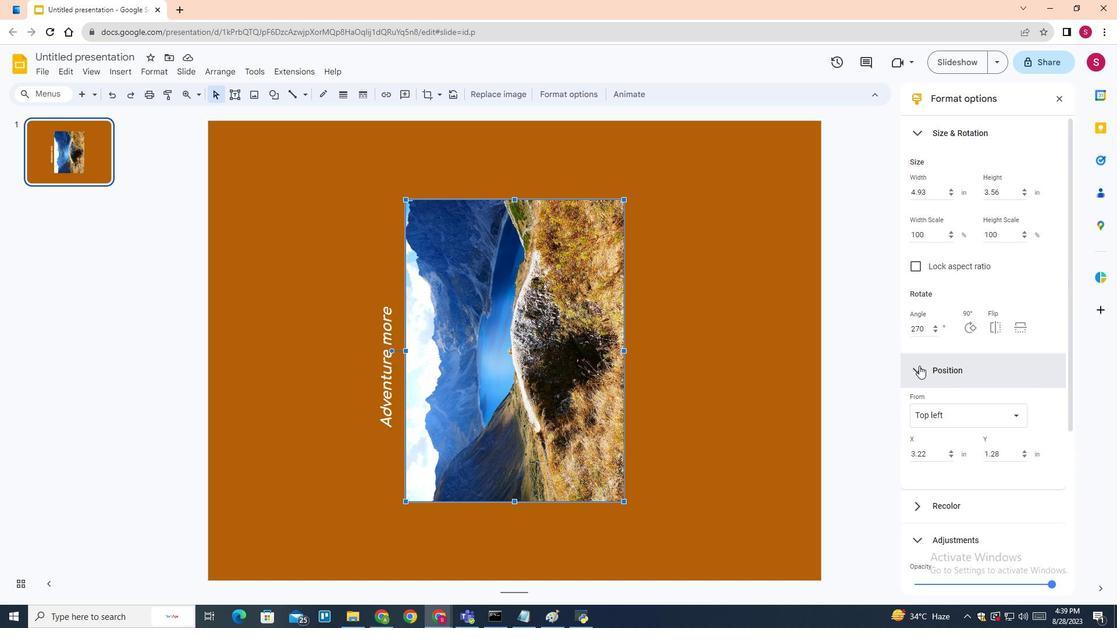 
Action: Mouse pressed left at (919, 366)
Screenshot: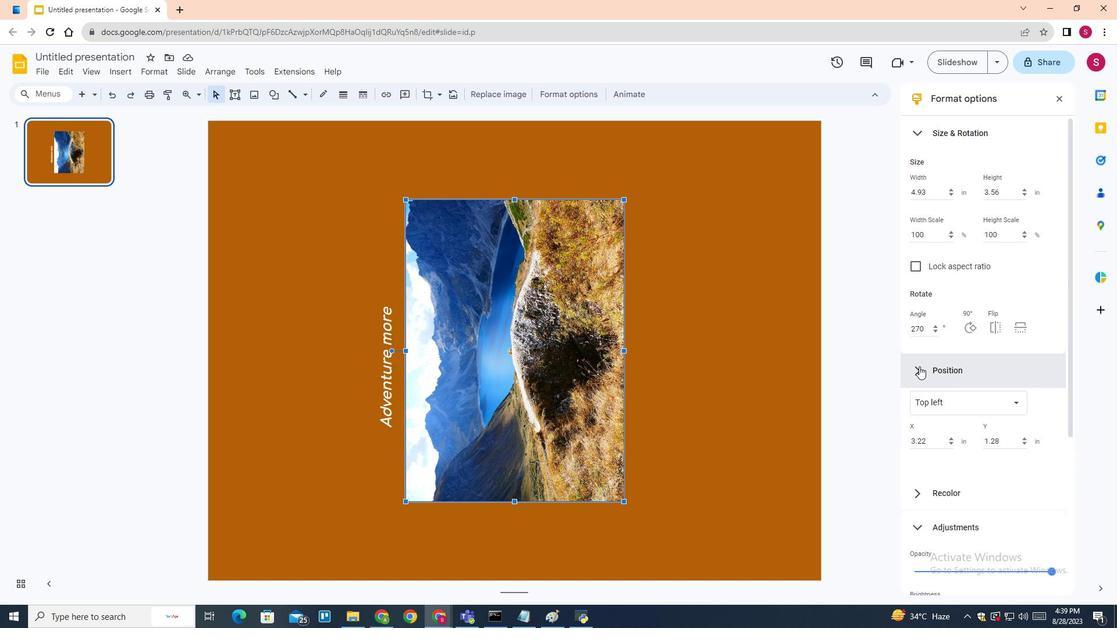 
Action: Mouse moved to (993, 432)
Screenshot: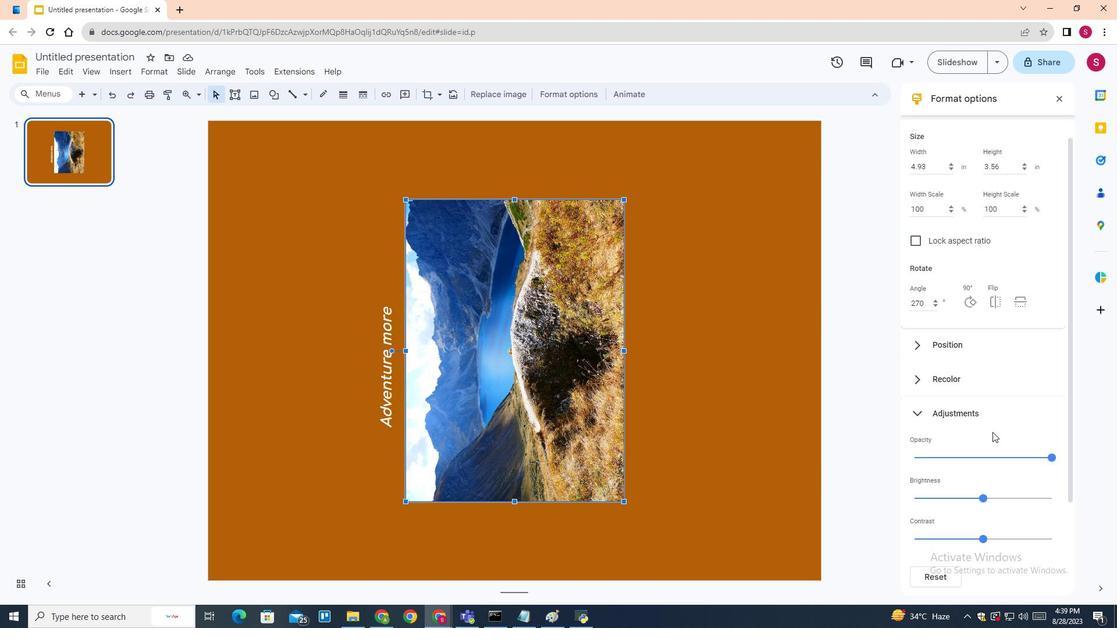 
Action: Mouse scrolled (993, 432) with delta (0, 0)
Screenshot: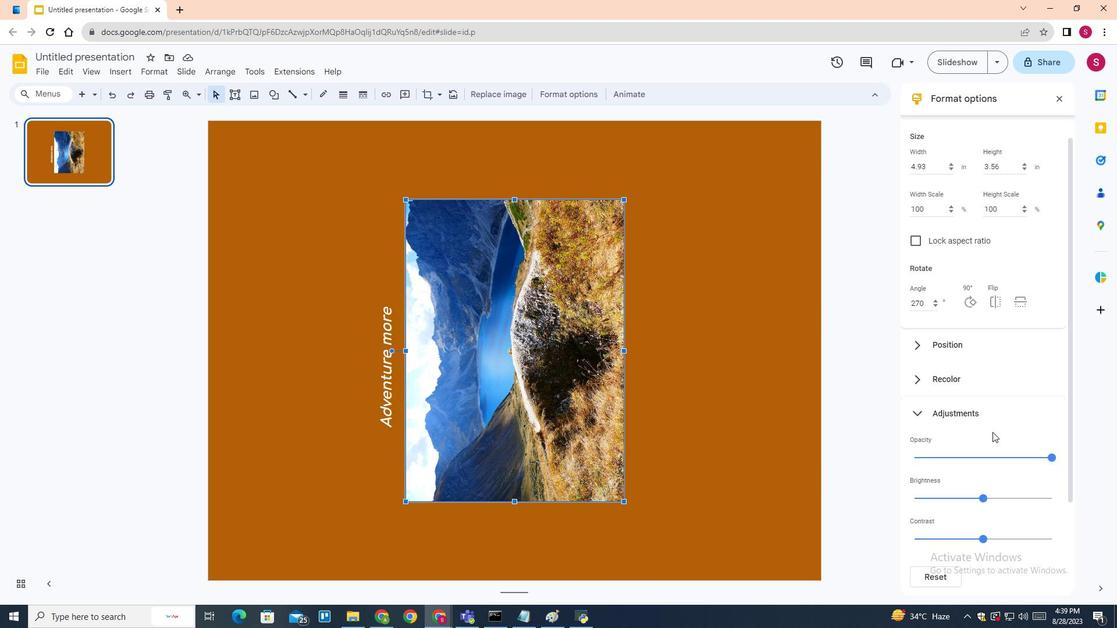 
Action: Mouse scrolled (993, 432) with delta (0, 0)
Screenshot: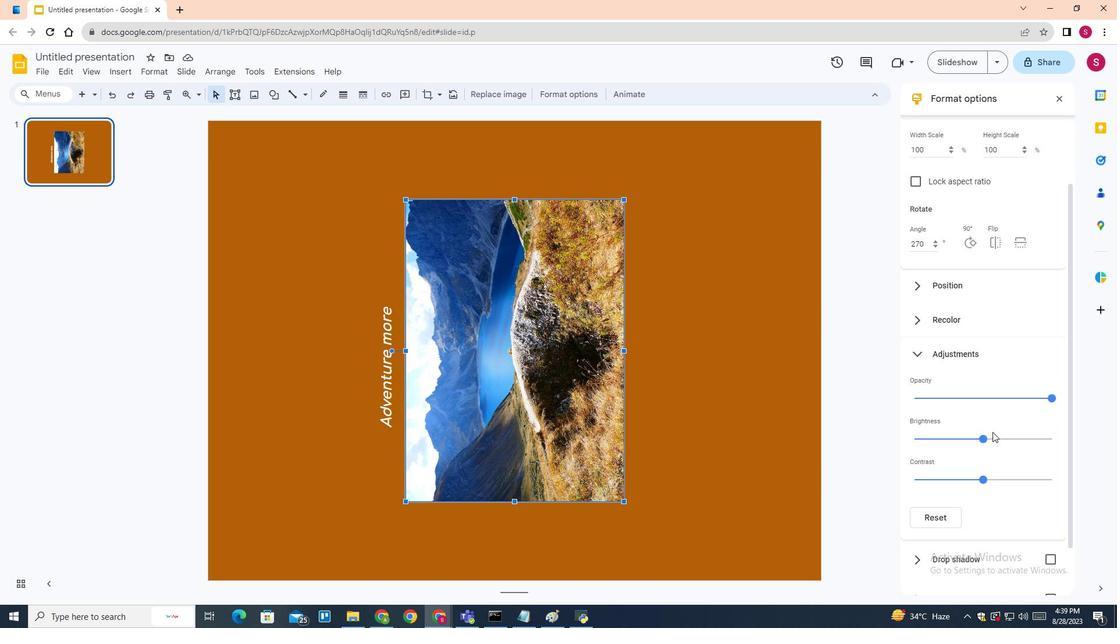 
Action: Mouse scrolled (993, 432) with delta (0, 0)
Screenshot: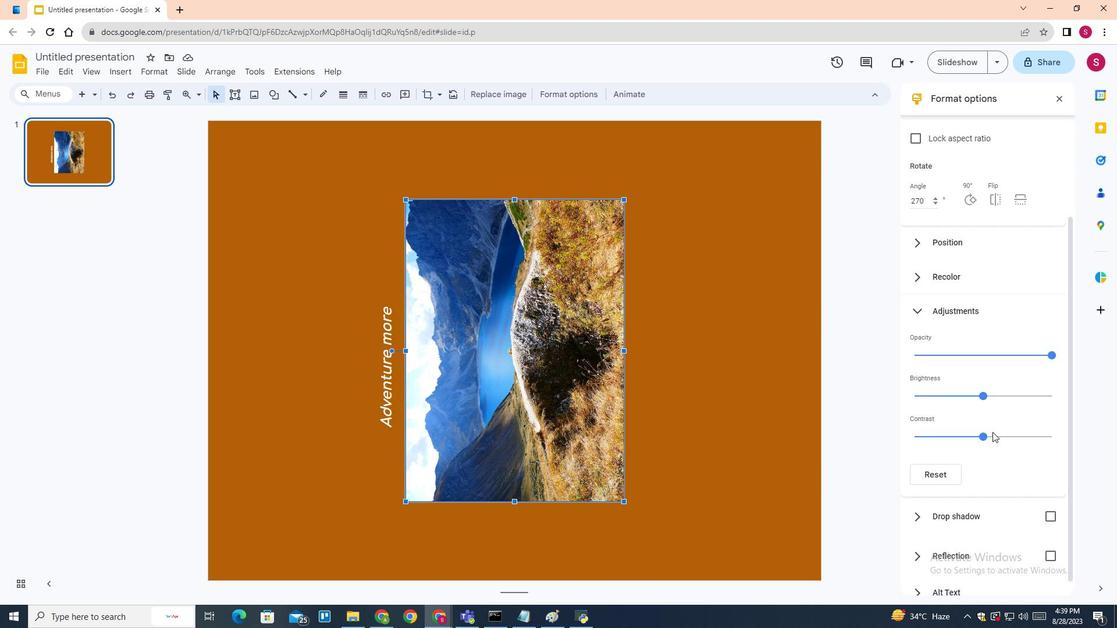
Action: Mouse scrolled (993, 432) with delta (0, 0)
Screenshot: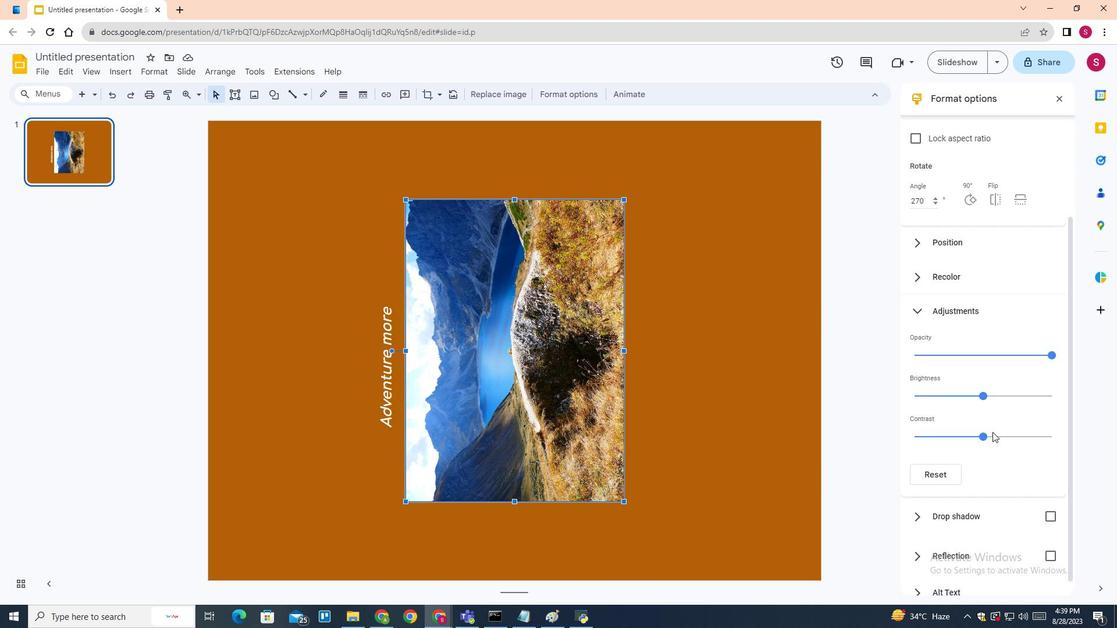 
Action: Mouse moved to (992, 432)
Screenshot: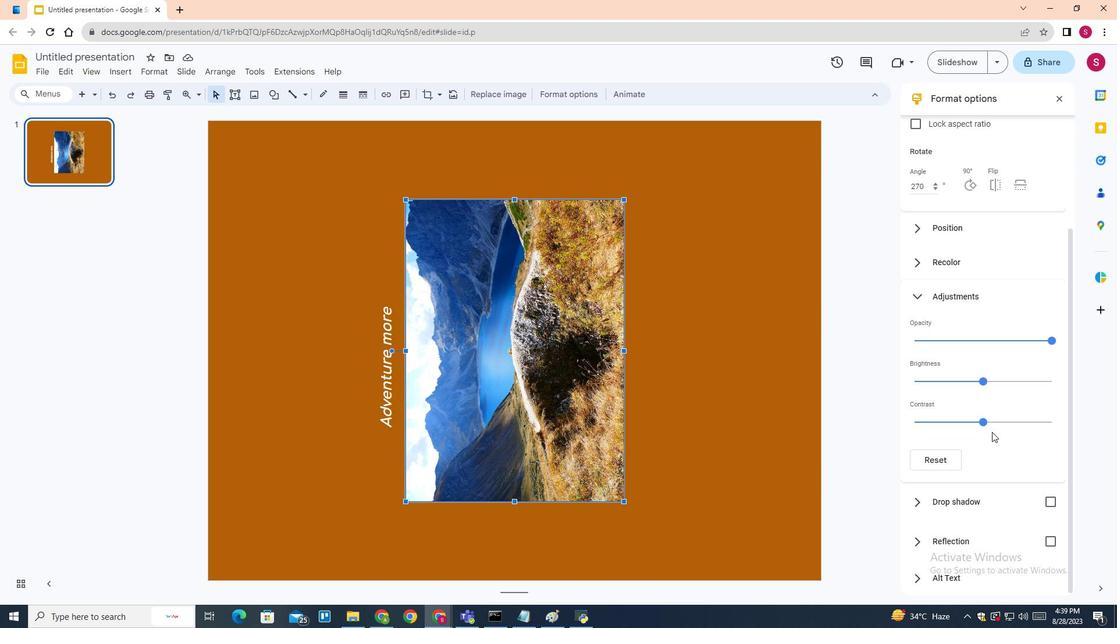 
Action: Mouse scrolled (992, 432) with delta (0, 0)
Screenshot: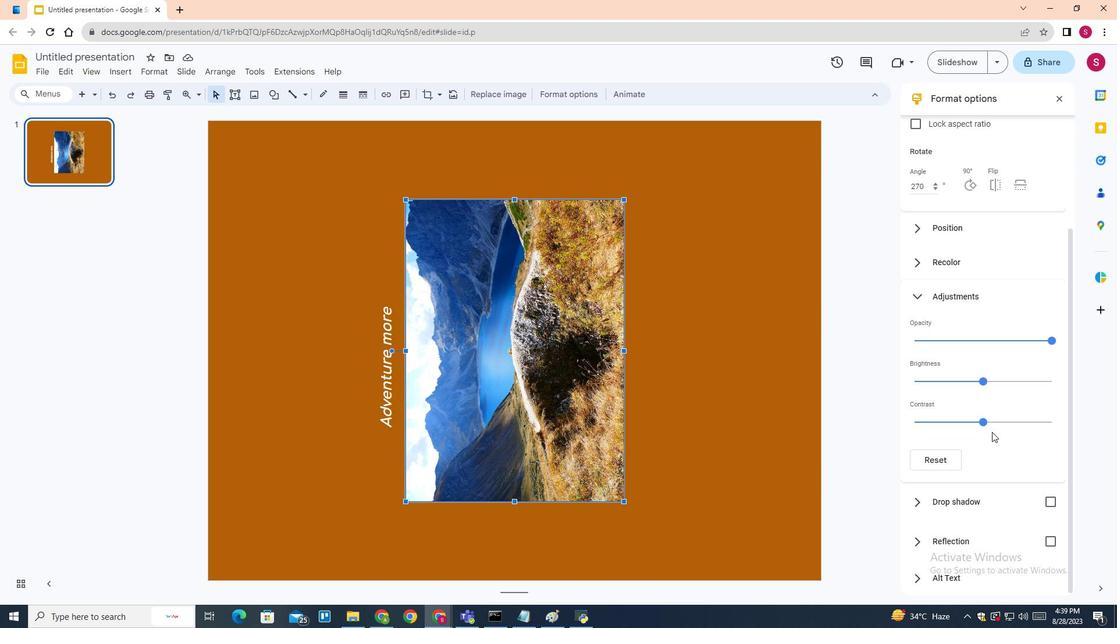 
Action: Mouse scrolled (992, 432) with delta (0, 0)
Screenshot: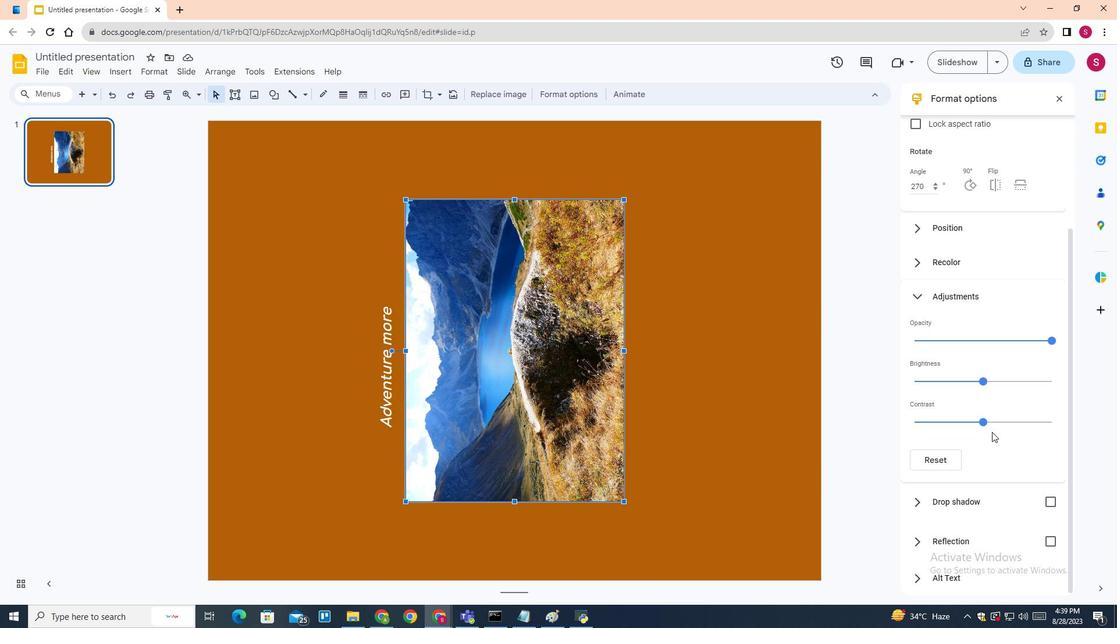 
Action: Mouse scrolled (992, 432) with delta (0, 0)
Screenshot: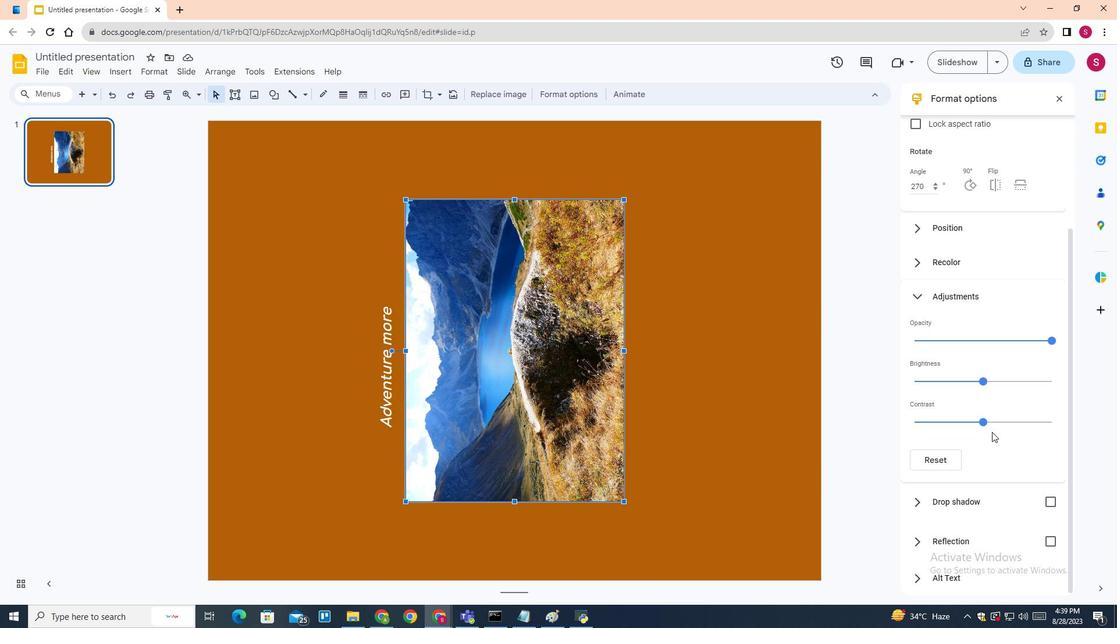 
Action: Mouse scrolled (992, 432) with delta (0, 0)
Screenshot: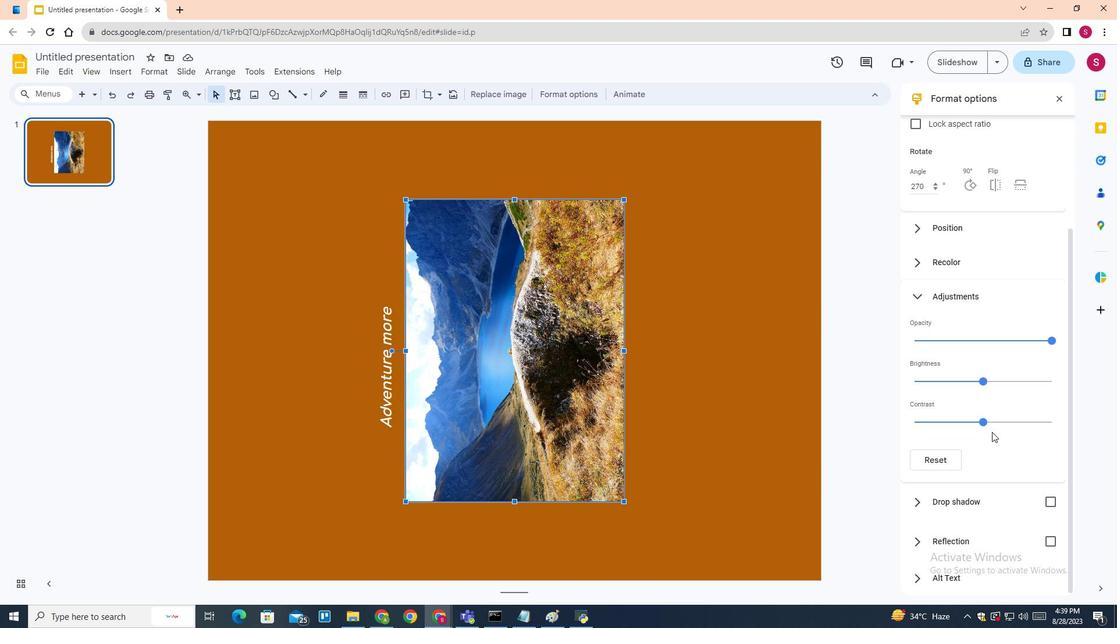 
Action: Mouse scrolled (992, 432) with delta (0, 0)
Screenshot: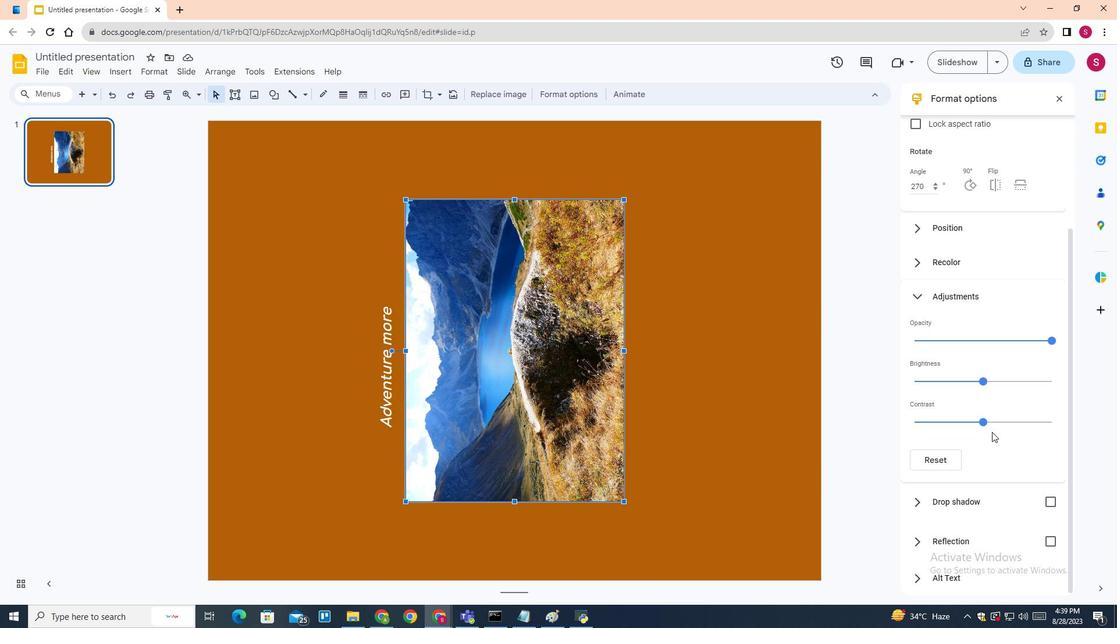 
Action: Mouse moved to (1049, 539)
Screenshot: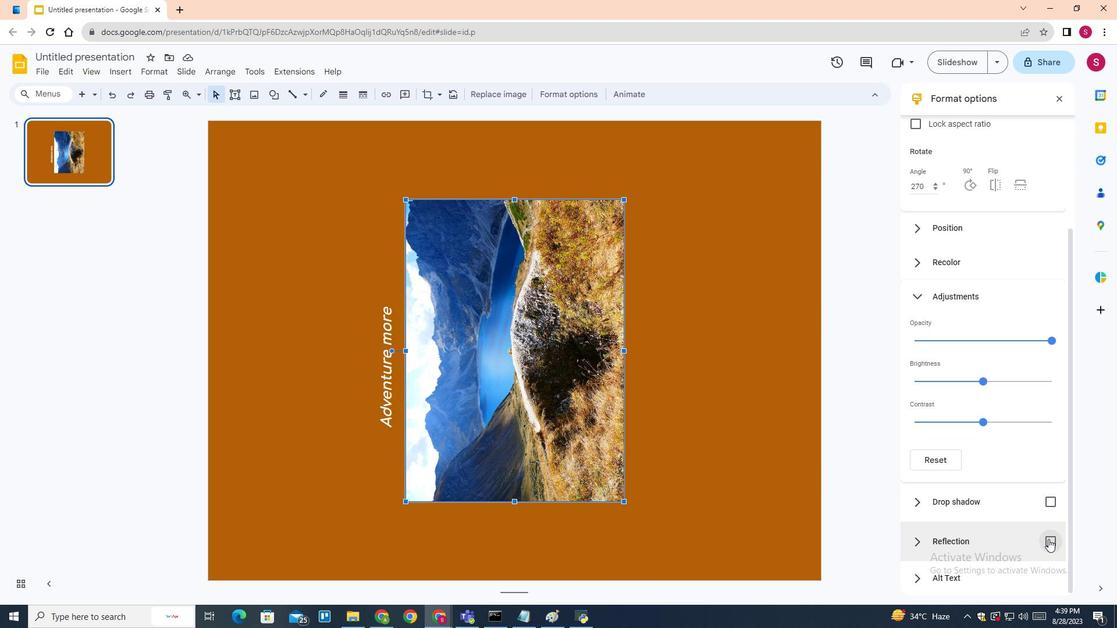 
Action: Mouse pressed left at (1049, 539)
Screenshot: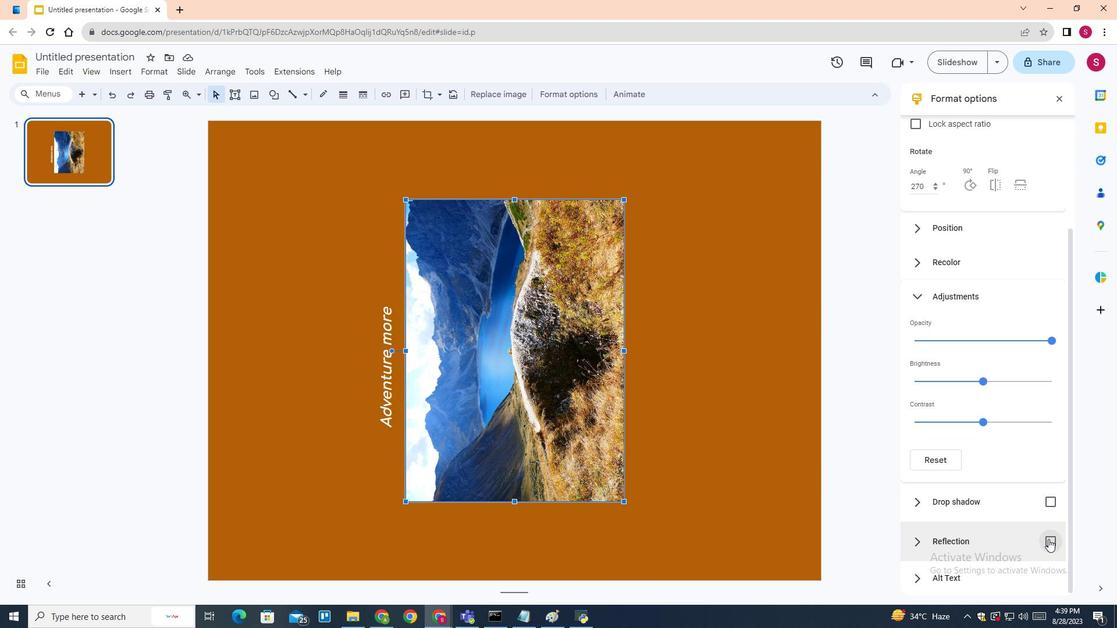 
Action: Mouse moved to (1046, 523)
Screenshot: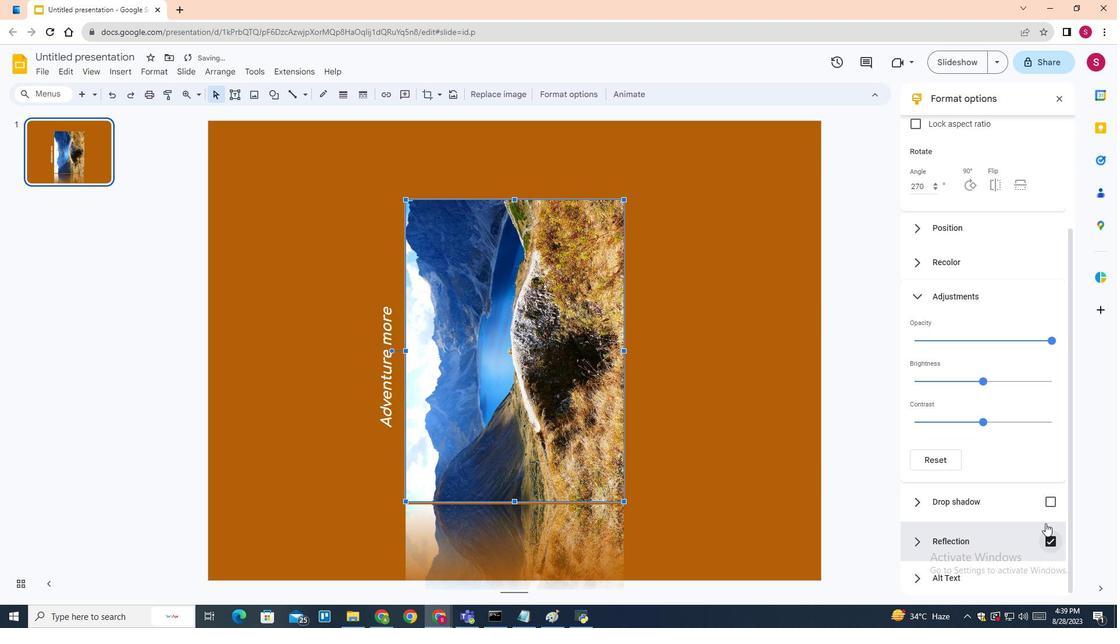 
Action: Mouse scrolled (1046, 523) with delta (0, 0)
Screenshot: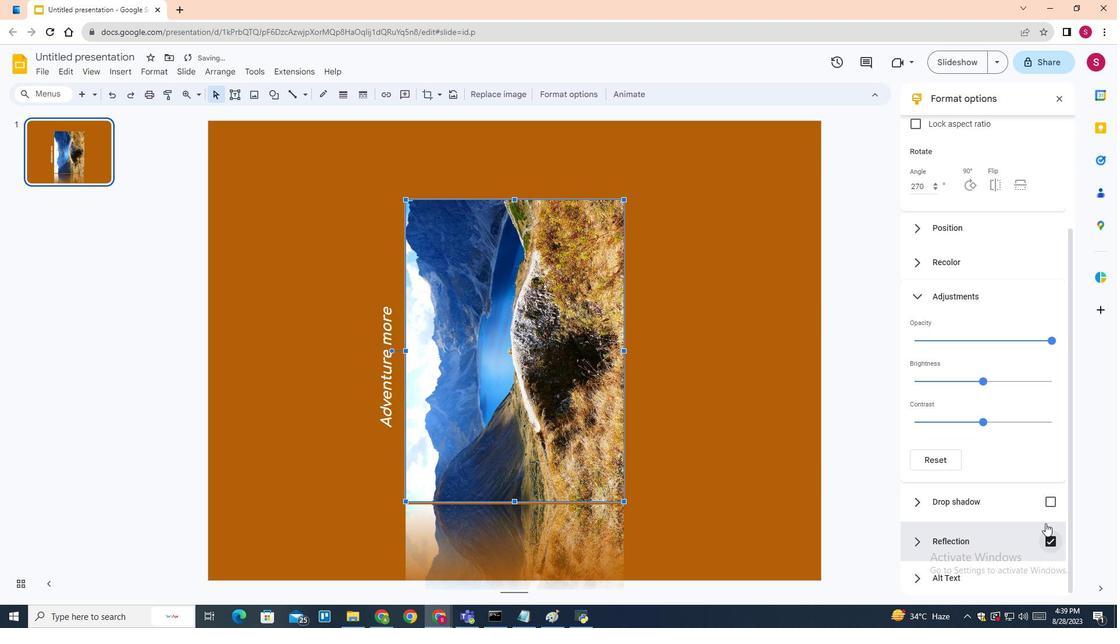 
Action: Mouse scrolled (1046, 523) with delta (0, 0)
Screenshot: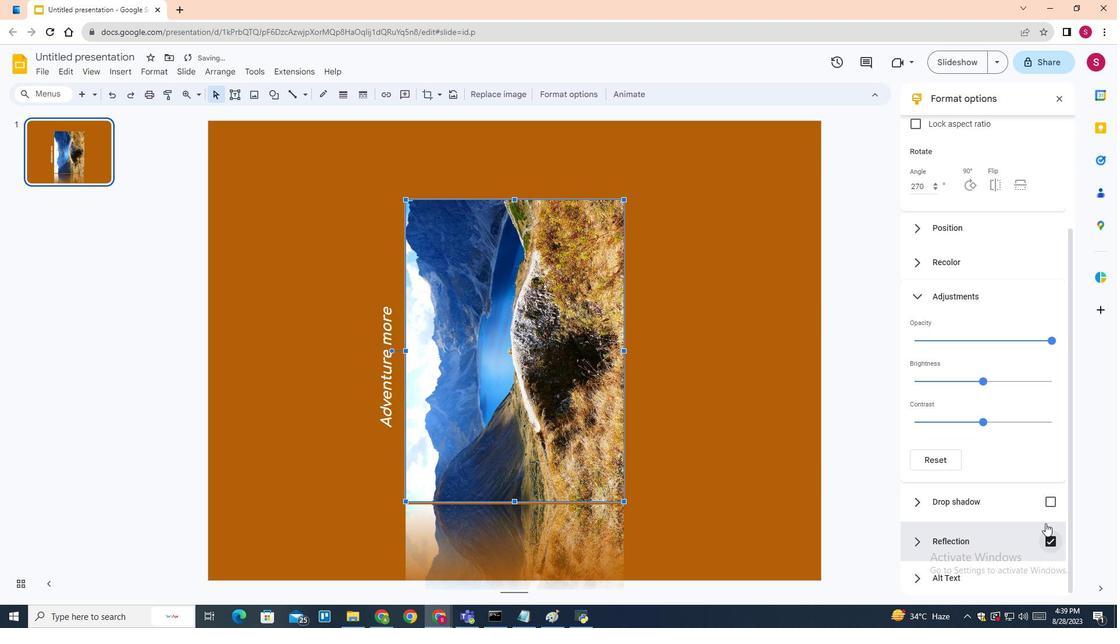 
Action: Mouse scrolled (1046, 523) with delta (0, 0)
Screenshot: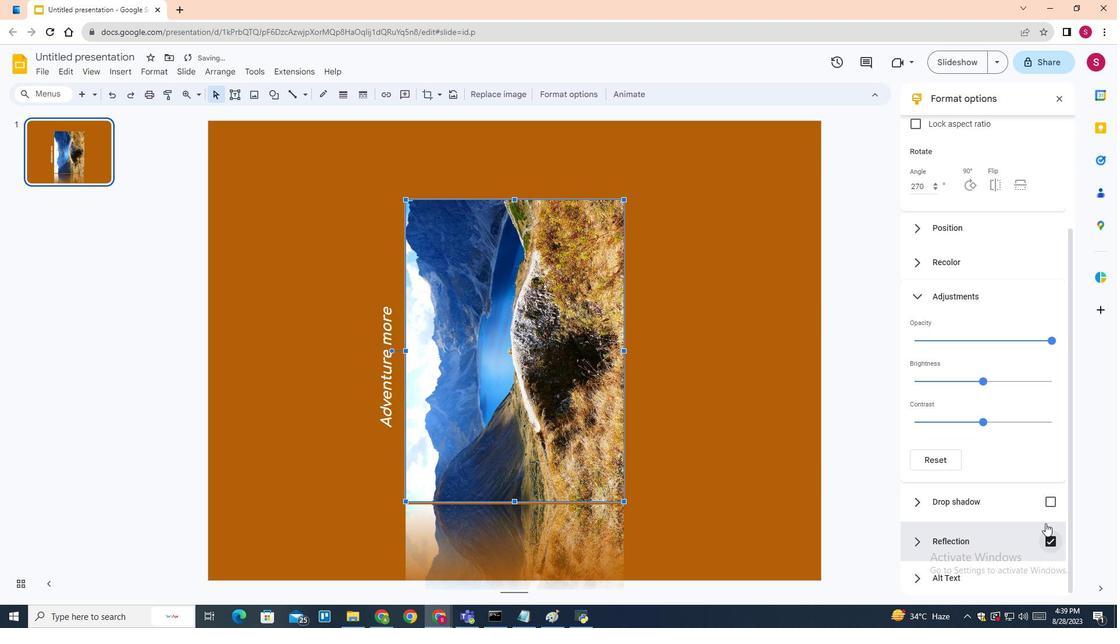 
Action: Mouse scrolled (1046, 523) with delta (0, 0)
Screenshot: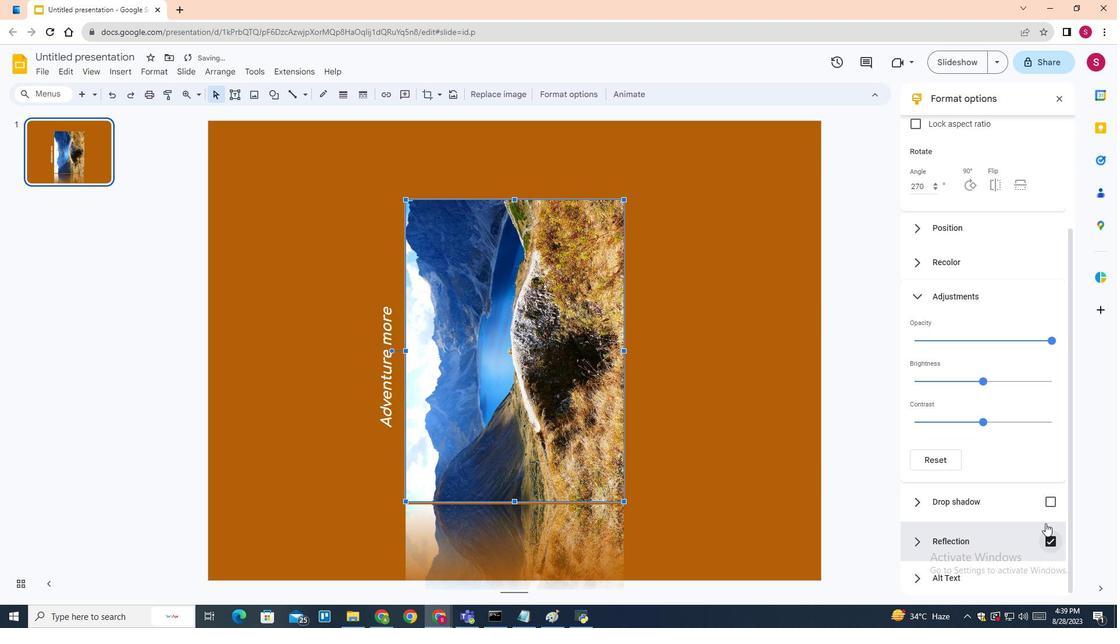 
Action: Mouse scrolled (1046, 523) with delta (0, 0)
Screenshot: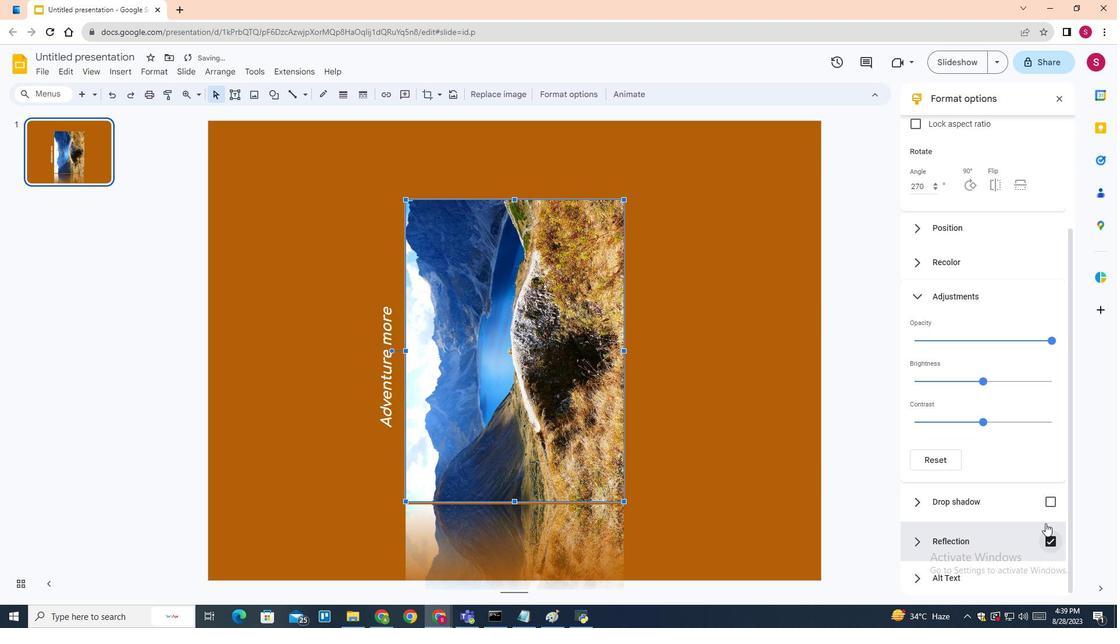 
Action: Mouse moved to (1047, 507)
Screenshot: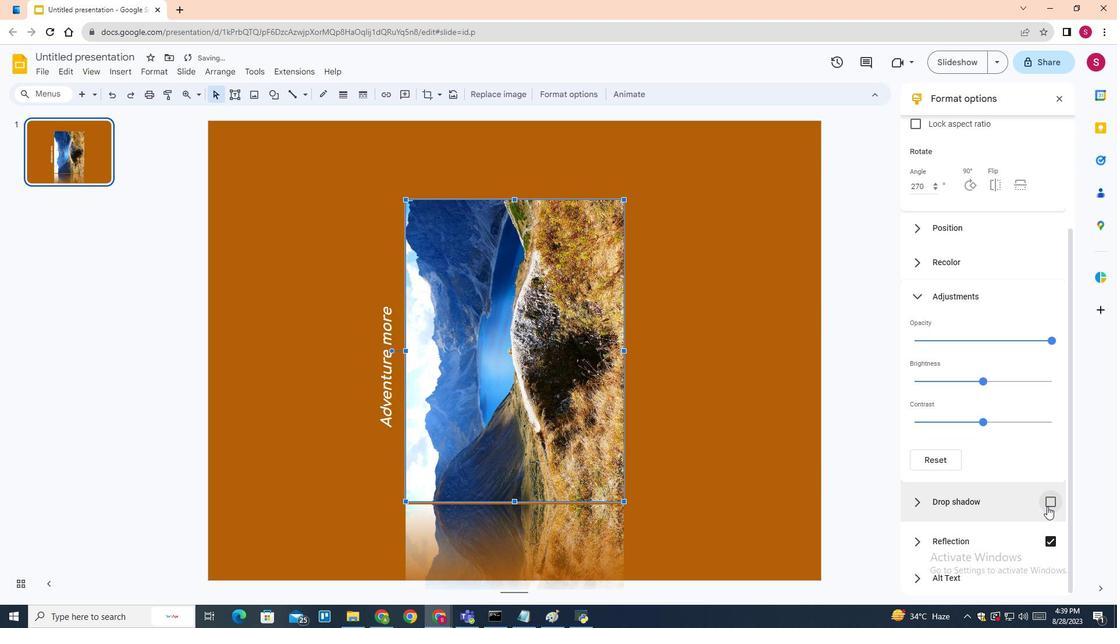 
Action: Mouse pressed left at (1047, 507)
Screenshot: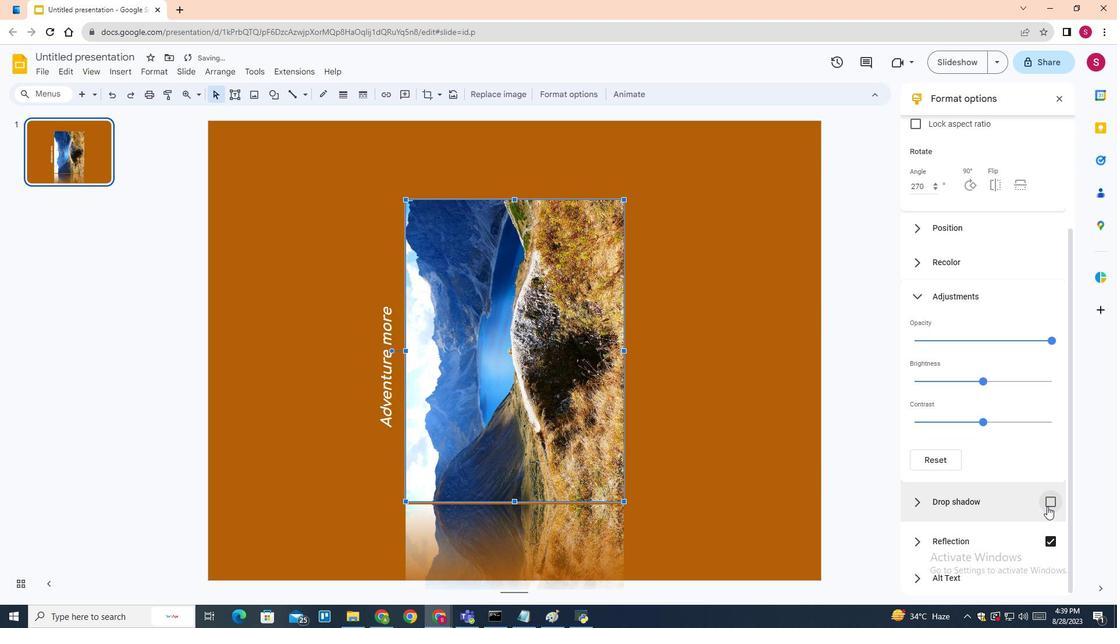 
Action: Mouse scrolled (1047, 506) with delta (0, 0)
Screenshot: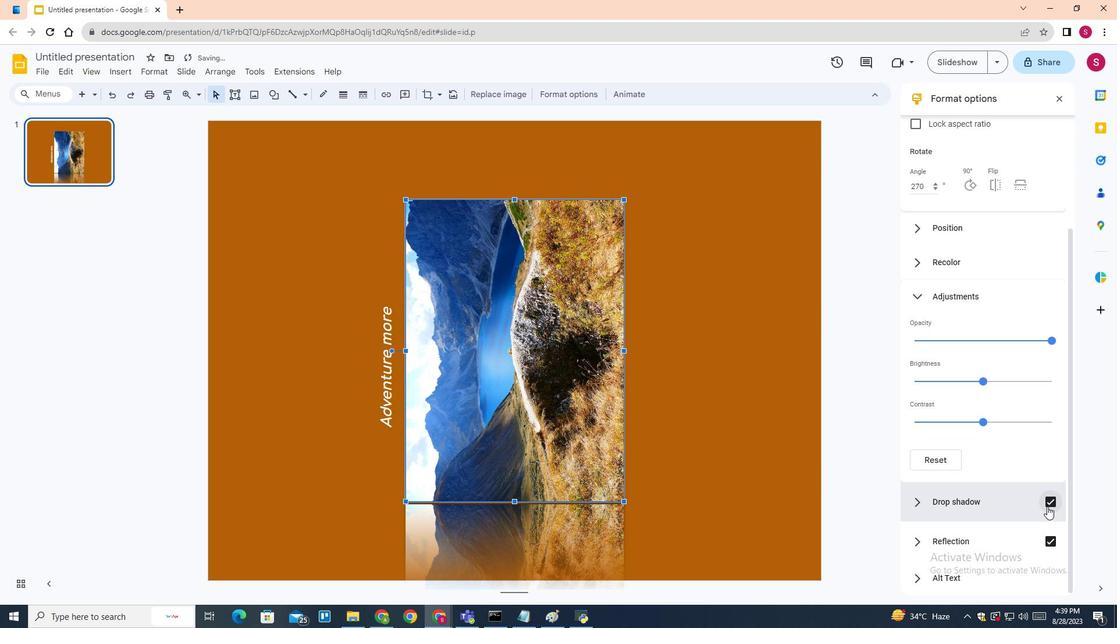 
Action: Mouse scrolled (1047, 506) with delta (0, 0)
Screenshot: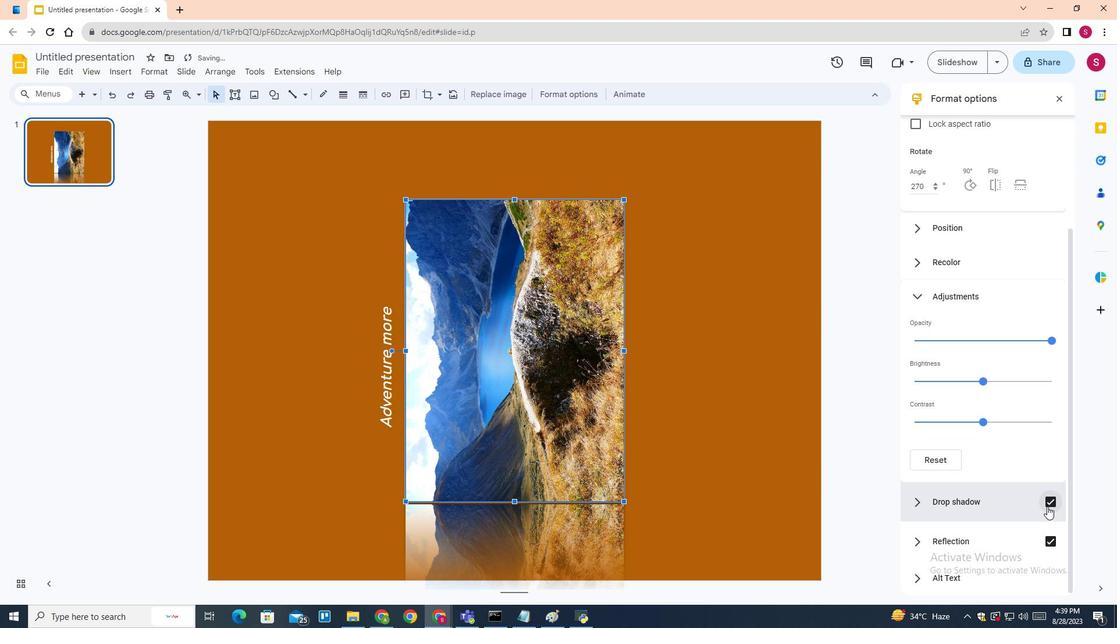 
Action: Mouse scrolled (1047, 506) with delta (0, 0)
Screenshot: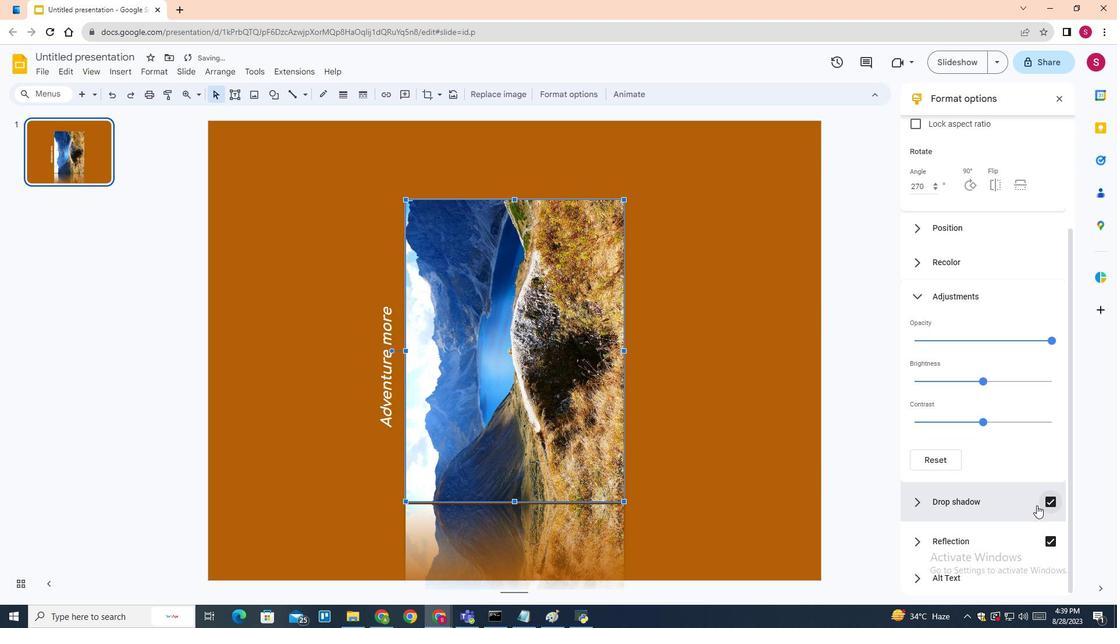 
Action: Mouse scrolled (1047, 506) with delta (0, 0)
Screenshot: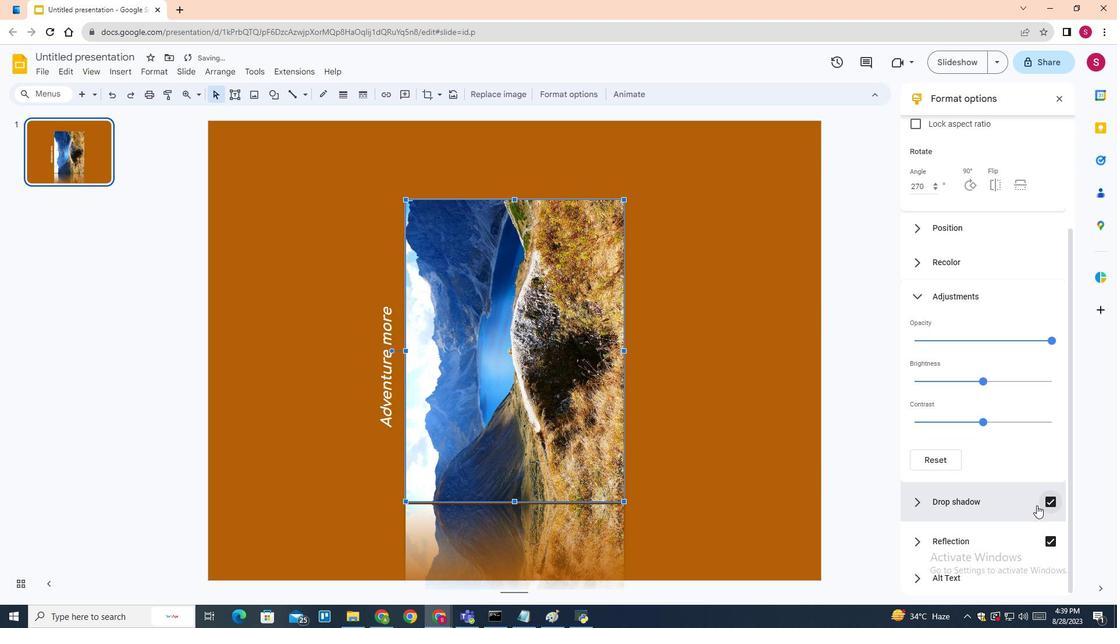 
Action: Mouse scrolled (1047, 506) with delta (0, 0)
Screenshot: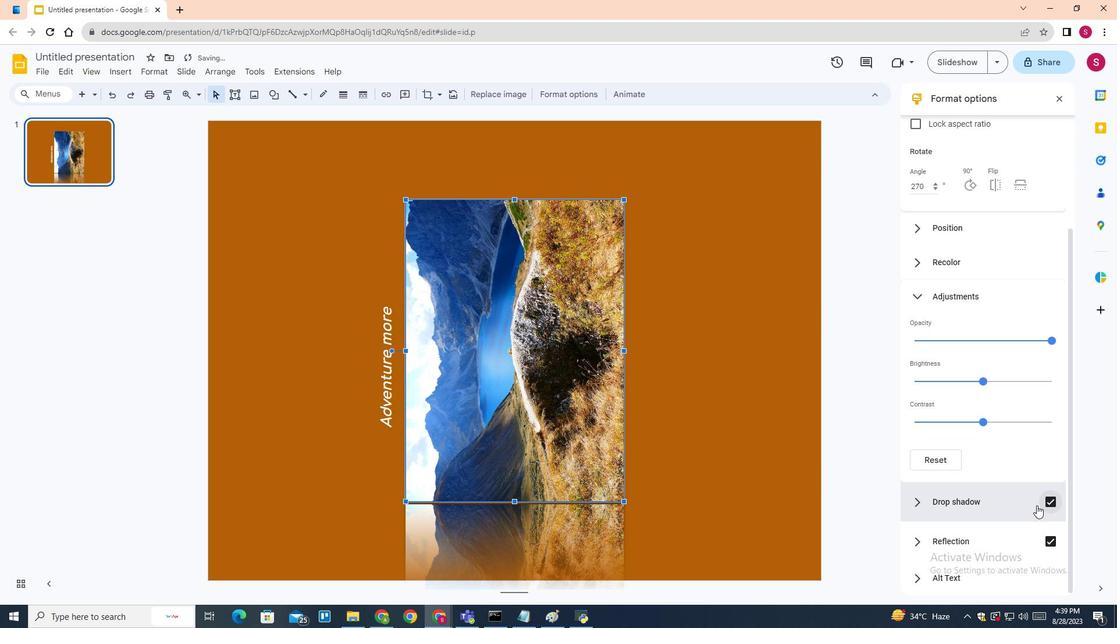 
Action: Mouse moved to (890, 469)
Screenshot: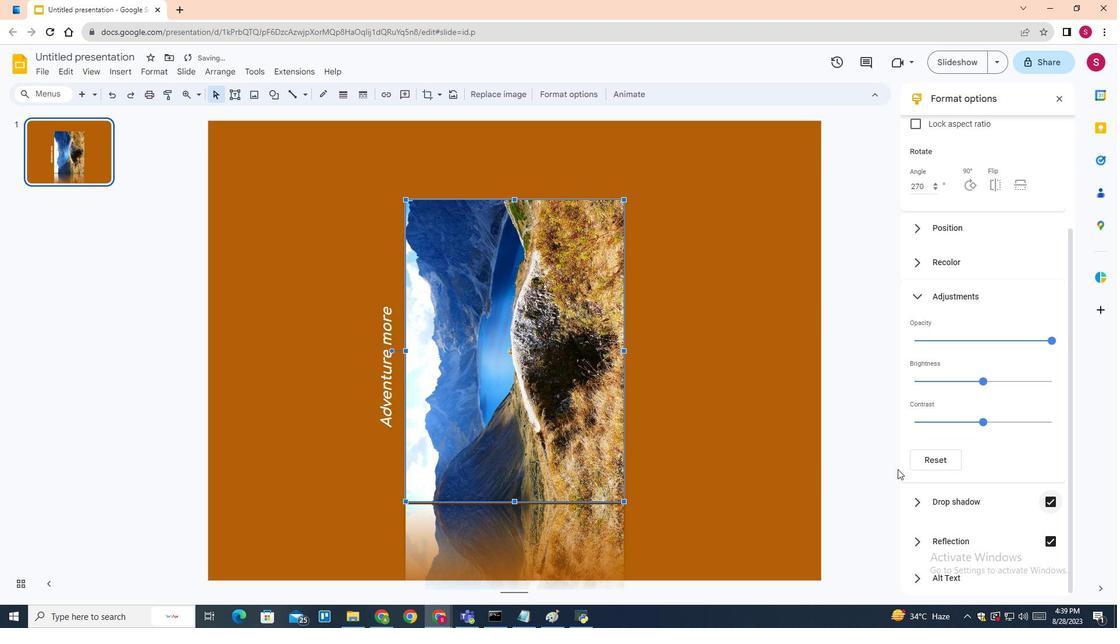 
Action: Mouse scrolled (890, 469) with delta (0, 0)
Screenshot: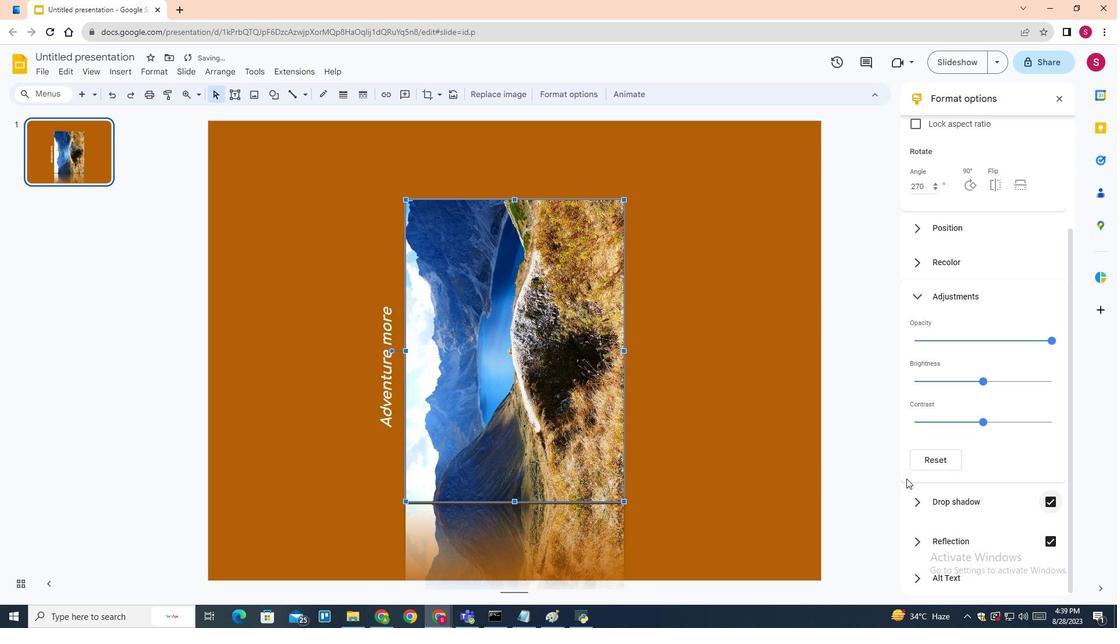 
Action: Mouse scrolled (890, 469) with delta (0, 0)
Screenshot: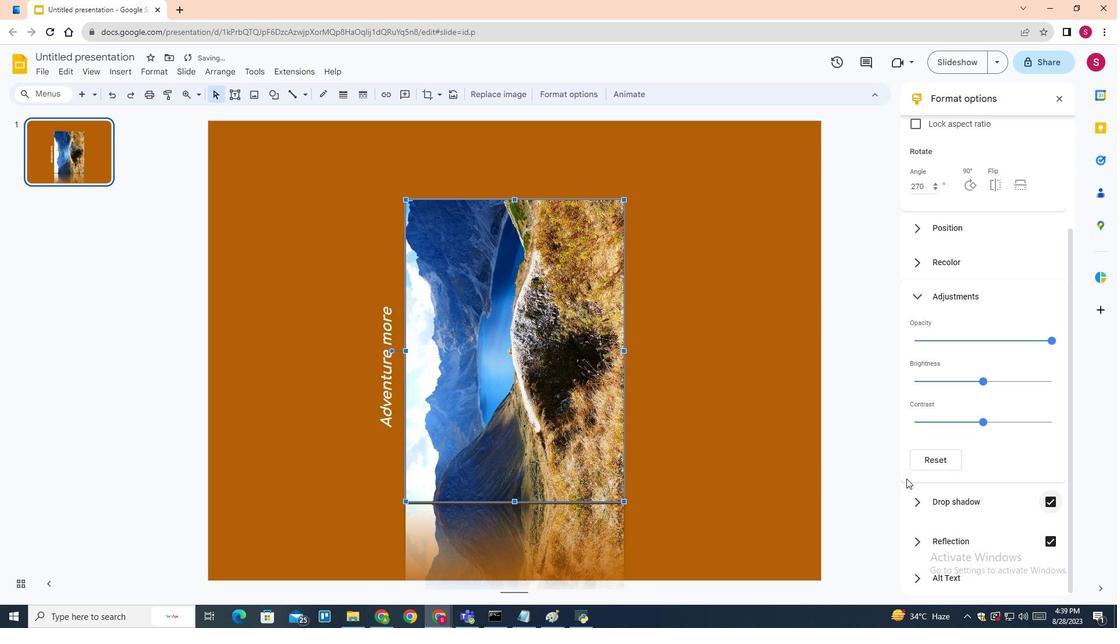 
Action: Mouse scrolled (890, 469) with delta (0, 0)
Screenshot: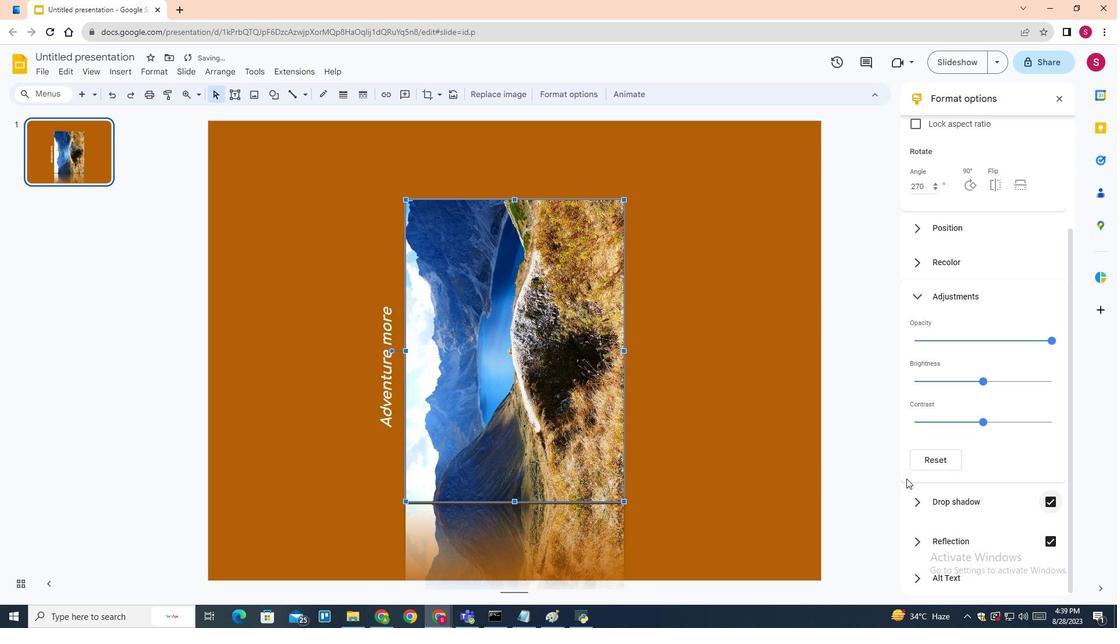 
Action: Mouse scrolled (890, 469) with delta (0, 0)
Screenshot: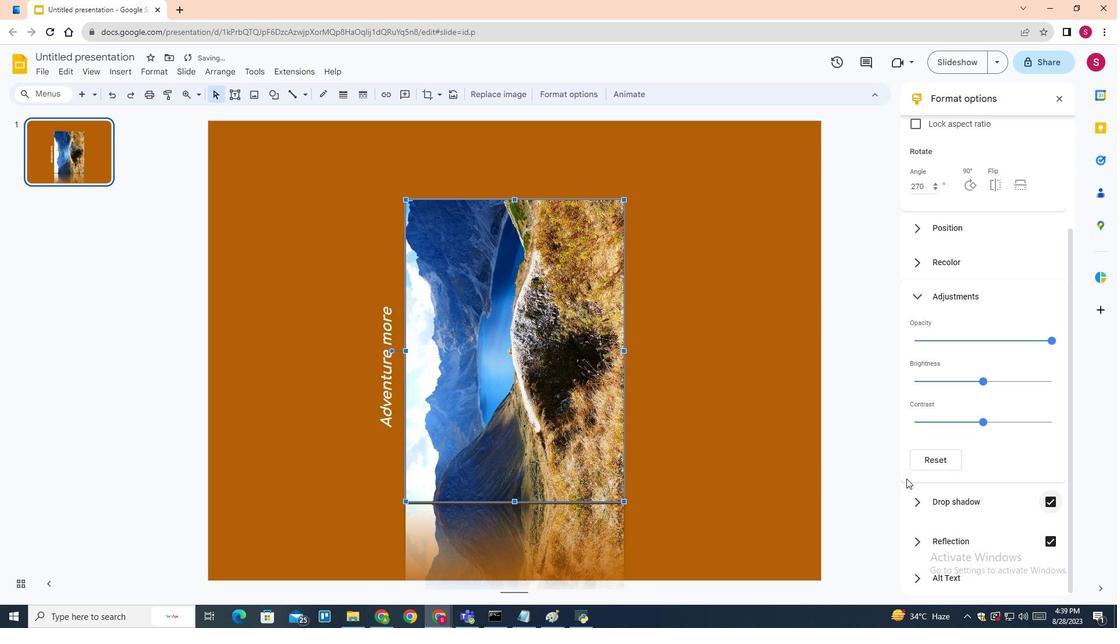 
Action: Mouse moved to (943, 572)
Screenshot: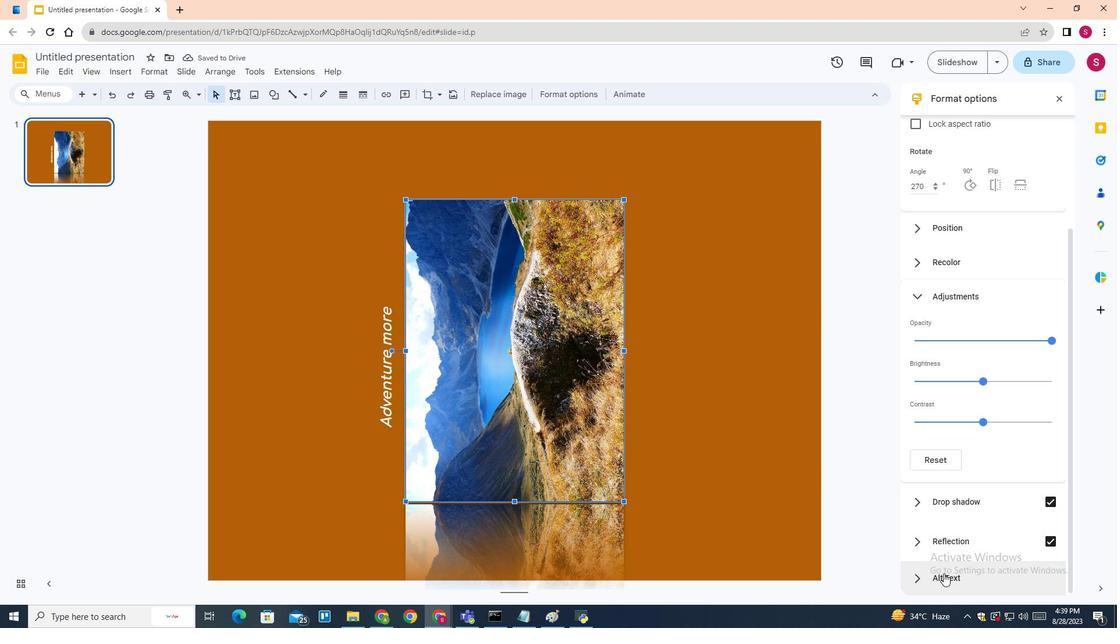 
Action: Mouse pressed left at (943, 572)
Screenshot: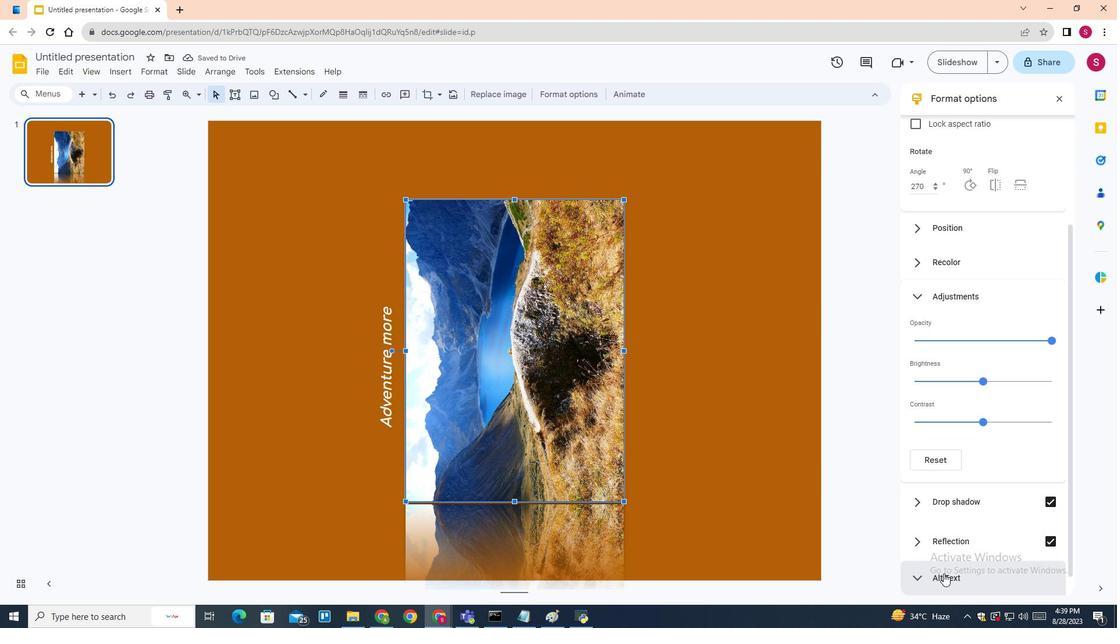 
Action: Mouse moved to (944, 574)
Screenshot: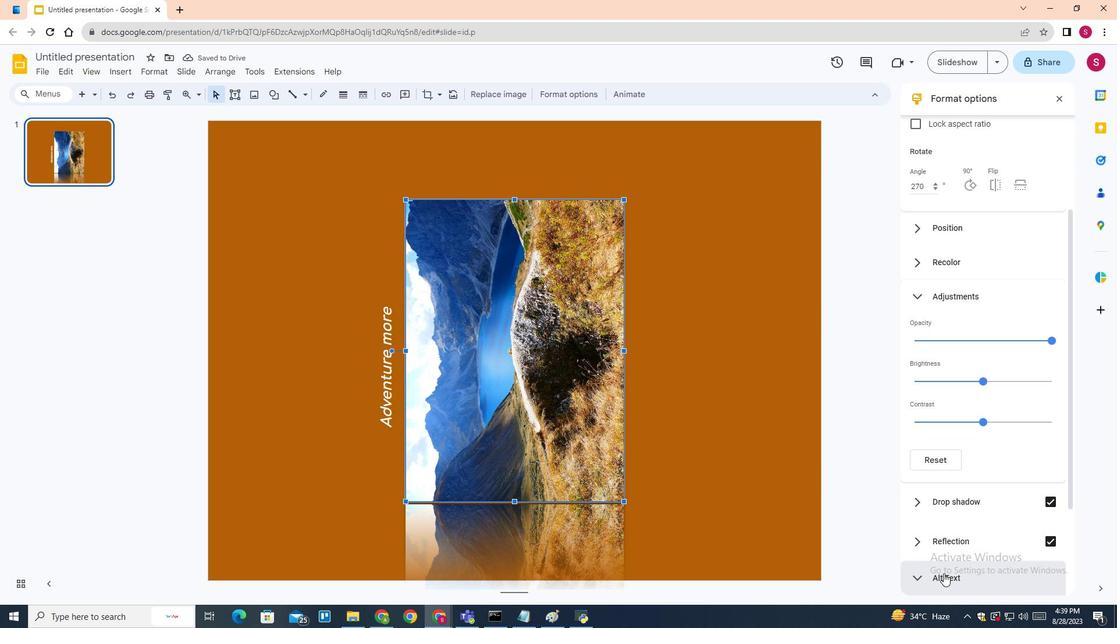 
Action: Mouse pressed left at (944, 574)
Screenshot: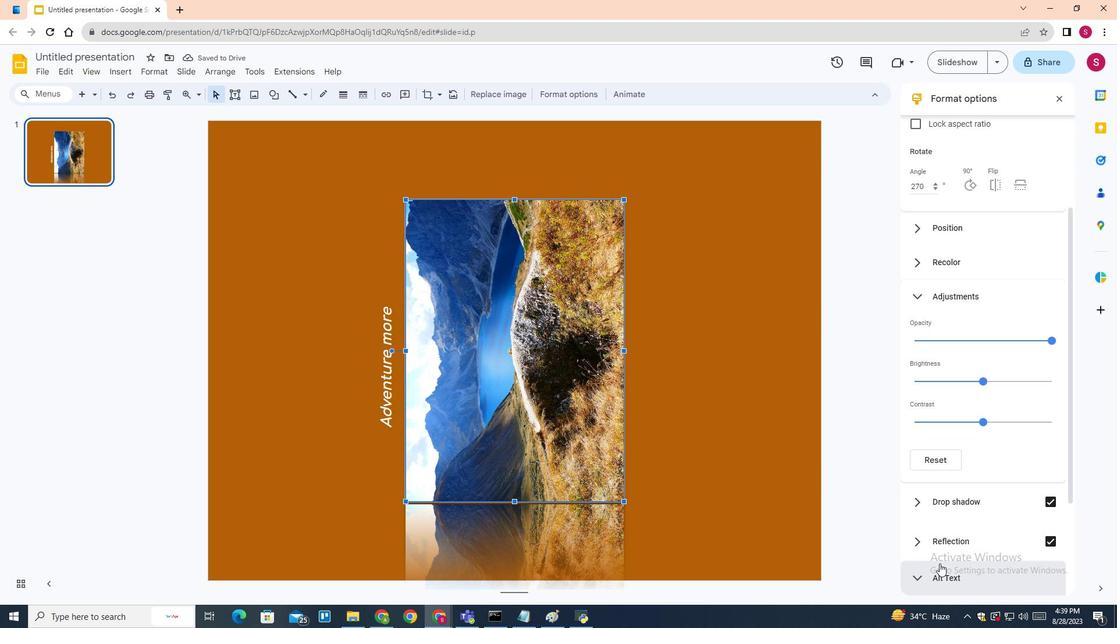 
Action: Mouse moved to (920, 540)
Screenshot: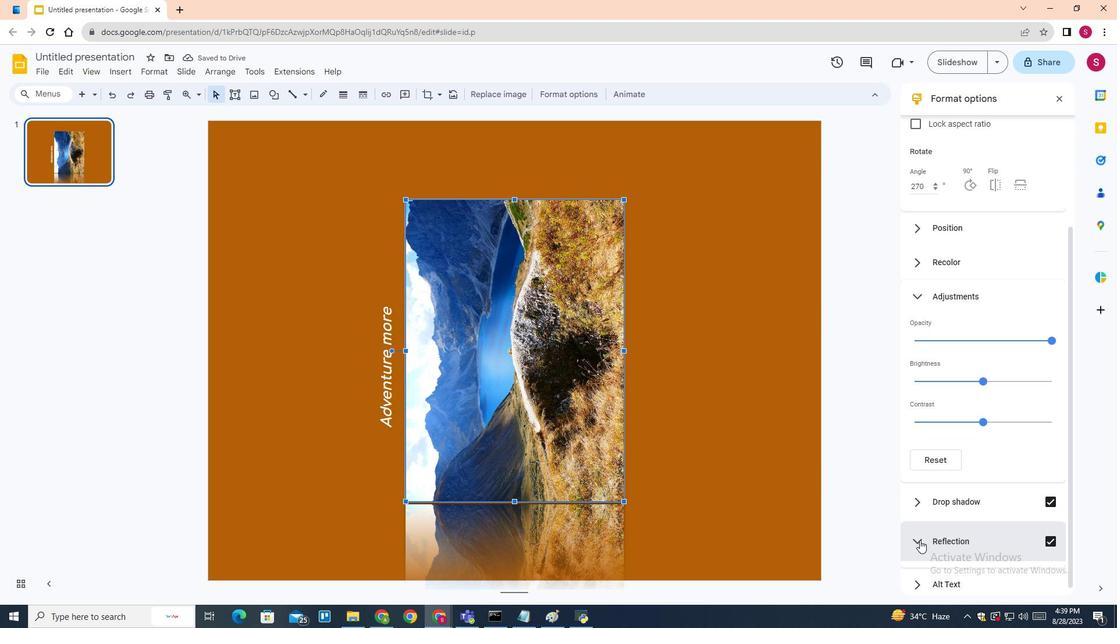 
Action: Mouse pressed left at (920, 540)
Screenshot: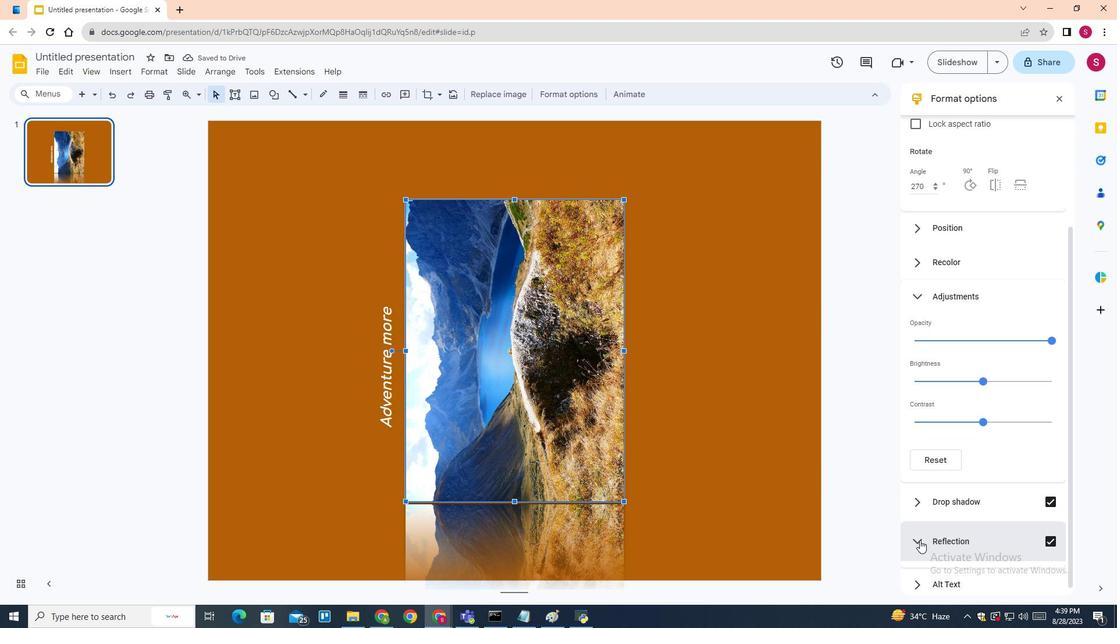 
Action: Mouse moved to (995, 521)
Screenshot: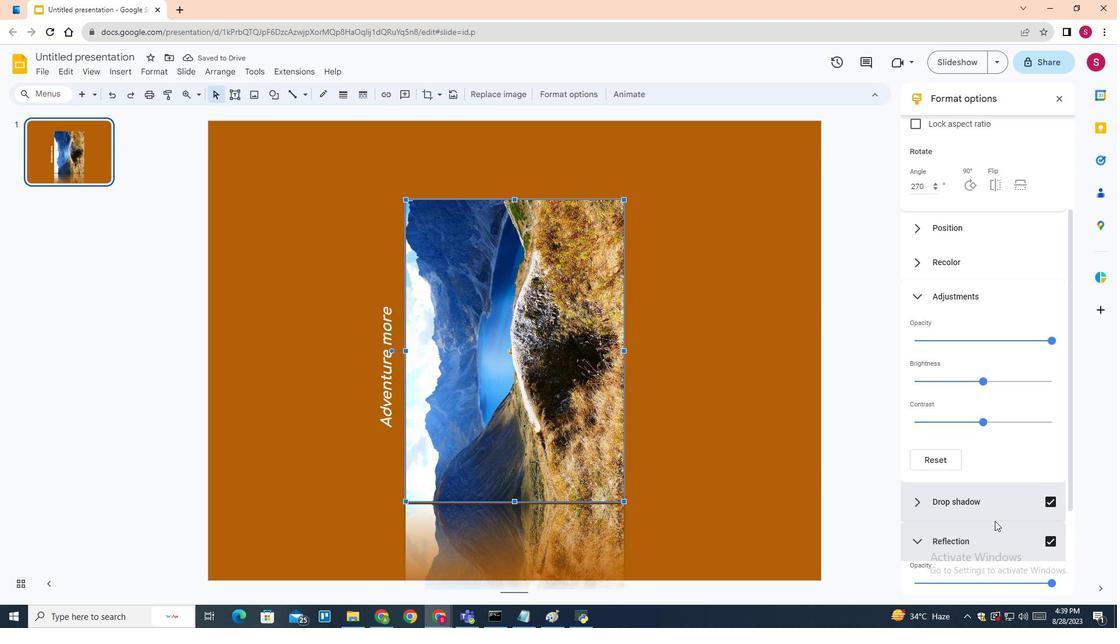 
Action: Mouse scrolled (995, 521) with delta (0, 0)
Screenshot: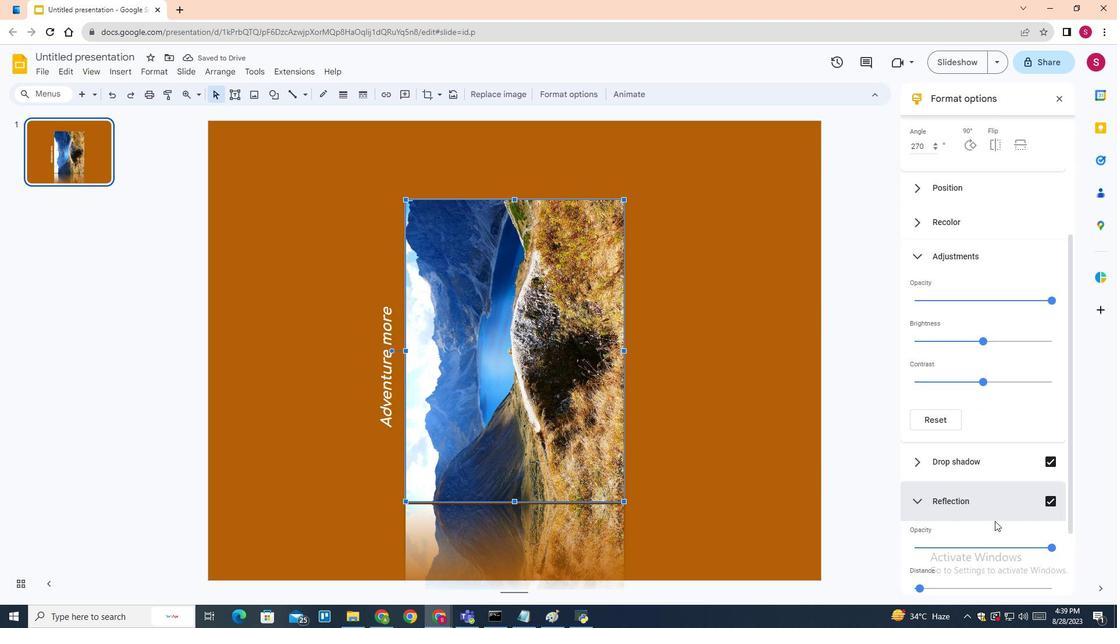 
Action: Mouse scrolled (995, 521) with delta (0, 0)
Screenshot: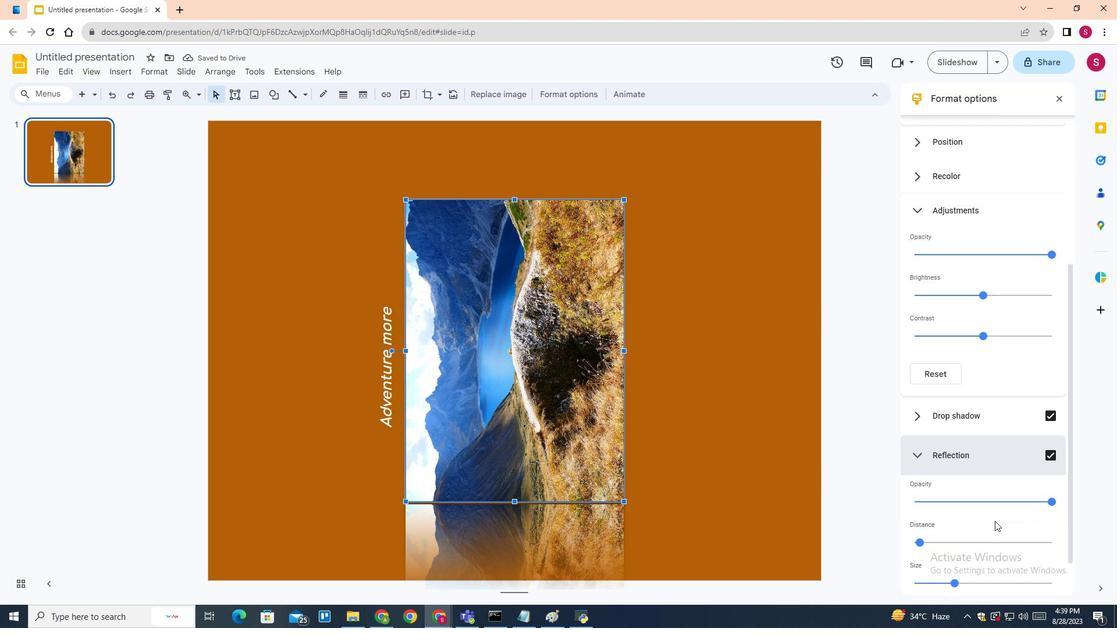 
Action: Mouse scrolled (995, 521) with delta (0, 0)
Screenshot: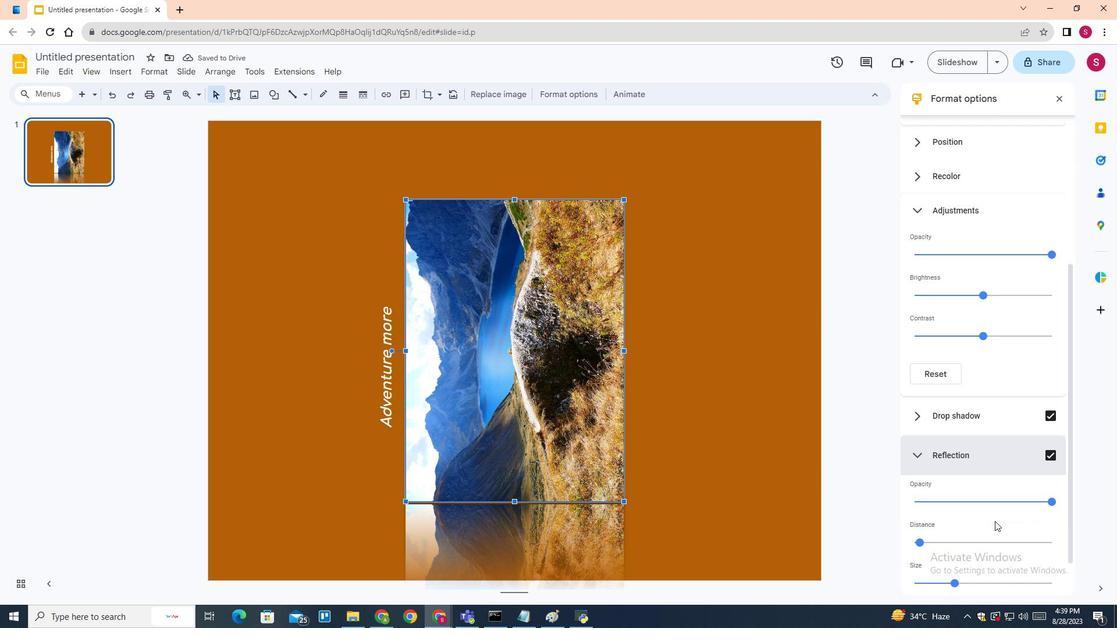 
Action: Mouse scrolled (995, 521) with delta (0, 0)
Screenshot: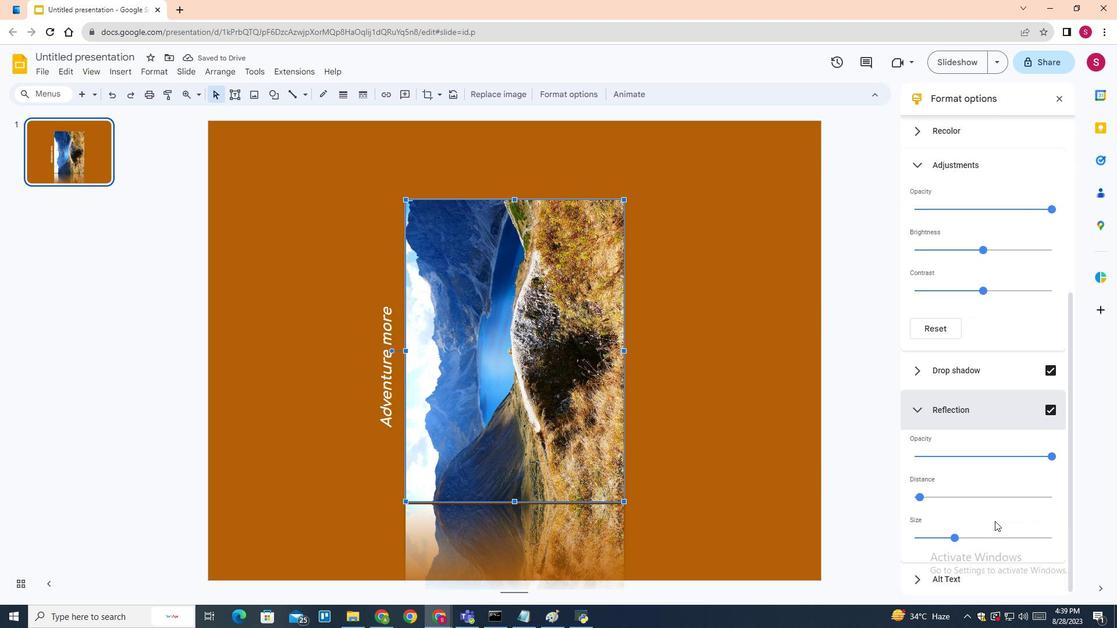 
Action: Mouse scrolled (995, 521) with delta (0, 0)
Screenshot: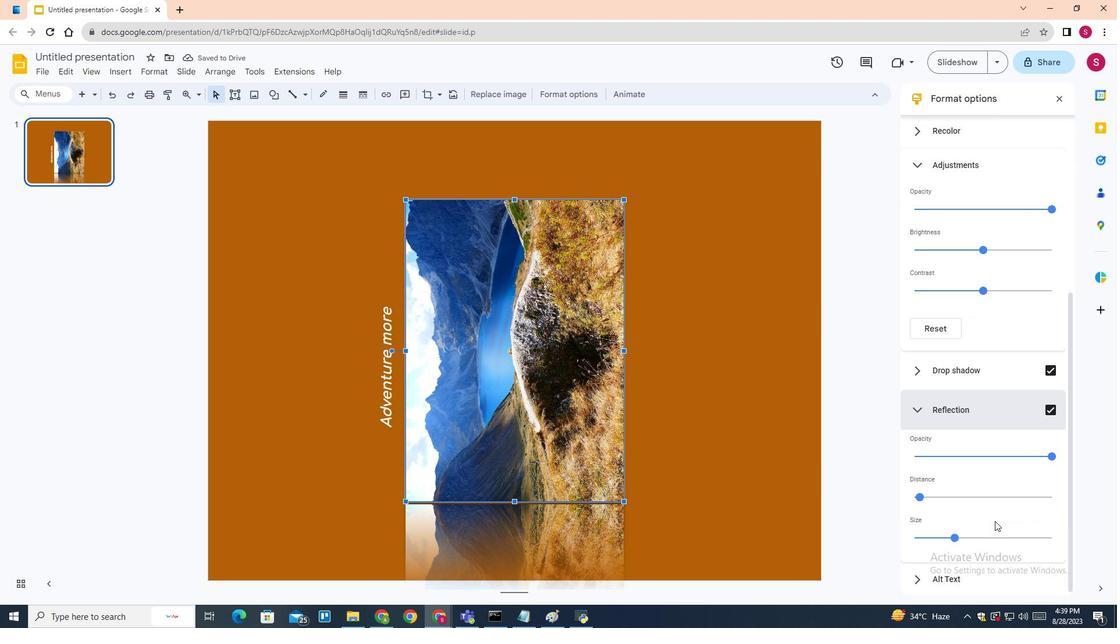 
Action: Mouse moved to (916, 494)
Screenshot: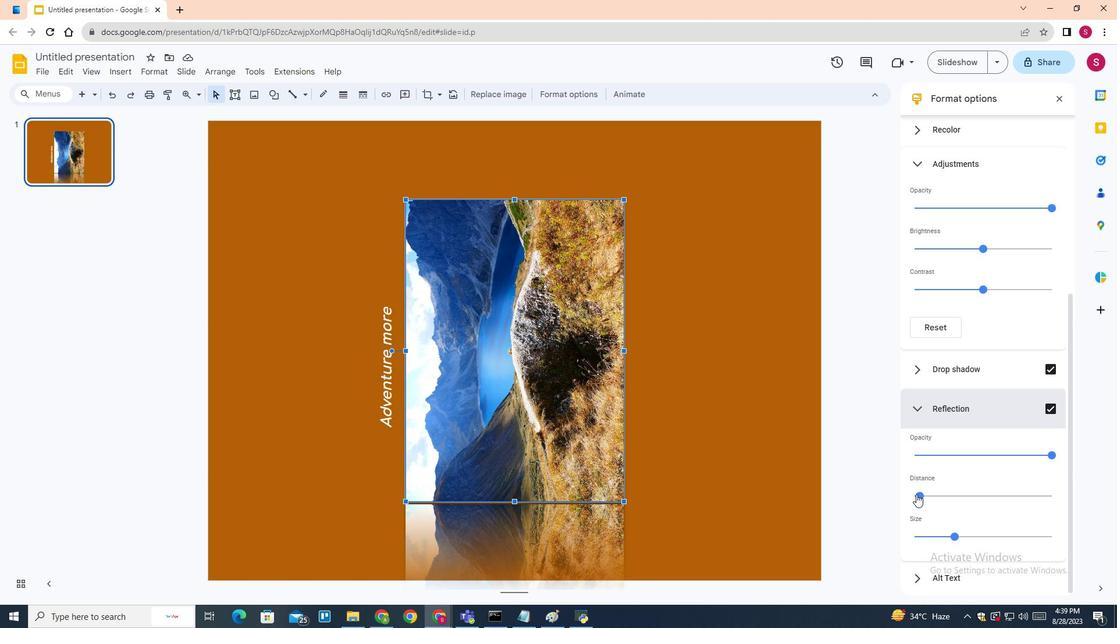 
Action: Mouse pressed left at (916, 494)
Screenshot: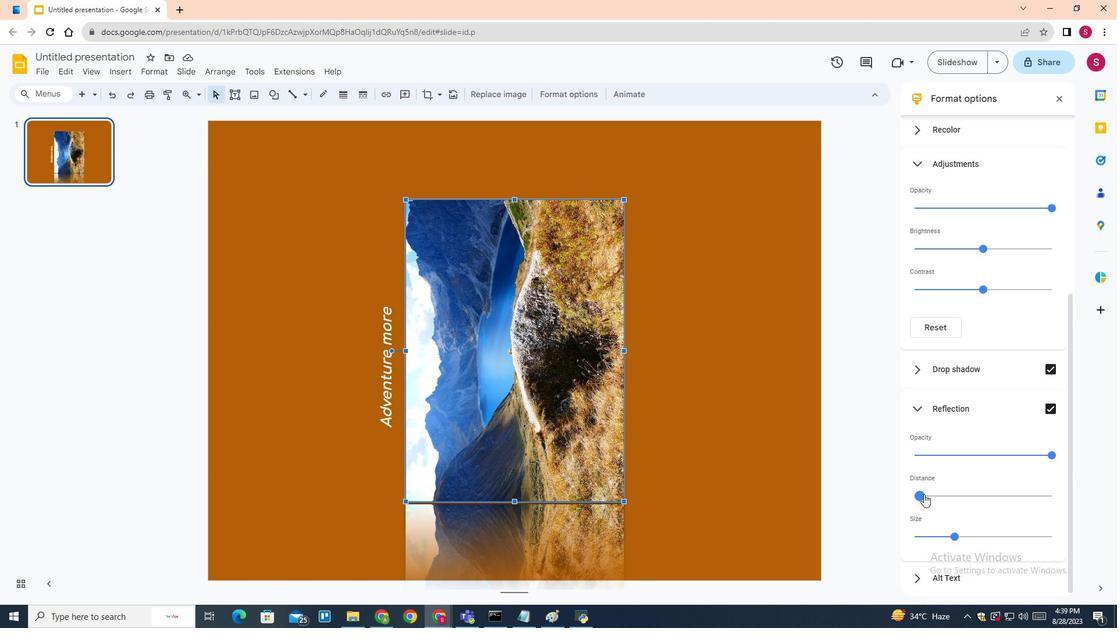 
Action: Mouse moved to (1027, 491)
Screenshot: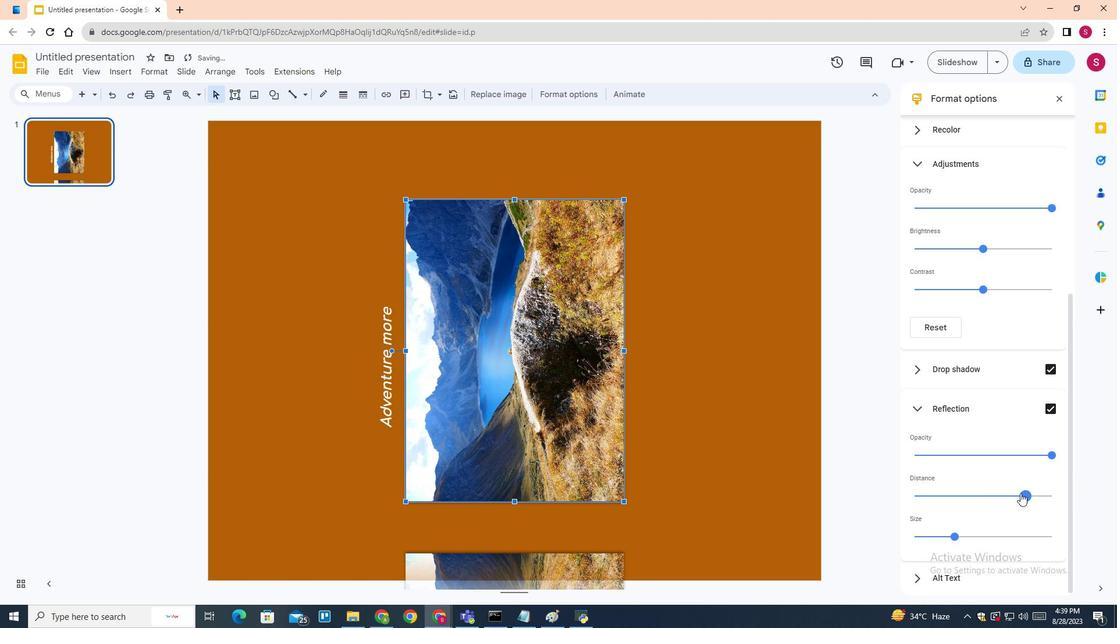 
Action: Mouse pressed left at (1027, 491)
Screenshot: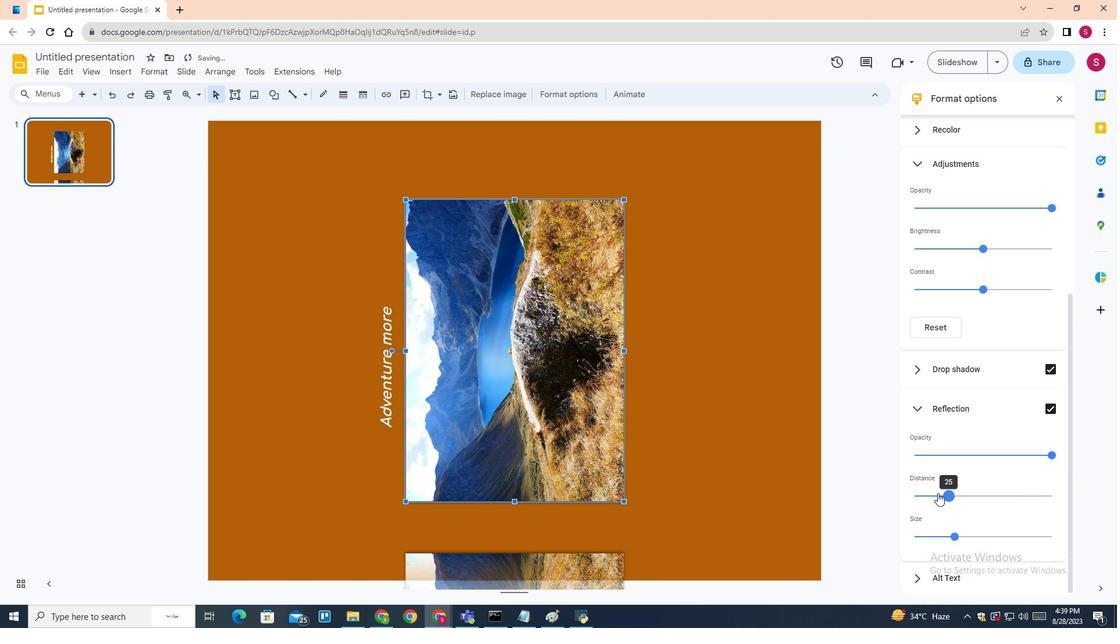 
Action: Mouse moved to (1052, 455)
Screenshot: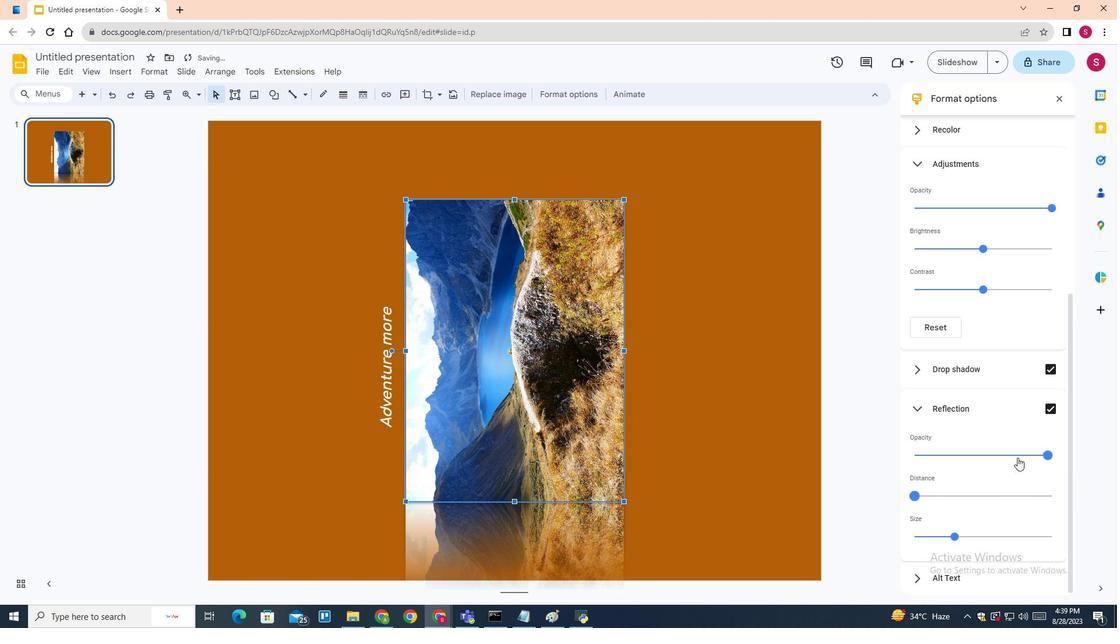 
Action: Mouse pressed left at (1052, 455)
Screenshot: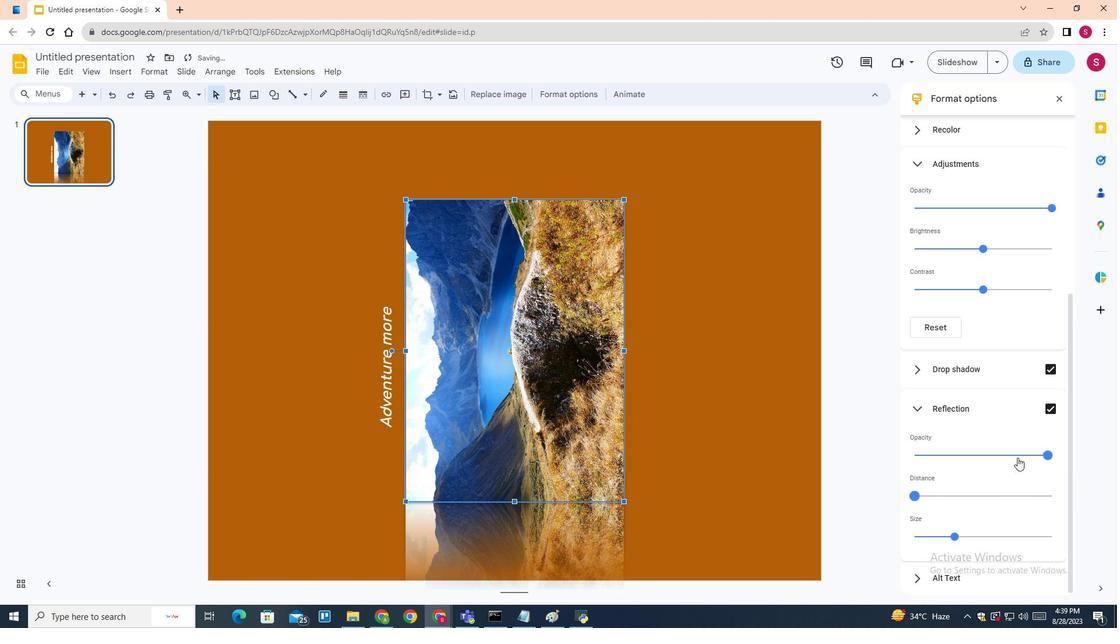 
Action: Mouse moved to (942, 460)
Screenshot: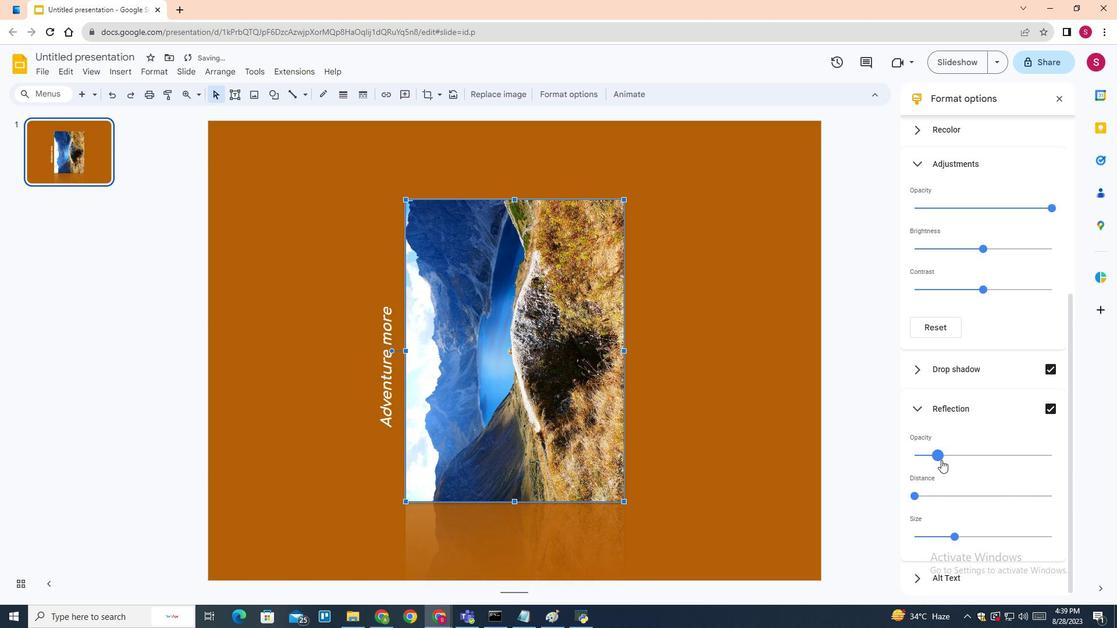 
Action: Mouse pressed left at (942, 460)
Screenshot: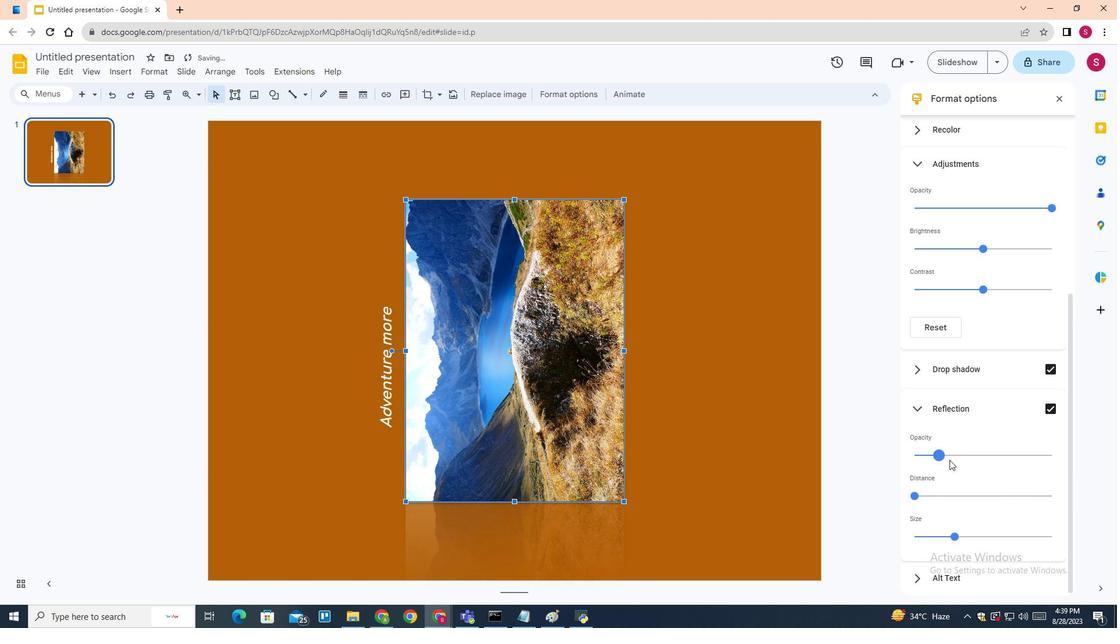 
Action: Mouse moved to (925, 373)
Screenshot: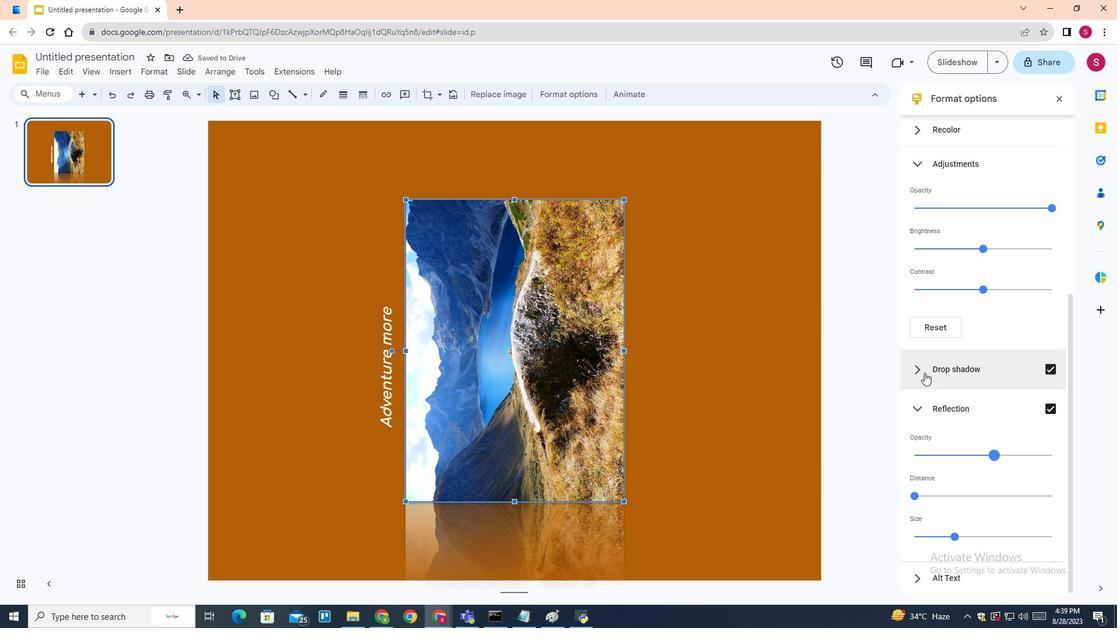 
Action: Mouse pressed left at (925, 373)
